 Task: Research Airbnb accommodation in Genç, Turkey from 6th December, 2023 to 18th December, 2023 for 3 adults. Place can be entire room with 2 bedrooms having 2 beds and 2 bathrooms. Property type can be hotel. Amenities needed are: washing machine.
Action: Mouse moved to (586, 170)
Screenshot: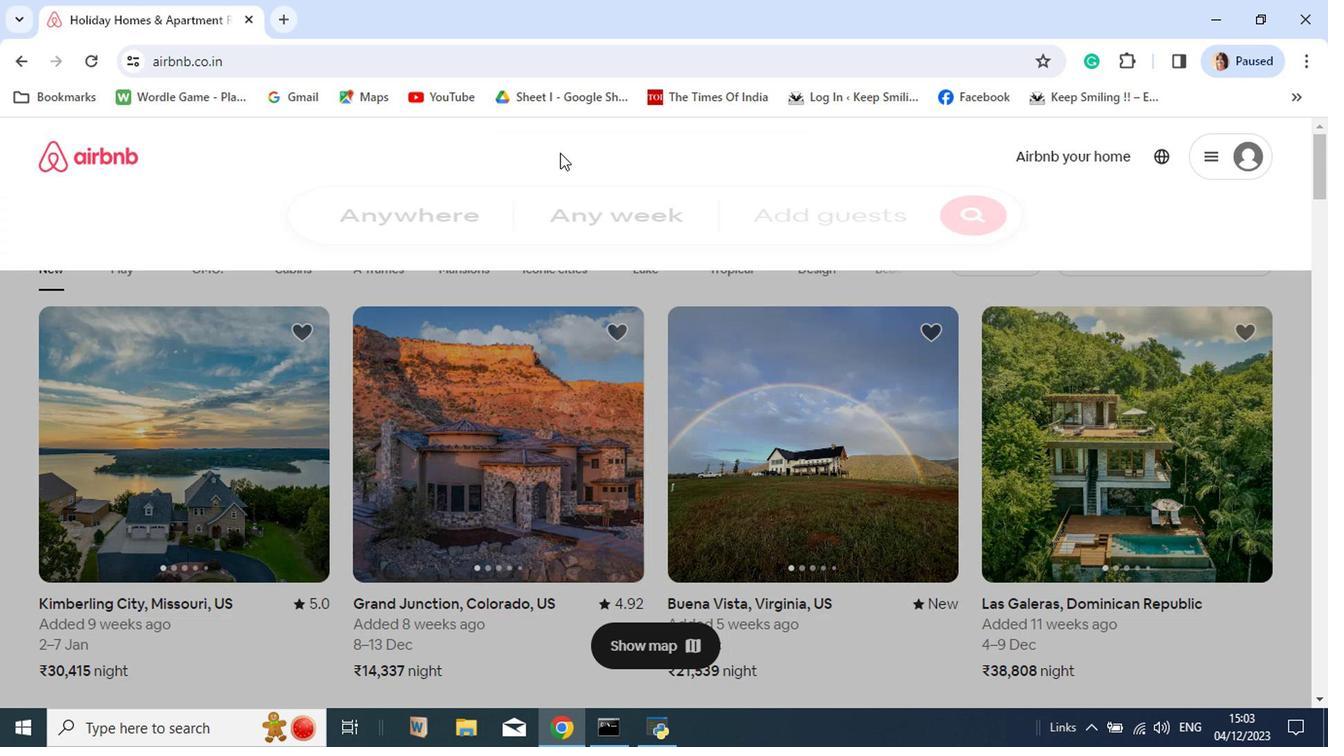 
Action: Mouse pressed left at (586, 170)
Screenshot: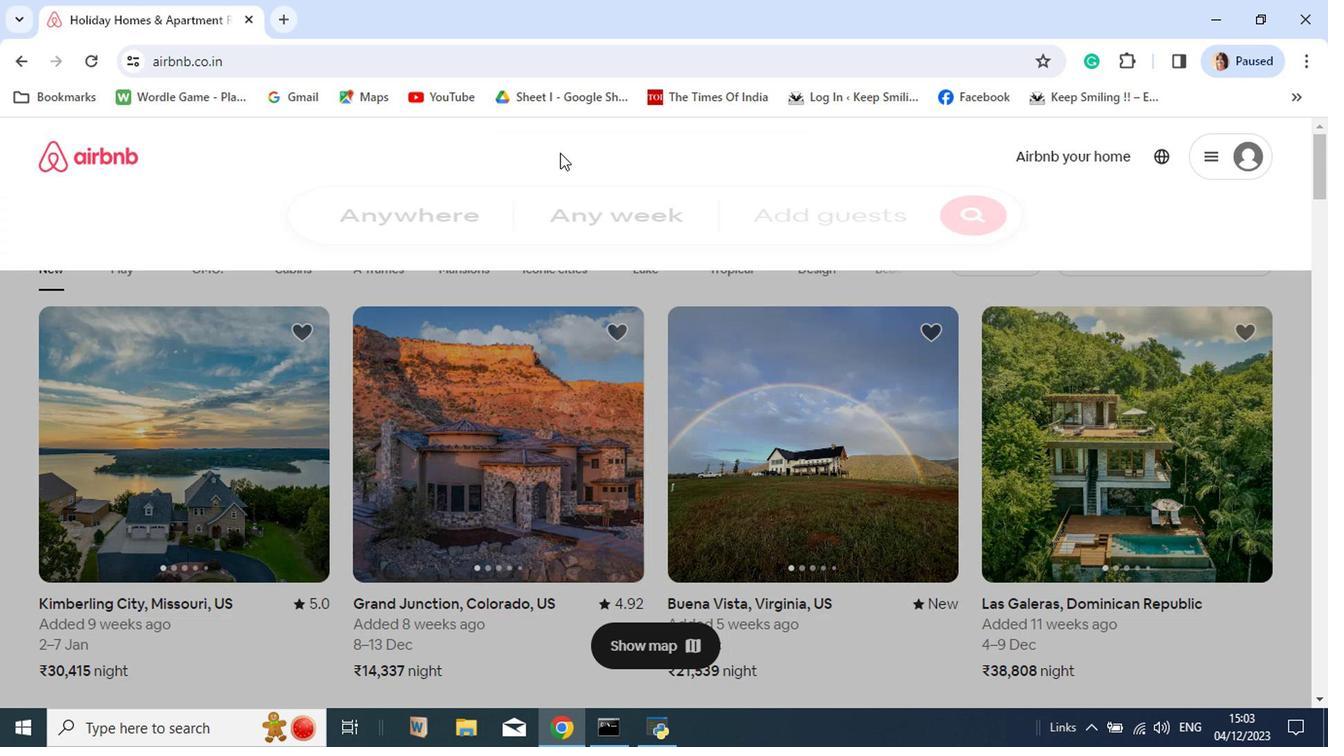 
Action: Key pressed <Key.shift>Genc,<Key.space><Key.shift>Turkey<Key.enter>
Screenshot: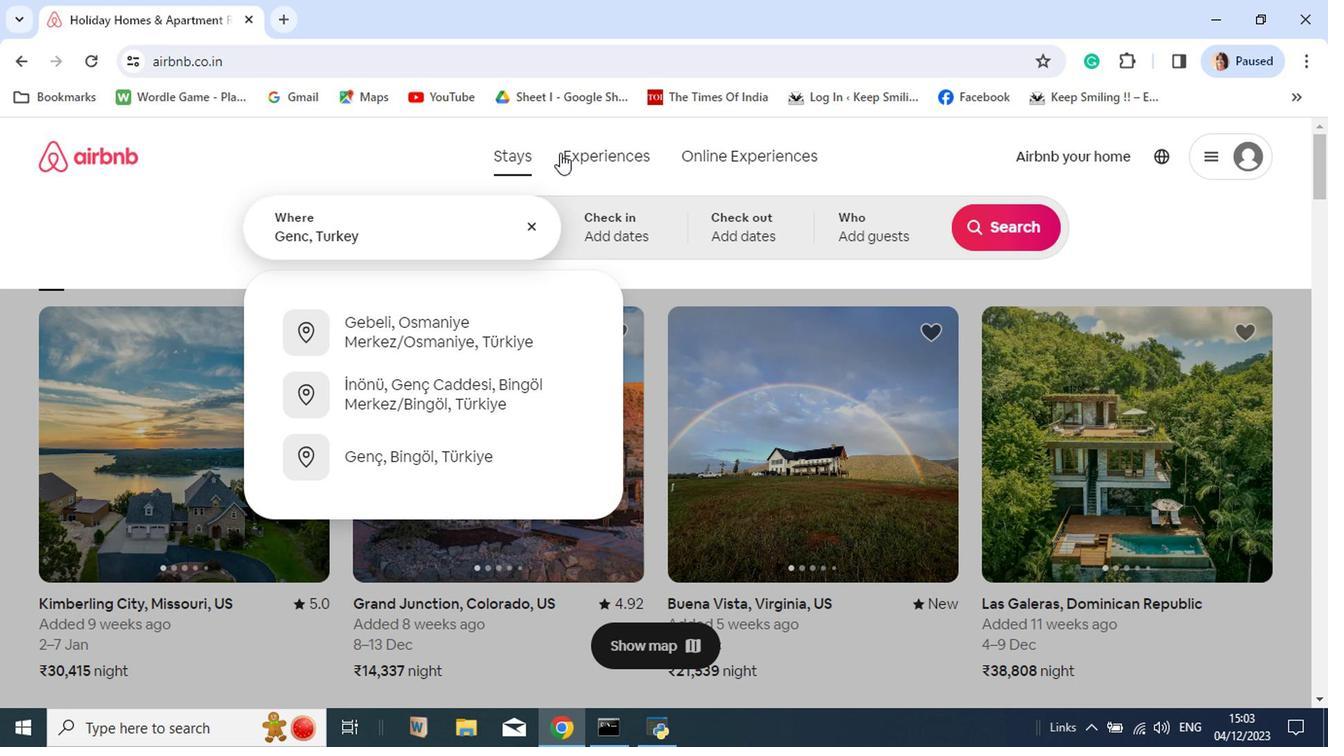 
Action: Mouse moved to (479, 545)
Screenshot: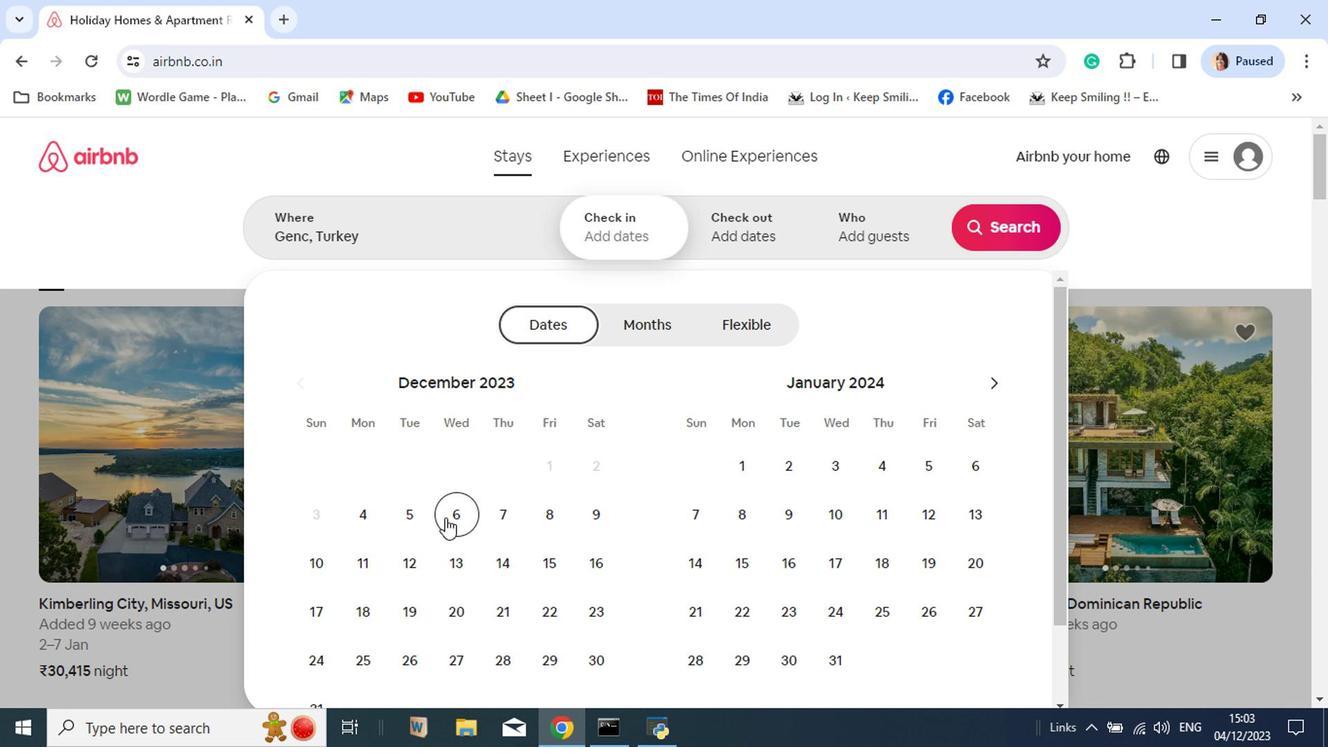 
Action: Mouse pressed left at (479, 545)
Screenshot: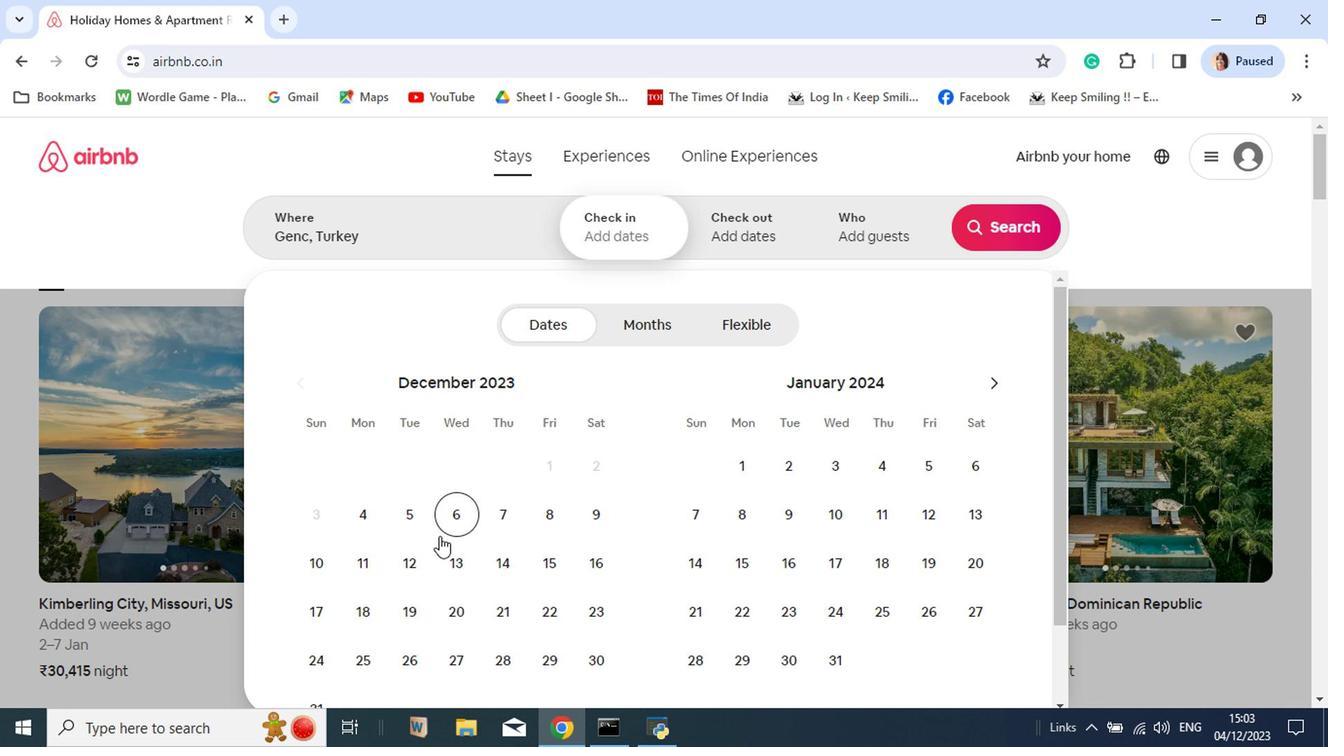 
Action: Mouse moved to (399, 638)
Screenshot: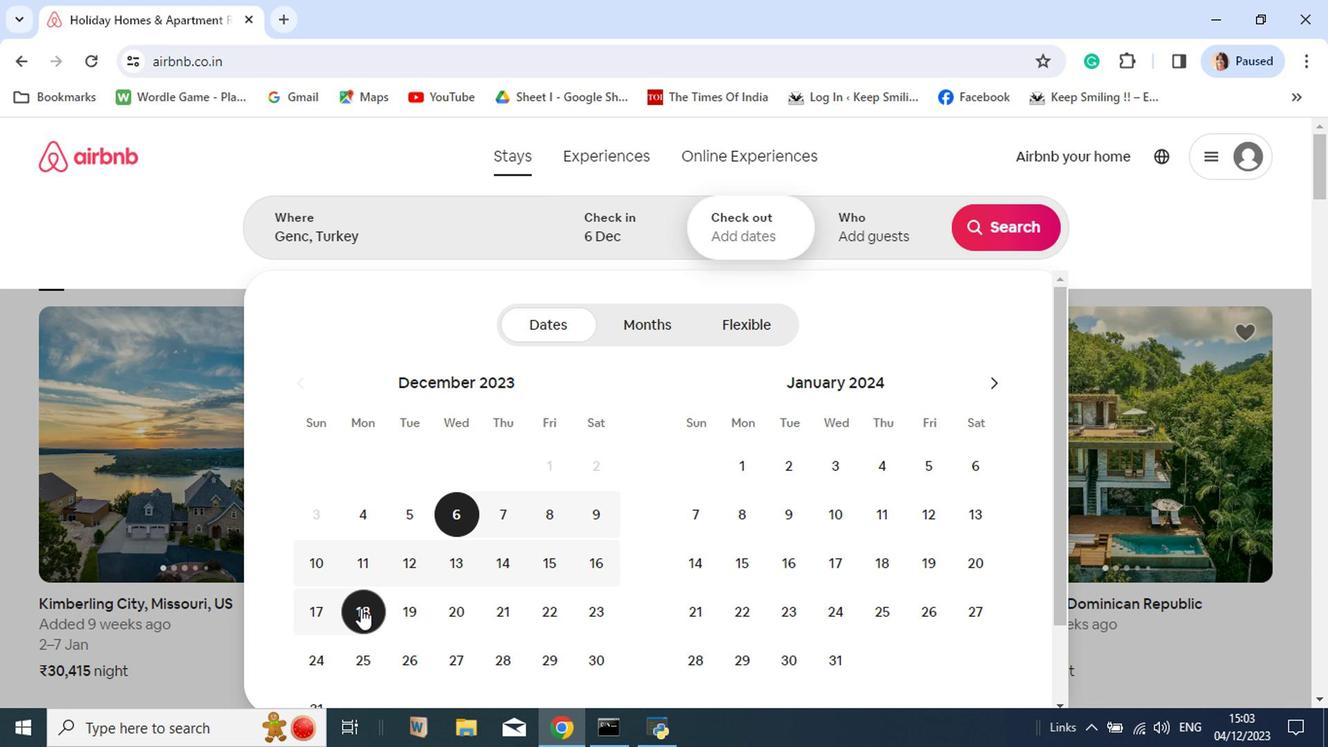 
Action: Mouse pressed left at (399, 638)
Screenshot: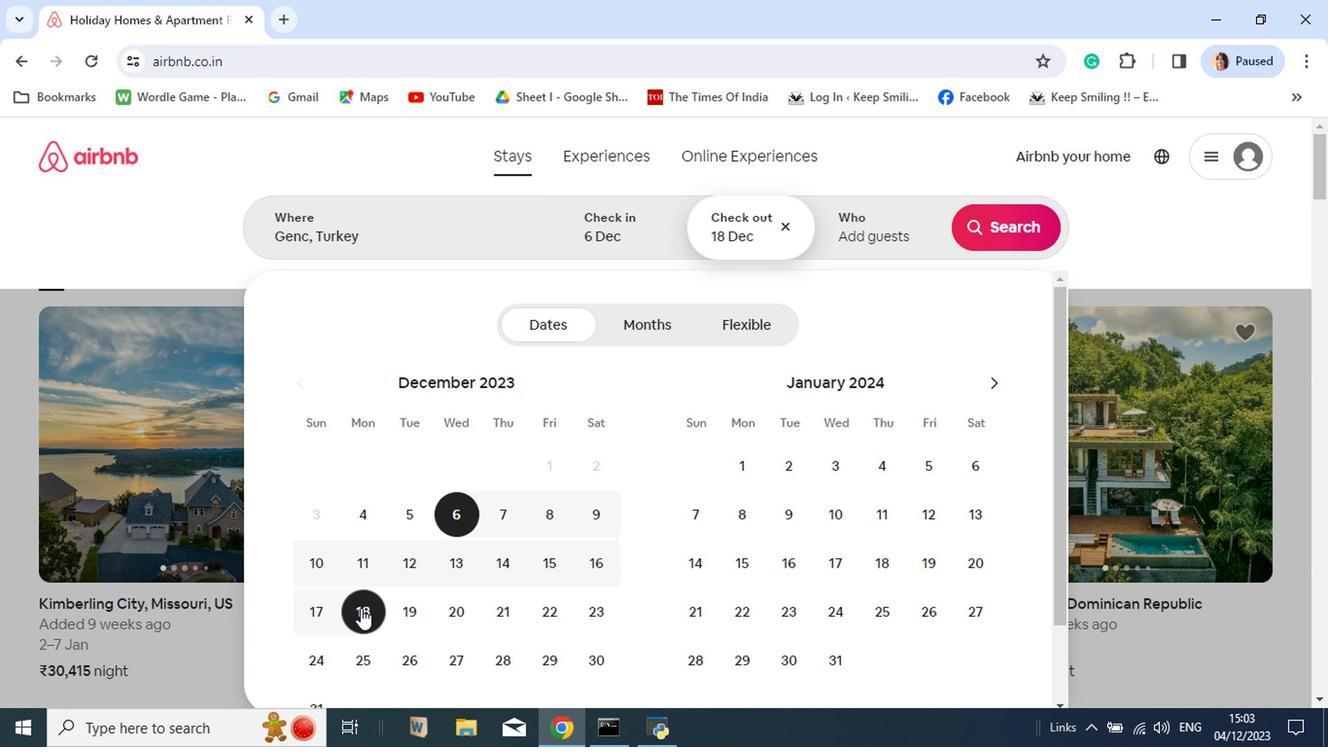 
Action: Mouse moved to (864, 249)
Screenshot: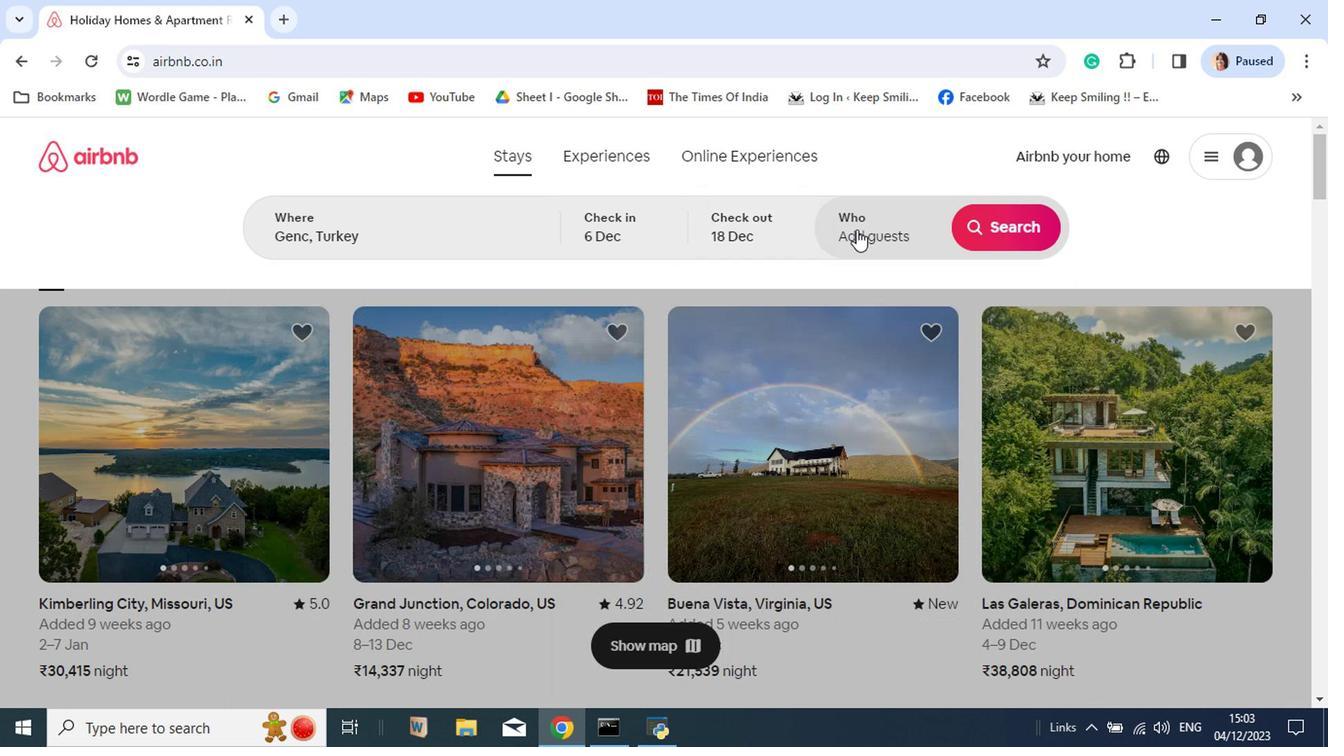 
Action: Mouse pressed left at (864, 249)
Screenshot: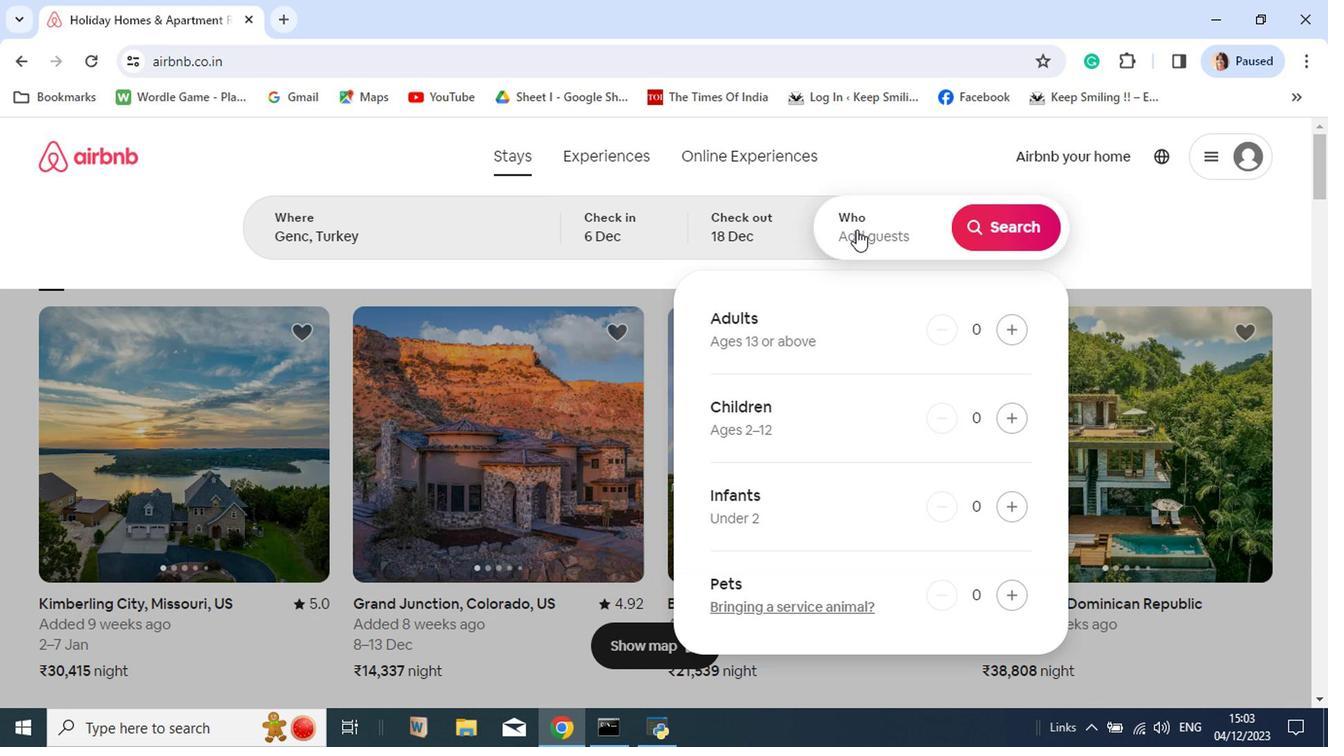 
Action: Mouse moved to (1005, 354)
Screenshot: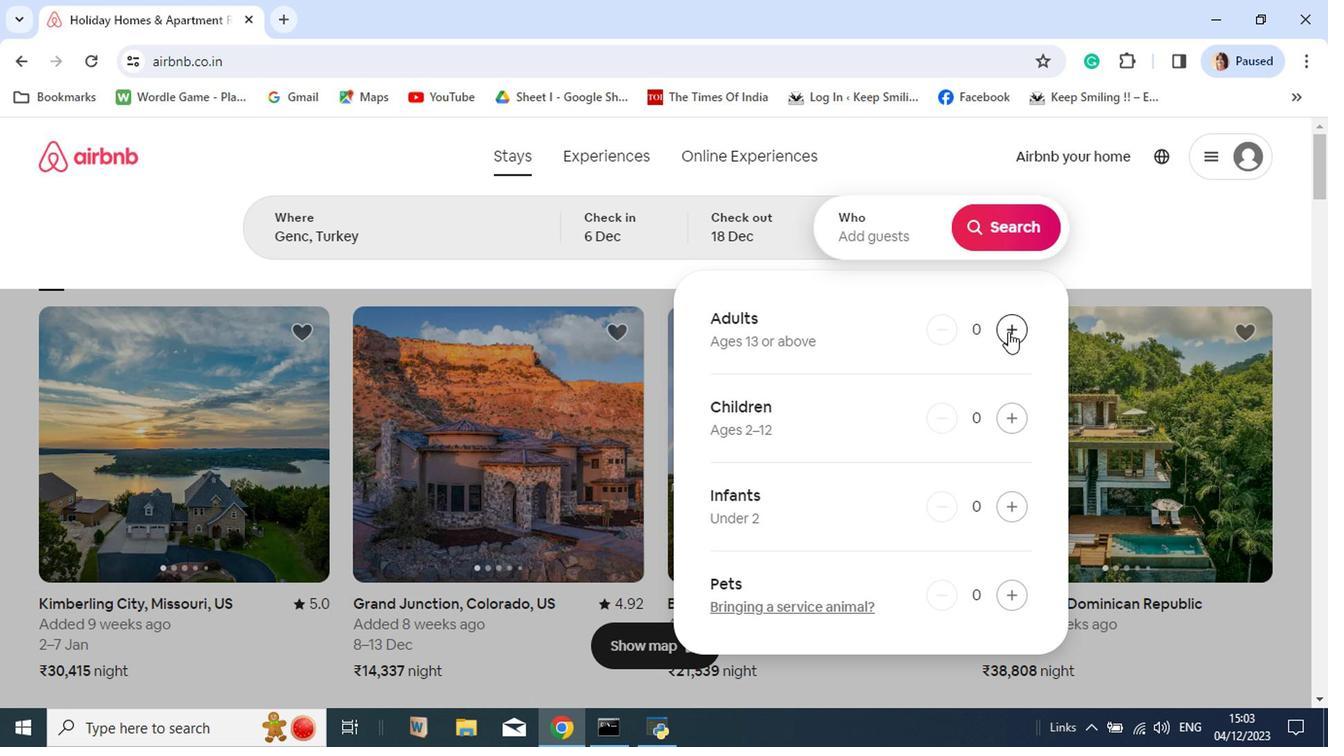 
Action: Mouse pressed left at (1005, 354)
Screenshot: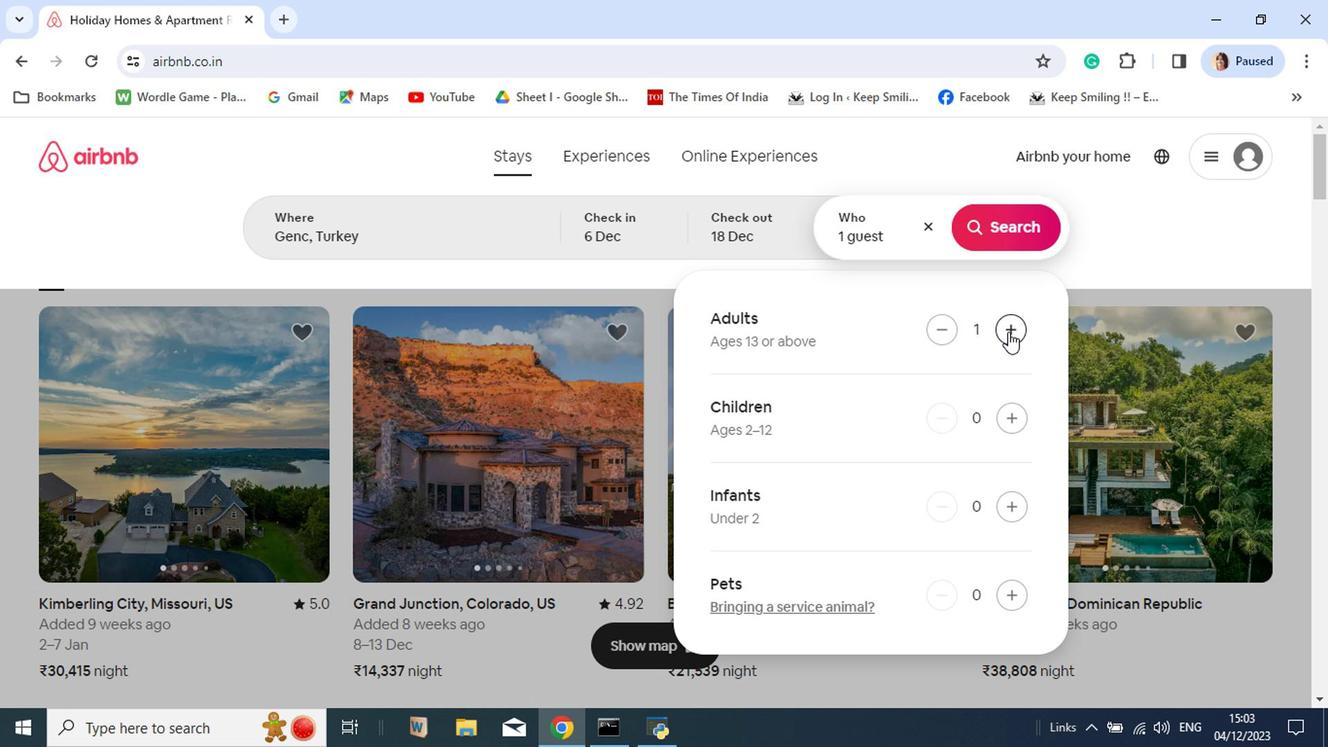 
Action: Mouse pressed left at (1005, 354)
Screenshot: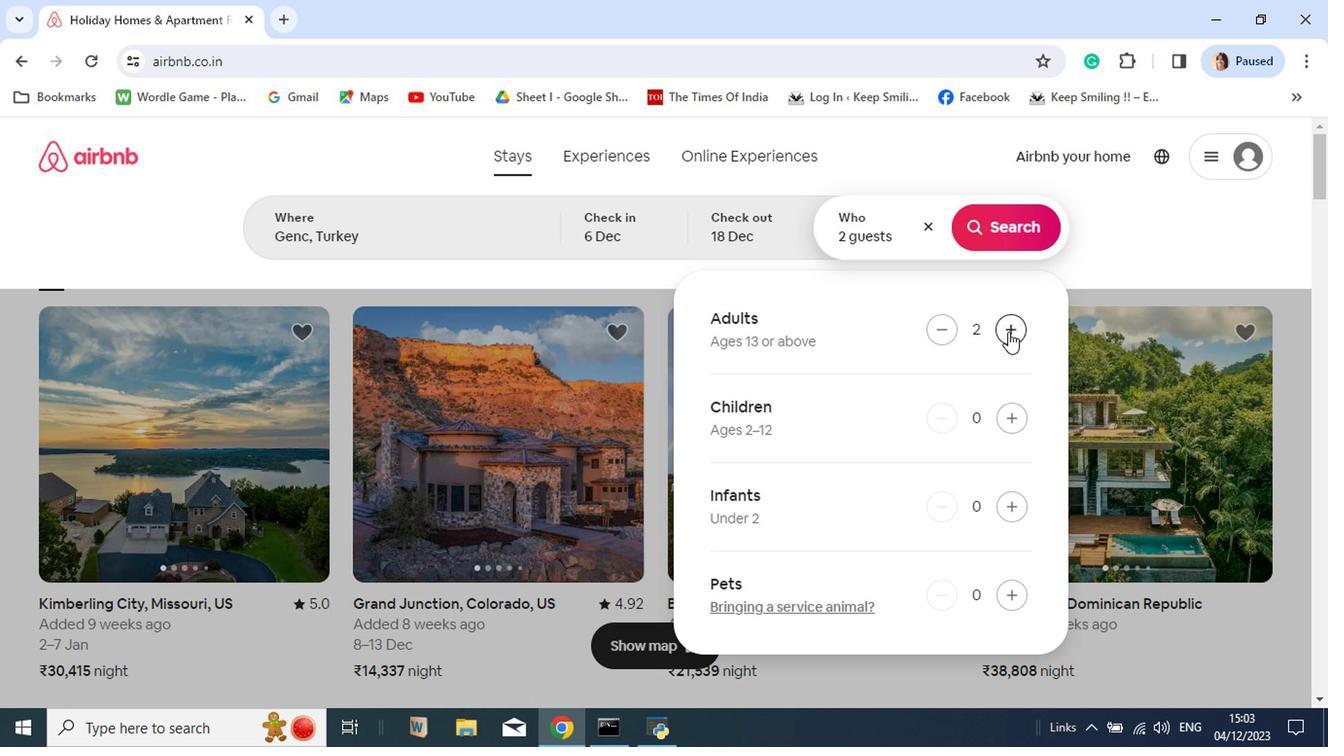 
Action: Mouse pressed left at (1005, 354)
Screenshot: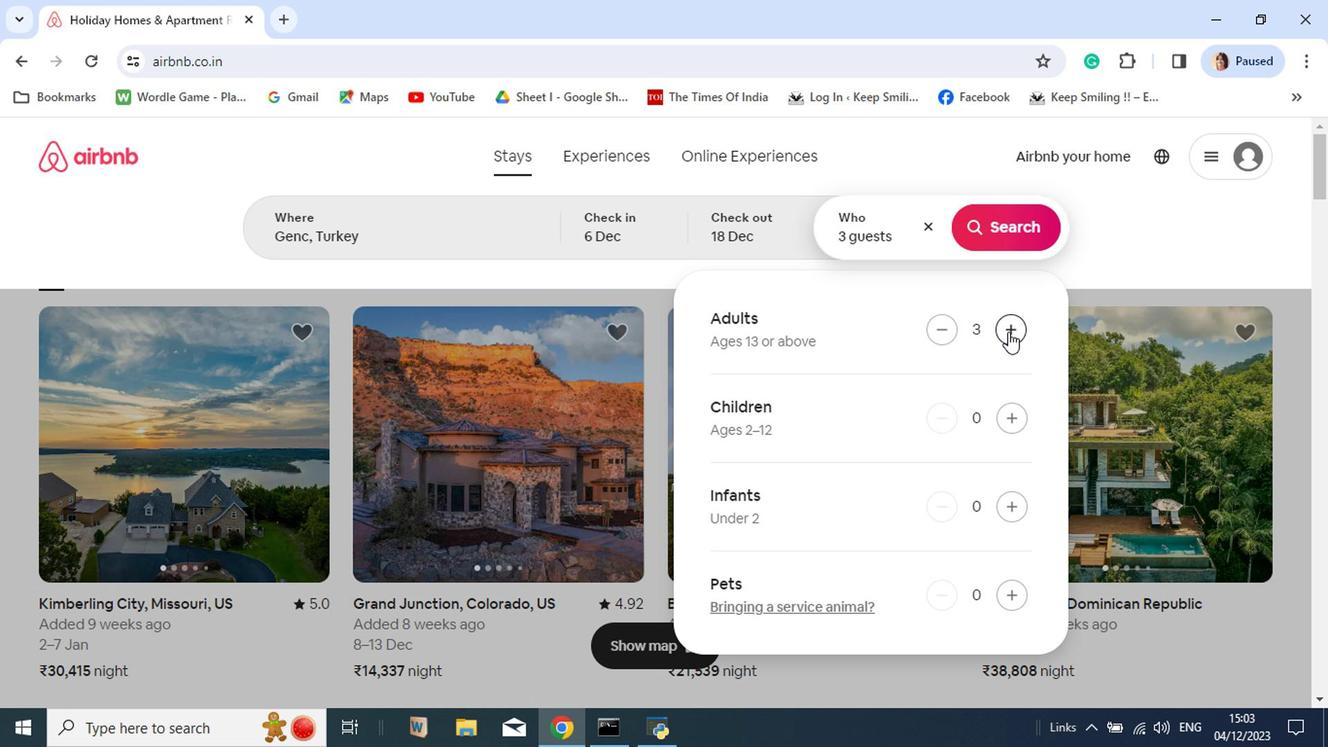
Action: Mouse moved to (998, 246)
Screenshot: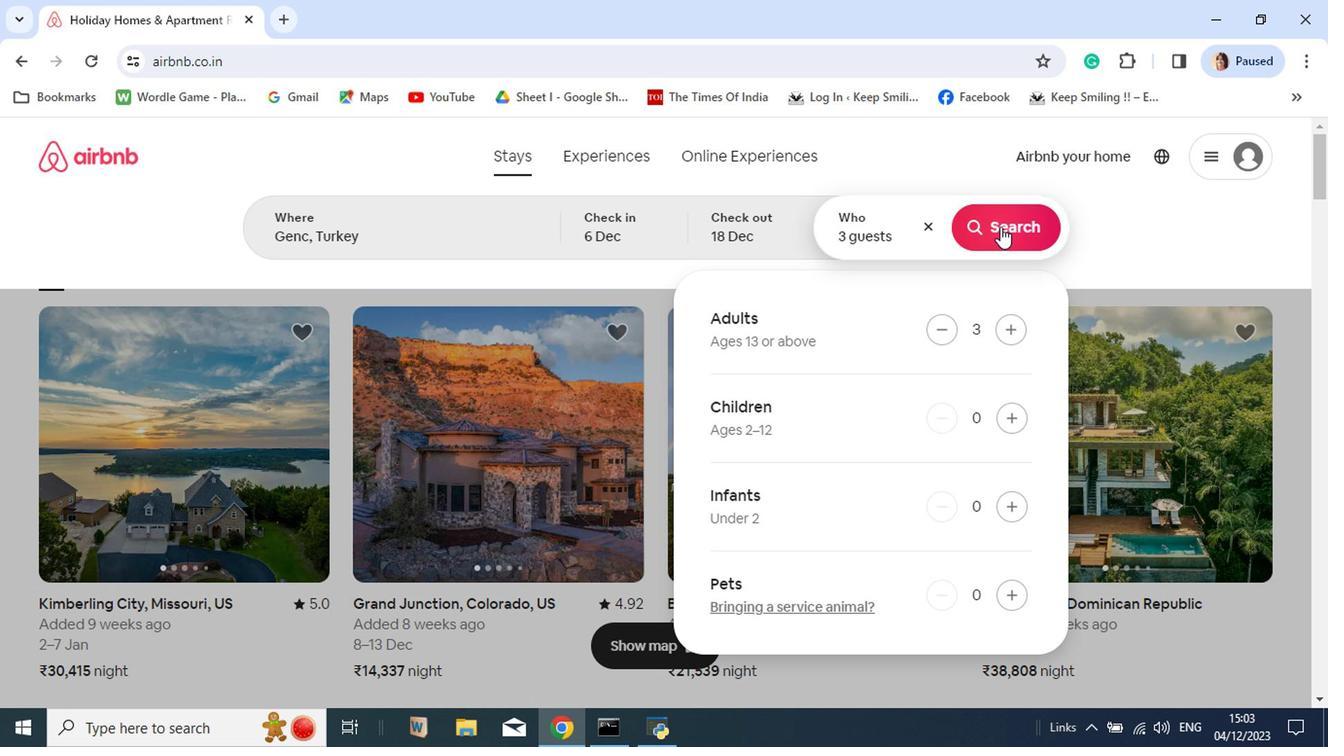 
Action: Mouse pressed left at (998, 246)
Screenshot: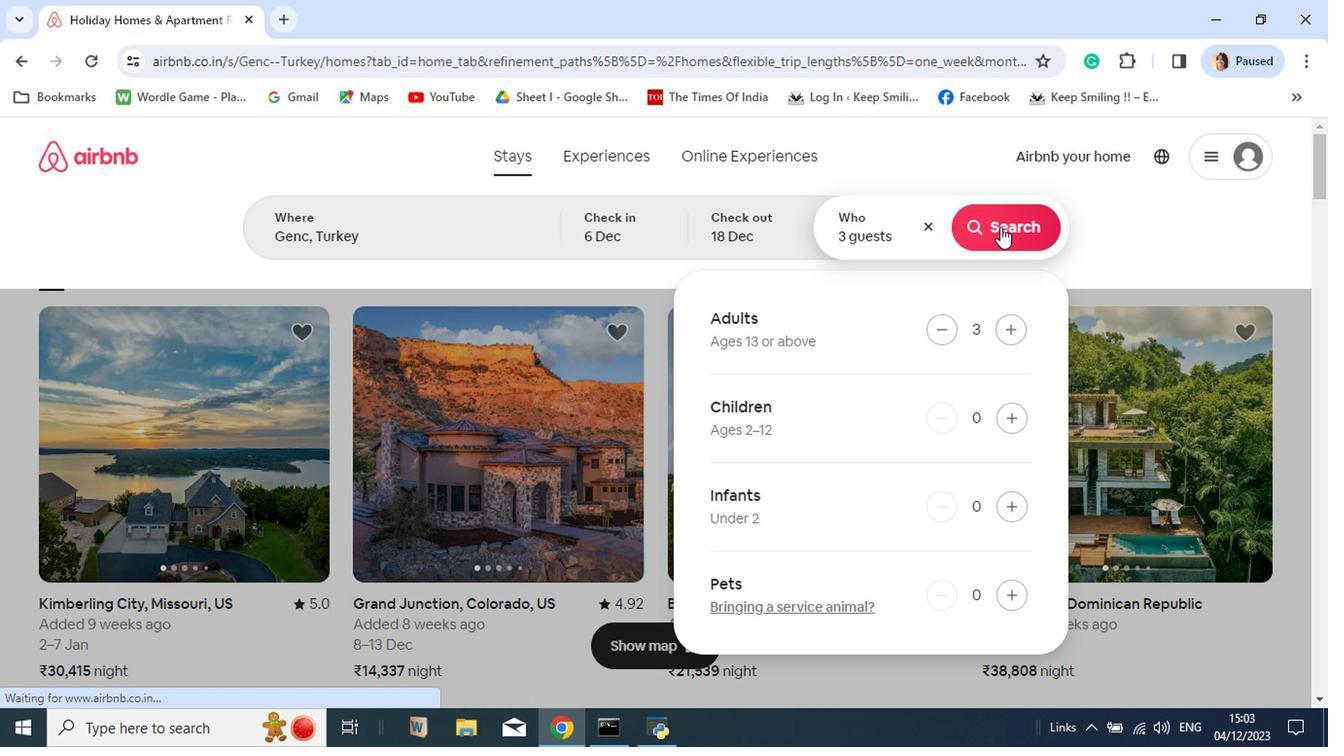 
Action: Mouse moved to (1019, 238)
Screenshot: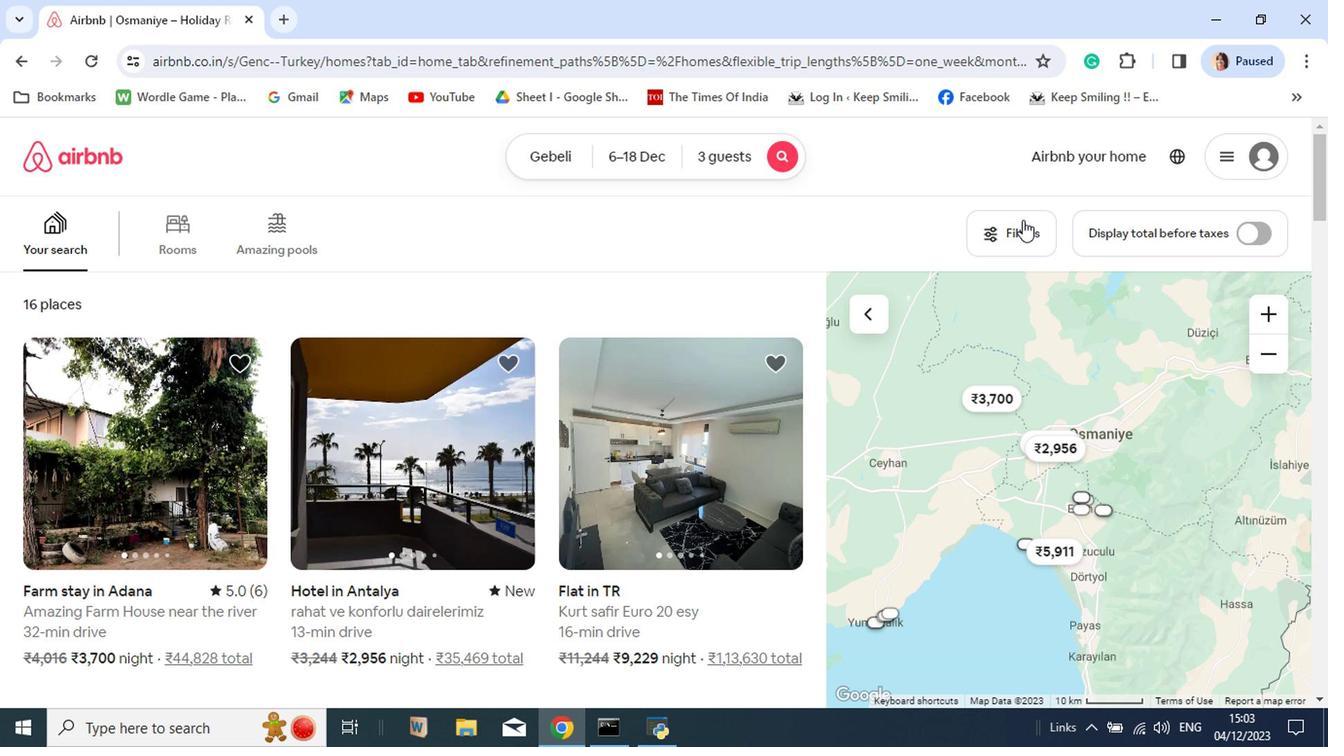 
Action: Mouse pressed left at (1019, 238)
Screenshot: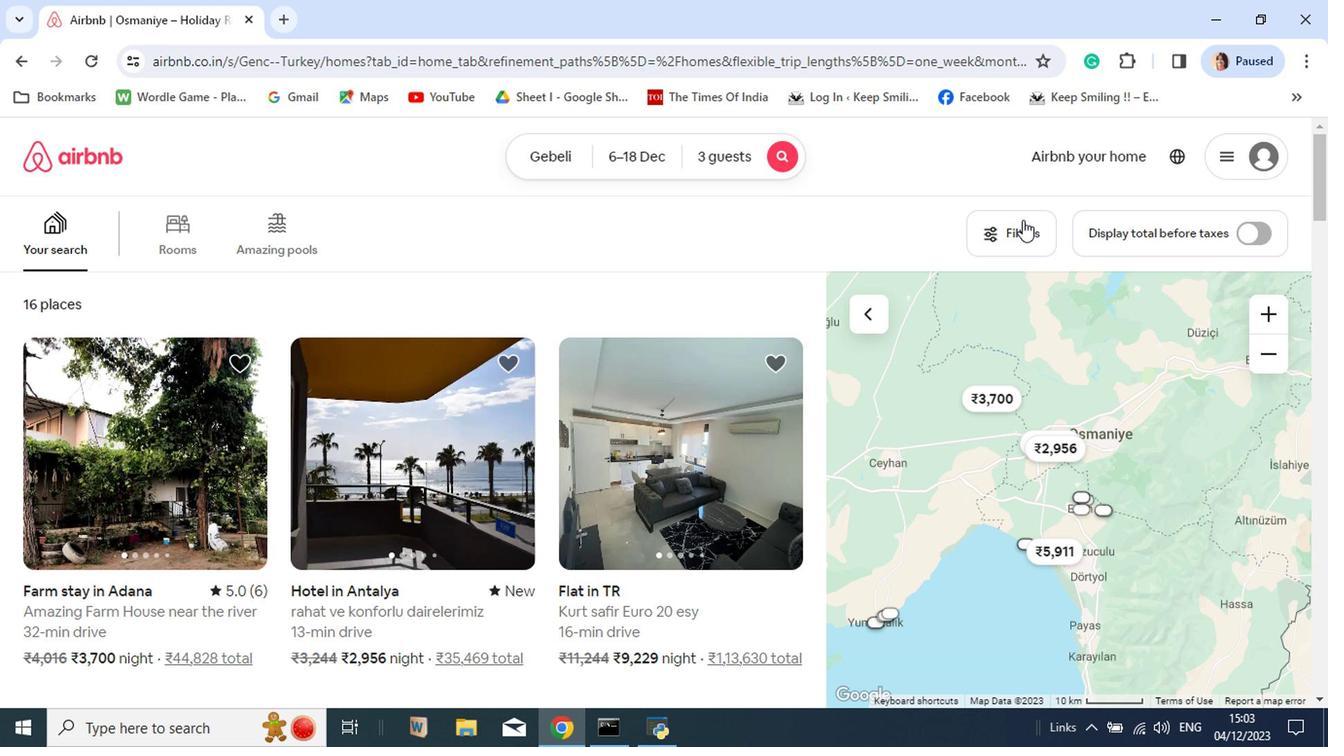 
Action: Mouse moved to (1026, 273)
Screenshot: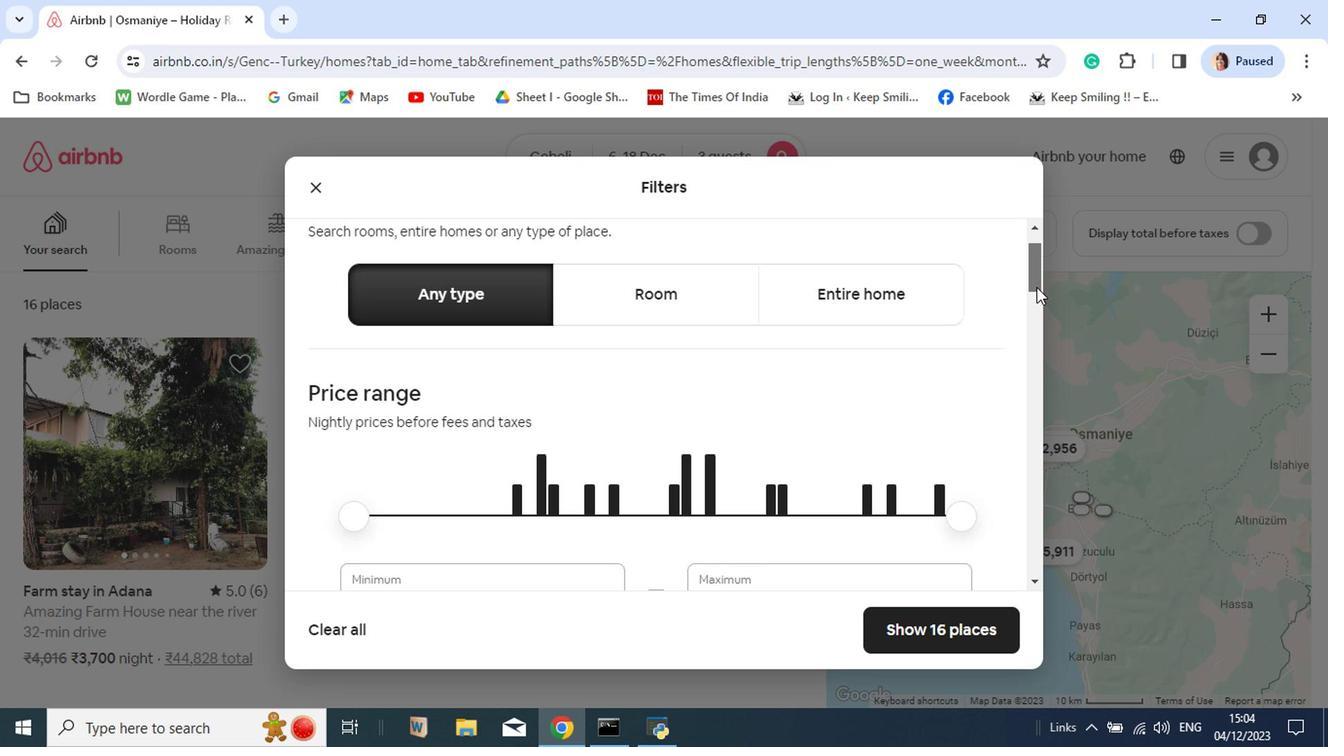 
Action: Mouse pressed left at (1026, 273)
Screenshot: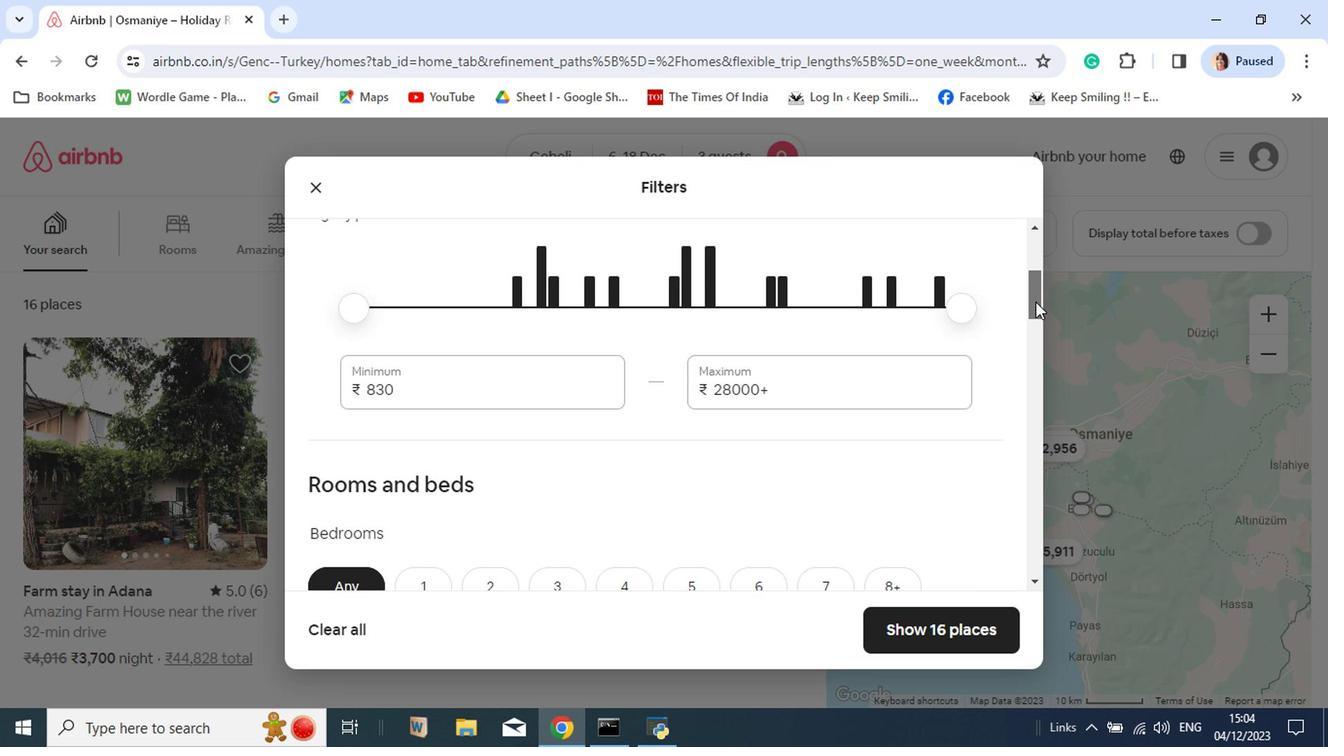 
Action: Mouse moved to (530, 397)
Screenshot: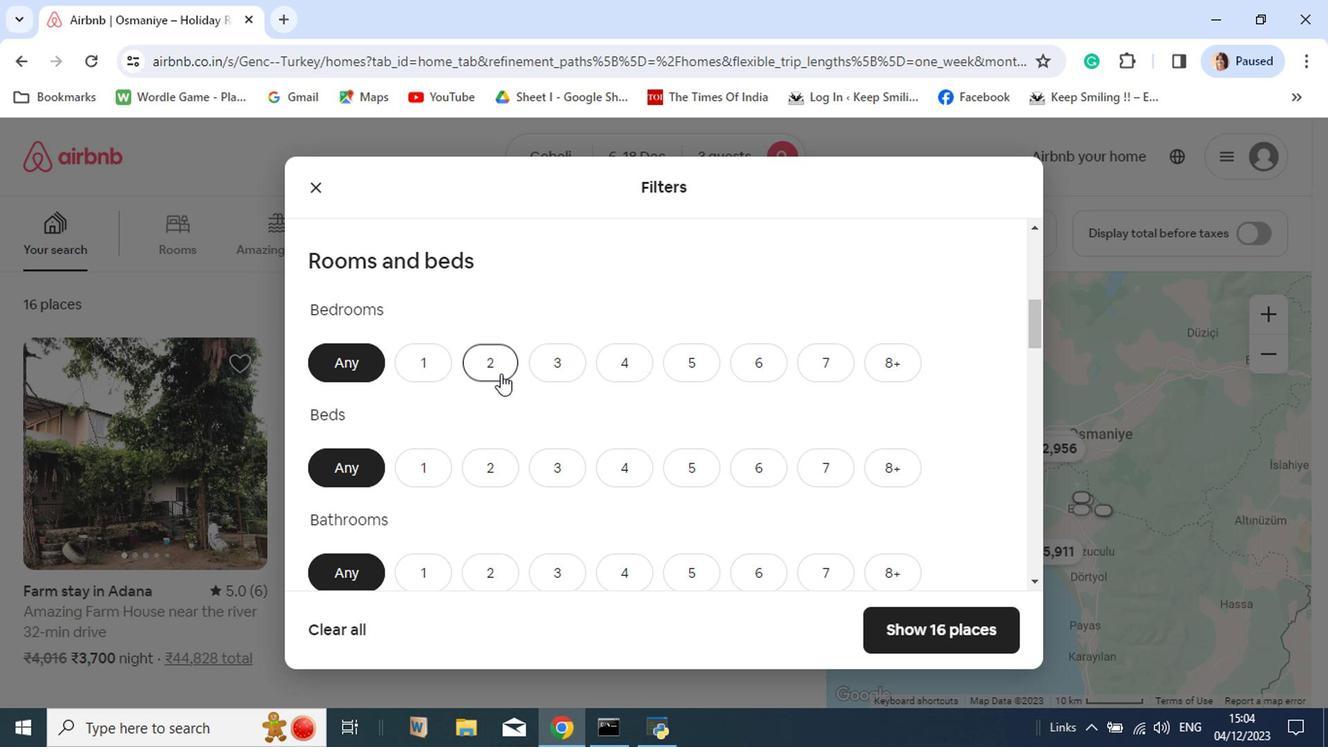 
Action: Mouse pressed left at (530, 397)
Screenshot: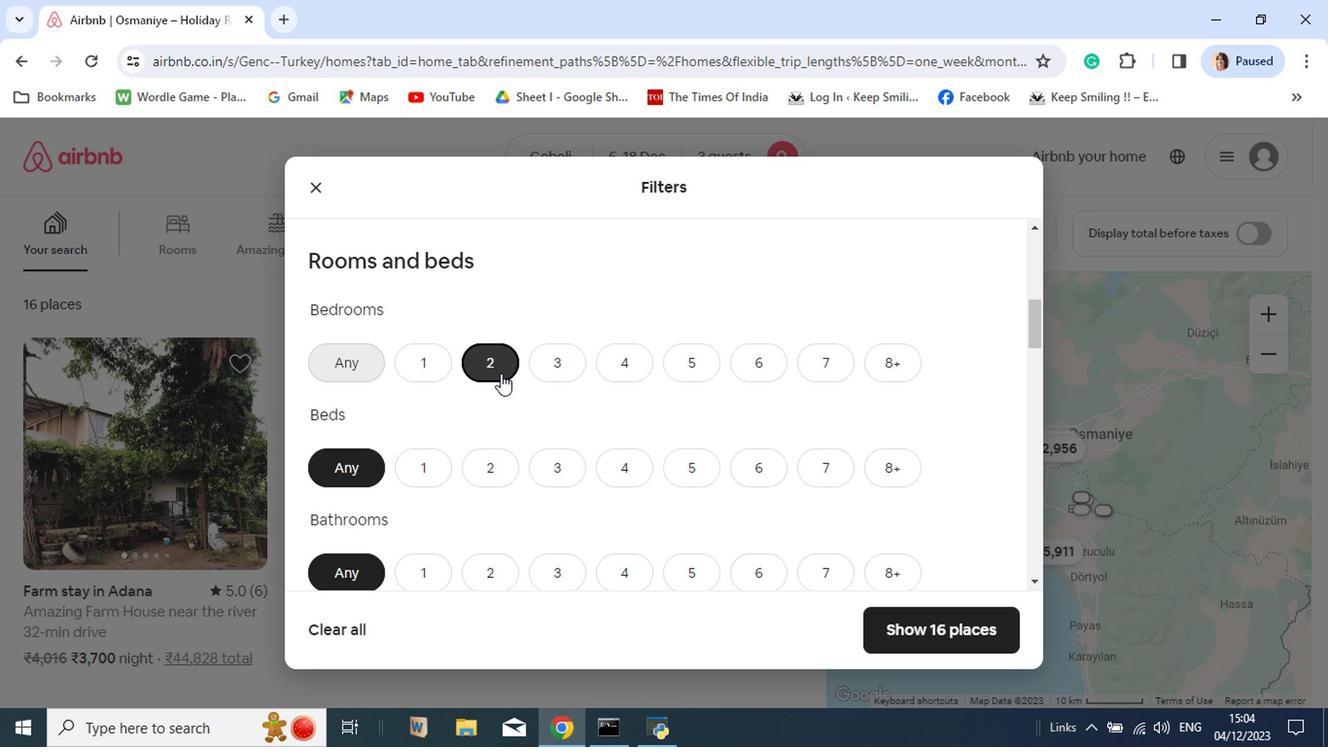 
Action: Mouse moved to (528, 497)
Screenshot: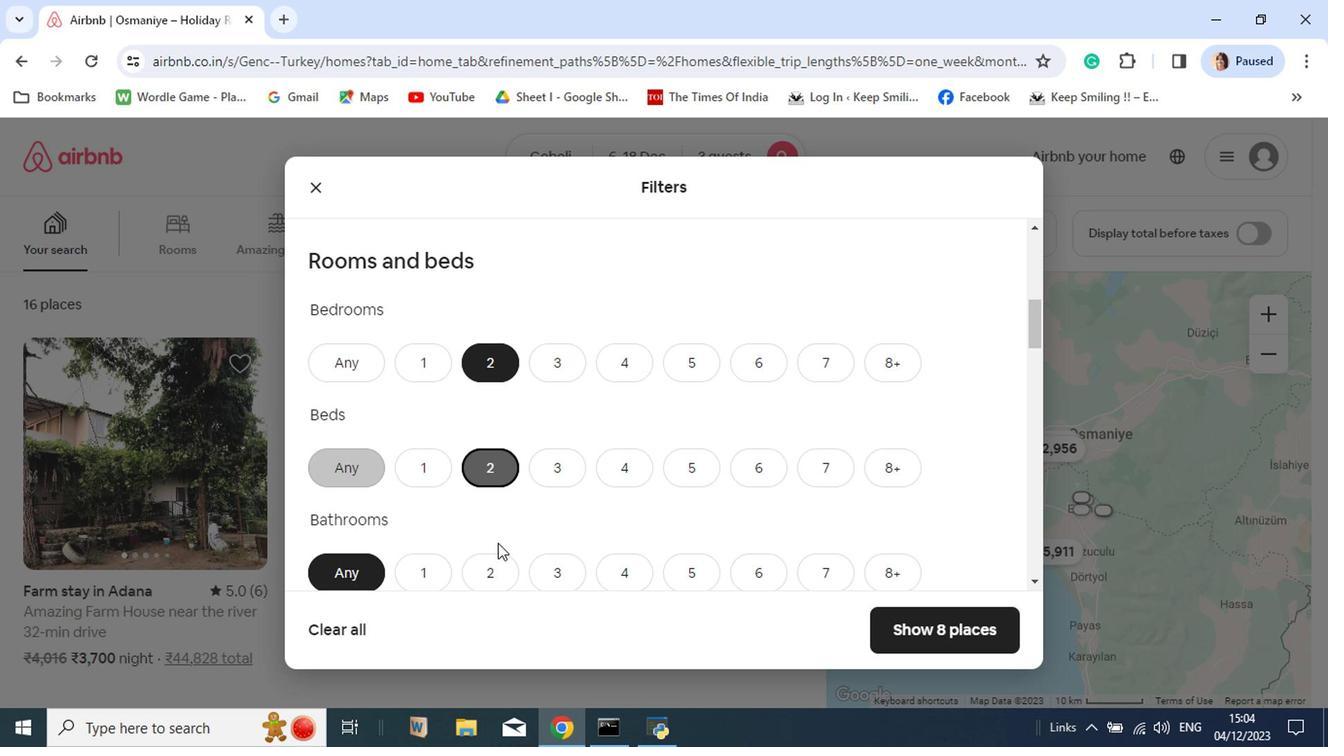 
Action: Mouse pressed left at (528, 497)
Screenshot: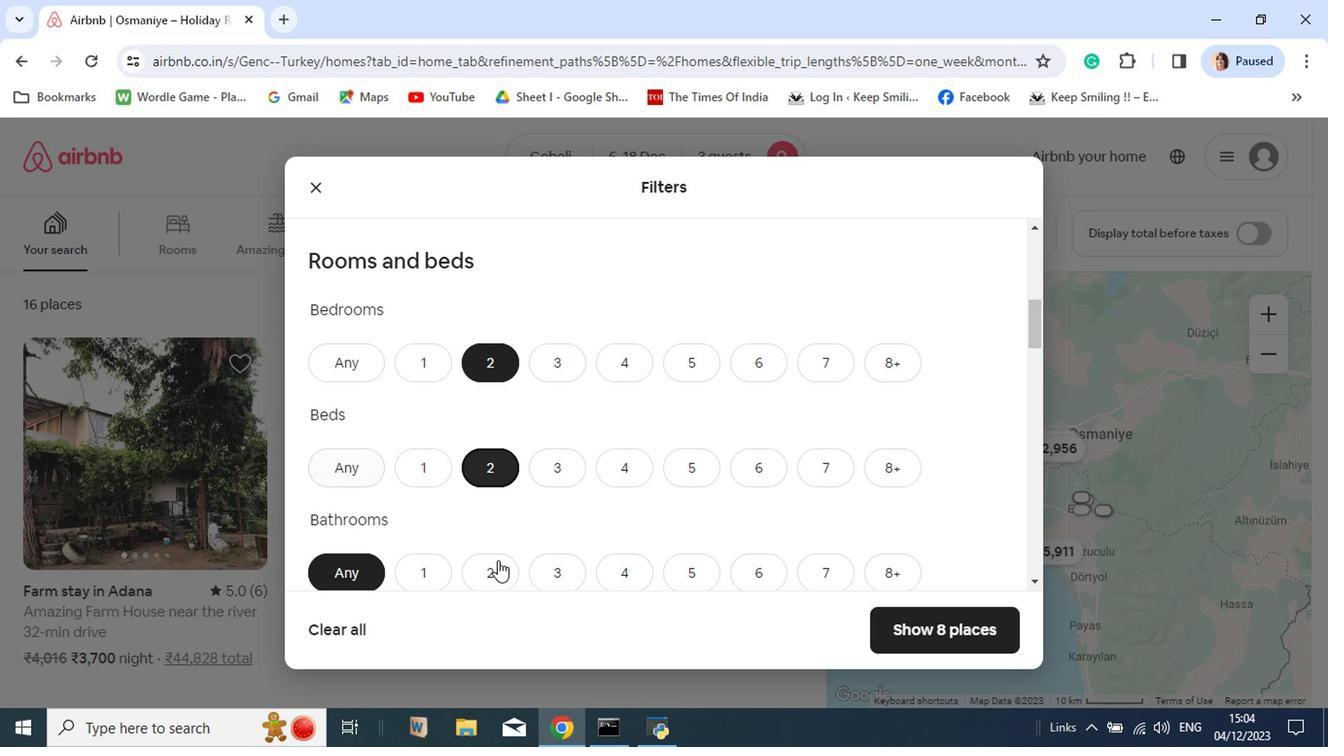
Action: Mouse moved to (523, 605)
Screenshot: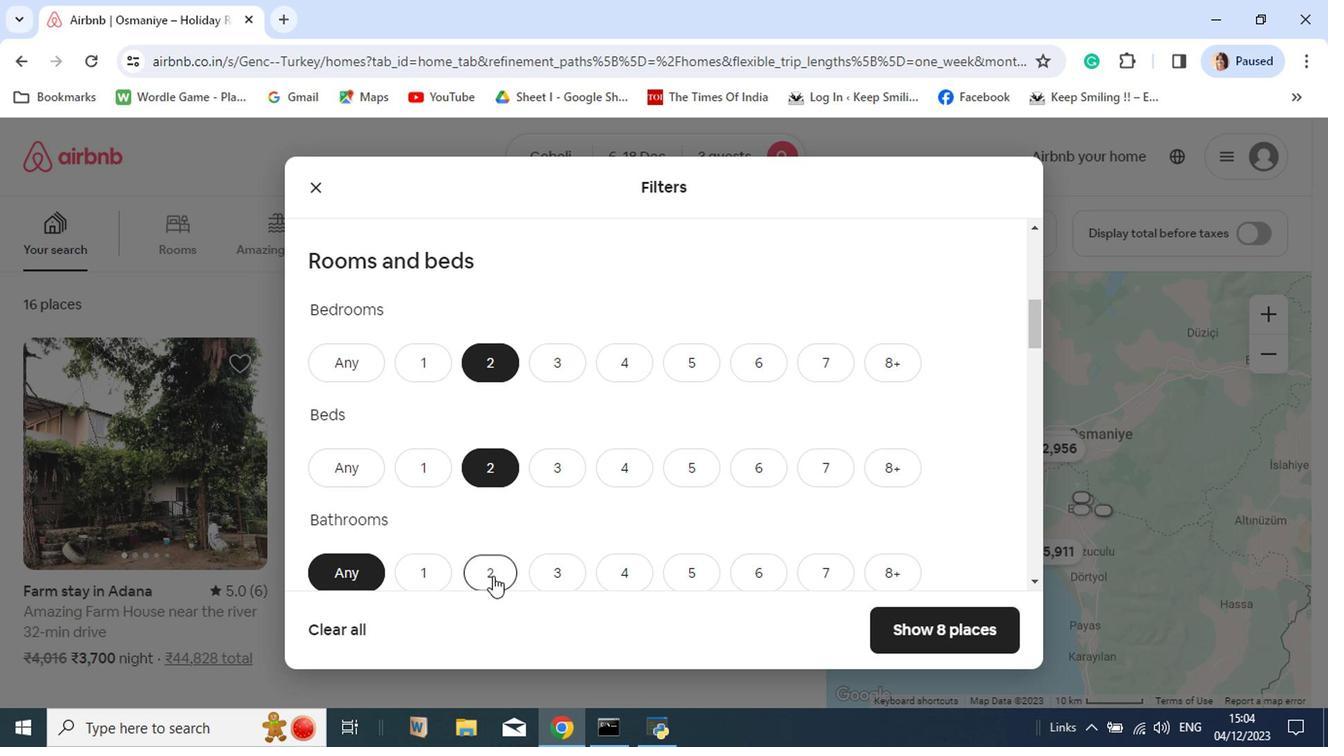 
Action: Mouse pressed left at (523, 605)
Screenshot: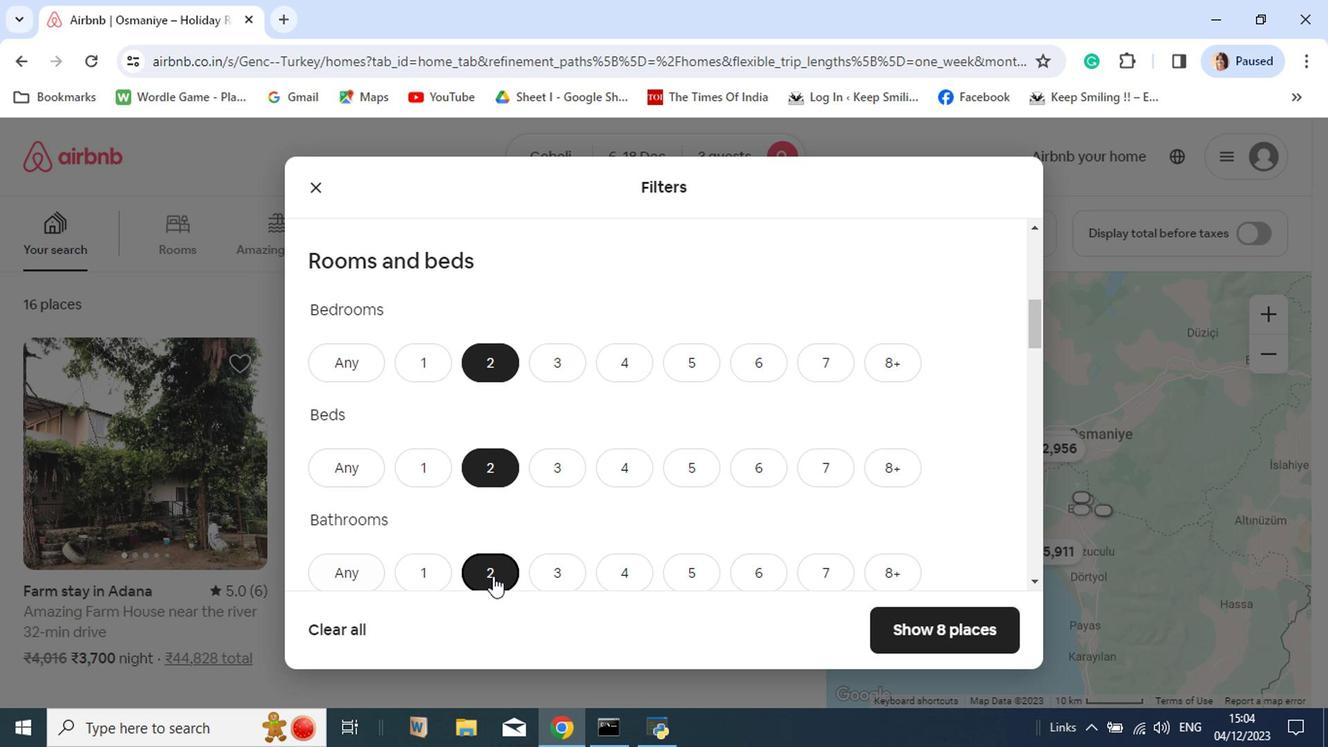 
Action: Mouse moved to (538, 544)
Screenshot: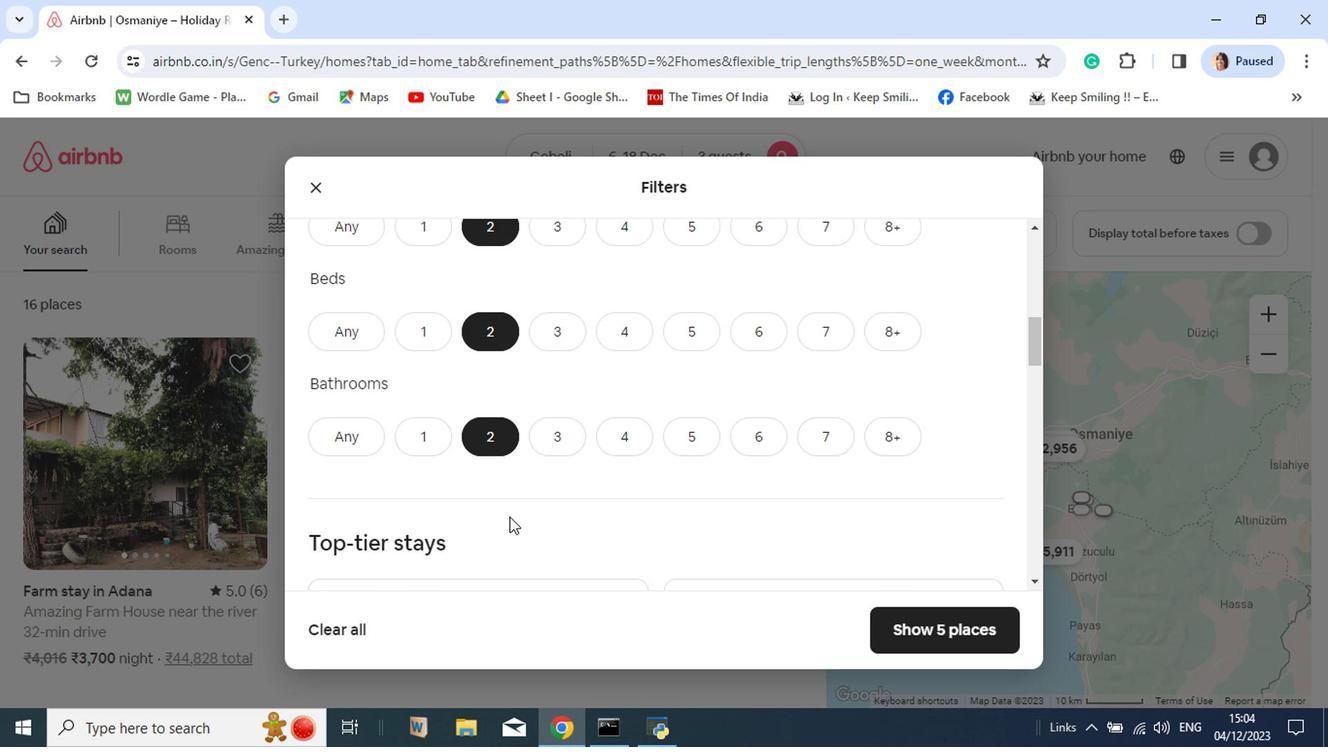 
Action: Mouse scrolled (538, 543) with delta (0, -1)
Screenshot: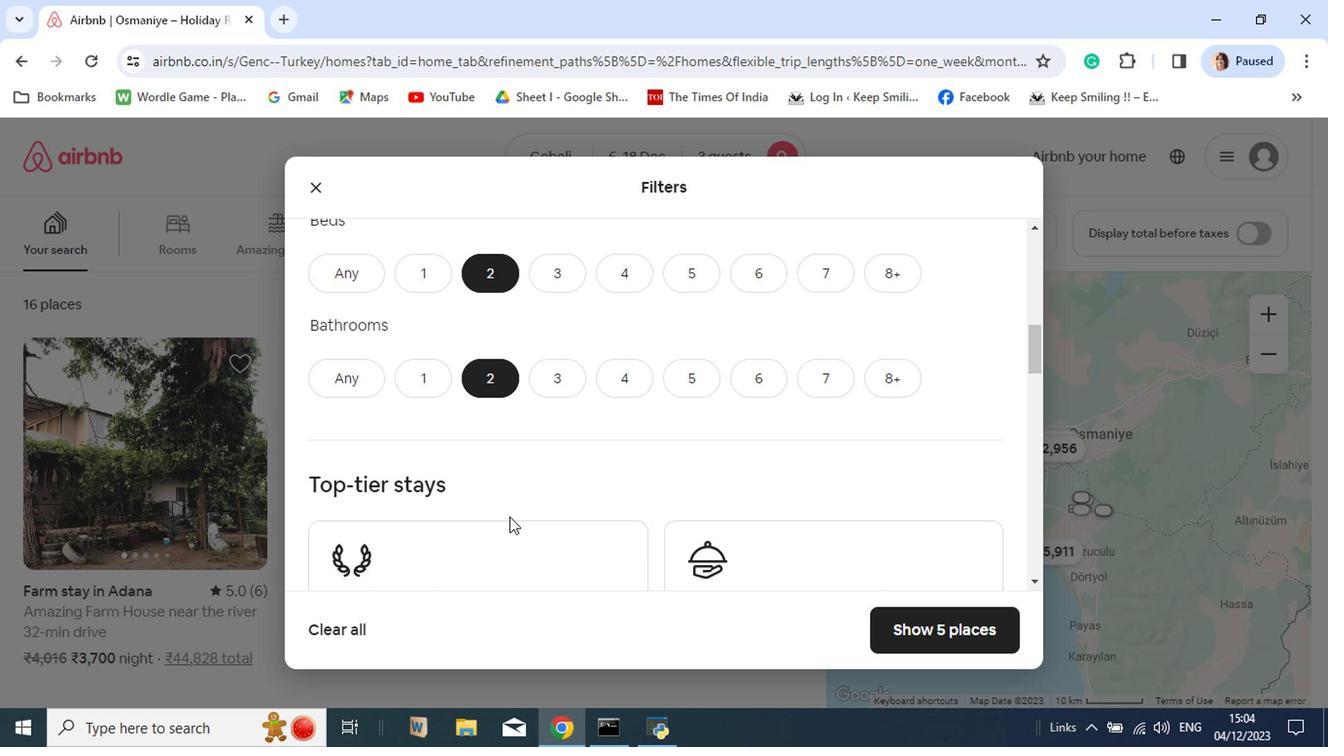 
Action: Mouse scrolled (538, 543) with delta (0, -1)
Screenshot: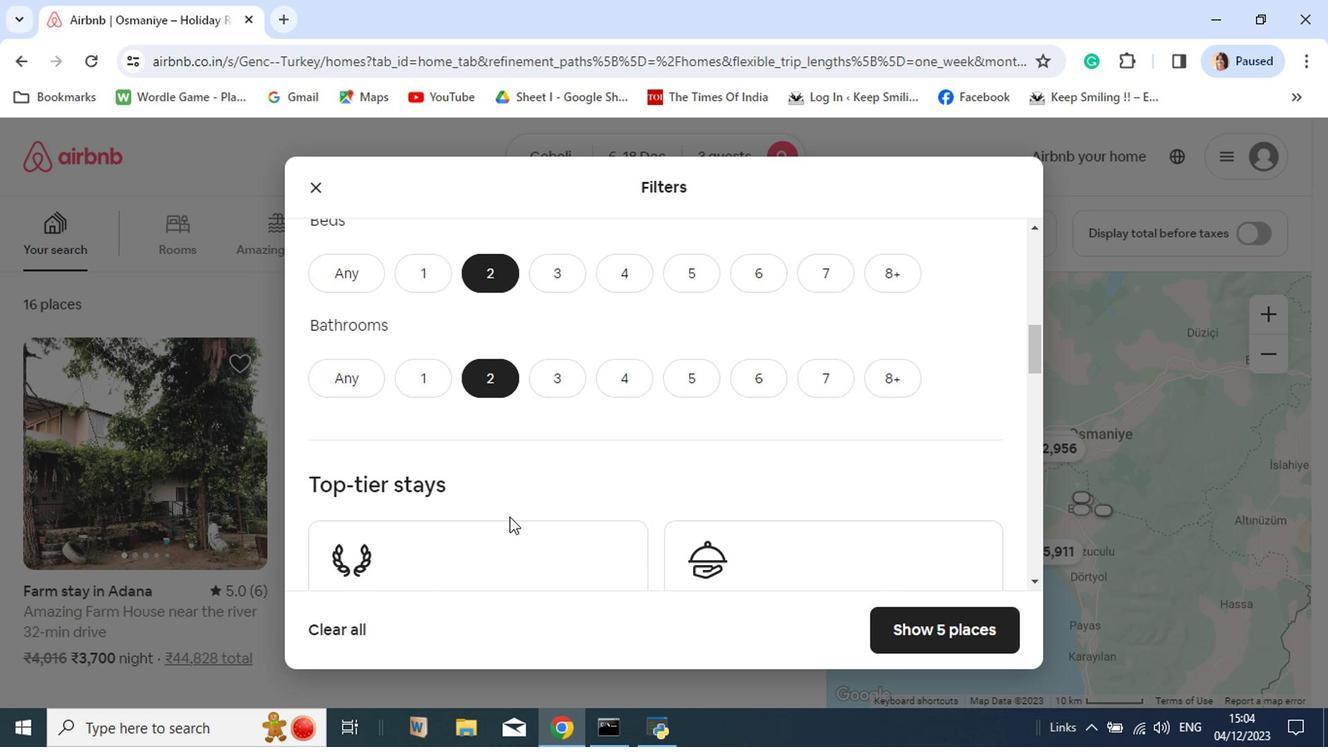 
Action: Mouse scrolled (538, 543) with delta (0, -1)
Screenshot: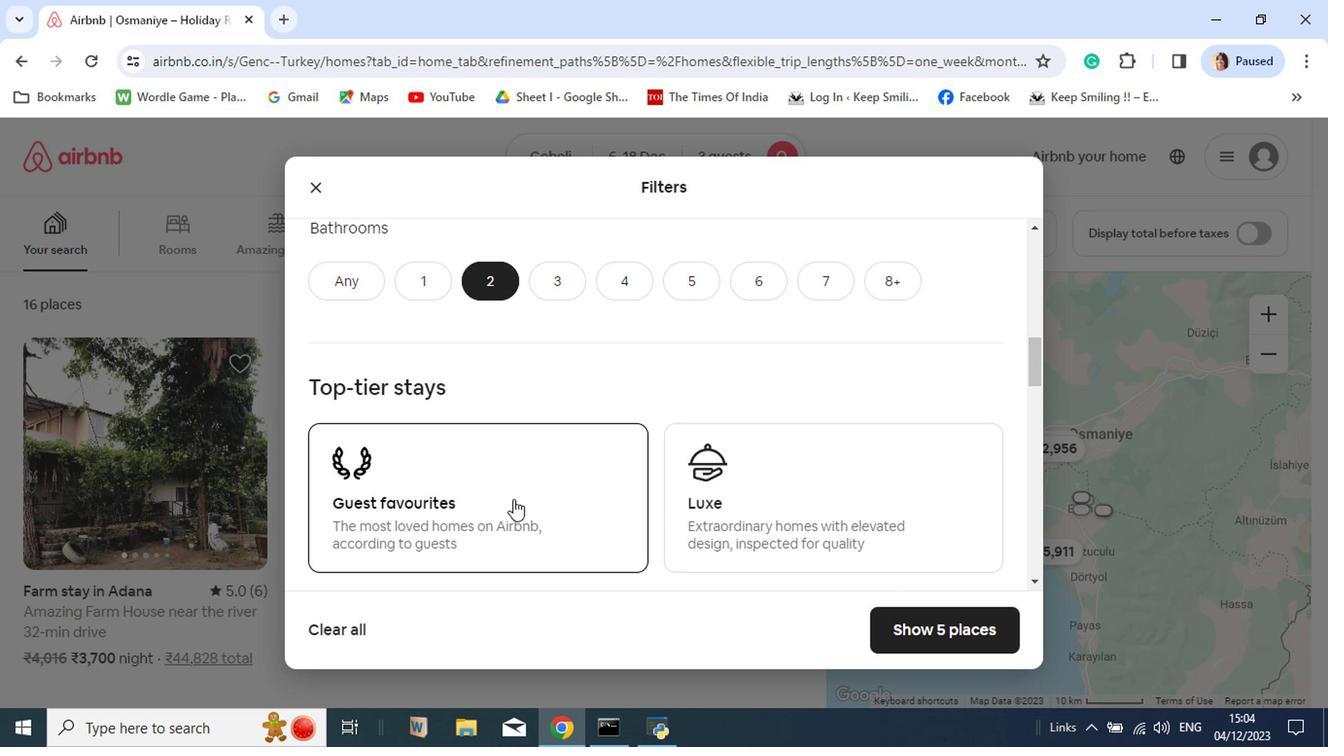 
Action: Mouse moved to (543, 526)
Screenshot: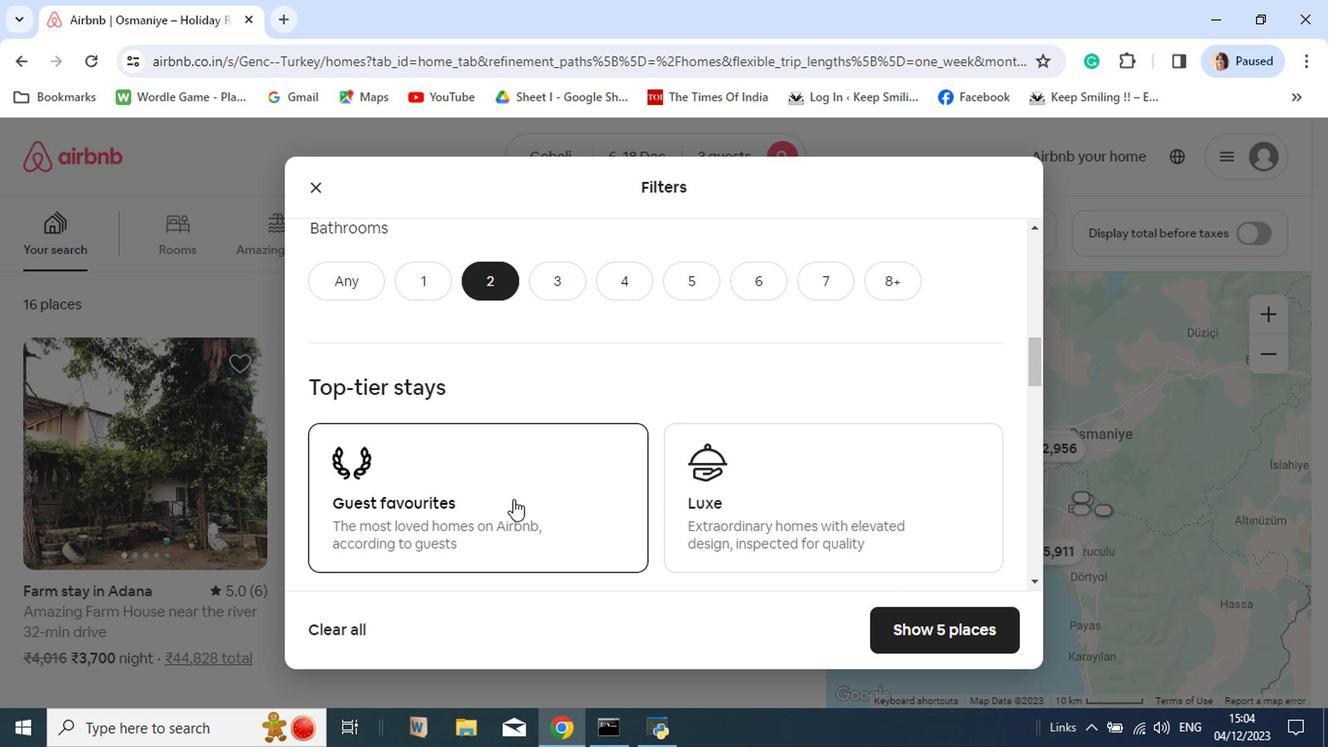 
Action: Mouse scrolled (543, 525) with delta (0, -1)
Screenshot: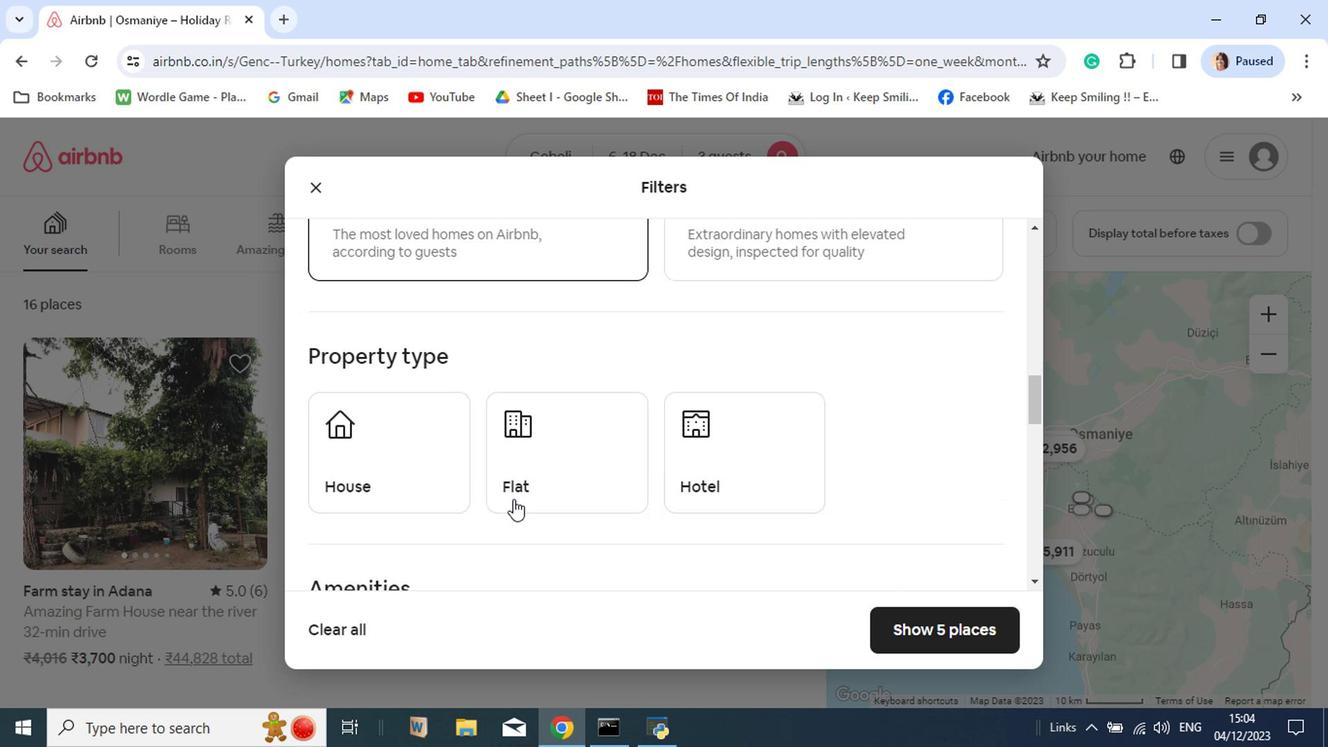 
Action: Mouse scrolled (543, 525) with delta (0, -1)
Screenshot: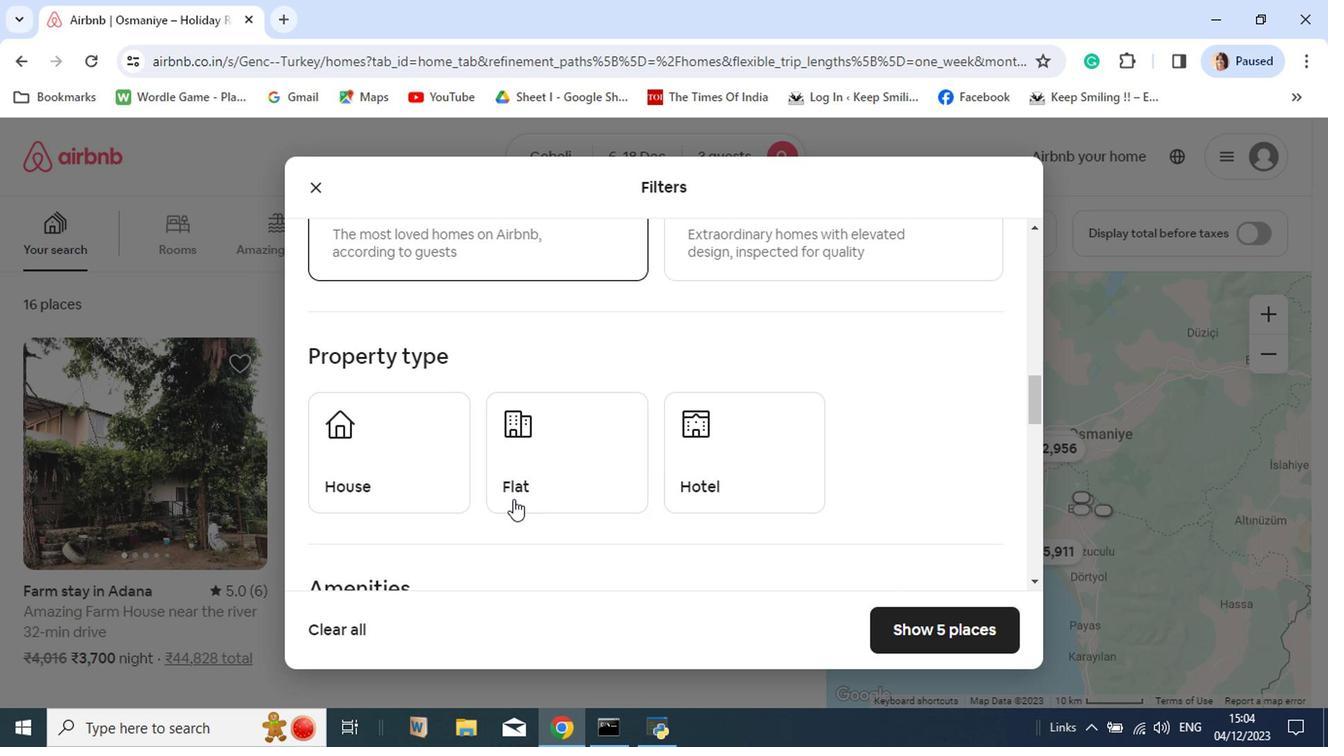 
Action: Mouse scrolled (543, 525) with delta (0, -1)
Screenshot: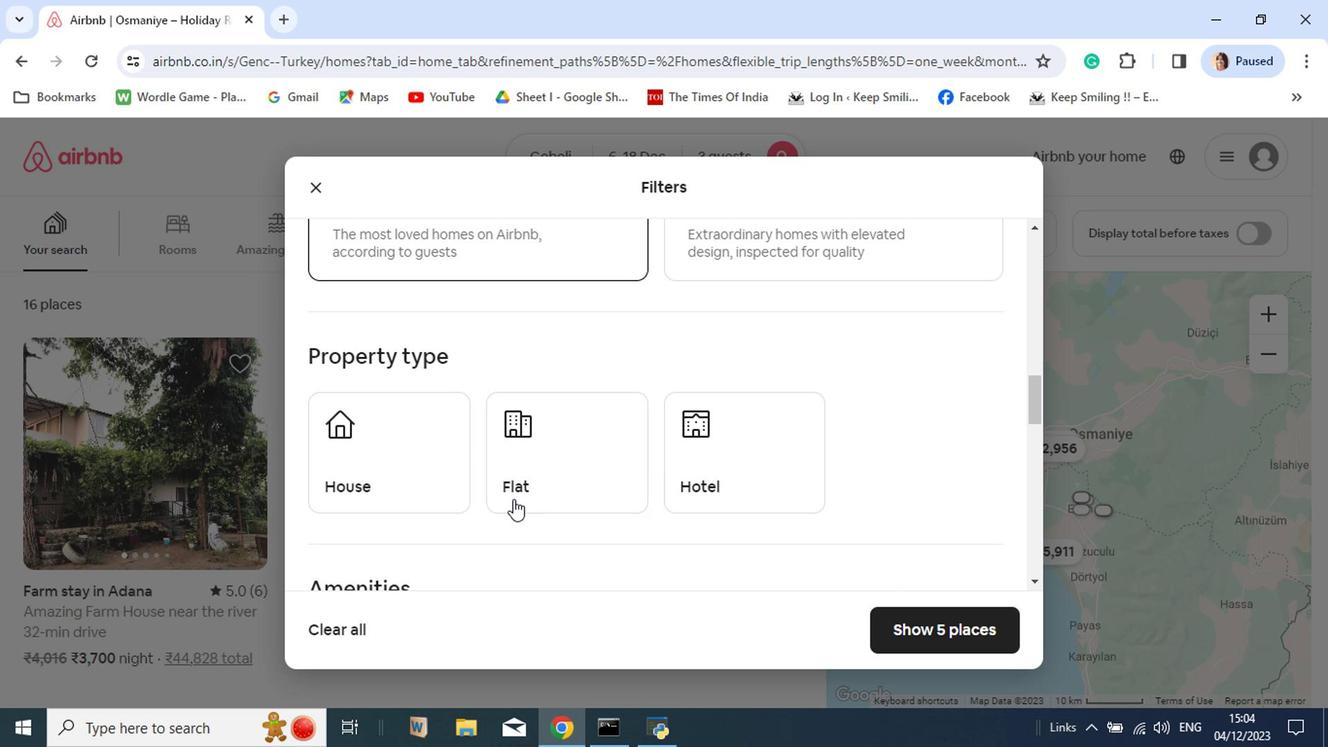 
Action: Mouse scrolled (543, 525) with delta (0, -1)
Screenshot: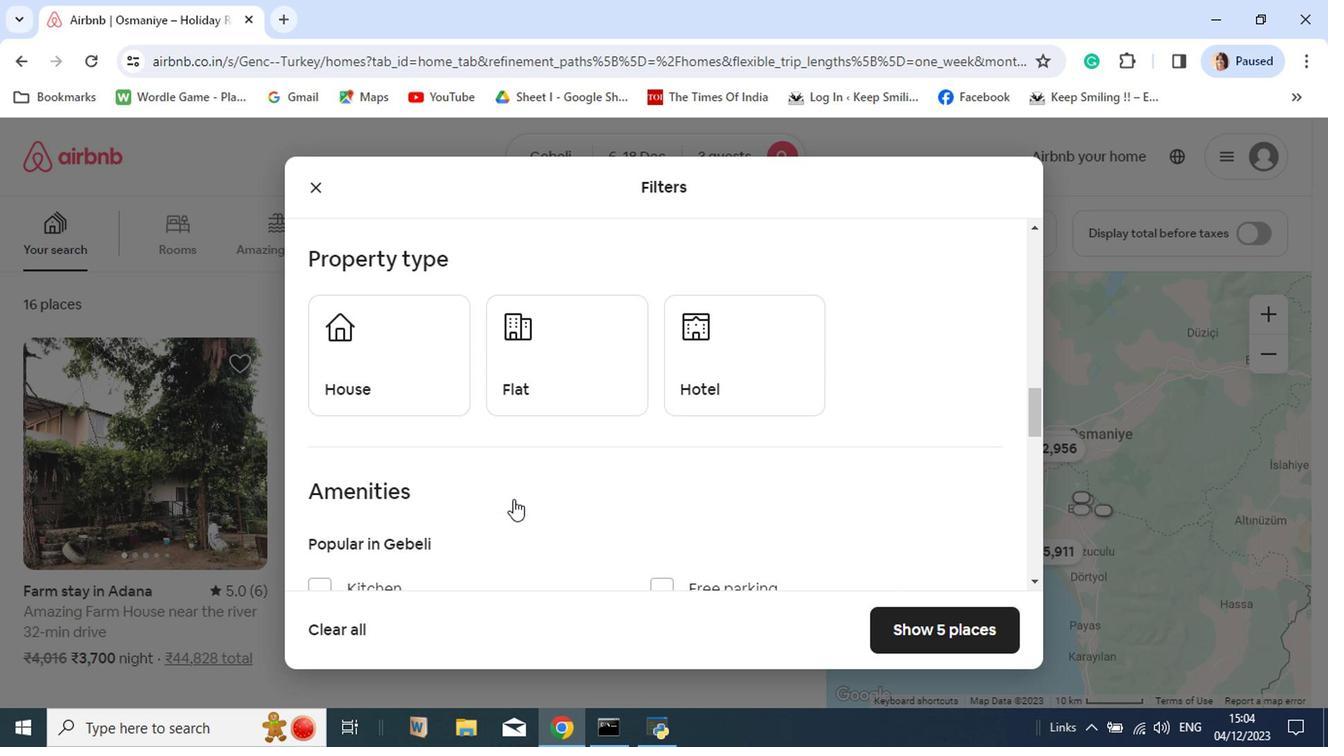 
Action: Mouse moved to (719, 379)
Screenshot: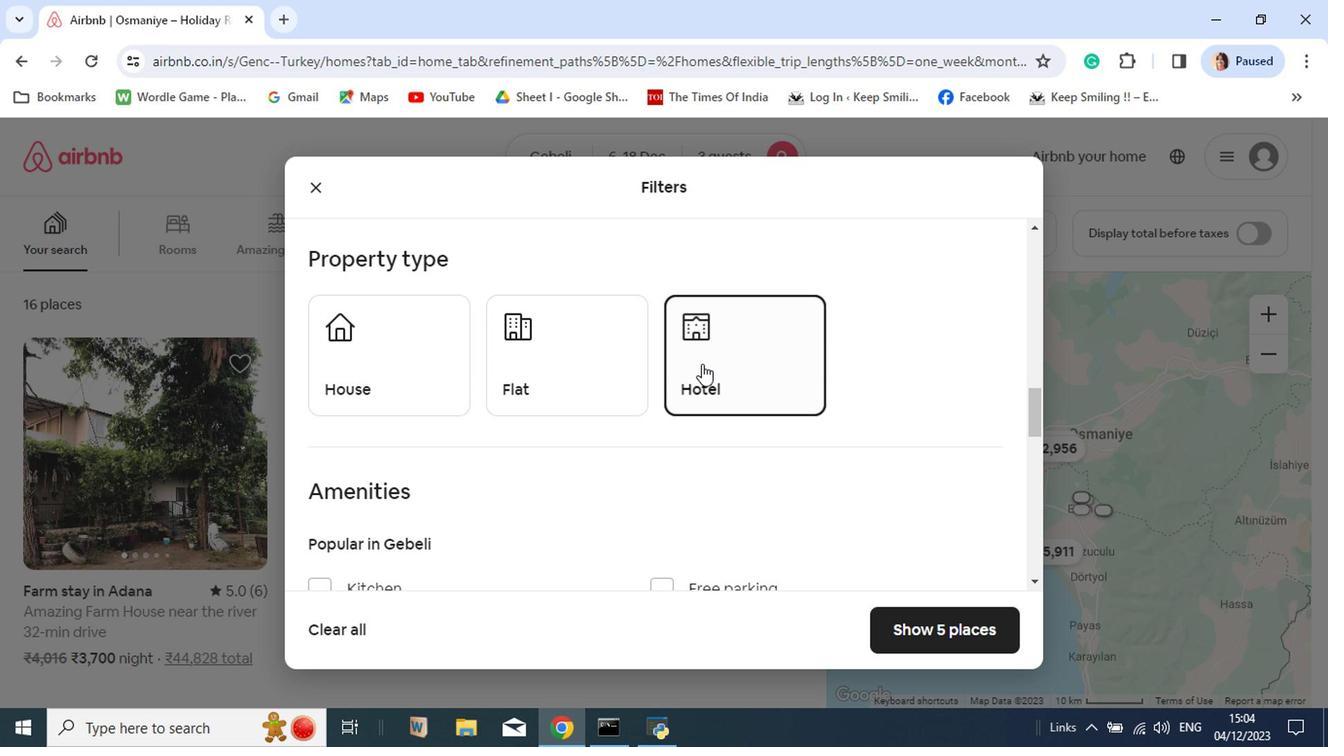 
Action: Mouse pressed left at (719, 379)
Screenshot: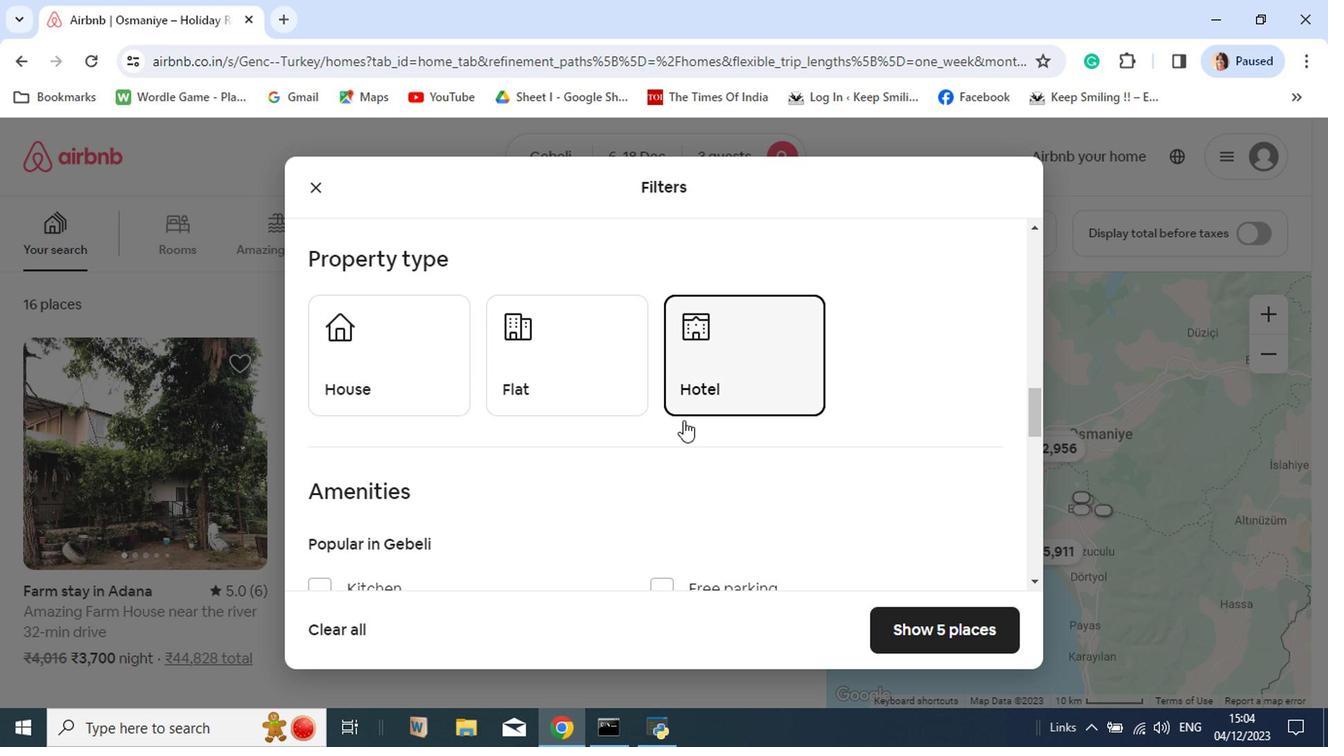 
Action: Mouse moved to (578, 570)
Screenshot: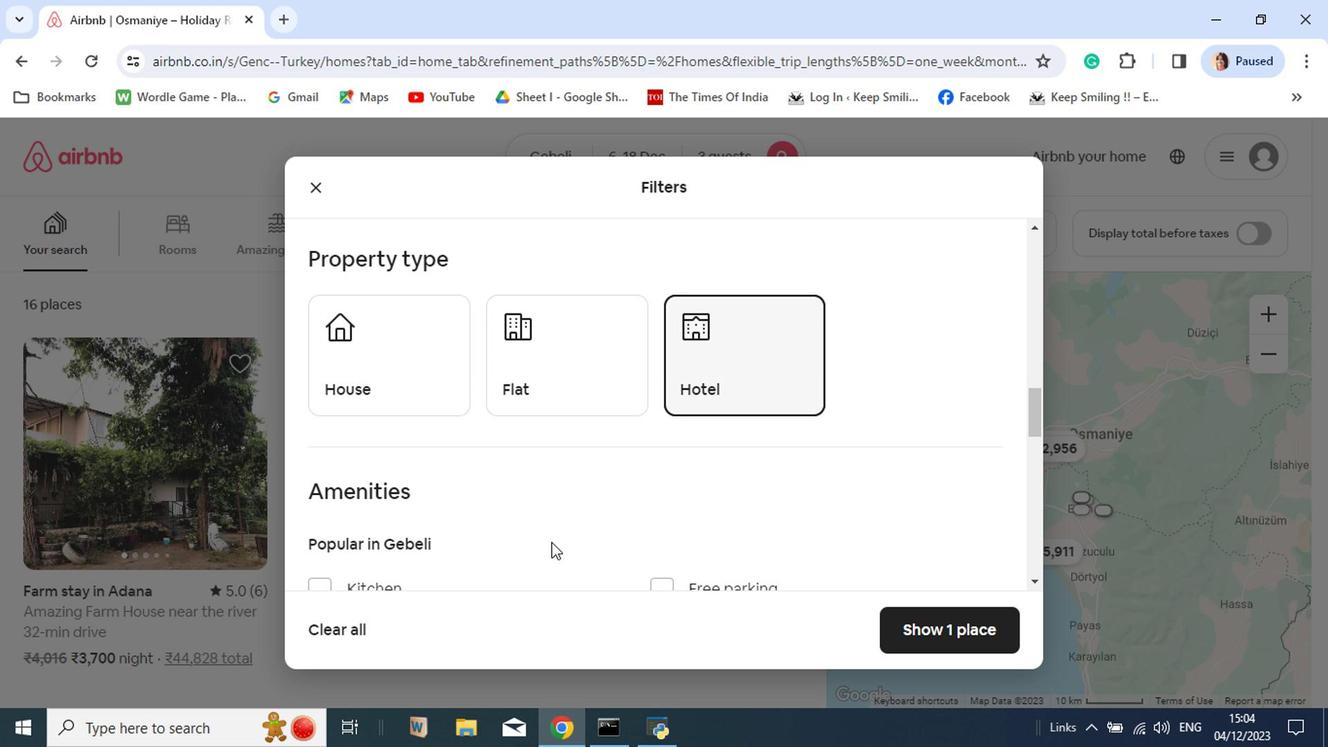 
Action: Mouse scrolled (578, 569) with delta (0, 0)
Screenshot: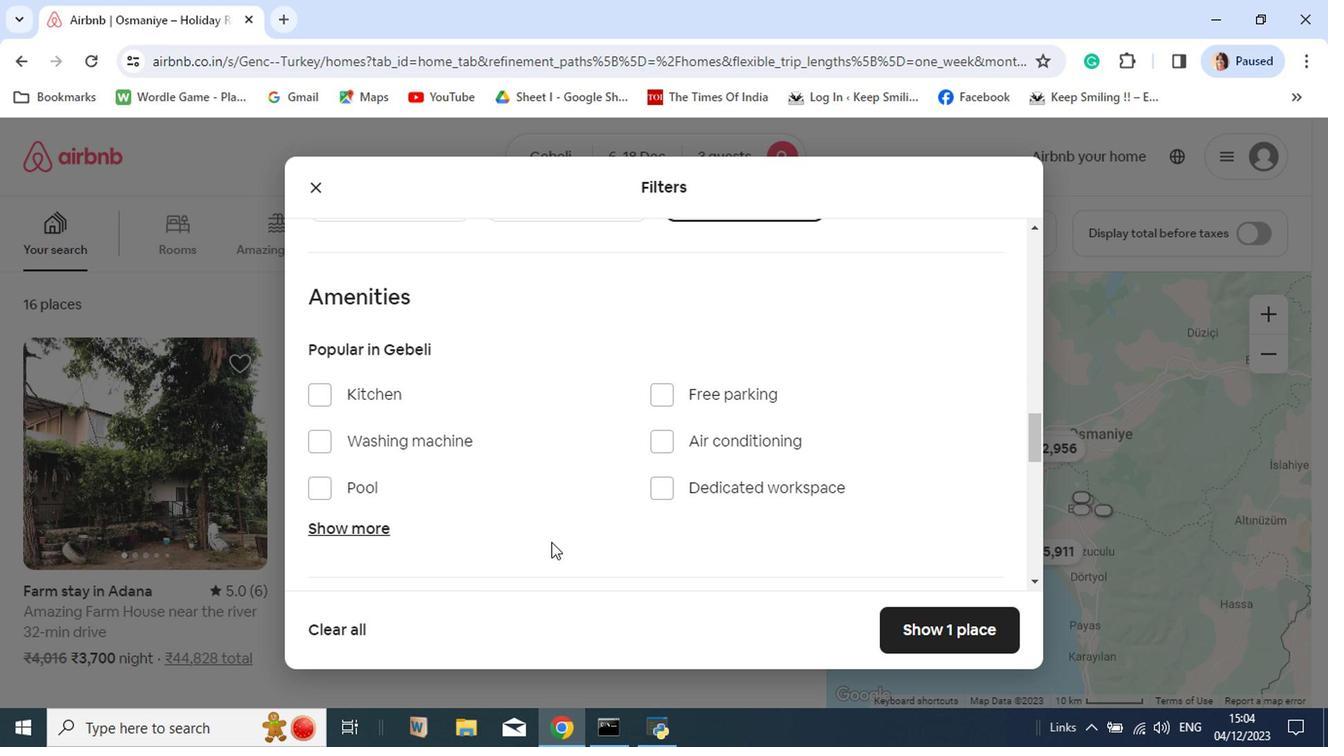 
Action: Mouse scrolled (578, 569) with delta (0, 0)
Screenshot: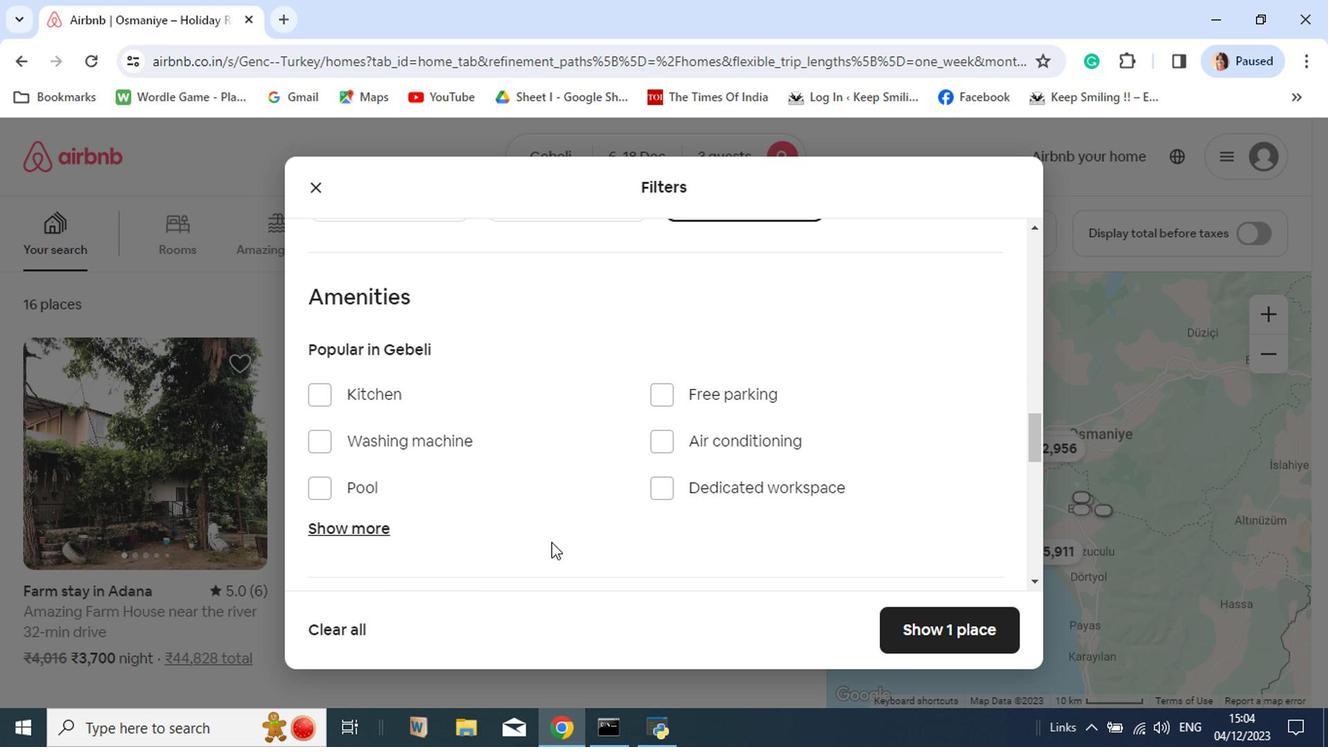 
Action: Mouse moved to (371, 453)
Screenshot: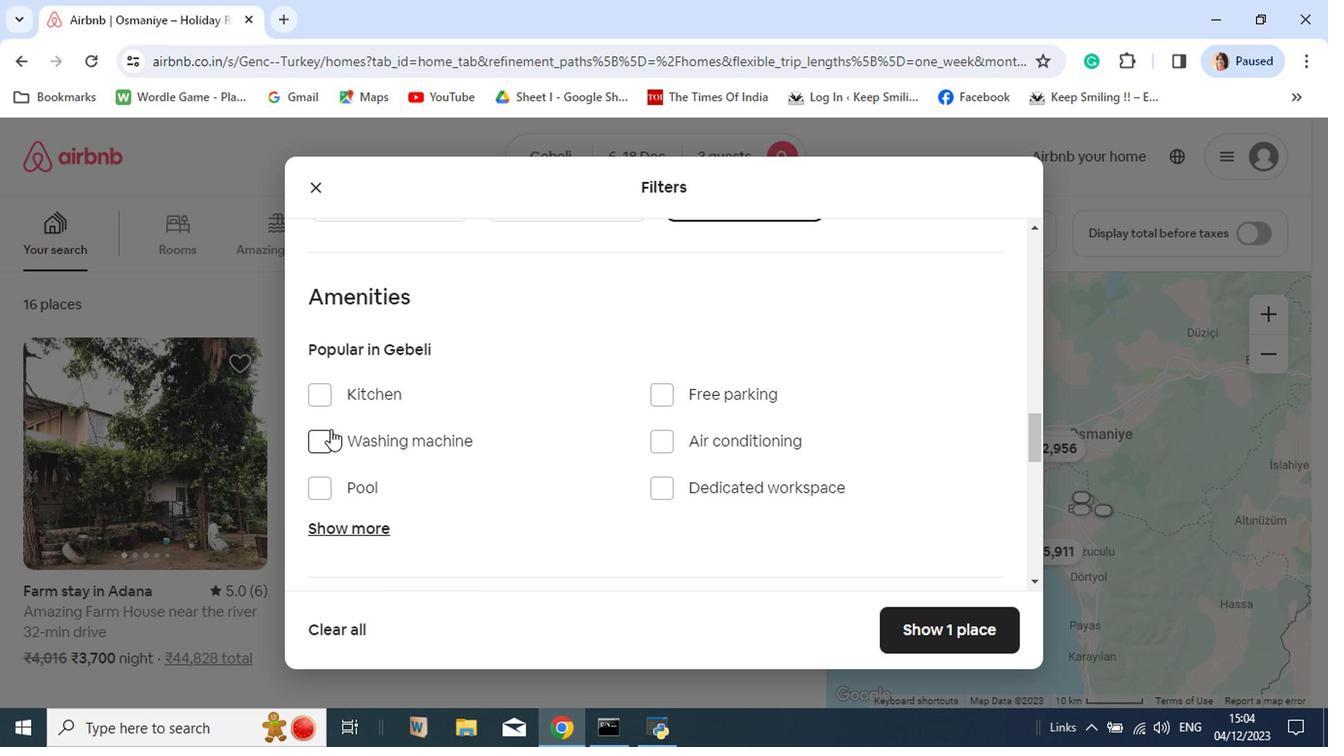
Action: Mouse pressed left at (371, 453)
Screenshot: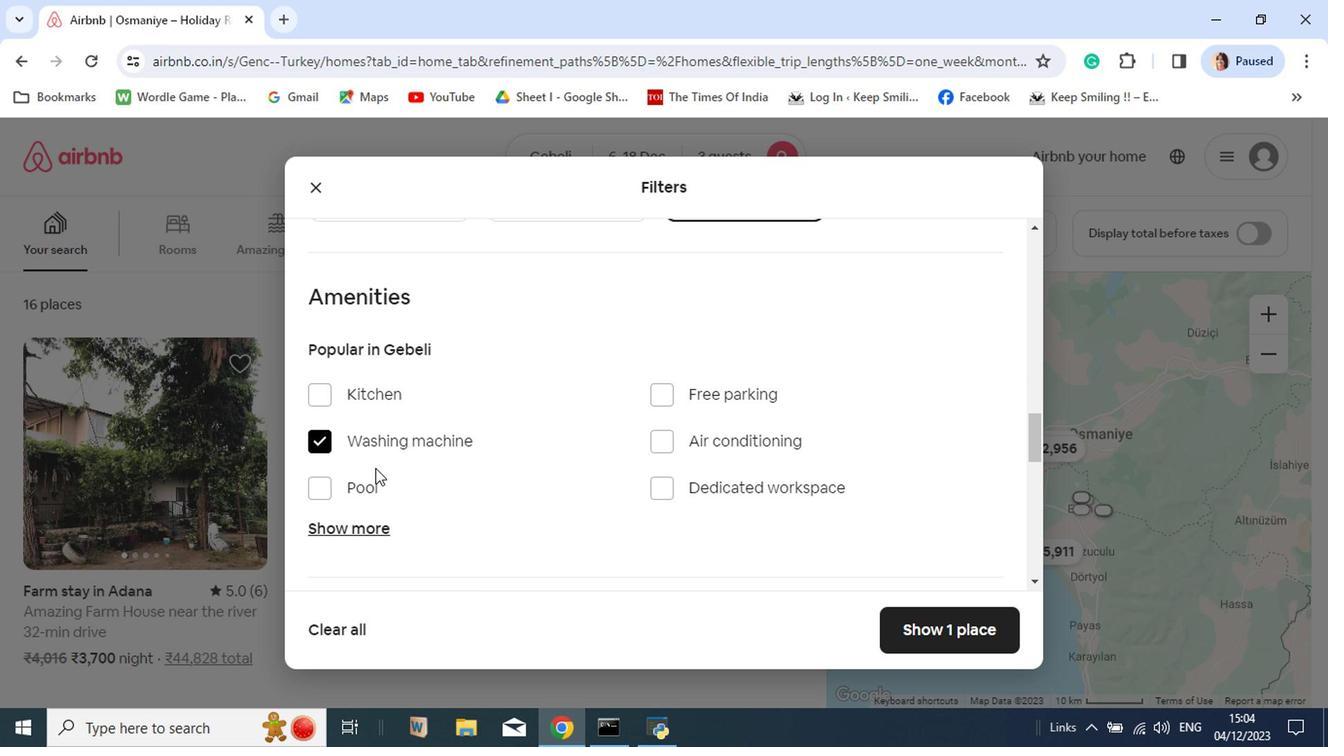 
Action: Mouse moved to (956, 663)
Screenshot: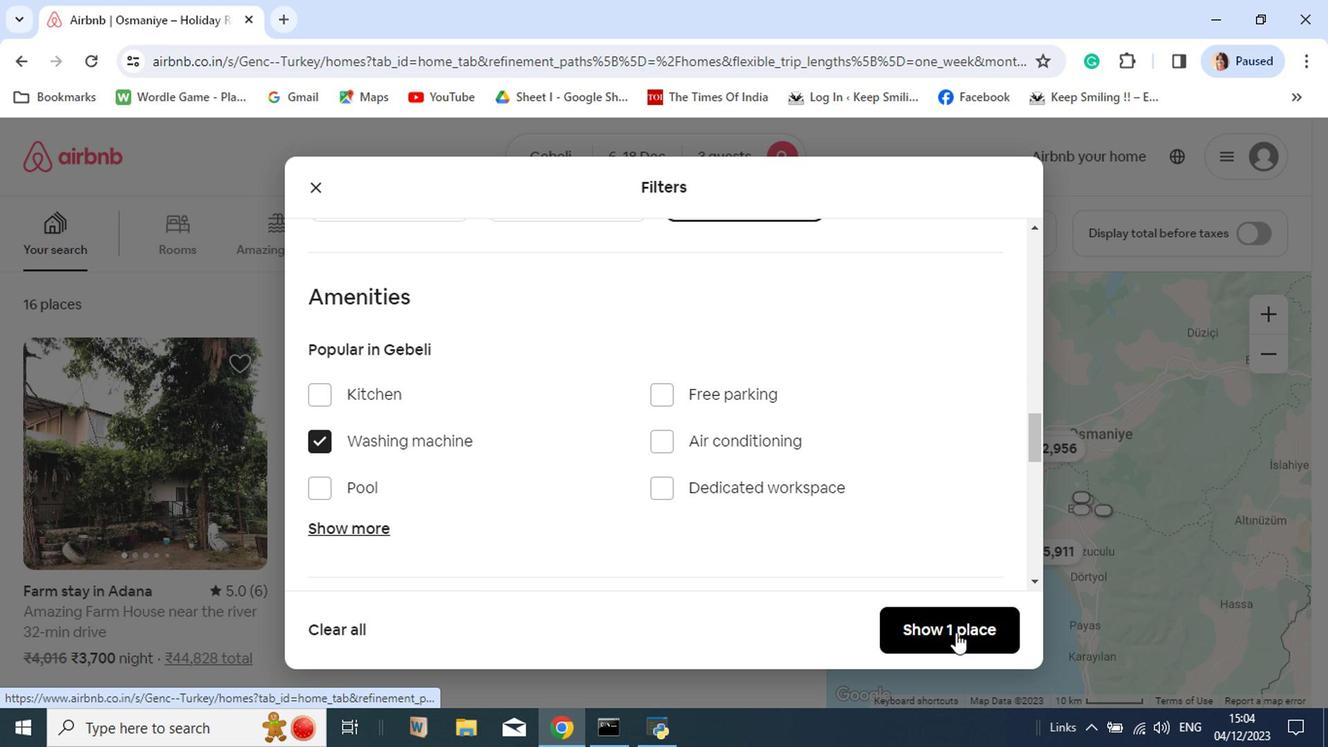 
Action: Mouse pressed left at (956, 663)
Screenshot: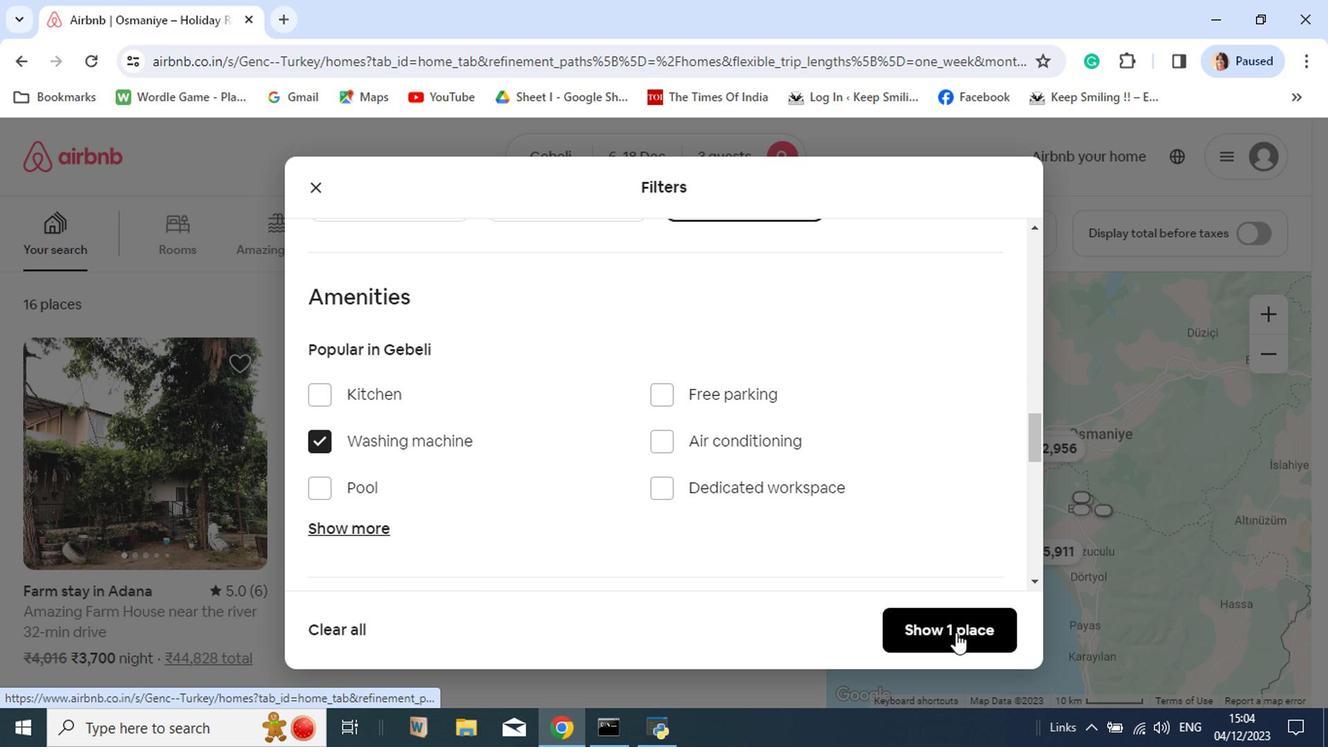 
Action: Mouse moved to (116, 619)
Screenshot: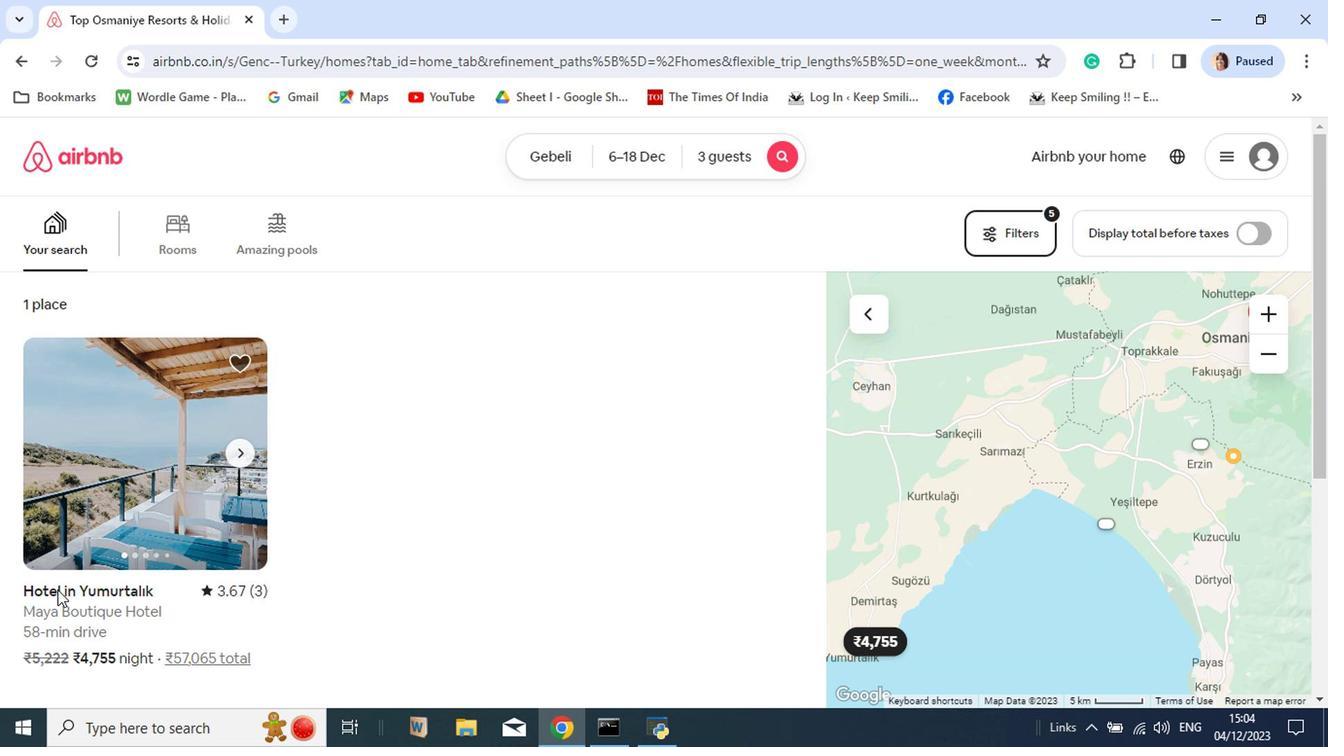 
Action: Mouse pressed left at (116, 619)
Screenshot: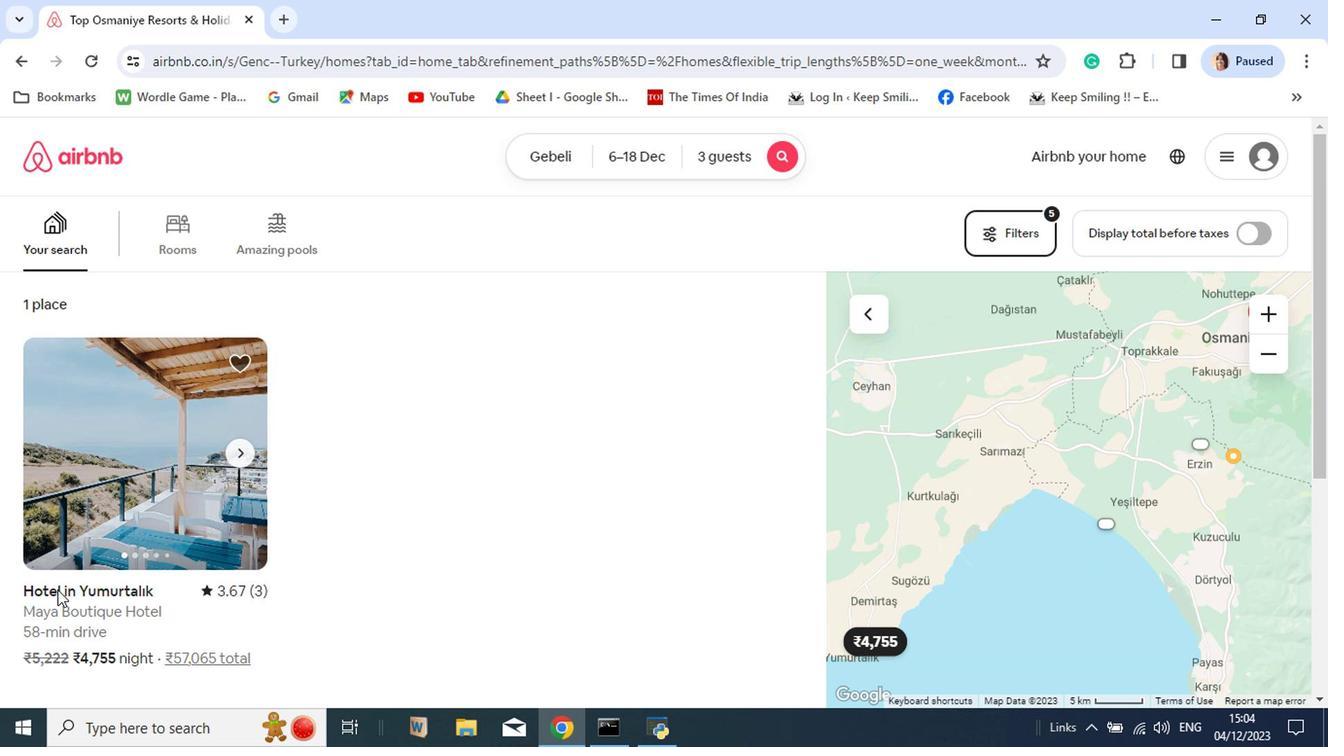 
Action: Mouse moved to (1087, 541)
Screenshot: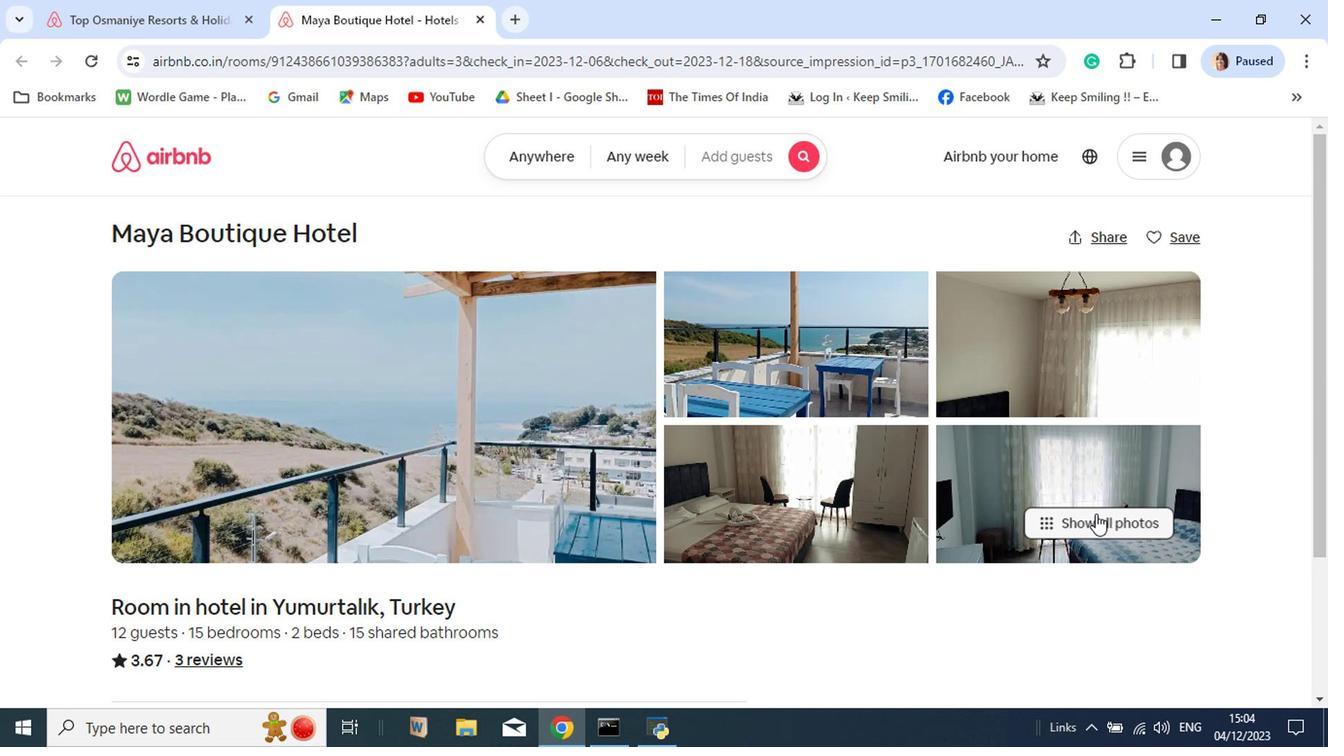 
Action: Mouse pressed left at (1087, 541)
Screenshot: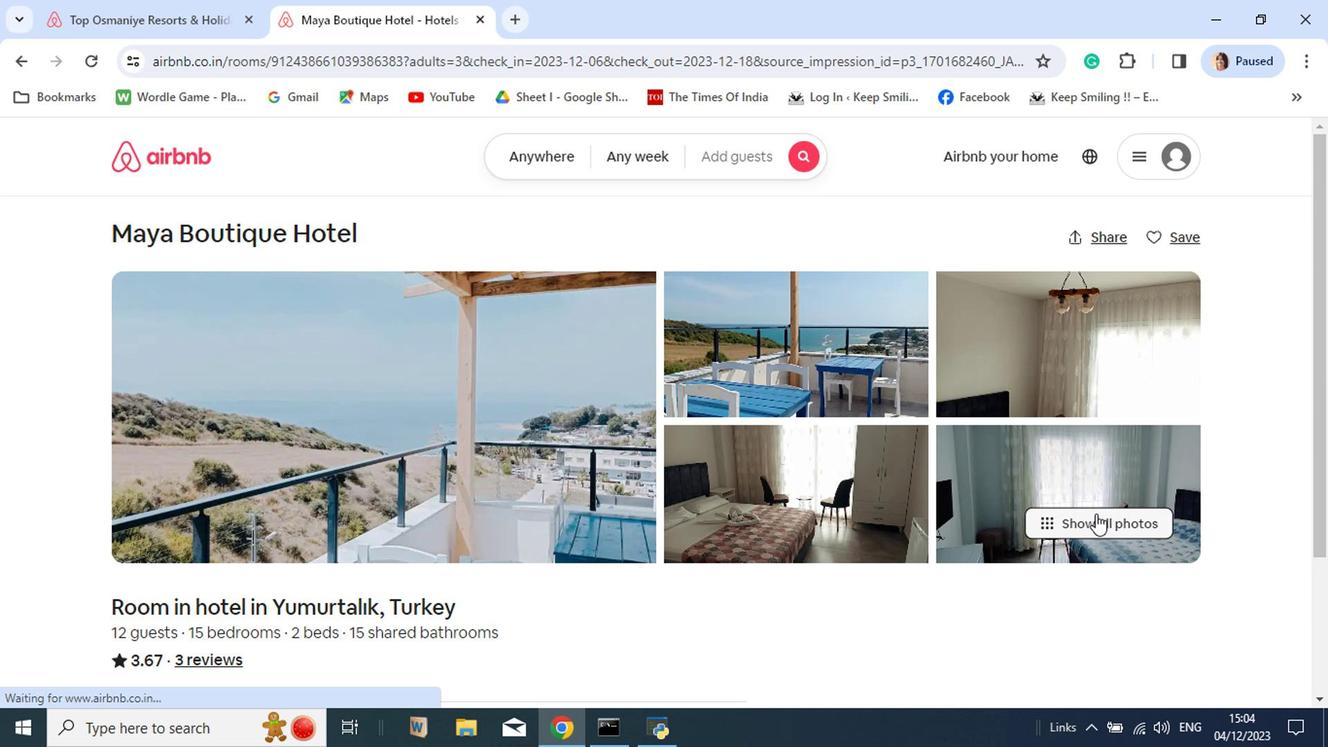 
Action: Mouse moved to (451, 264)
Screenshot: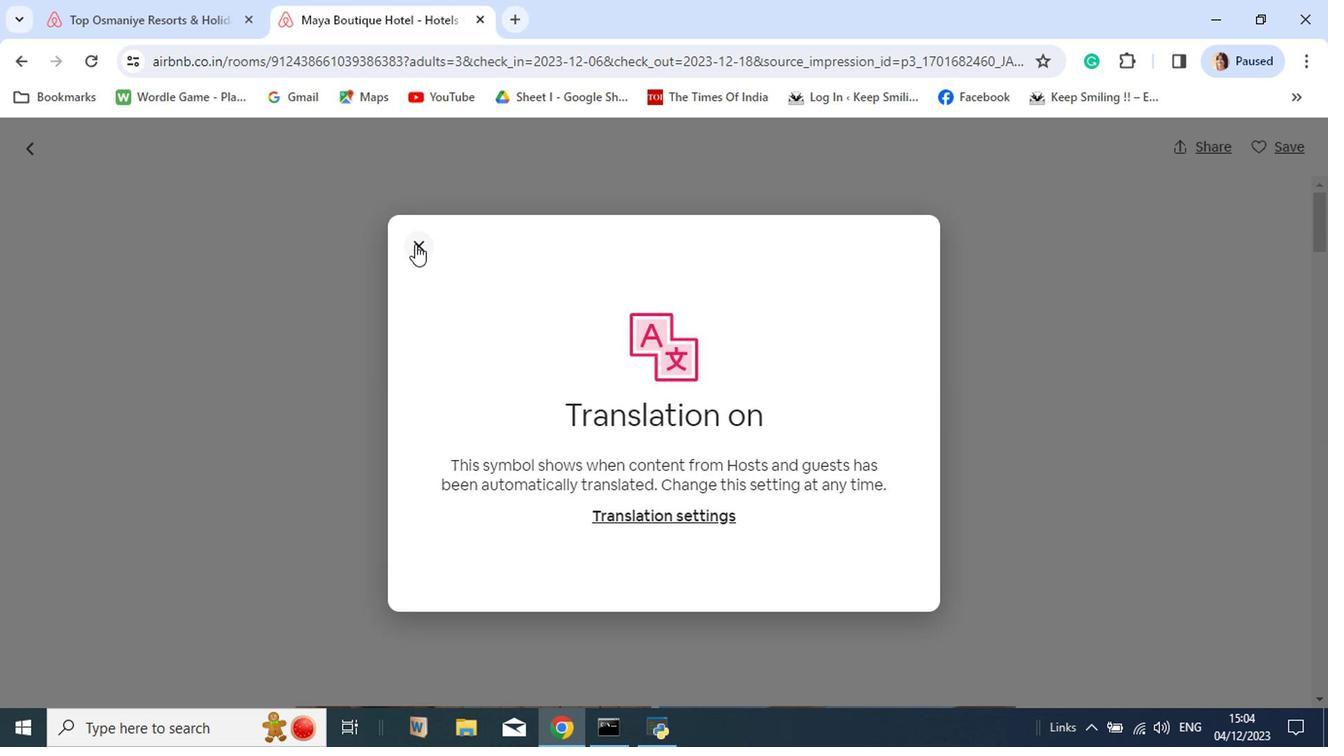 
Action: Mouse pressed left at (451, 264)
Screenshot: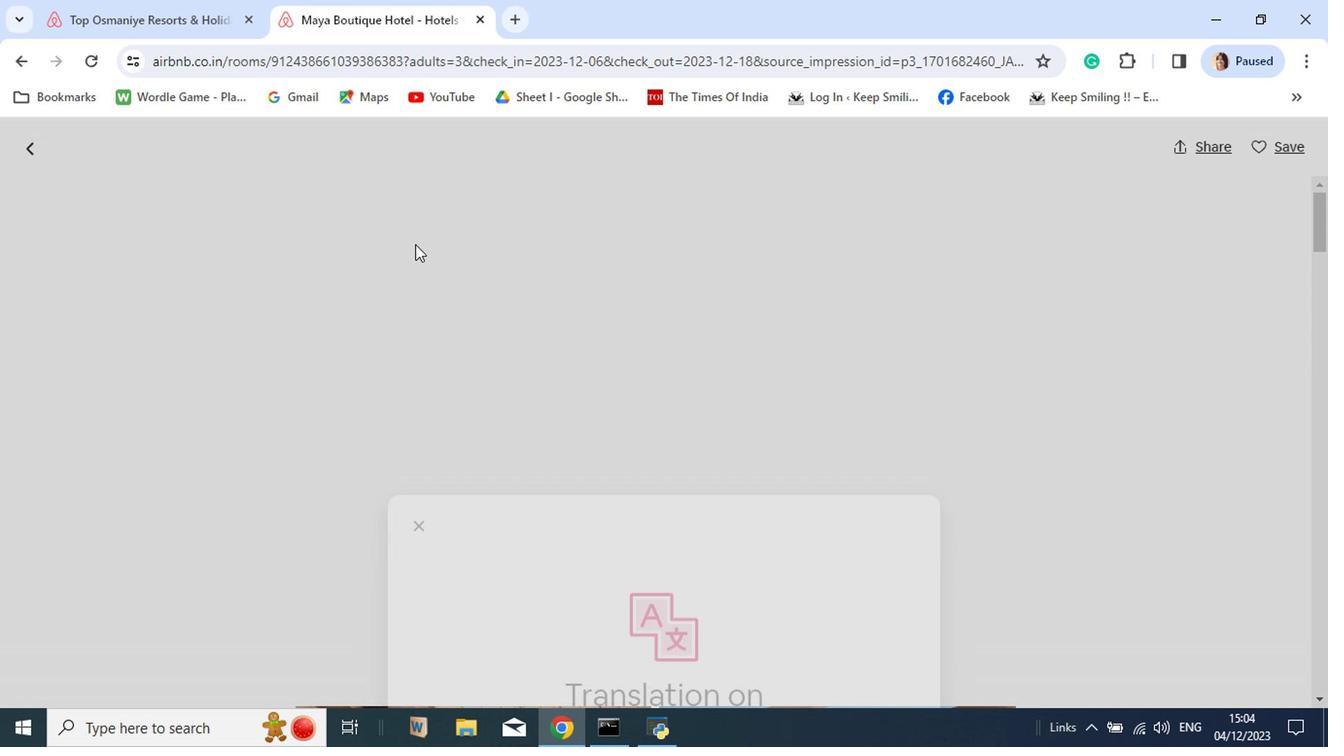 
Action: Mouse moved to (1159, 666)
Screenshot: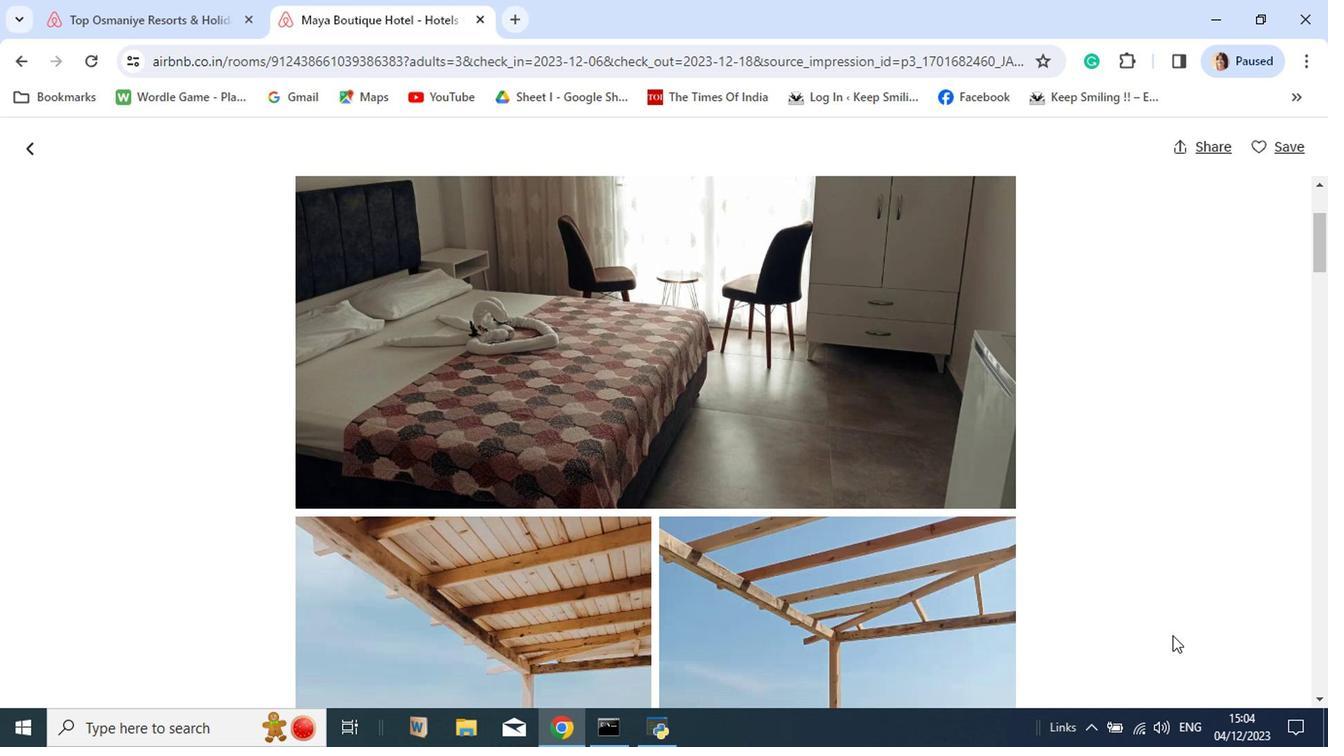 
Action: Mouse scrolled (1159, 665) with delta (0, 0)
Screenshot: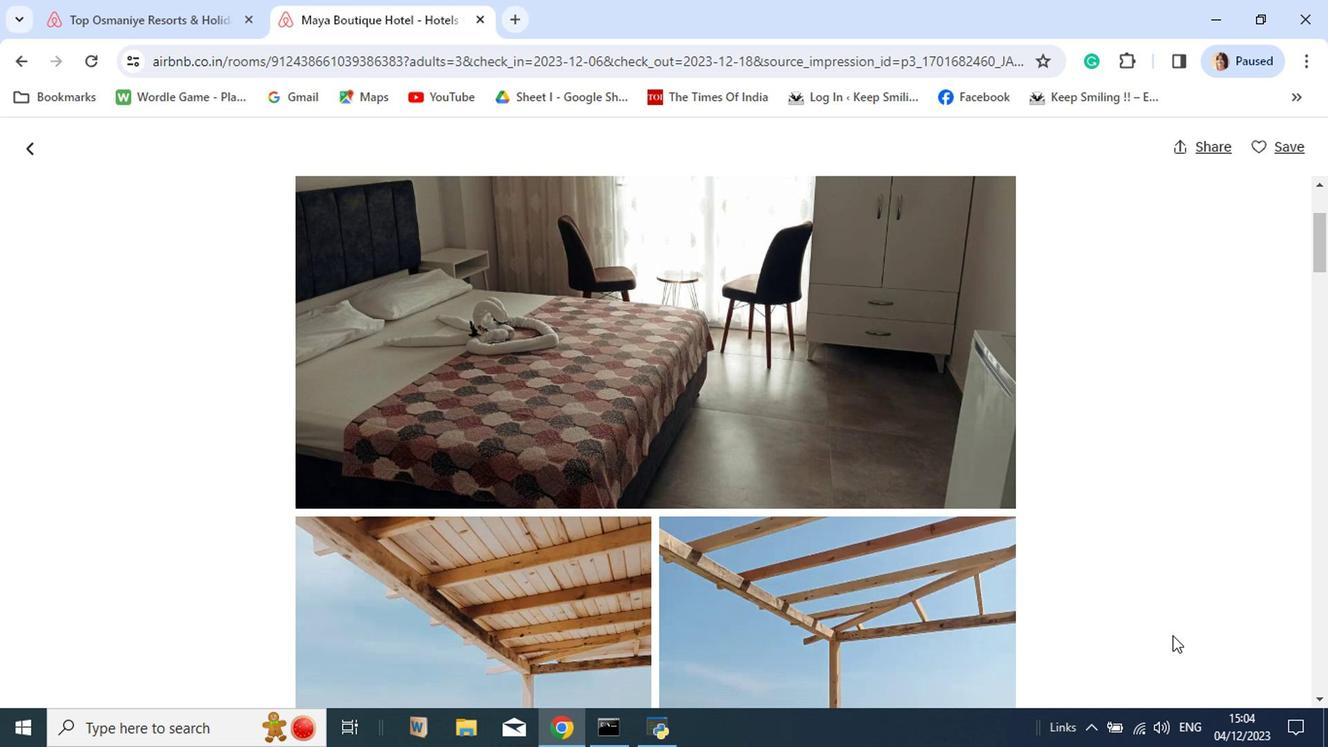 
Action: Mouse scrolled (1159, 665) with delta (0, 0)
Screenshot: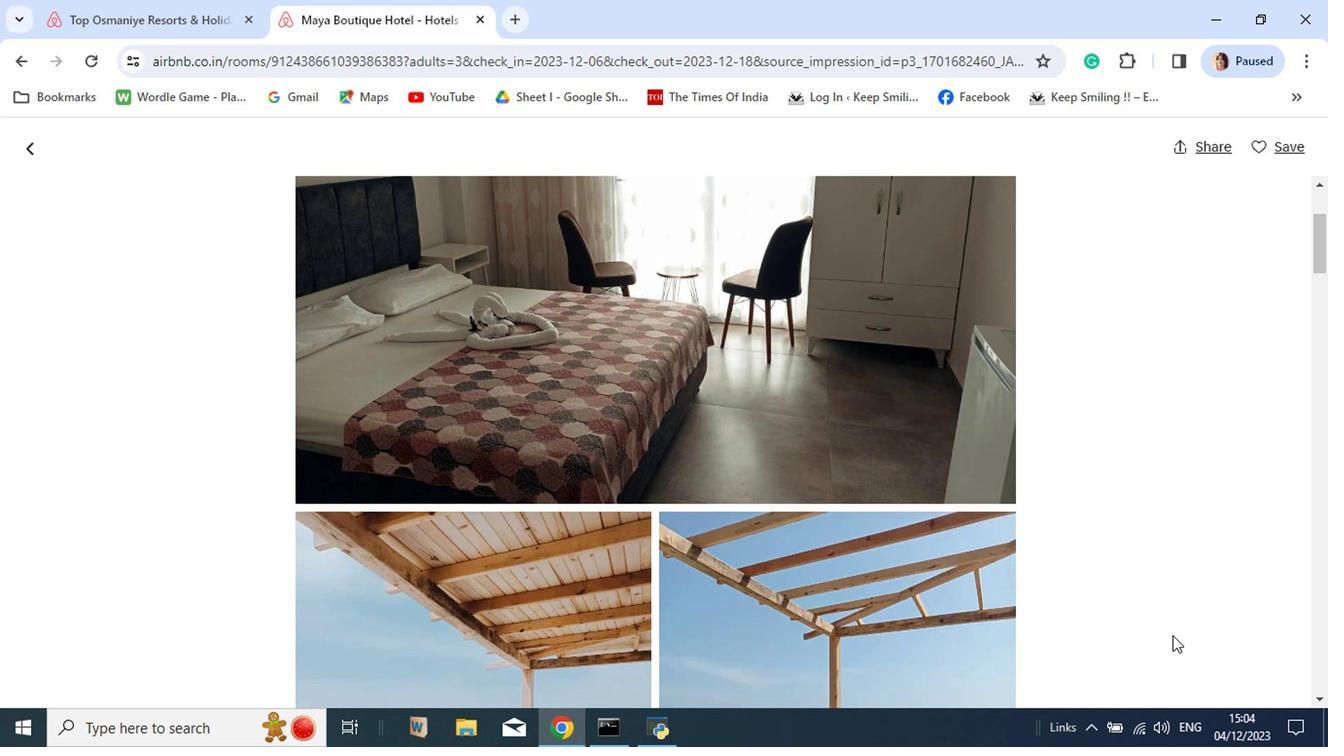 
Action: Mouse scrolled (1159, 665) with delta (0, 0)
Screenshot: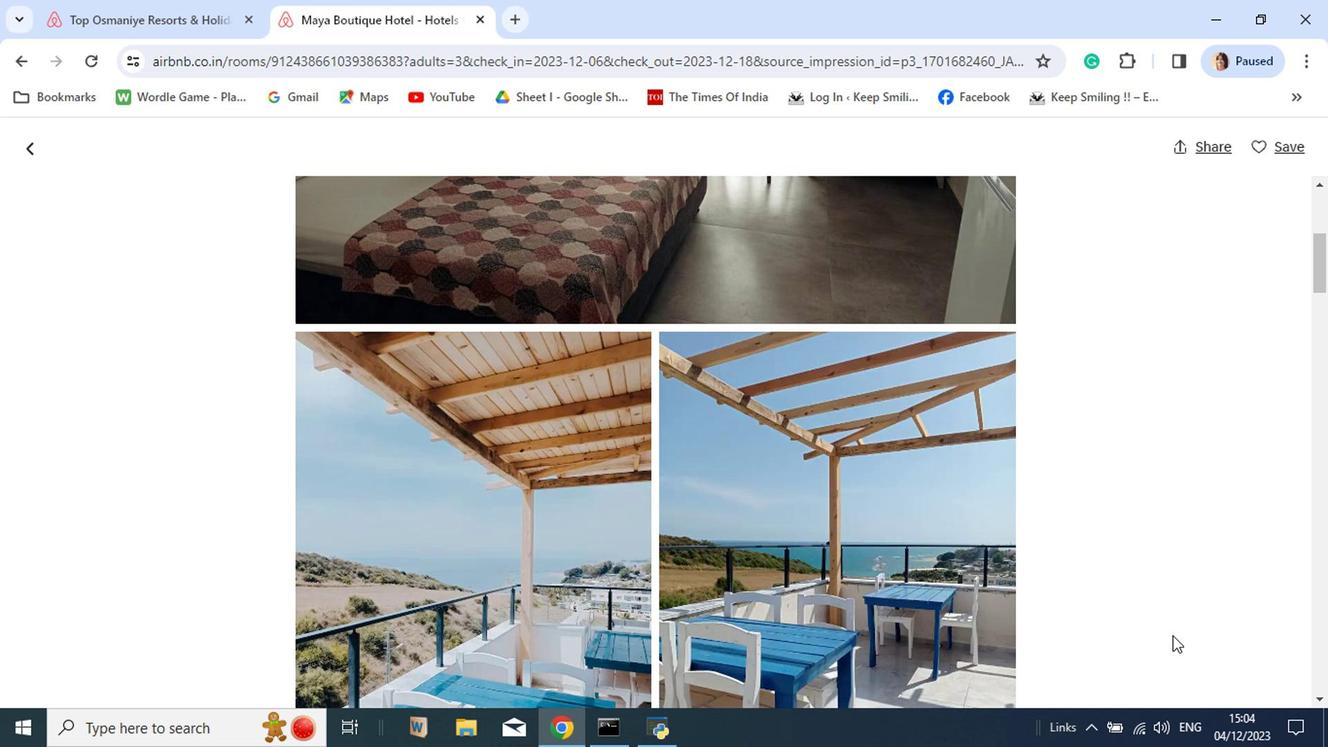 
Action: Mouse scrolled (1159, 665) with delta (0, 0)
Screenshot: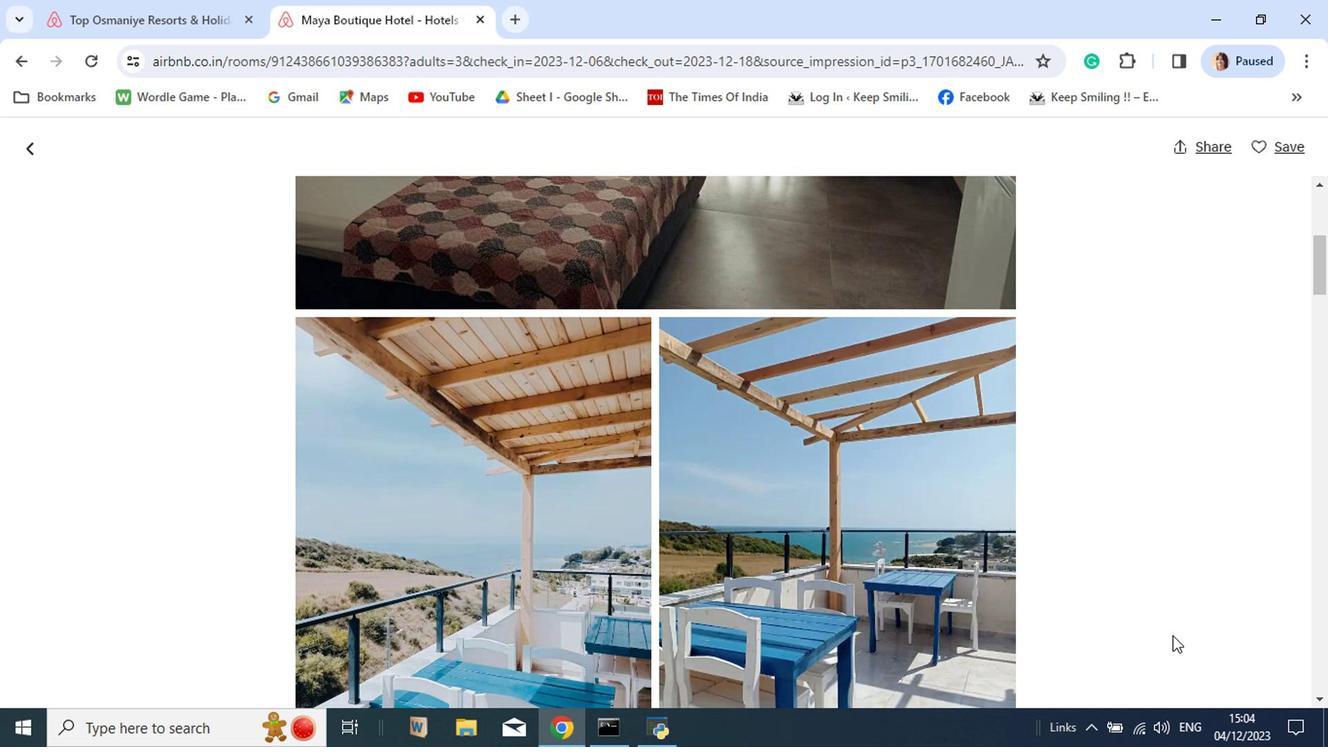 
Action: Mouse scrolled (1159, 665) with delta (0, 0)
Screenshot: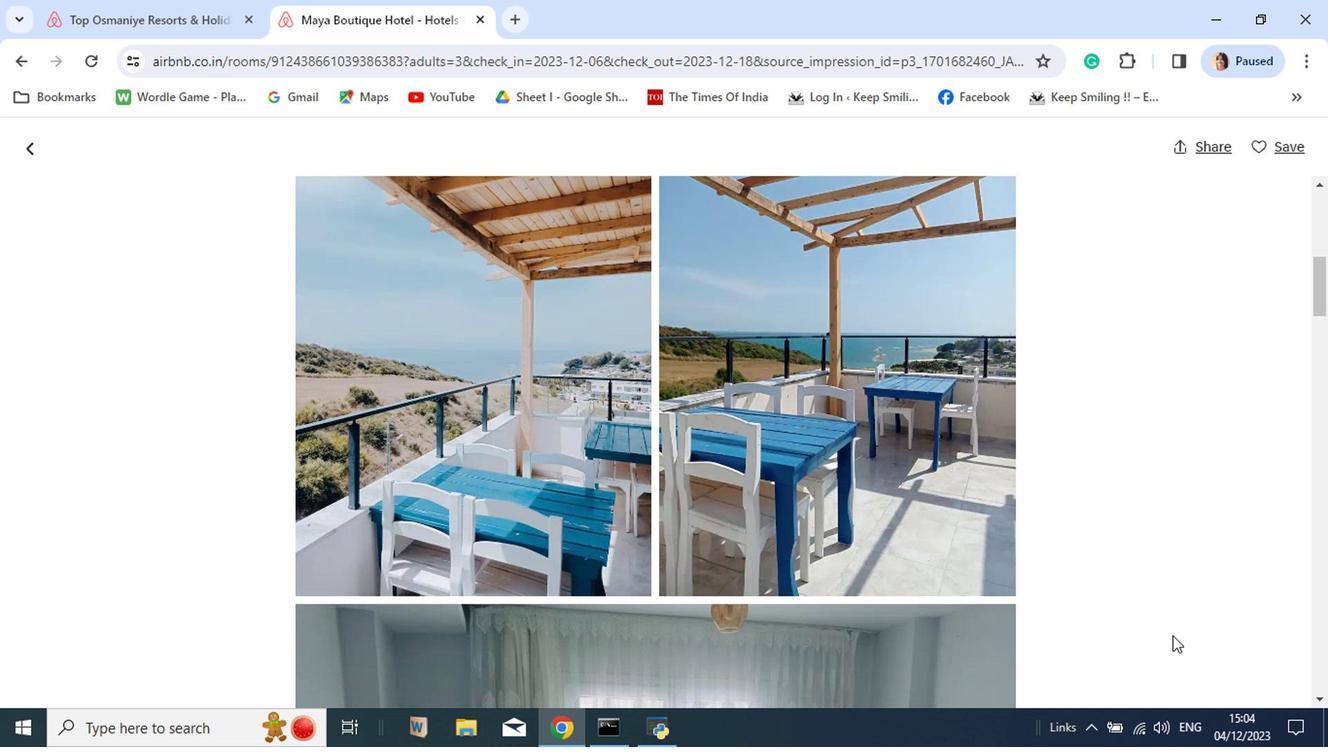 
Action: Mouse scrolled (1159, 665) with delta (0, 0)
Screenshot: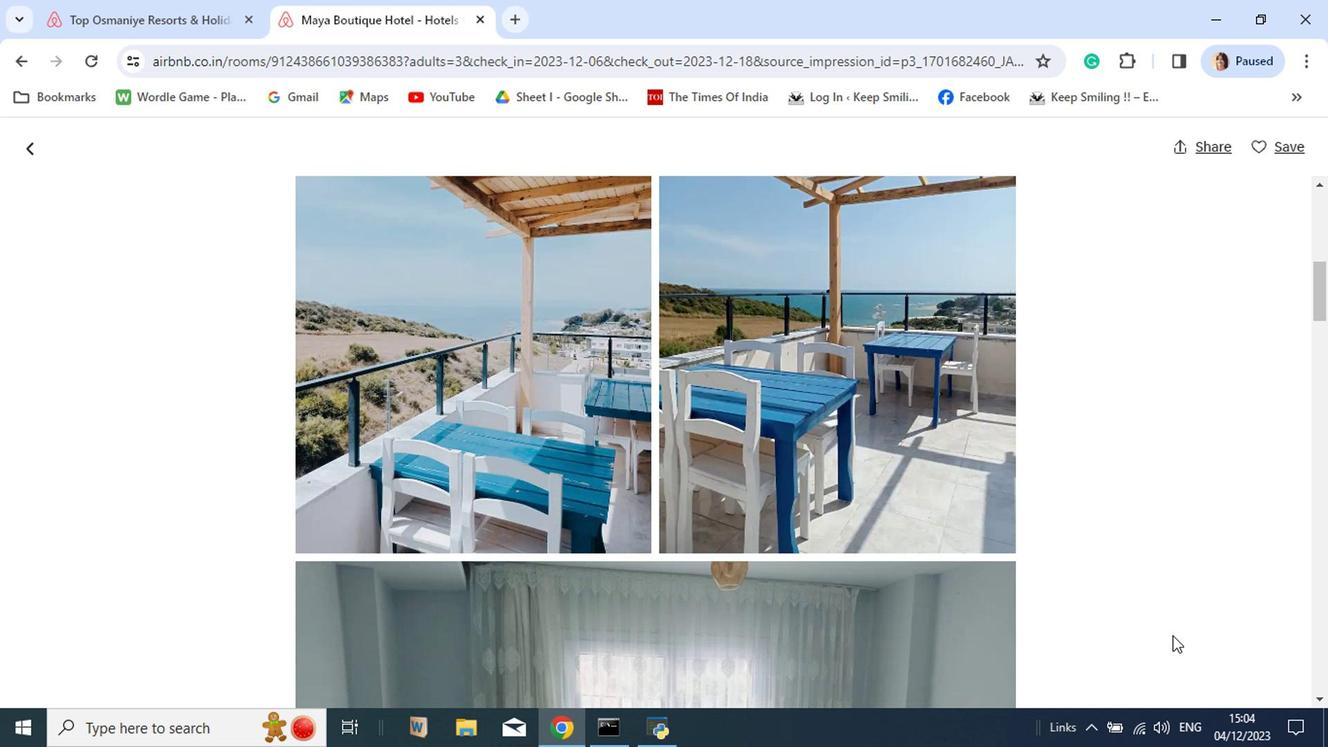
Action: Mouse scrolled (1159, 665) with delta (0, 0)
Screenshot: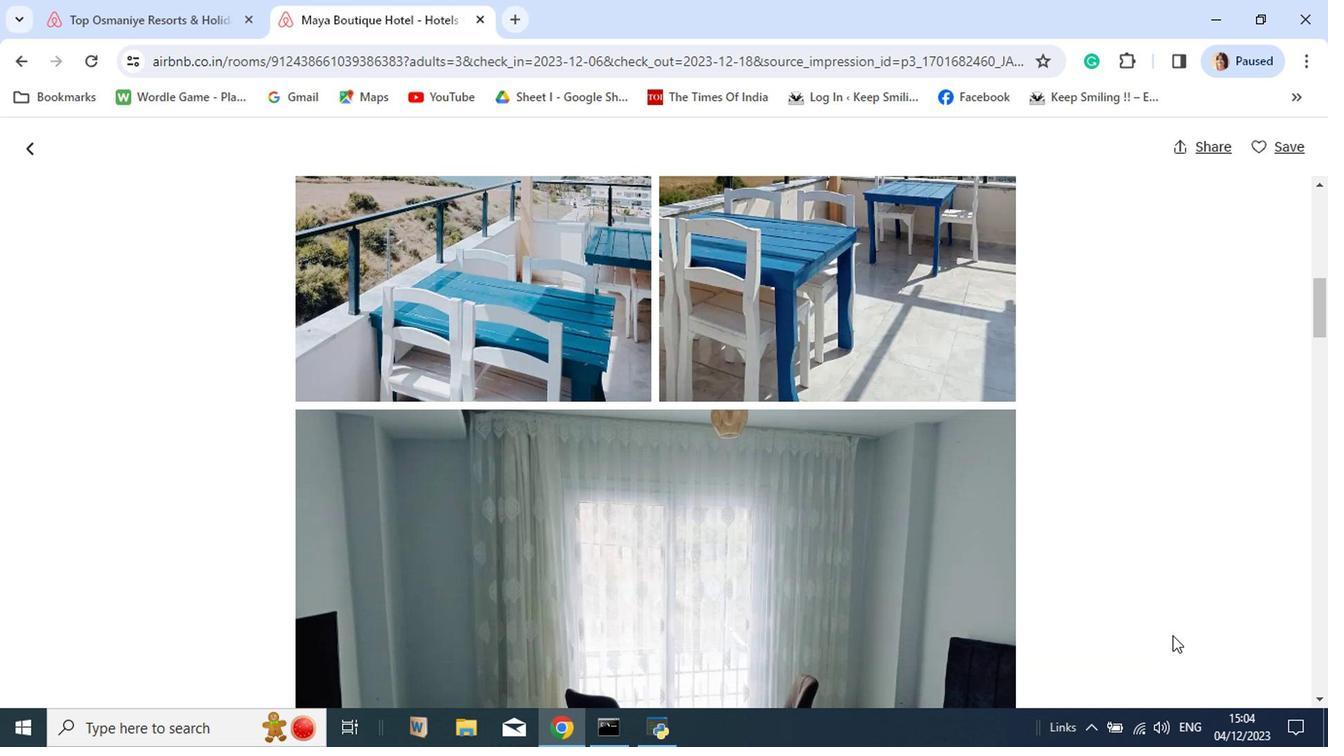 
Action: Mouse scrolled (1159, 665) with delta (0, 0)
Screenshot: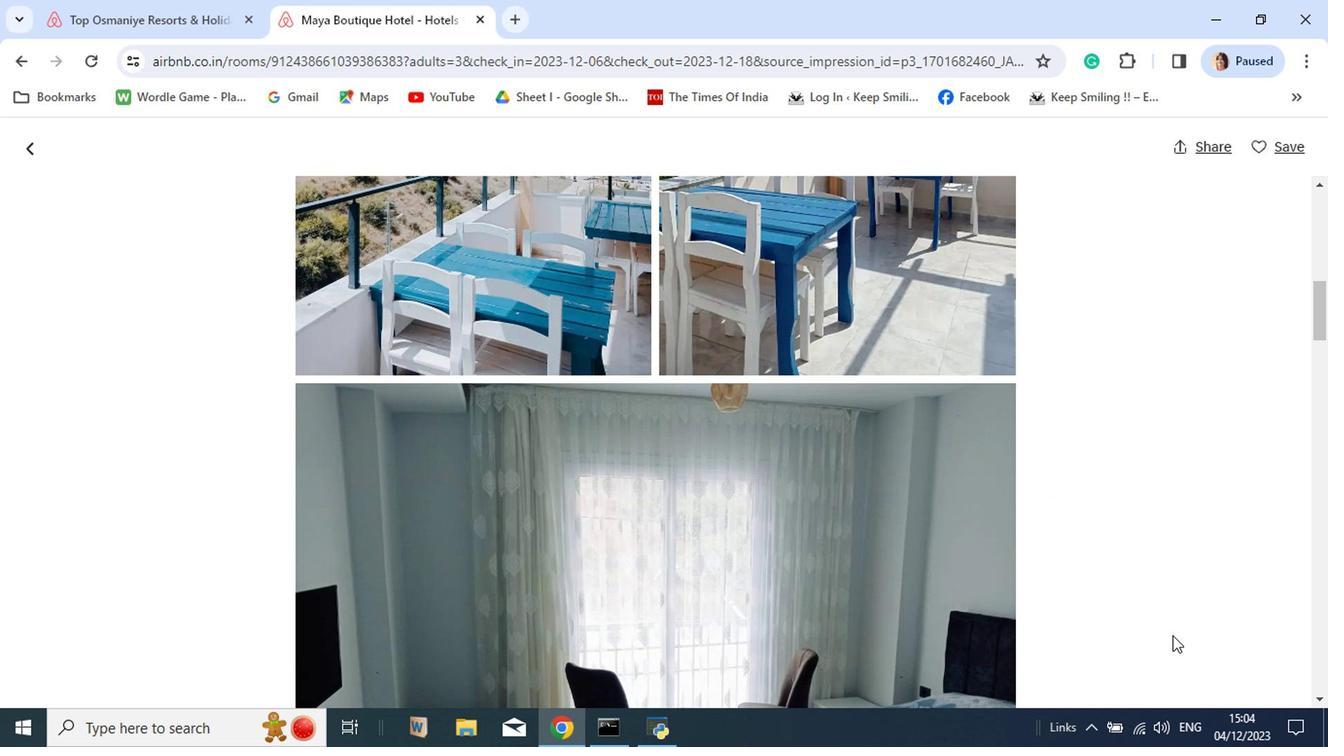 
Action: Mouse scrolled (1159, 665) with delta (0, 0)
Screenshot: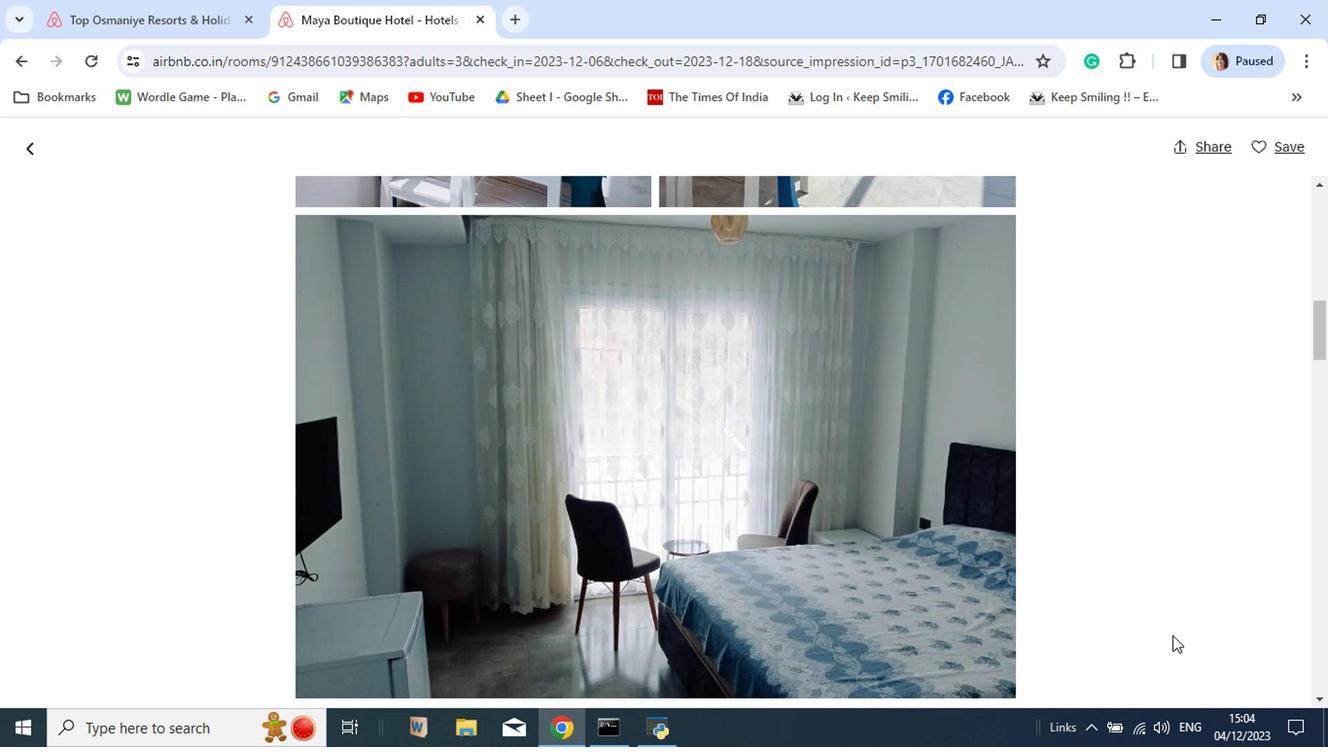 
Action: Mouse scrolled (1159, 665) with delta (0, 0)
Screenshot: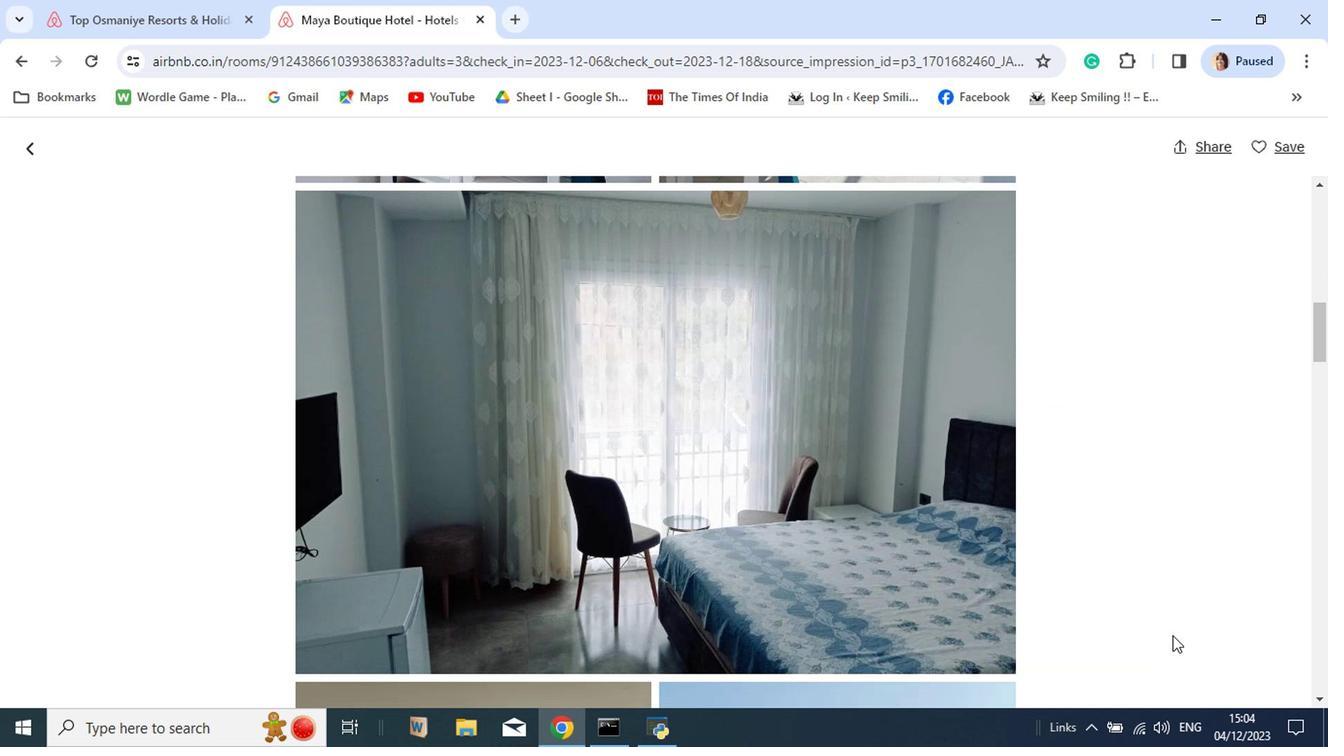 
Action: Mouse scrolled (1159, 665) with delta (0, 0)
Screenshot: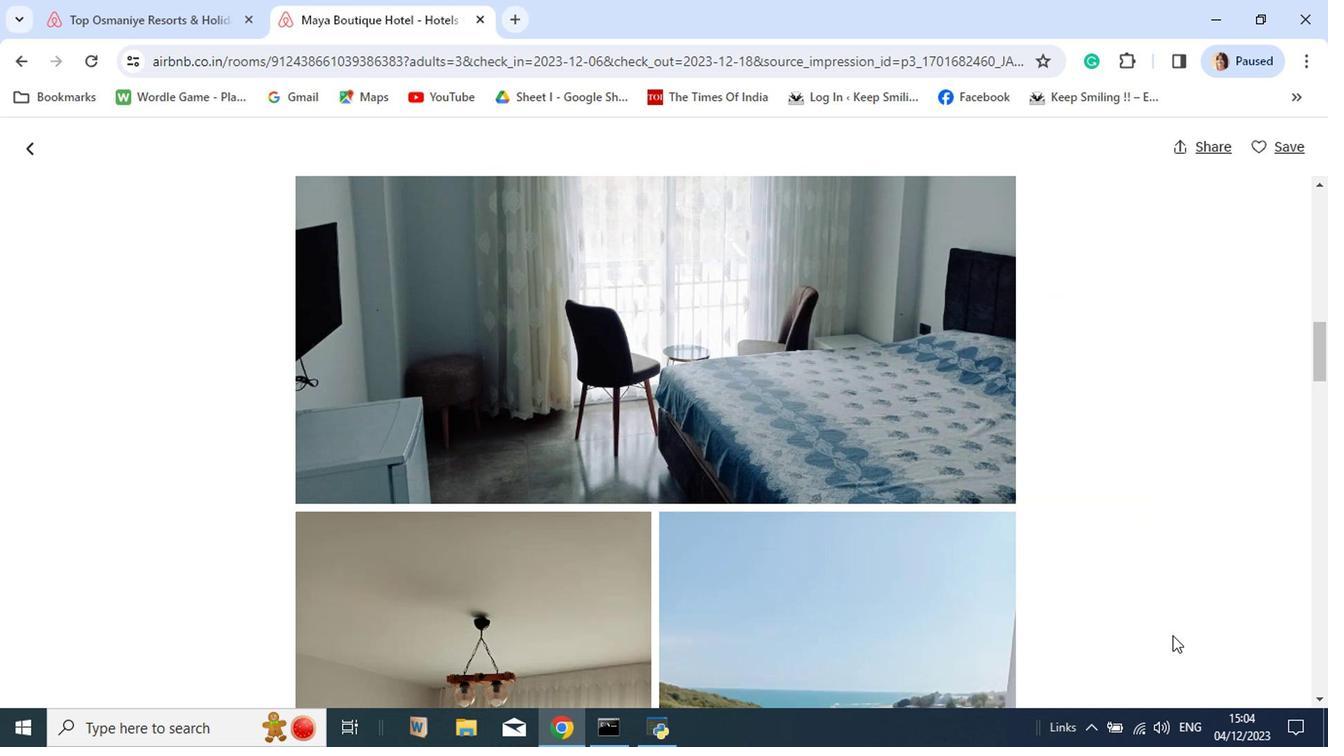 
Action: Mouse scrolled (1159, 665) with delta (0, 0)
Screenshot: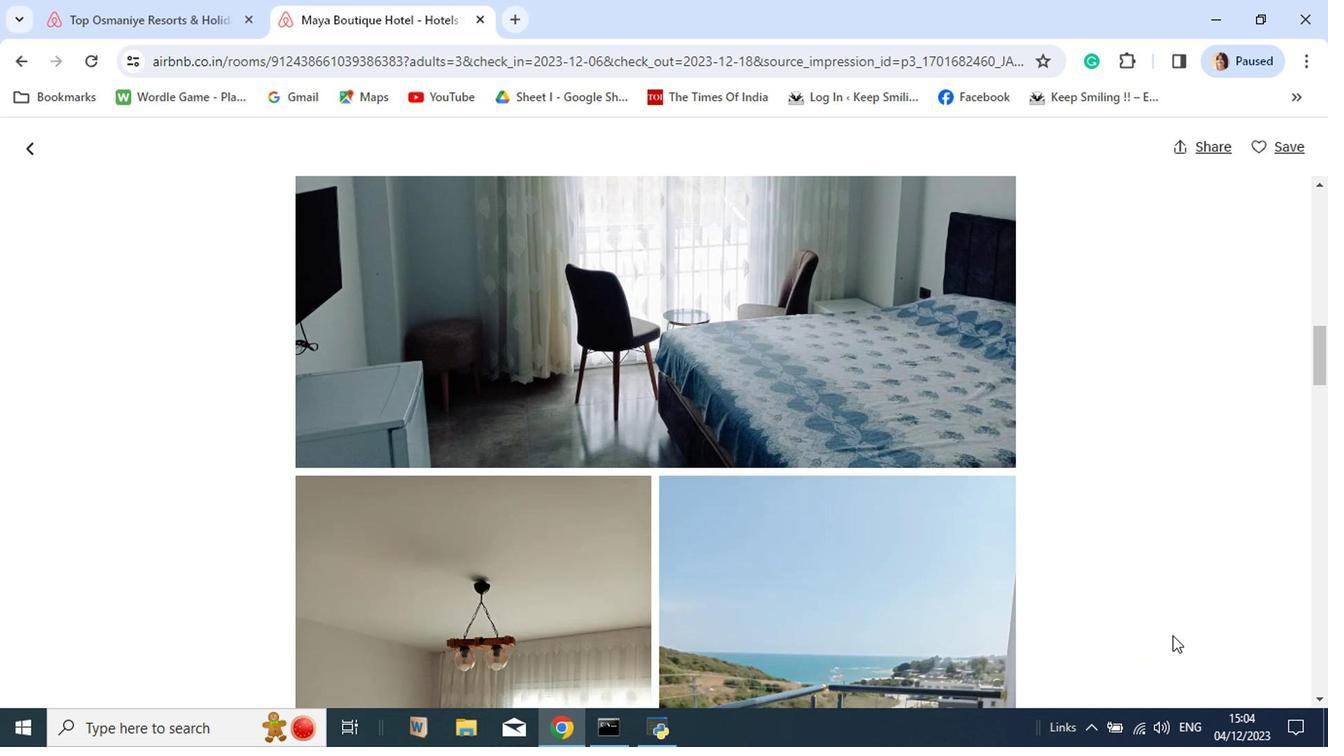 
Action: Mouse scrolled (1159, 665) with delta (0, 0)
Screenshot: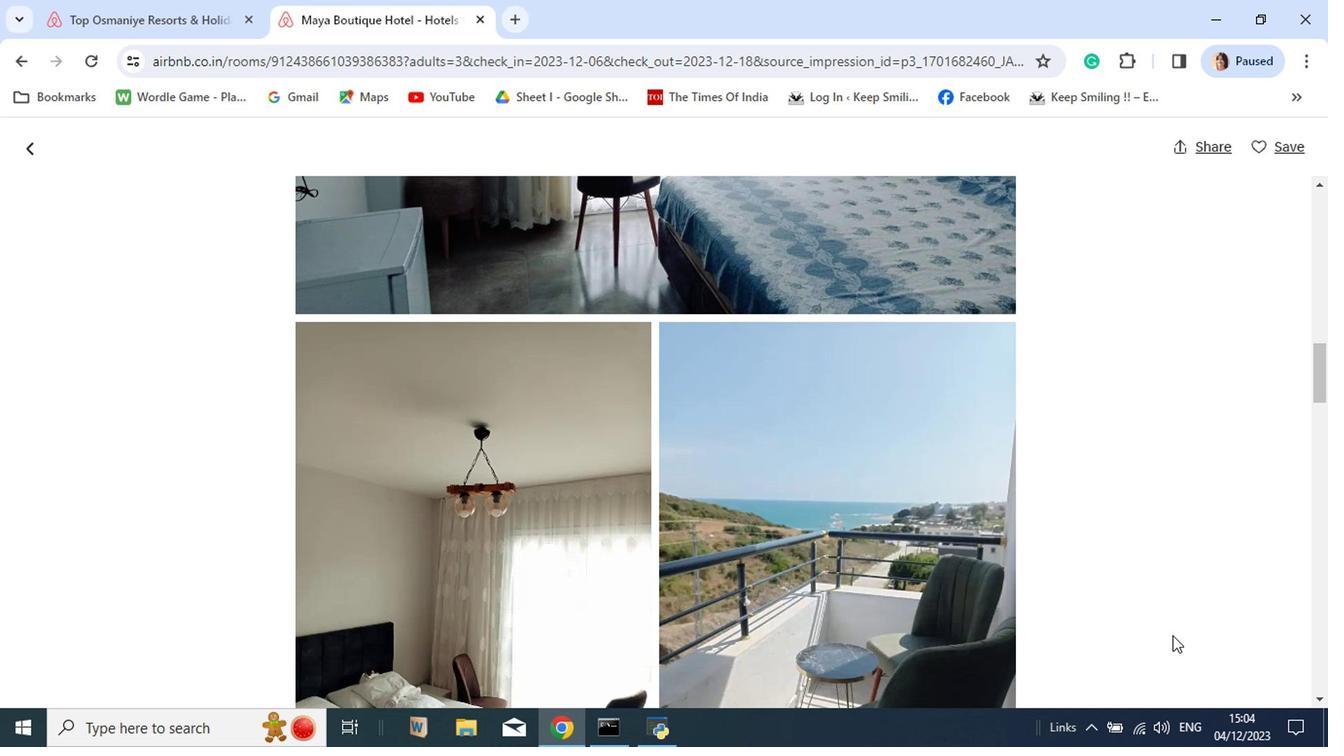 
Action: Mouse scrolled (1159, 665) with delta (0, 0)
Screenshot: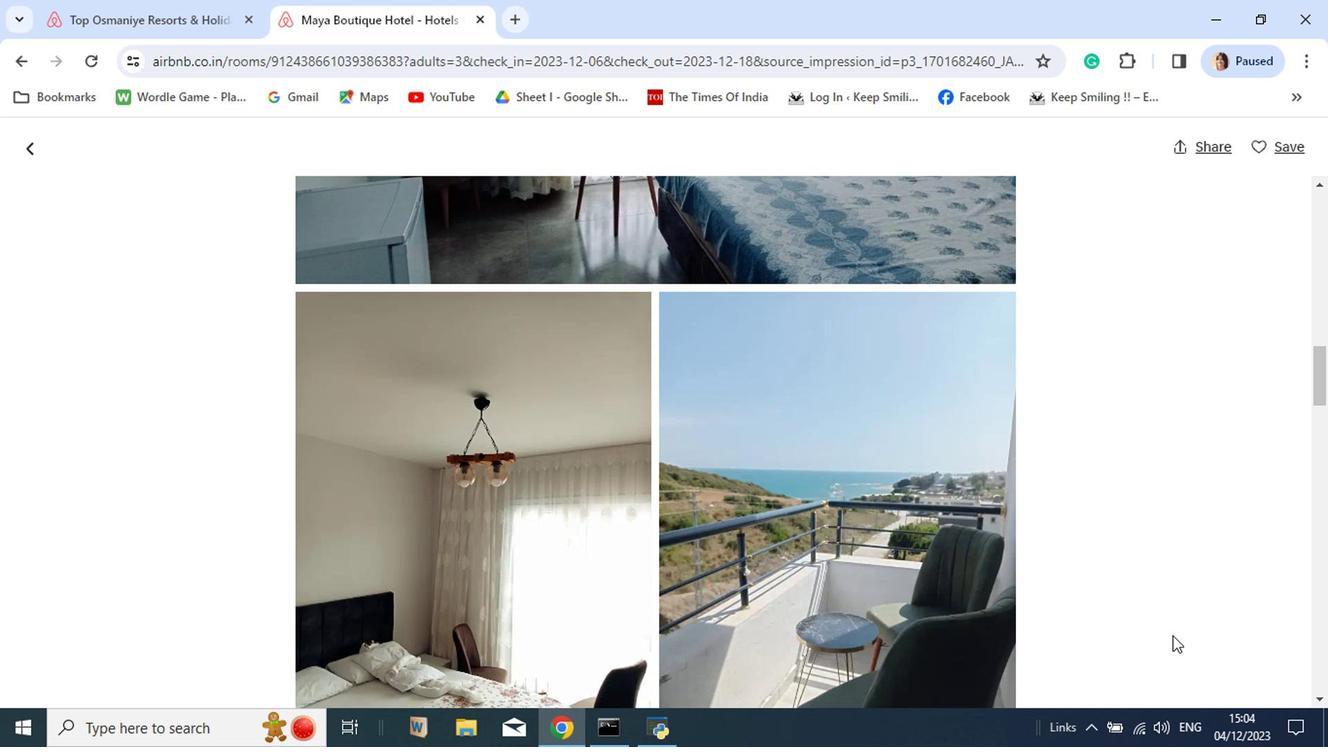 
Action: Mouse scrolled (1159, 665) with delta (0, 0)
Screenshot: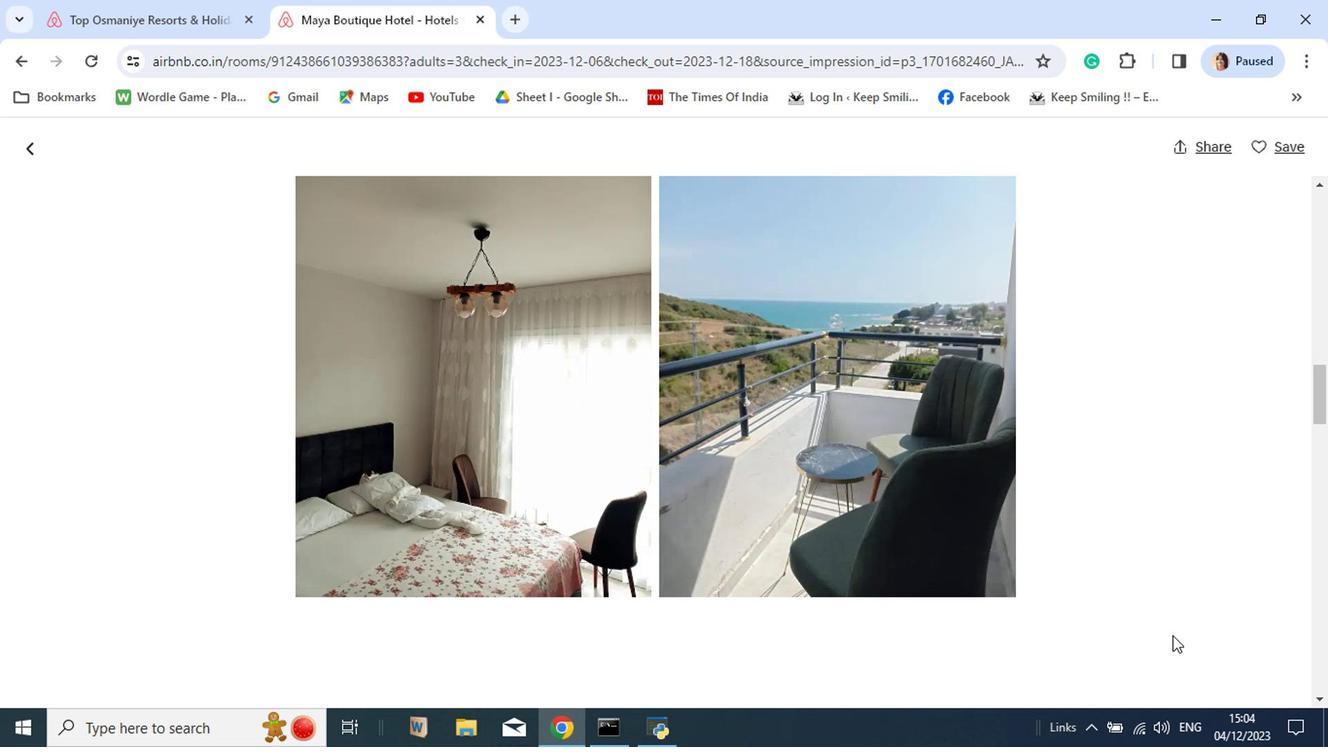 
Action: Mouse scrolled (1159, 665) with delta (0, 0)
Screenshot: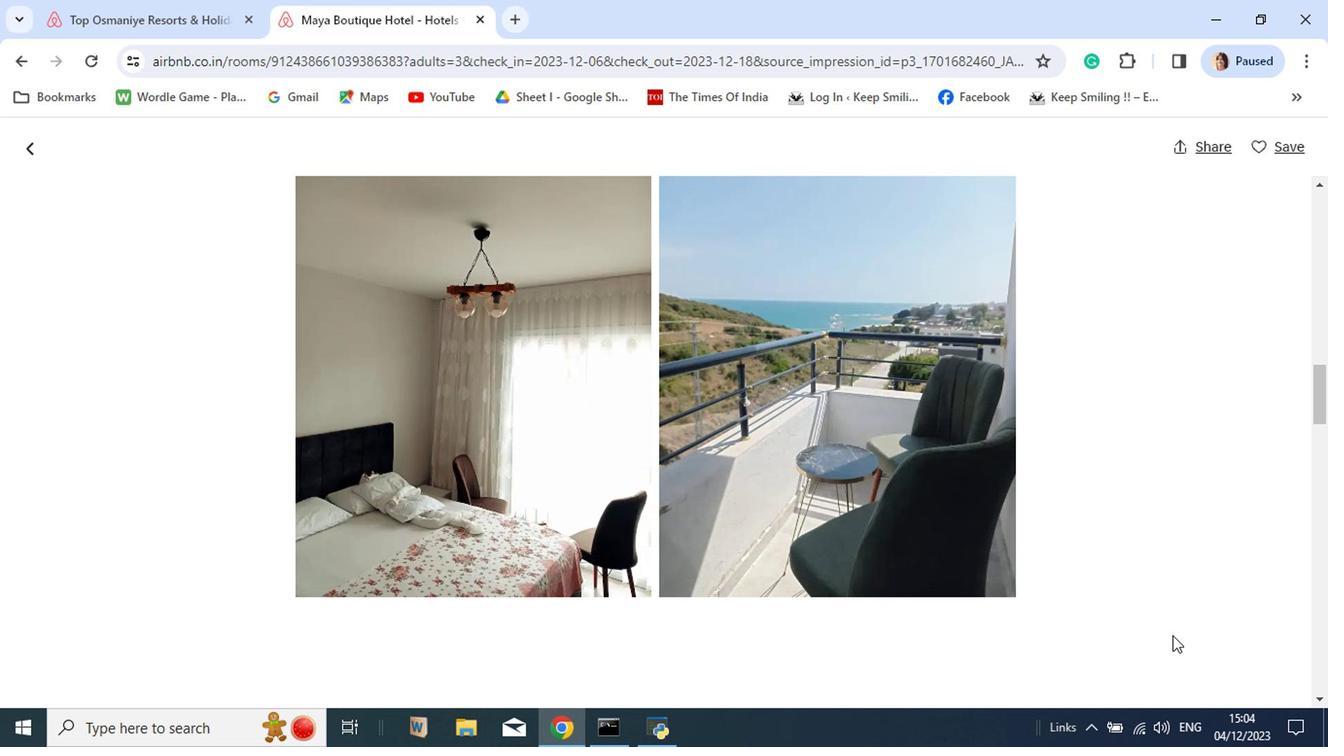 
Action: Mouse scrolled (1159, 665) with delta (0, 0)
Screenshot: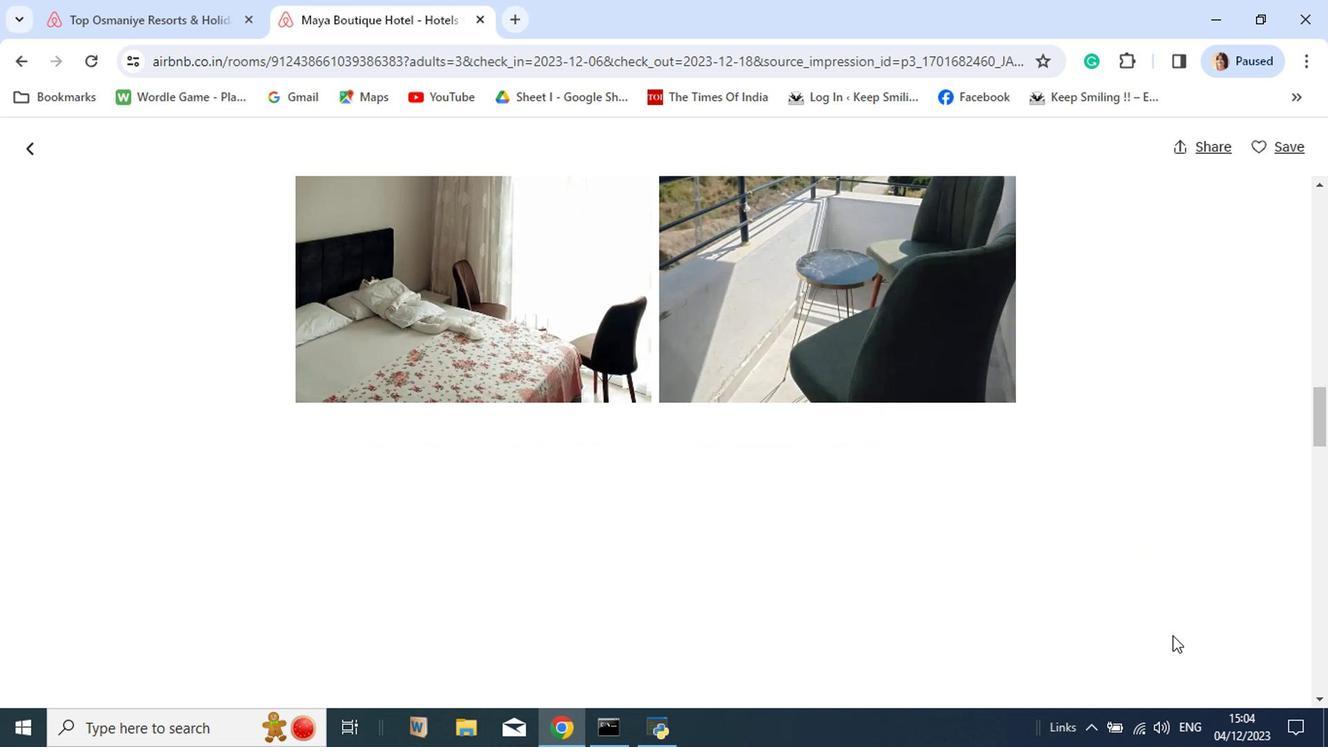 
Action: Mouse scrolled (1159, 665) with delta (0, 0)
Screenshot: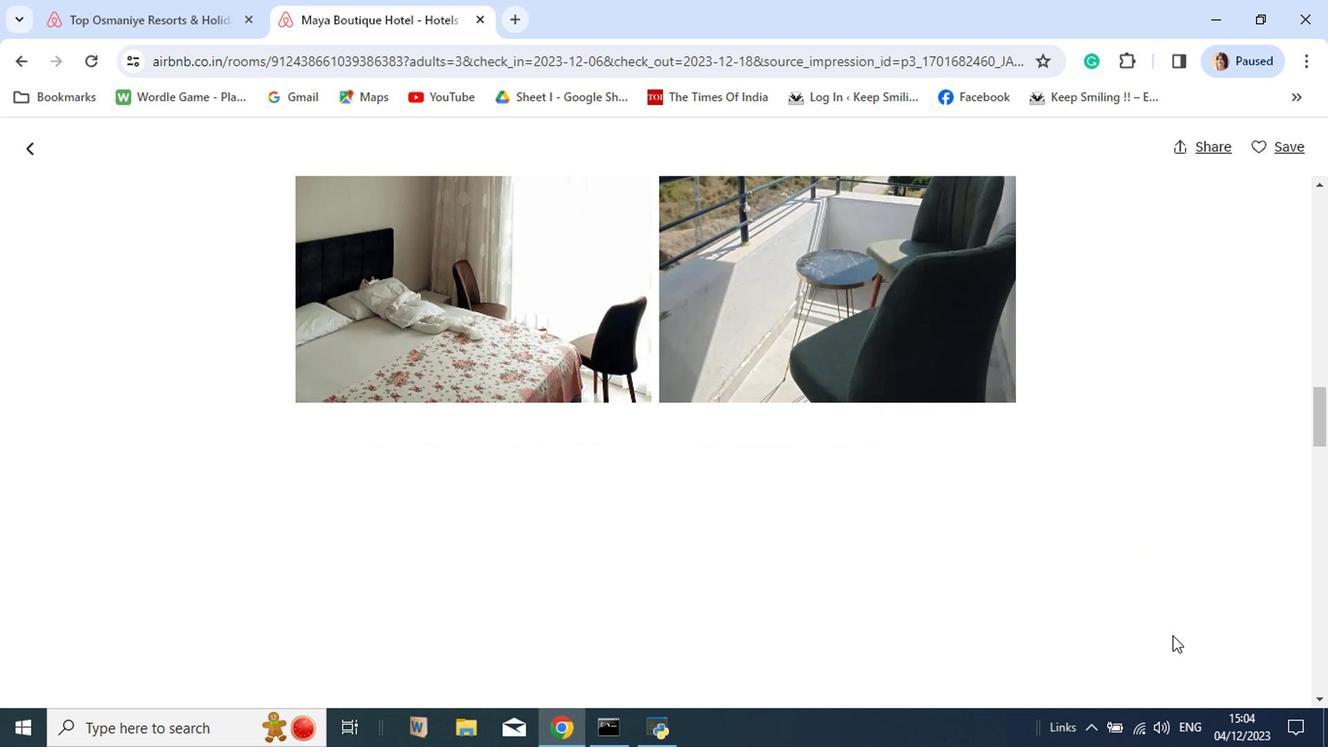 
Action: Mouse scrolled (1159, 665) with delta (0, 0)
Screenshot: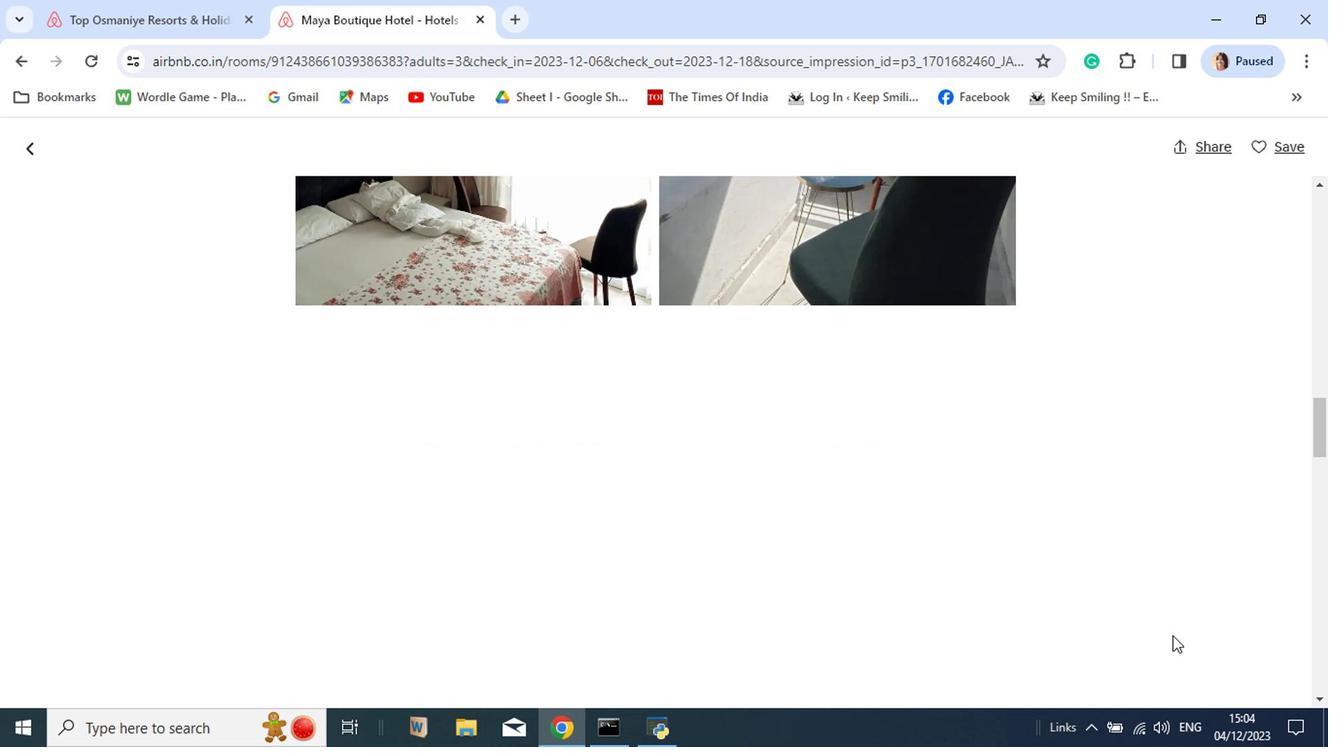 
Action: Mouse scrolled (1159, 665) with delta (0, 0)
Screenshot: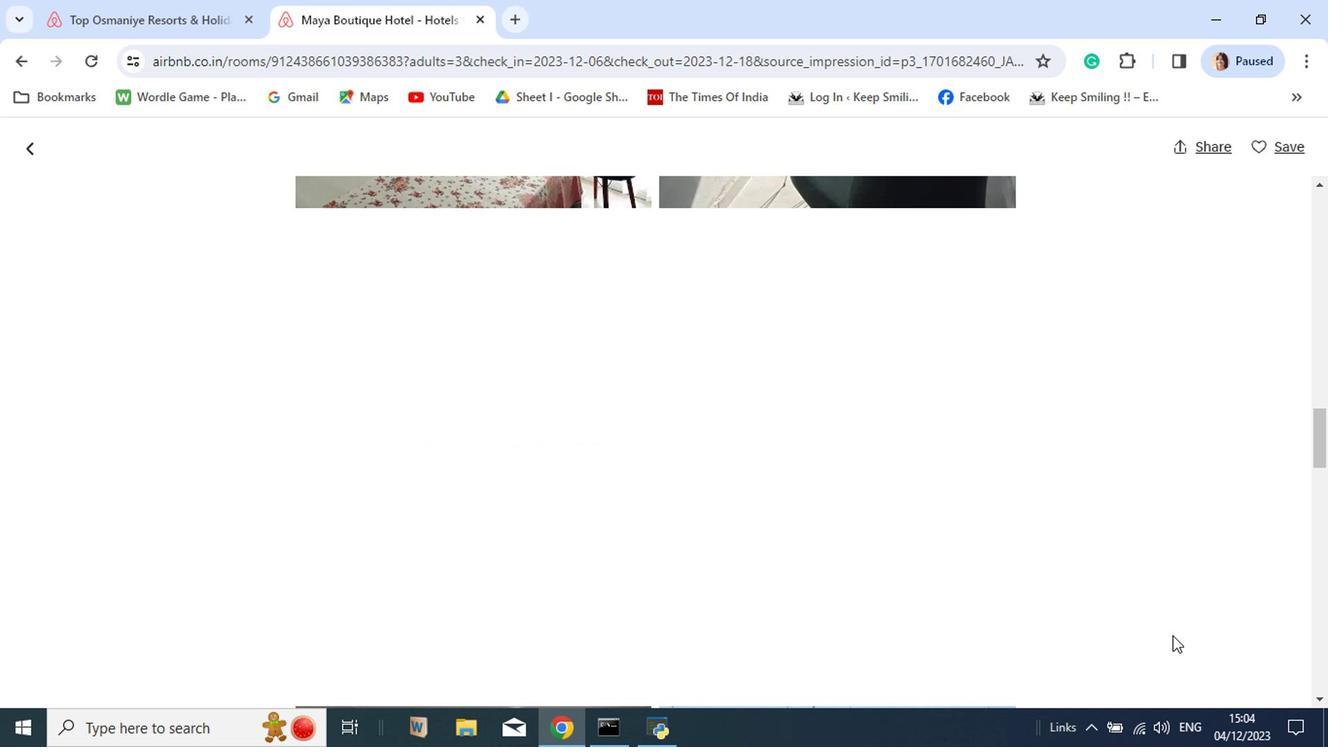 
Action: Mouse scrolled (1159, 665) with delta (0, 0)
Screenshot: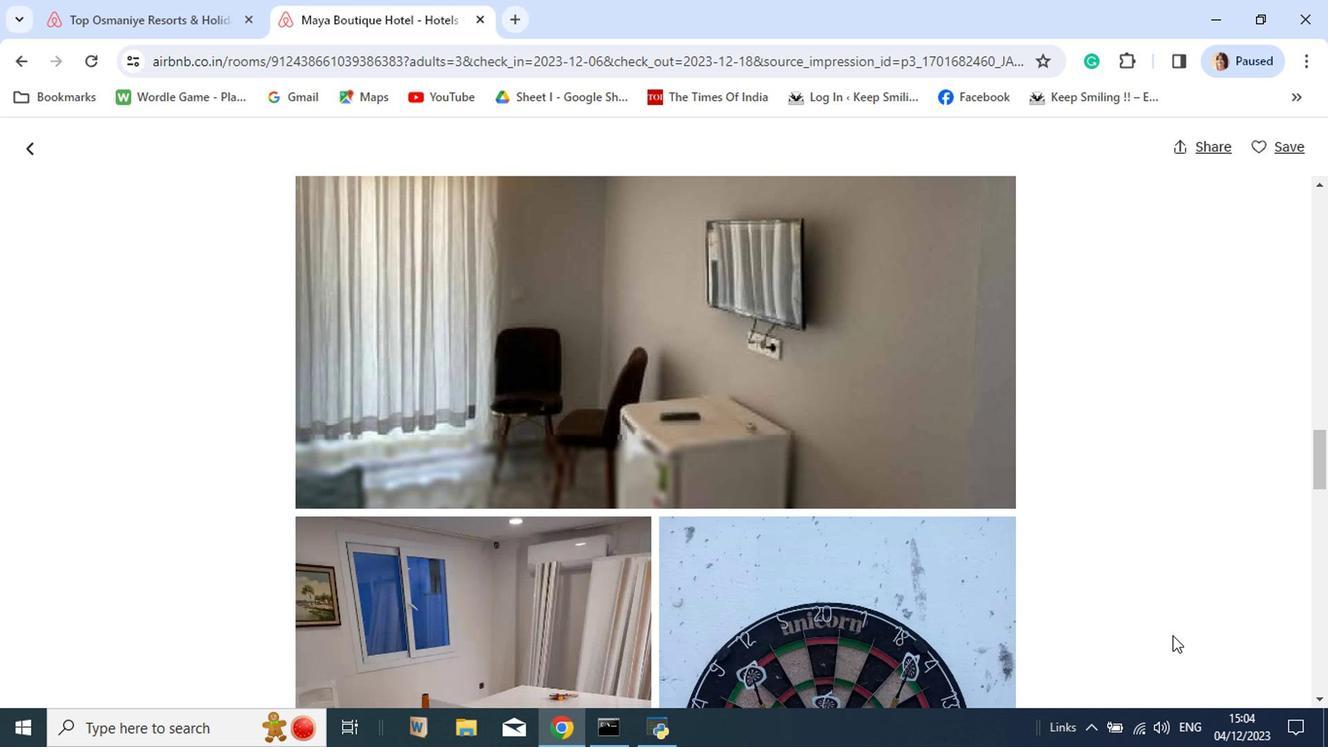 
Action: Mouse scrolled (1159, 665) with delta (0, 0)
Screenshot: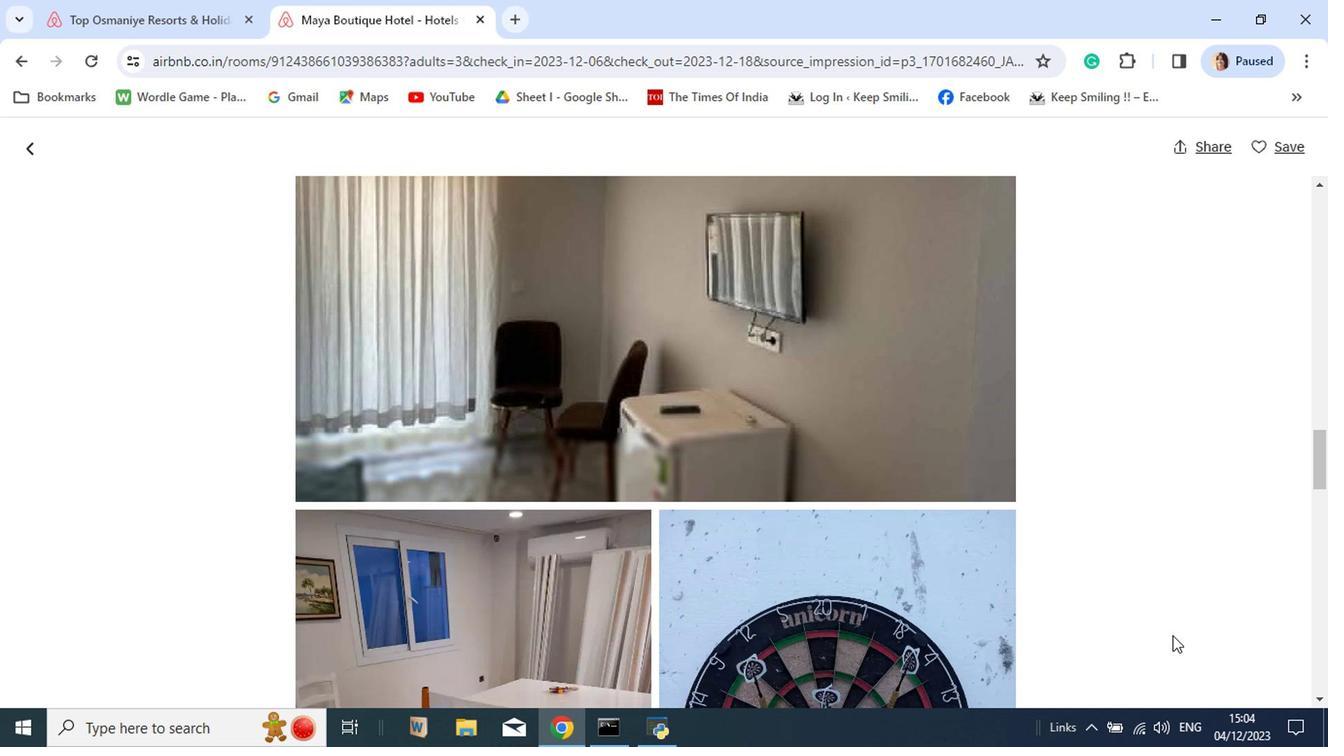
Action: Mouse scrolled (1159, 665) with delta (0, 0)
Screenshot: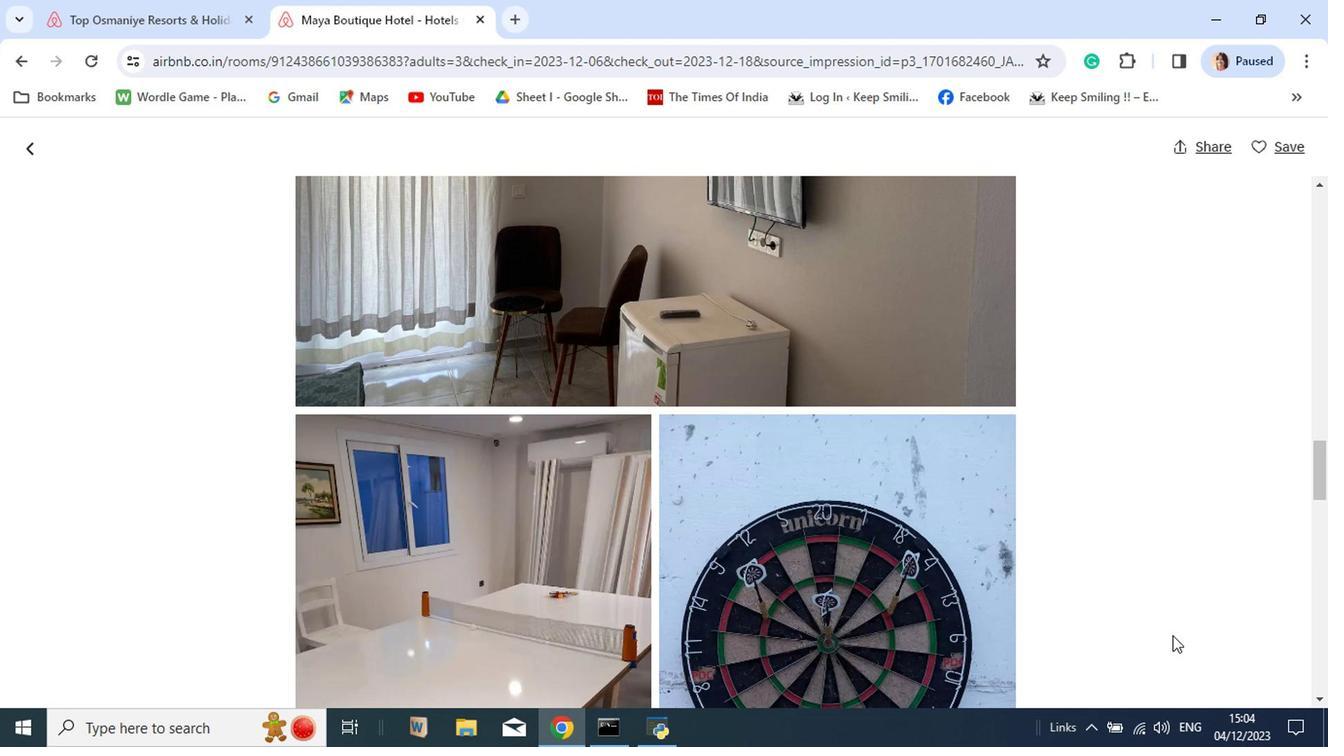 
Action: Mouse scrolled (1159, 665) with delta (0, 0)
Screenshot: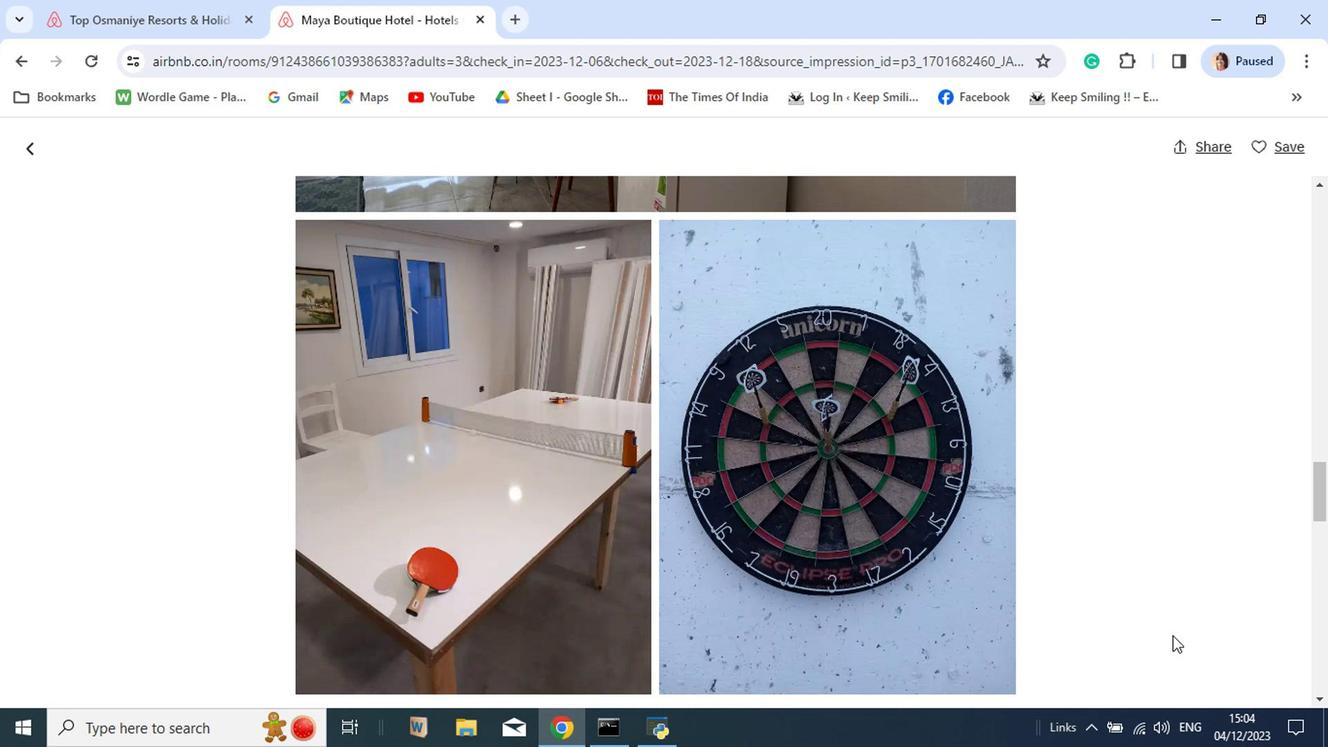 
Action: Mouse scrolled (1159, 665) with delta (0, 0)
Screenshot: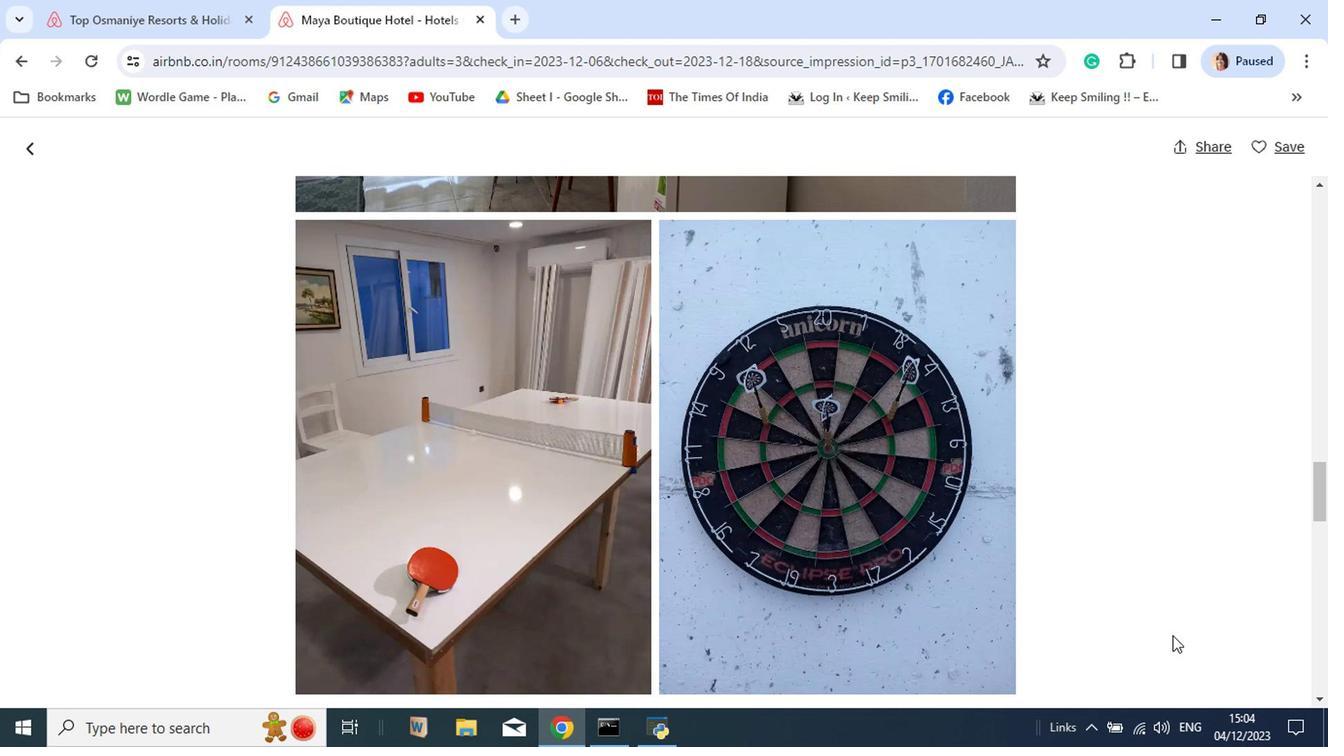 
Action: Mouse scrolled (1159, 665) with delta (0, 0)
Screenshot: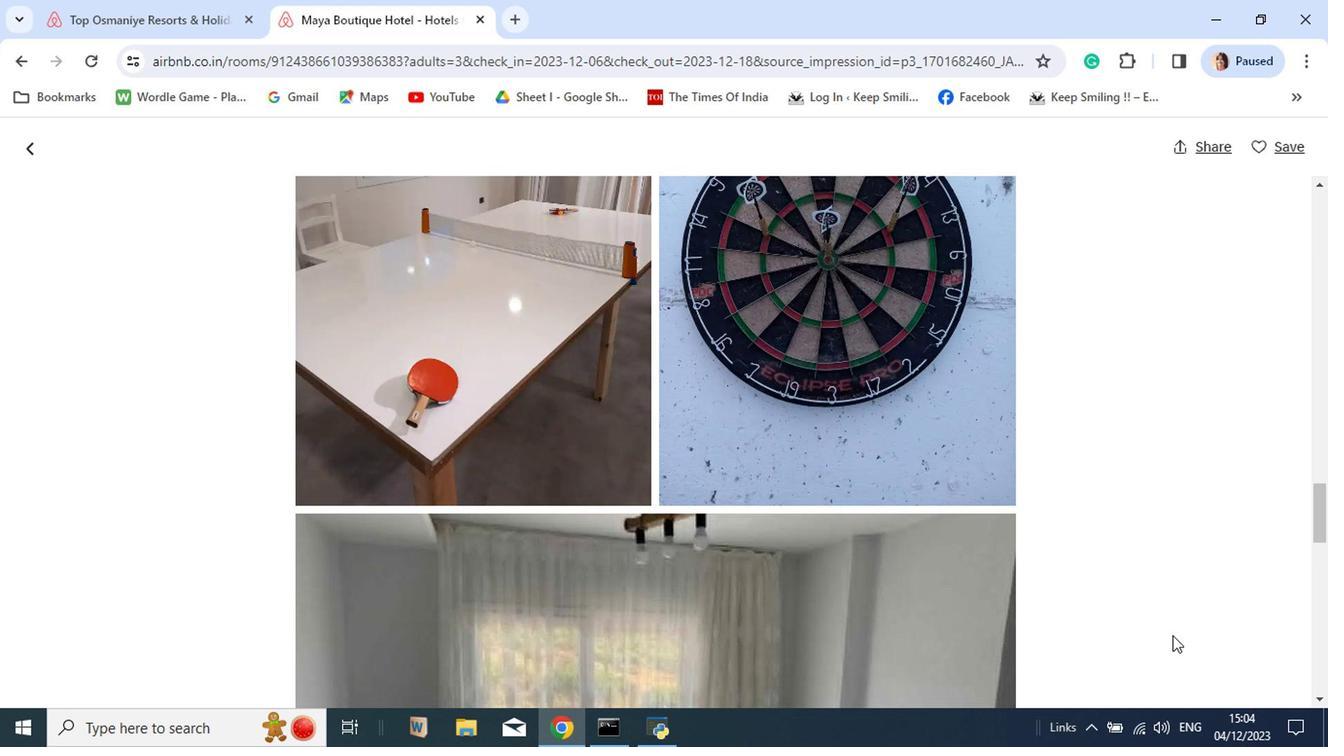 
Action: Mouse scrolled (1159, 665) with delta (0, 0)
Screenshot: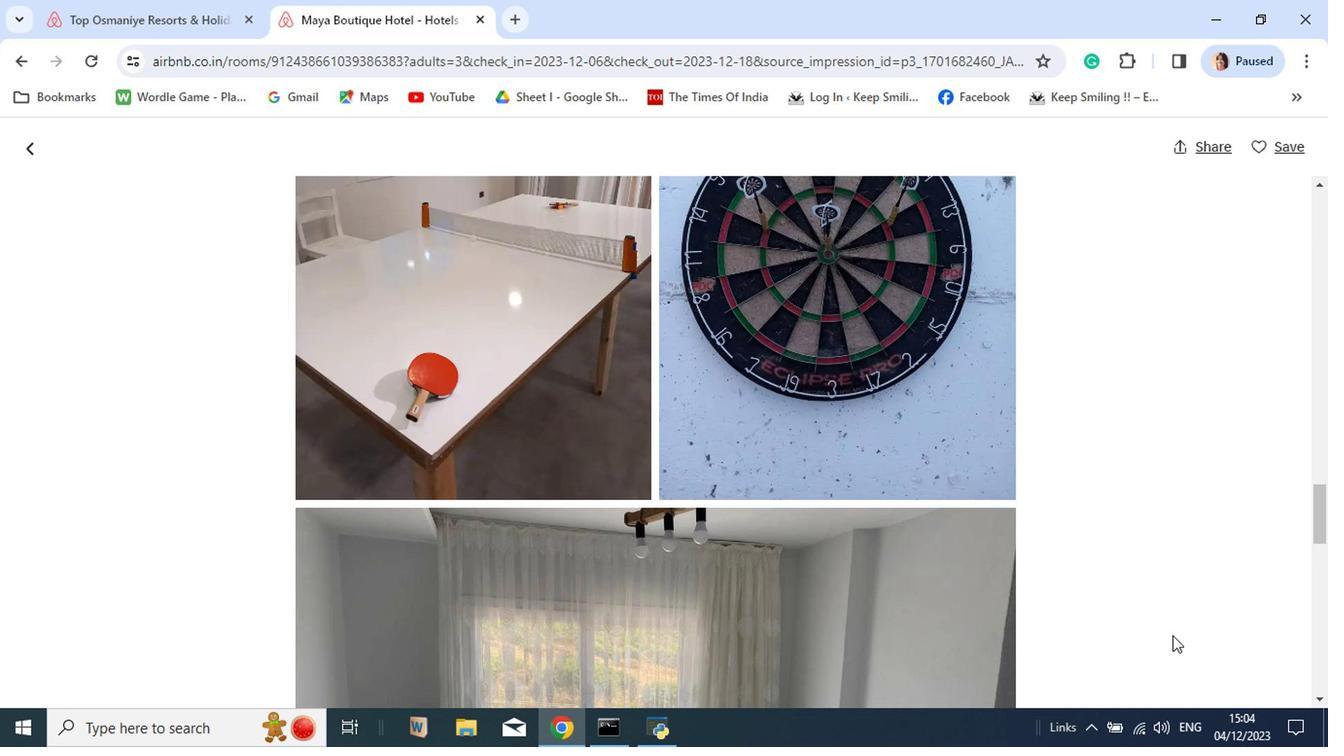 
Action: Mouse scrolled (1159, 665) with delta (0, 0)
Screenshot: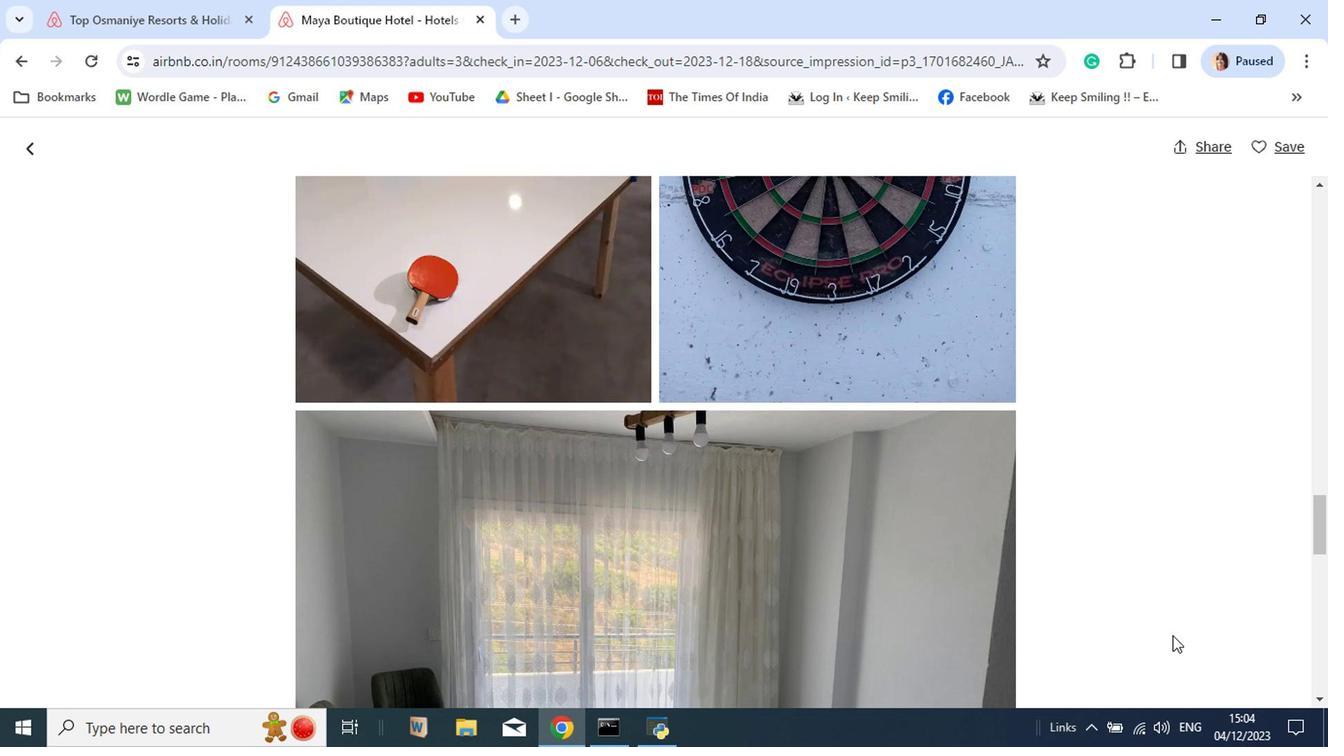 
Action: Mouse scrolled (1159, 665) with delta (0, 0)
Screenshot: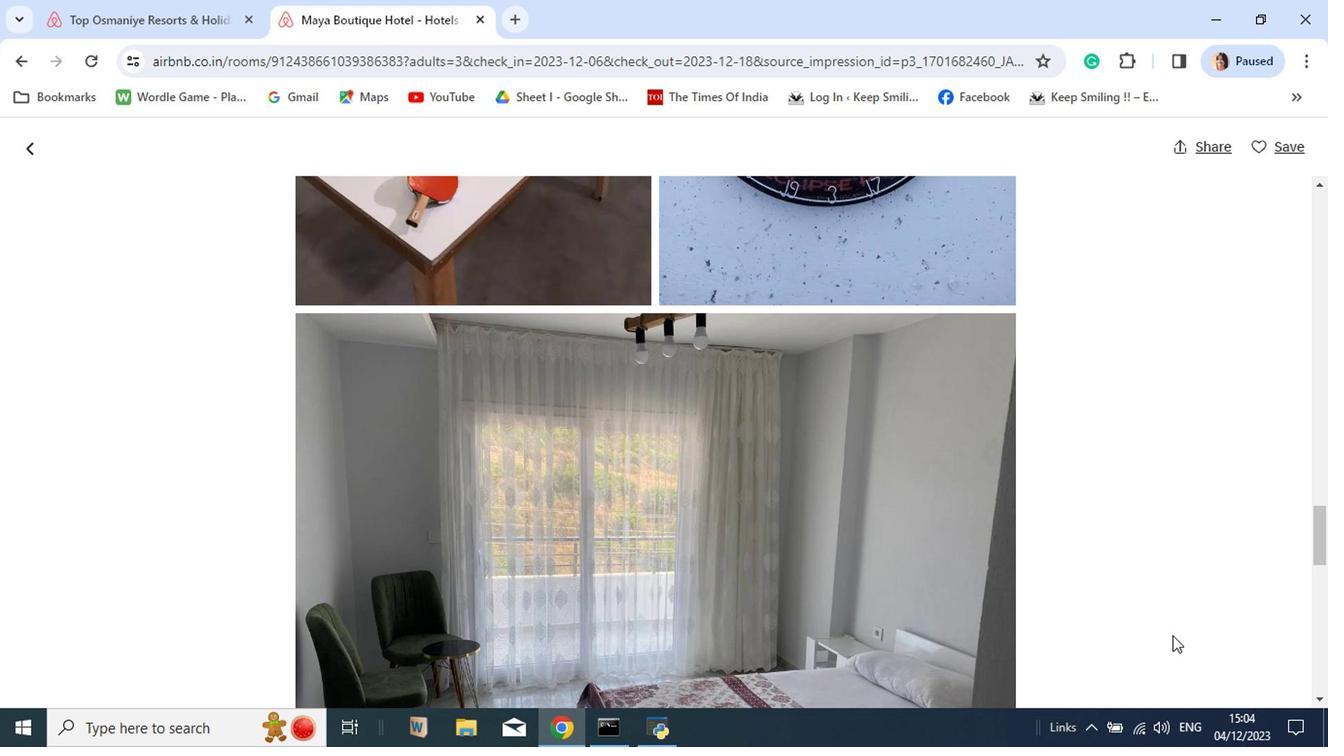 
Action: Mouse scrolled (1159, 665) with delta (0, 0)
Screenshot: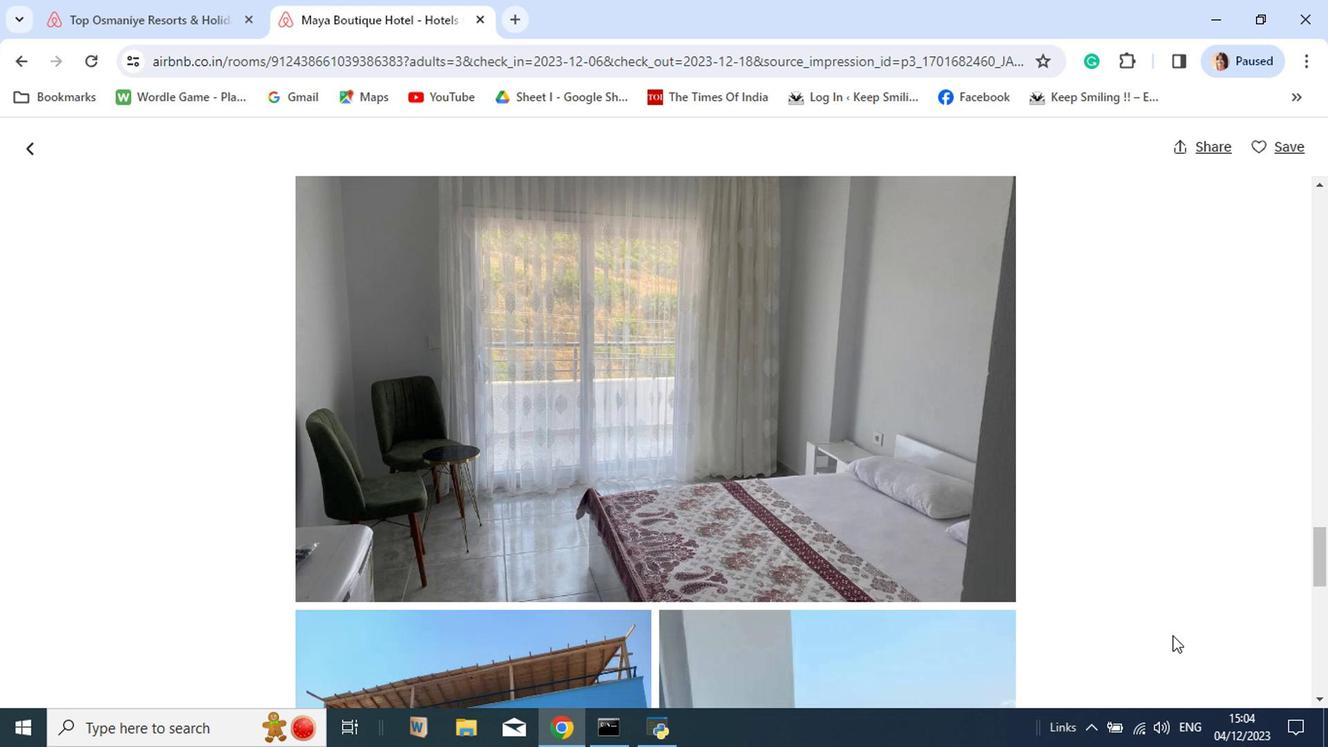 
Action: Mouse scrolled (1159, 665) with delta (0, 0)
Screenshot: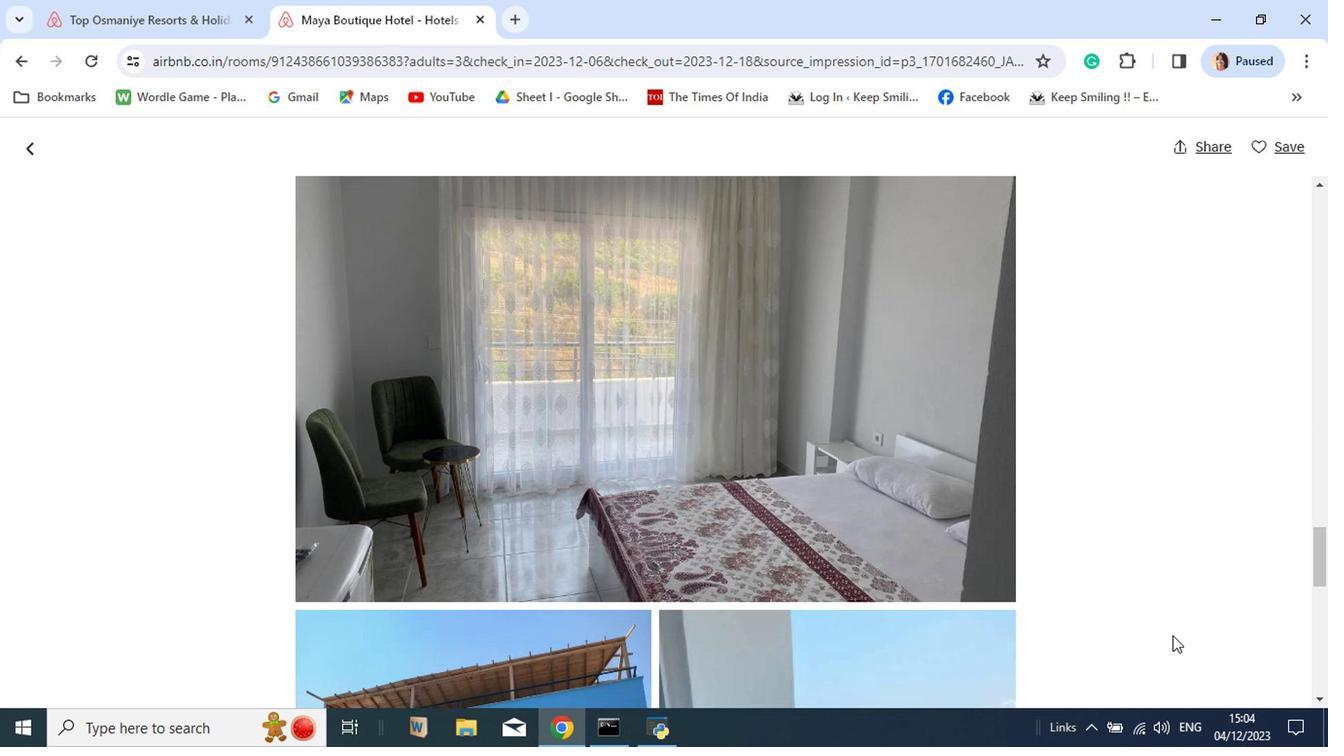 
Action: Mouse scrolled (1159, 665) with delta (0, 0)
Screenshot: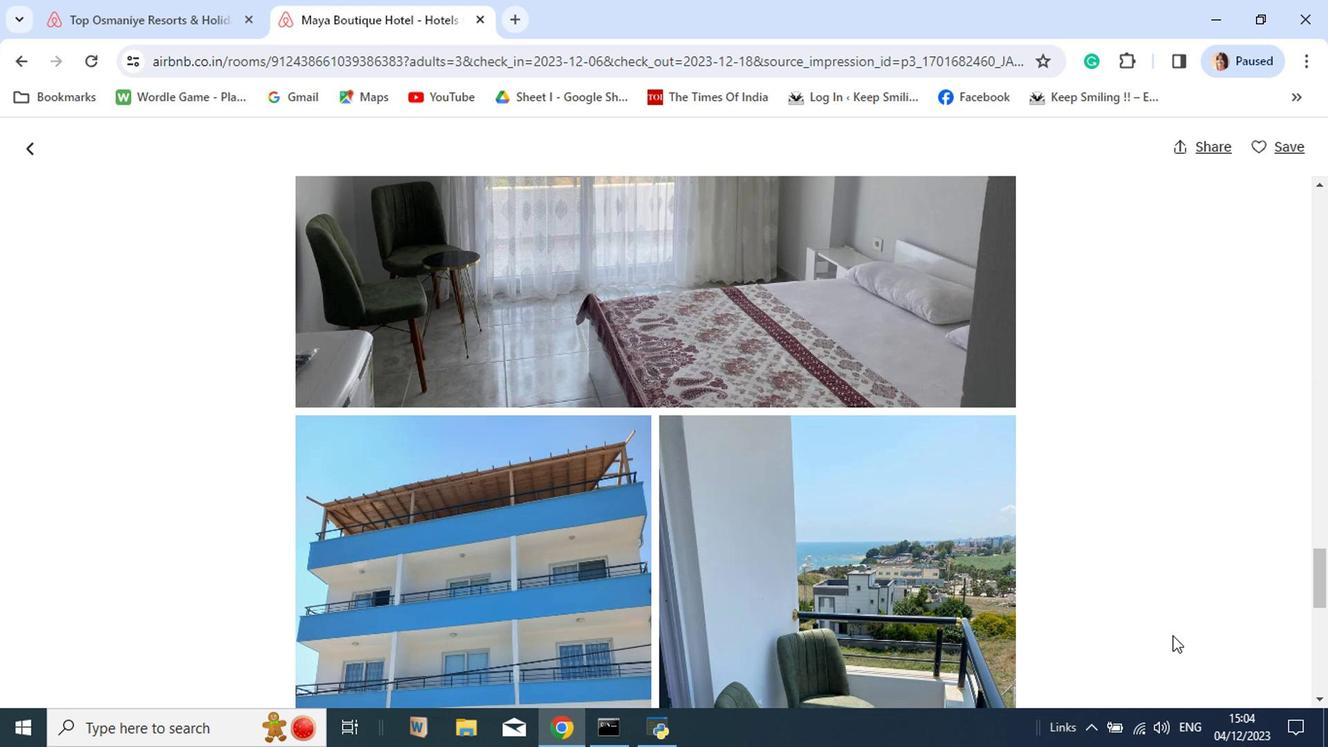 
Action: Mouse scrolled (1159, 665) with delta (0, 0)
Screenshot: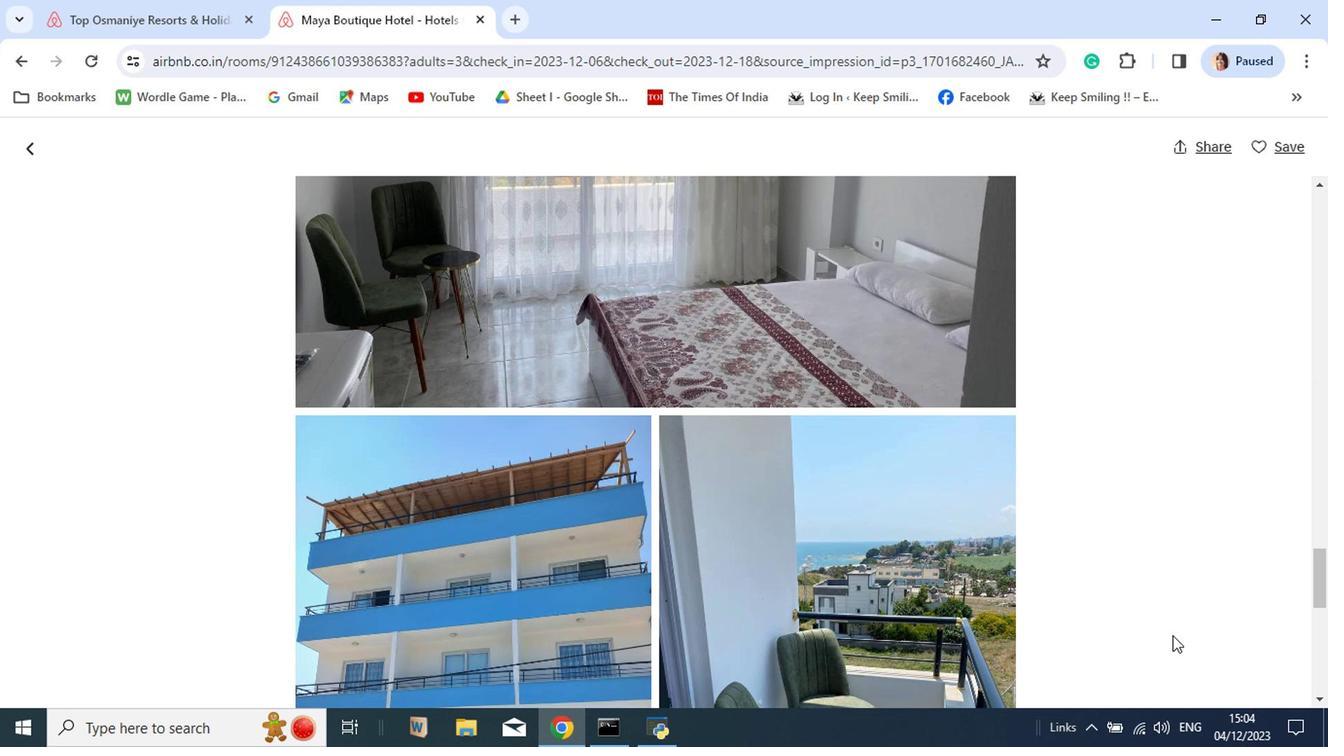
Action: Mouse scrolled (1159, 665) with delta (0, 0)
Screenshot: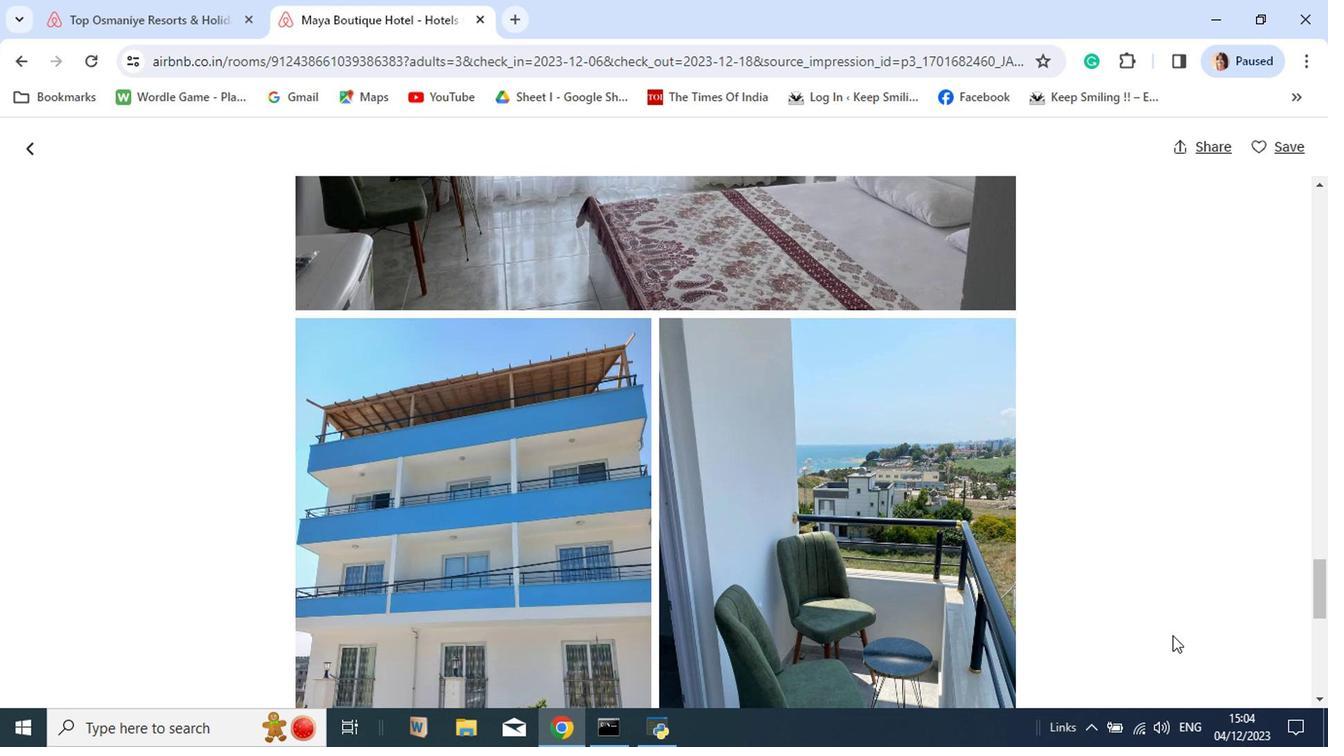 
Action: Mouse scrolled (1159, 665) with delta (0, 0)
Screenshot: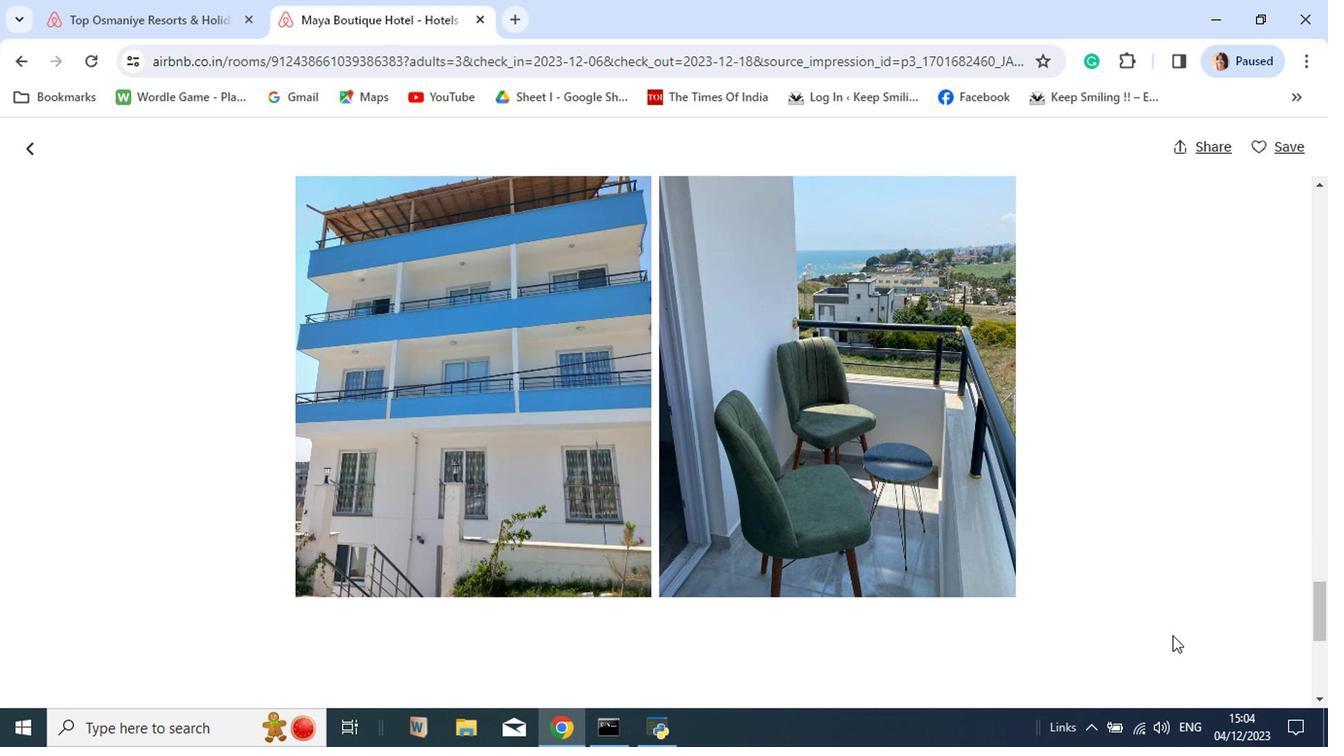 
Action: Mouse scrolled (1159, 665) with delta (0, 0)
Screenshot: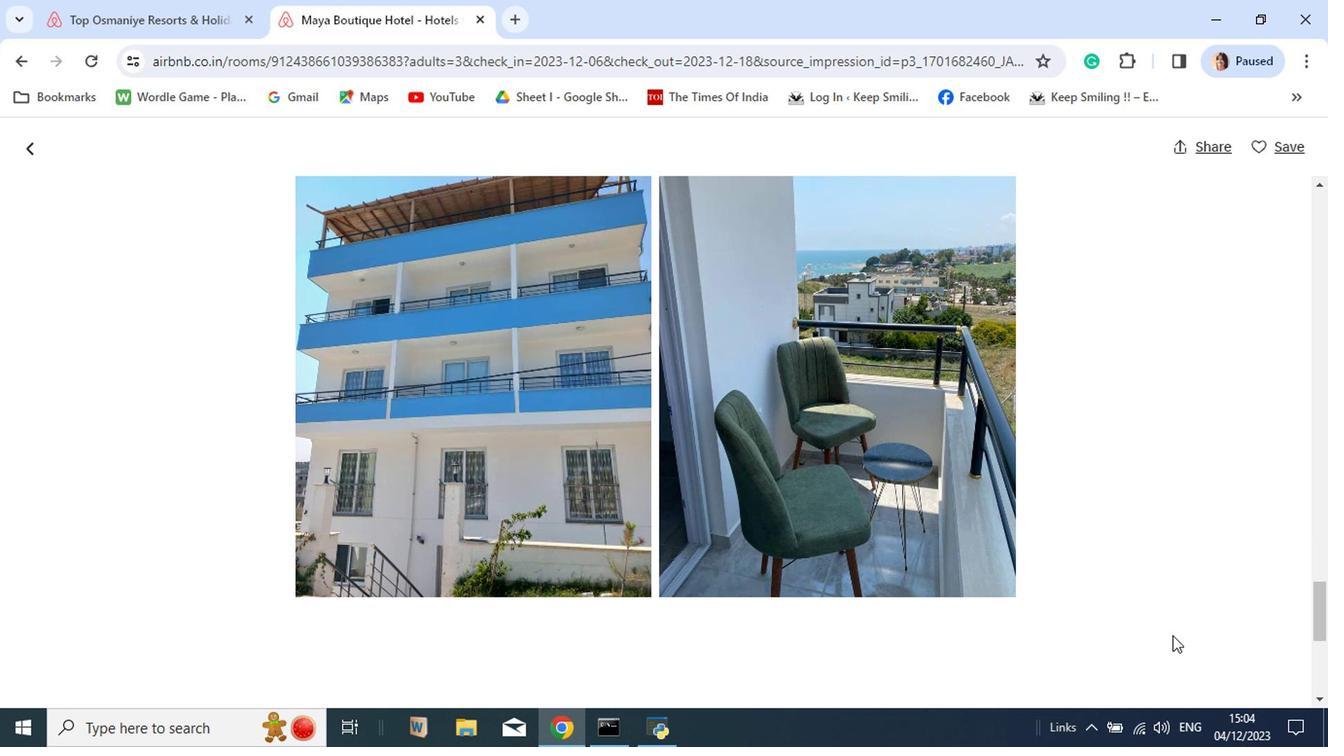 
Action: Mouse scrolled (1159, 665) with delta (0, 0)
Screenshot: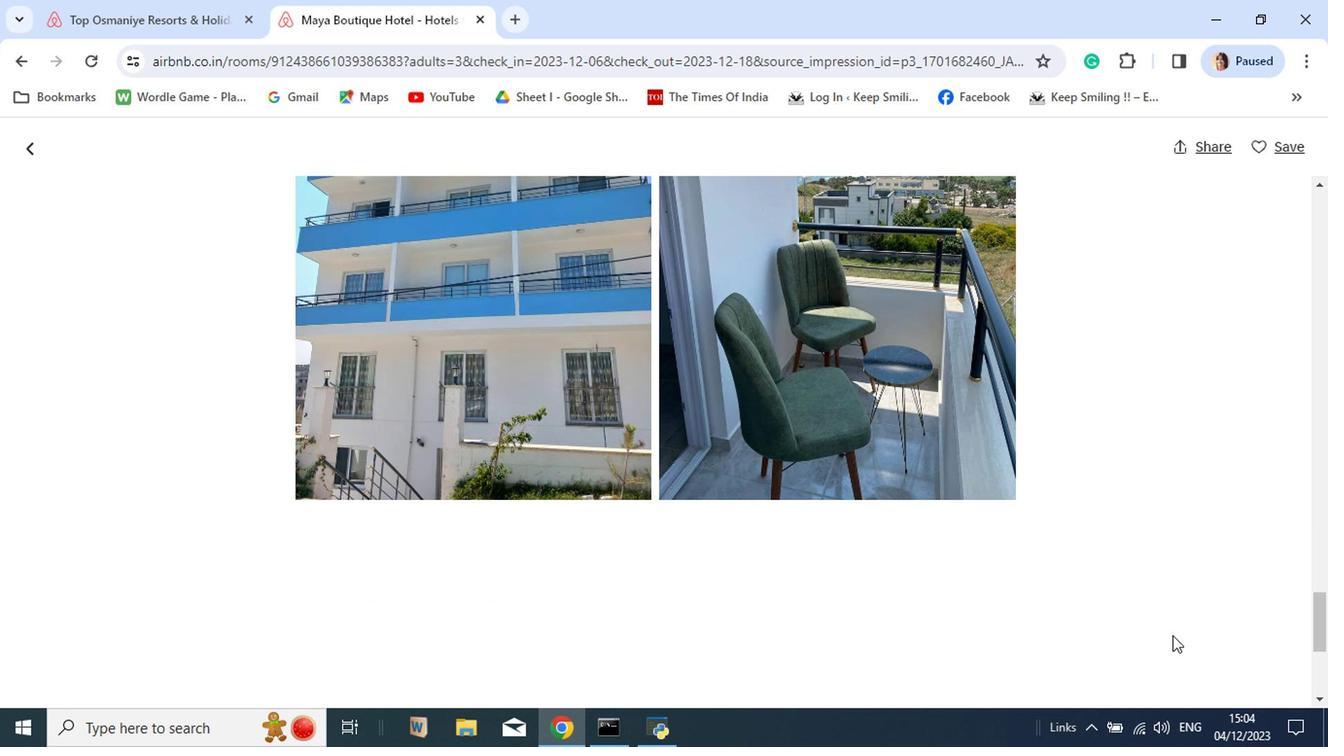 
Action: Mouse scrolled (1159, 665) with delta (0, 0)
Screenshot: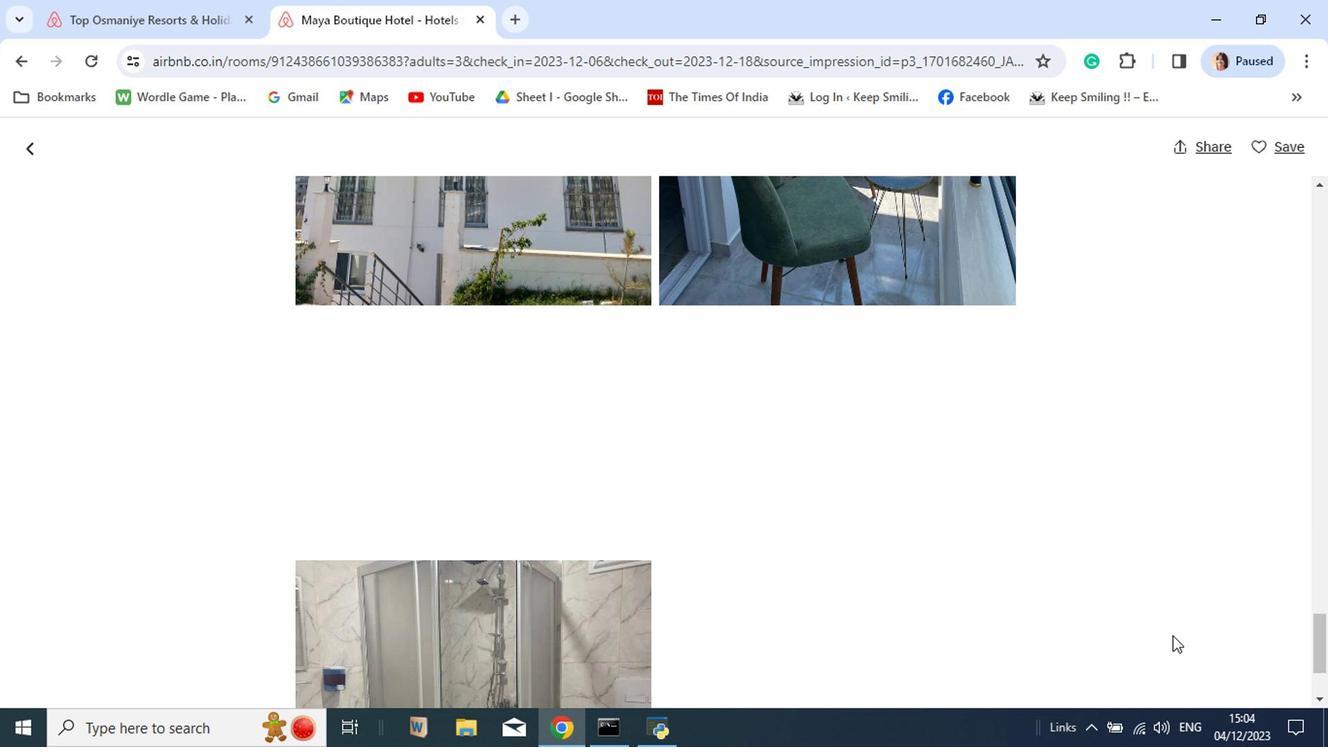 
Action: Mouse scrolled (1159, 665) with delta (0, 0)
Screenshot: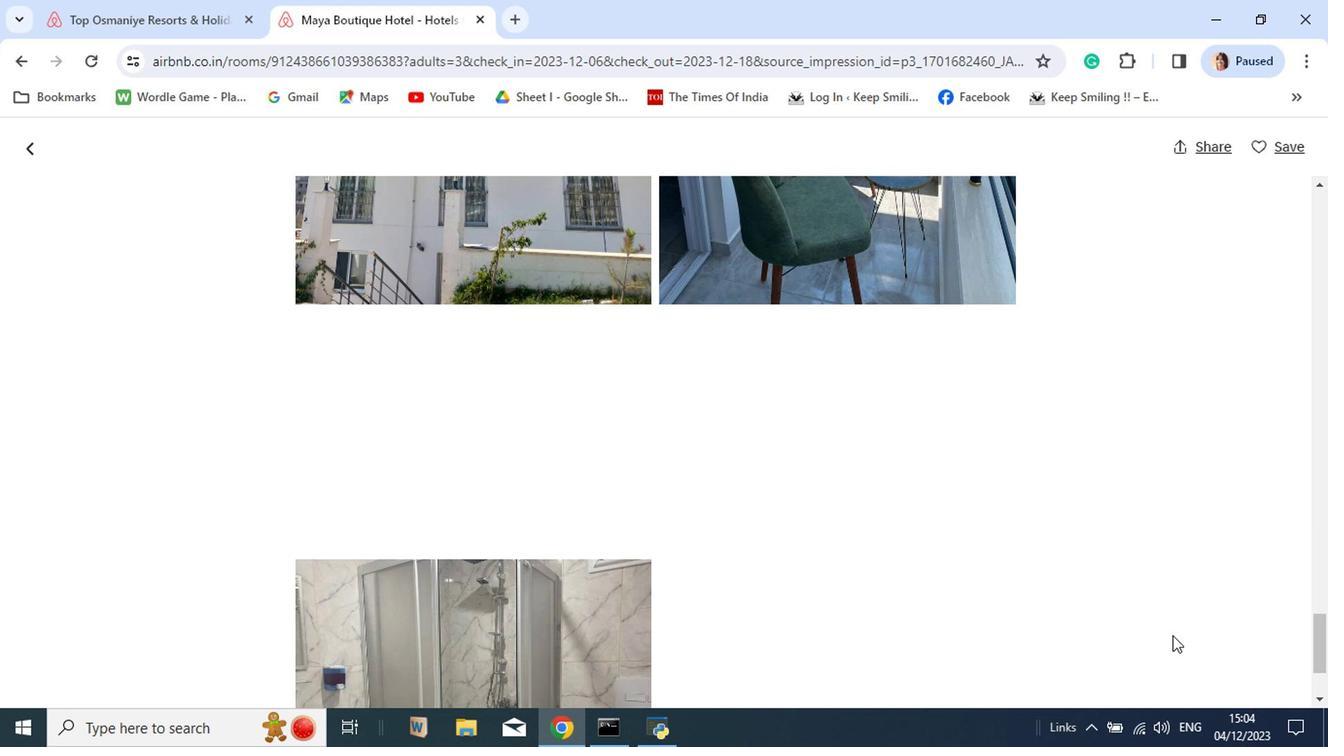 
Action: Mouse scrolled (1159, 665) with delta (0, 0)
Screenshot: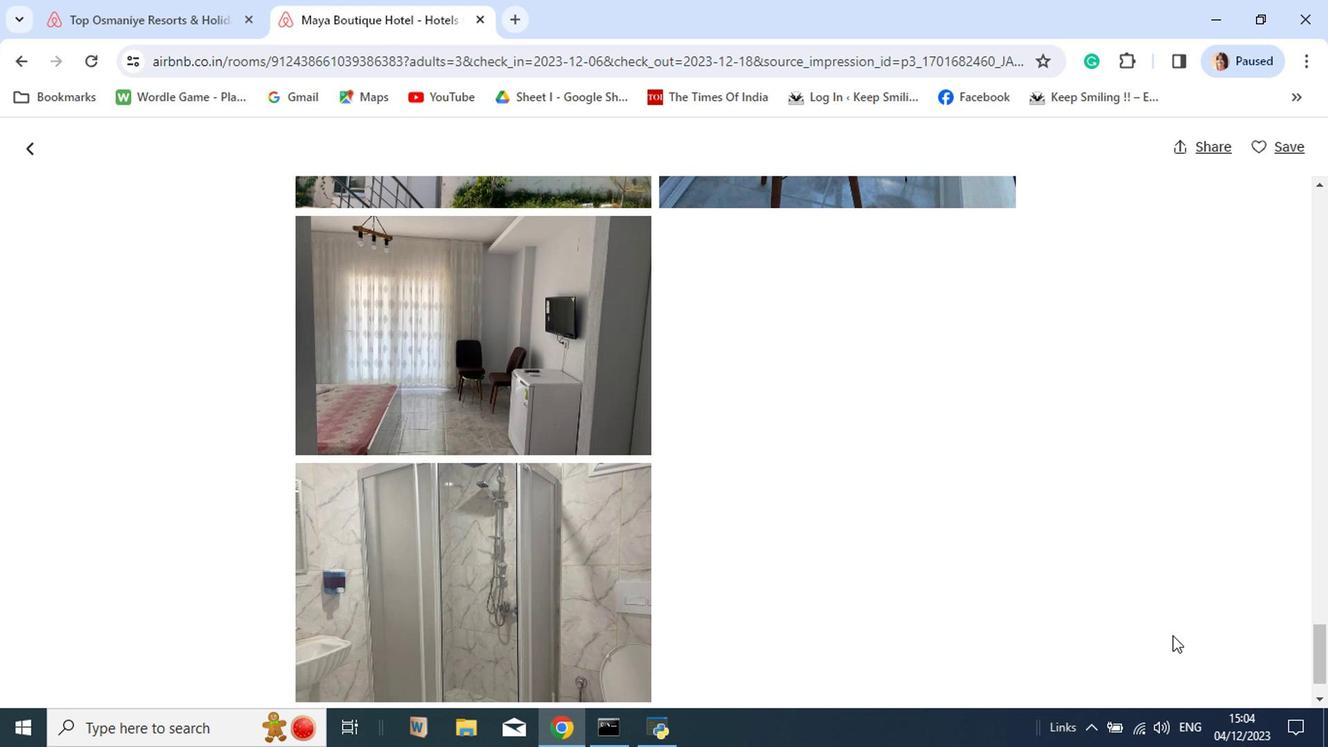 
Action: Mouse scrolled (1159, 665) with delta (0, 0)
Screenshot: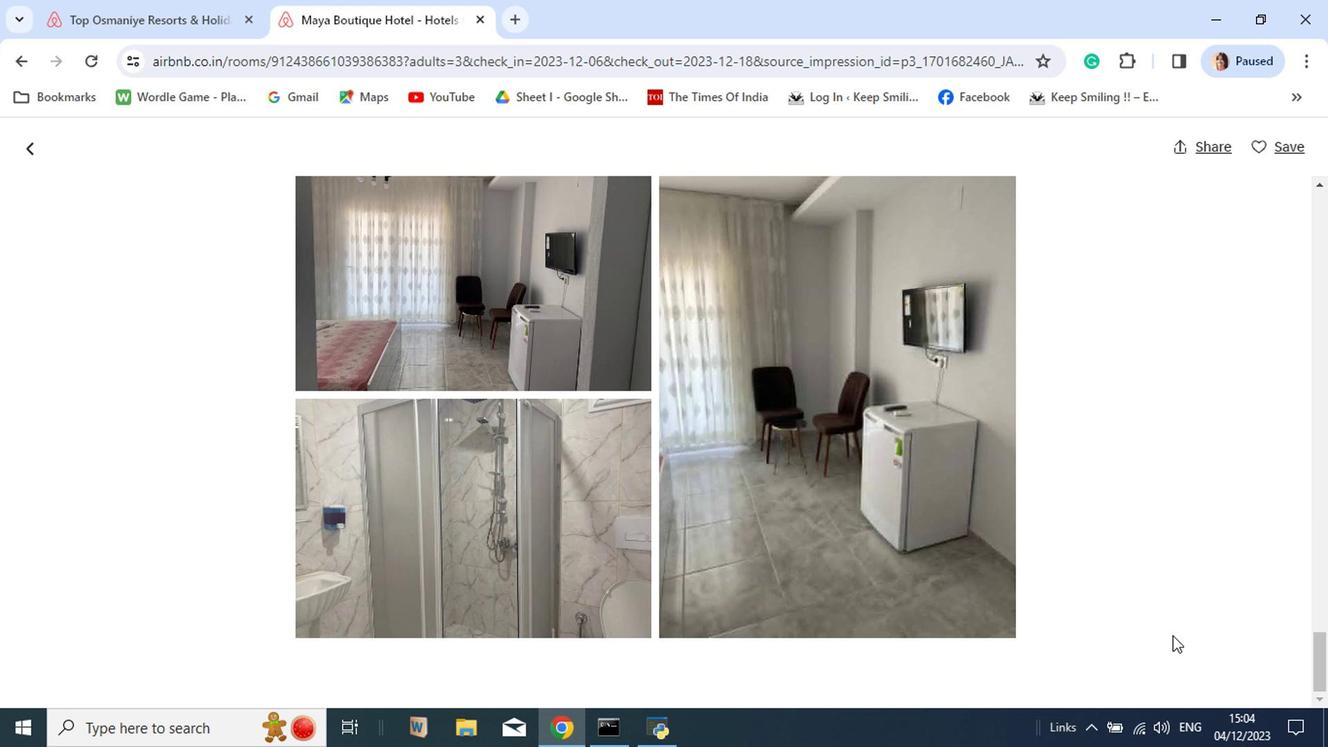 
Action: Mouse scrolled (1159, 665) with delta (0, 0)
Screenshot: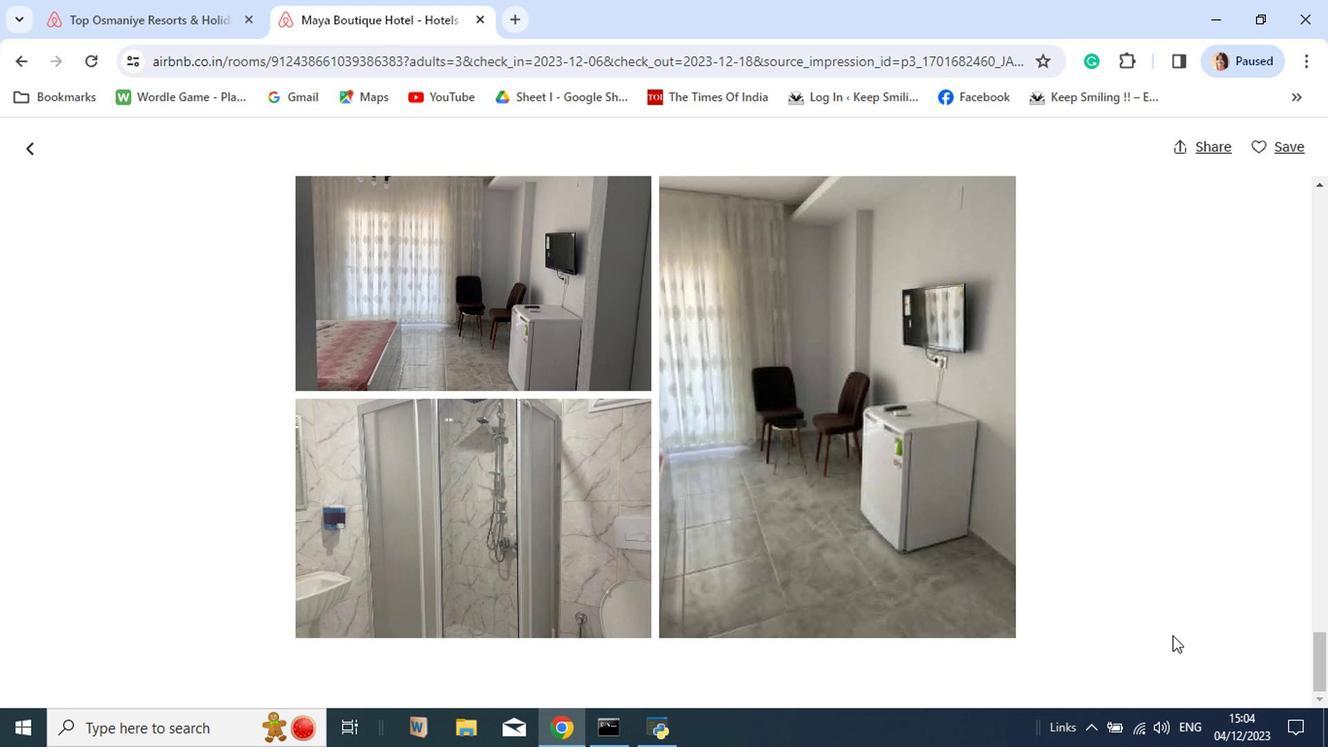 
Action: Mouse moved to (96, 166)
Screenshot: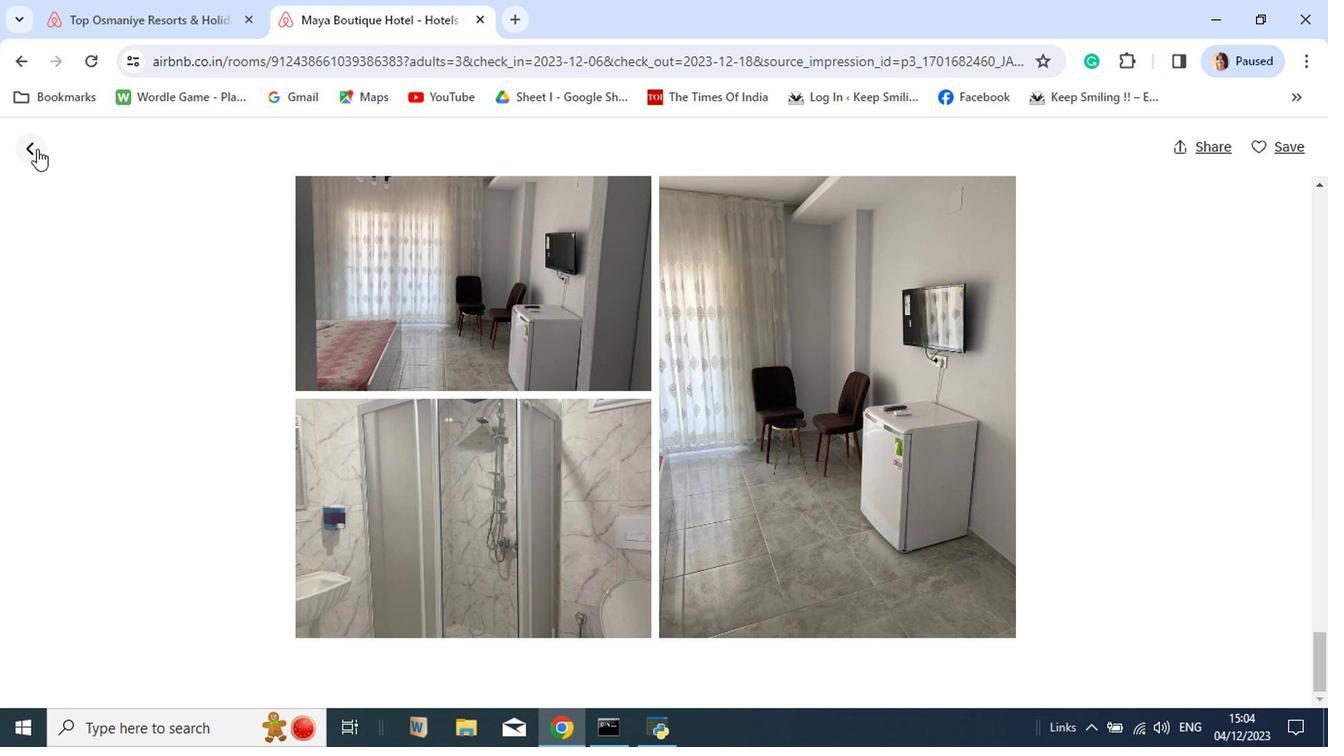 
Action: Mouse pressed left at (96, 166)
Screenshot: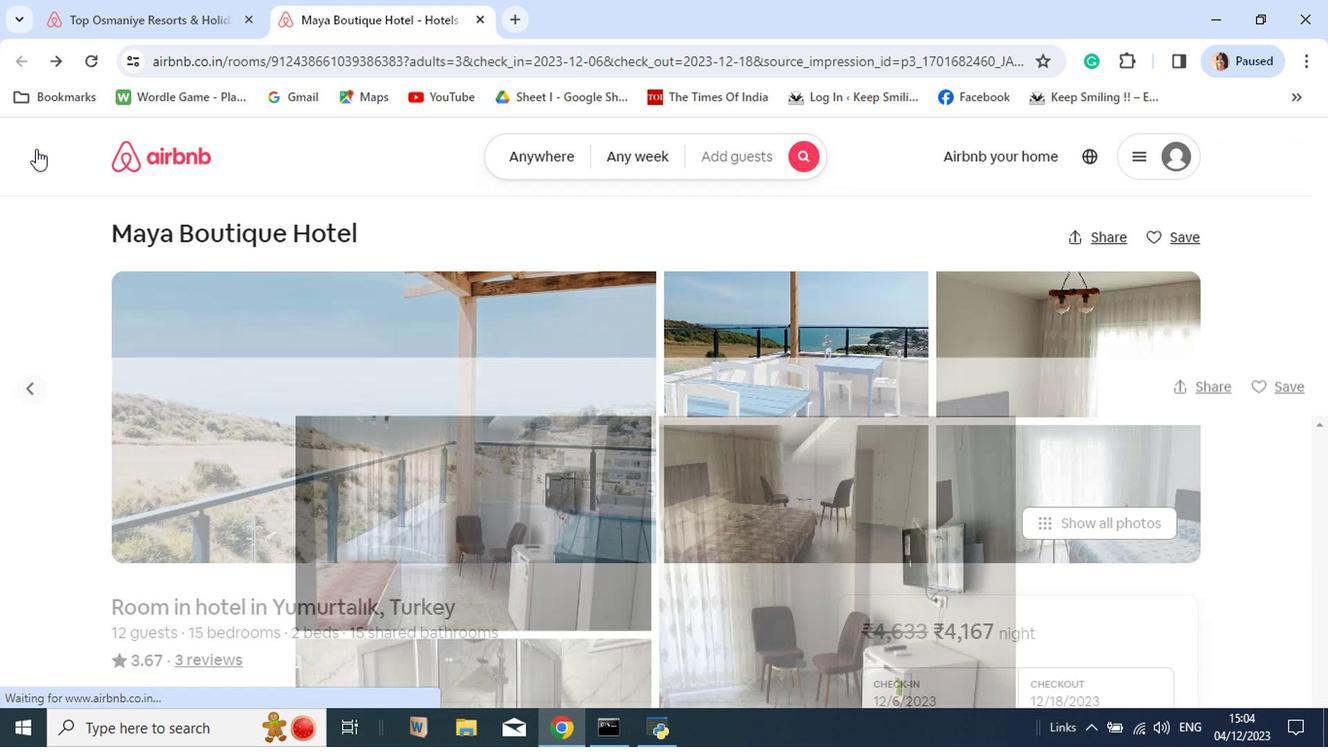 
Action: Mouse moved to (669, 534)
Screenshot: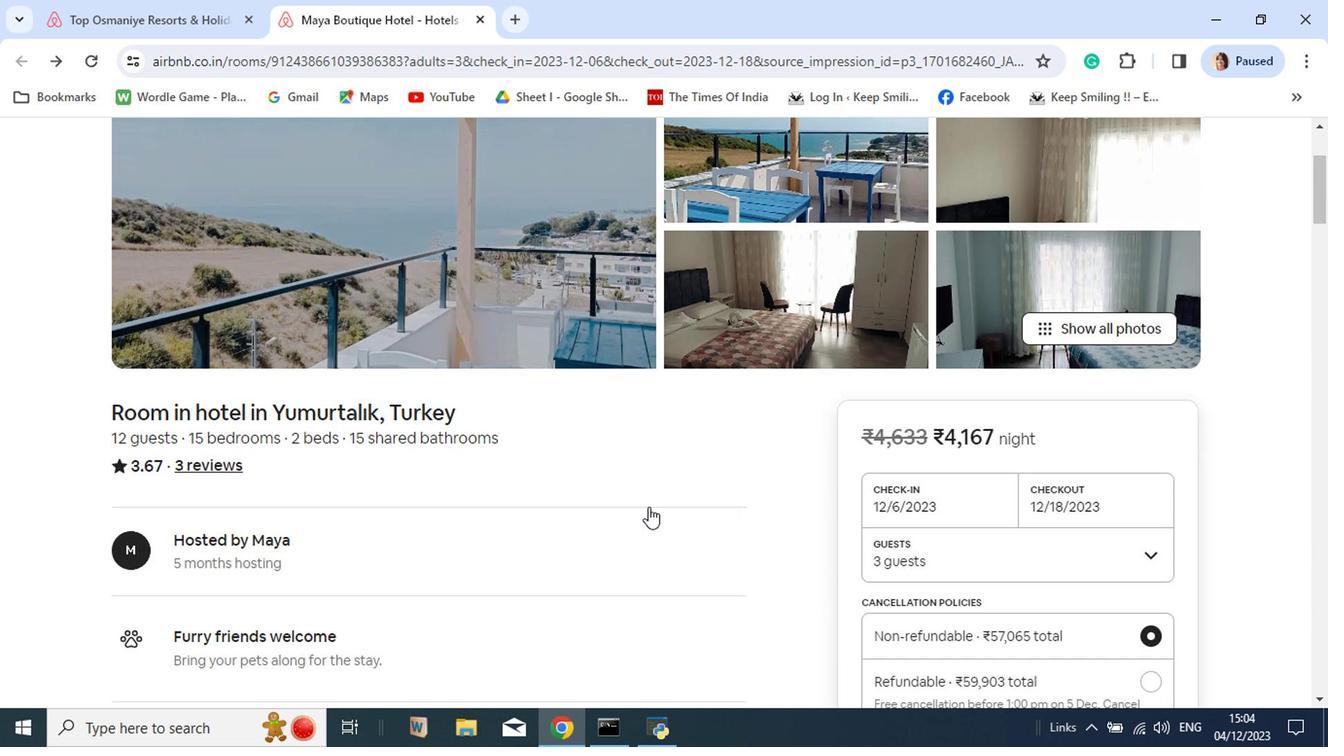 
Action: Mouse scrolled (669, 533) with delta (0, 0)
Screenshot: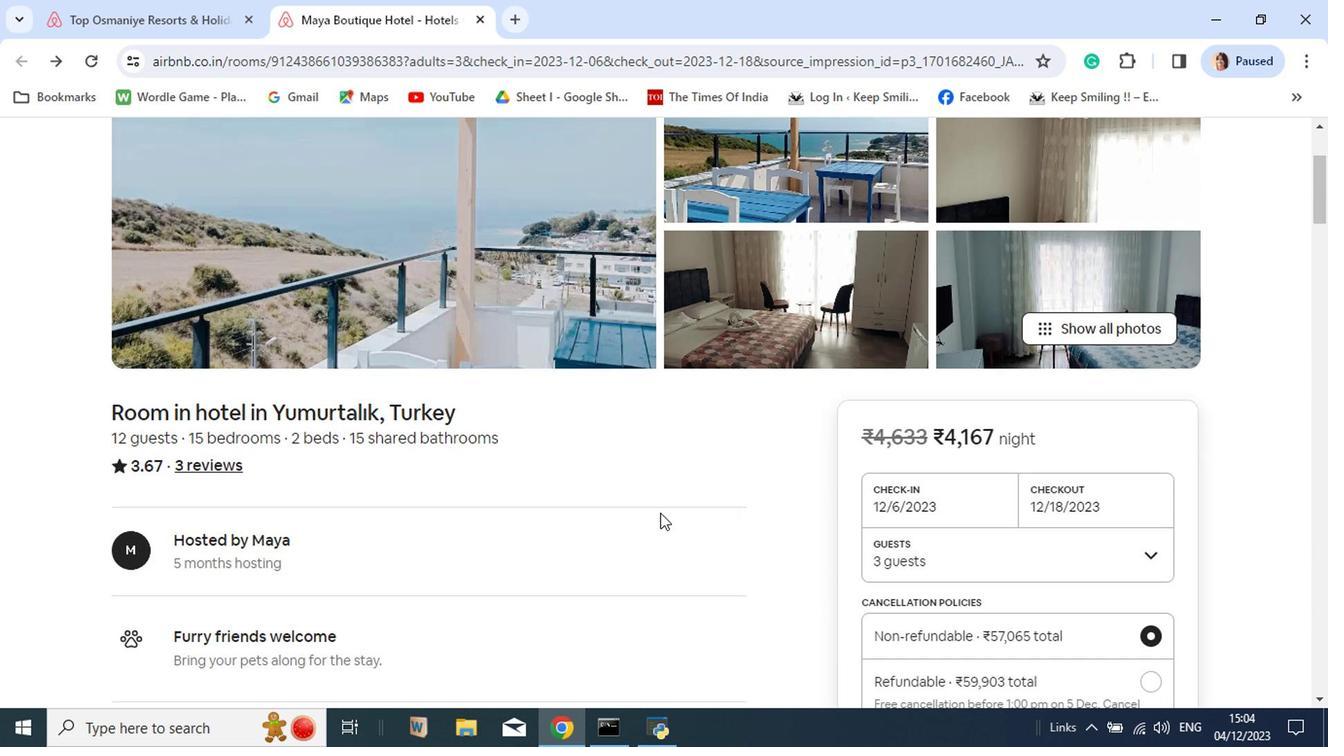 
Action: Mouse scrolled (669, 533) with delta (0, 0)
Screenshot: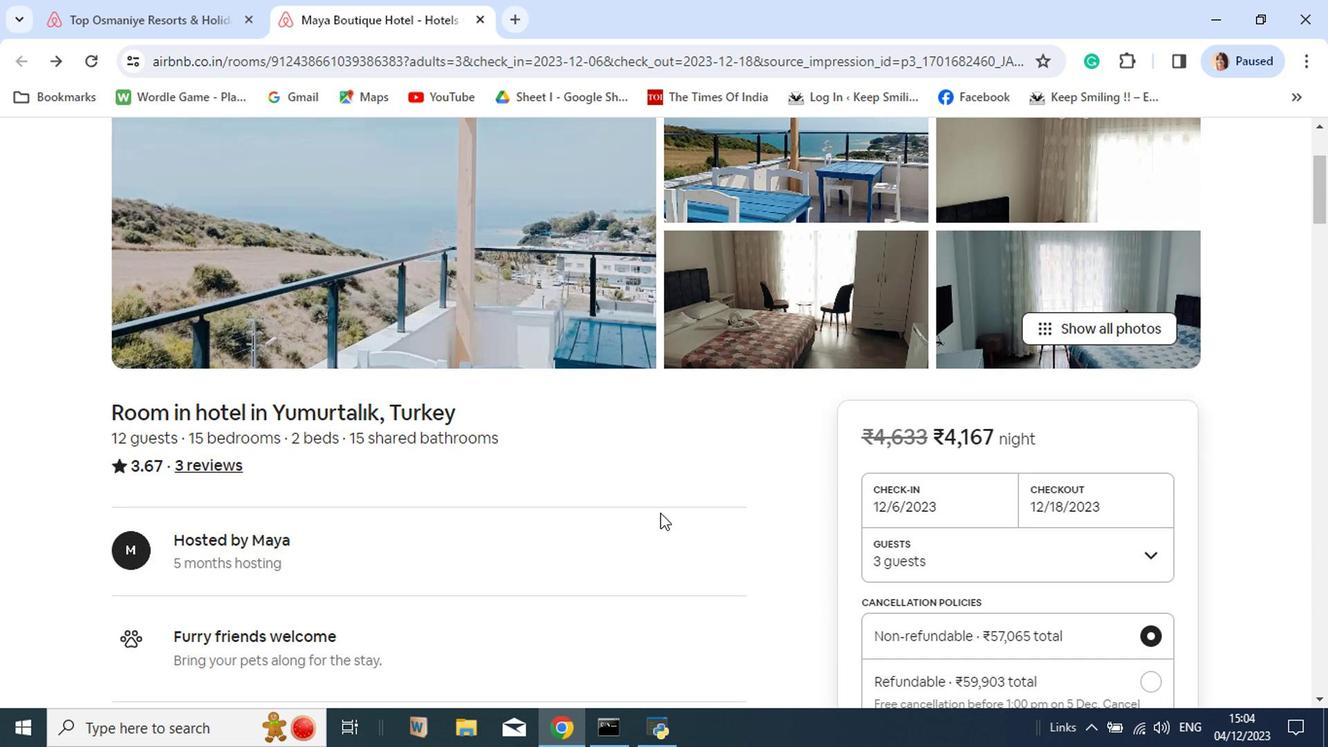 
Action: Mouse moved to (680, 541)
Screenshot: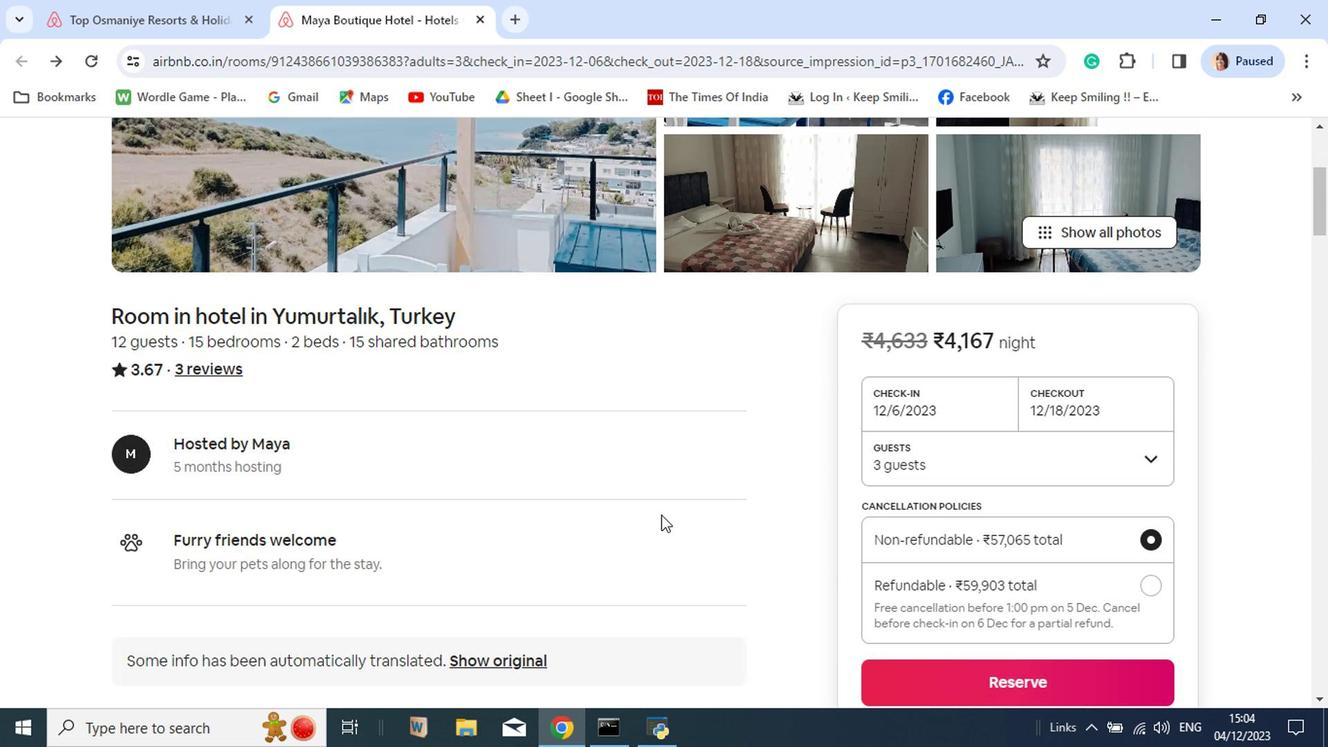 
Action: Mouse scrolled (680, 540) with delta (0, 0)
Screenshot: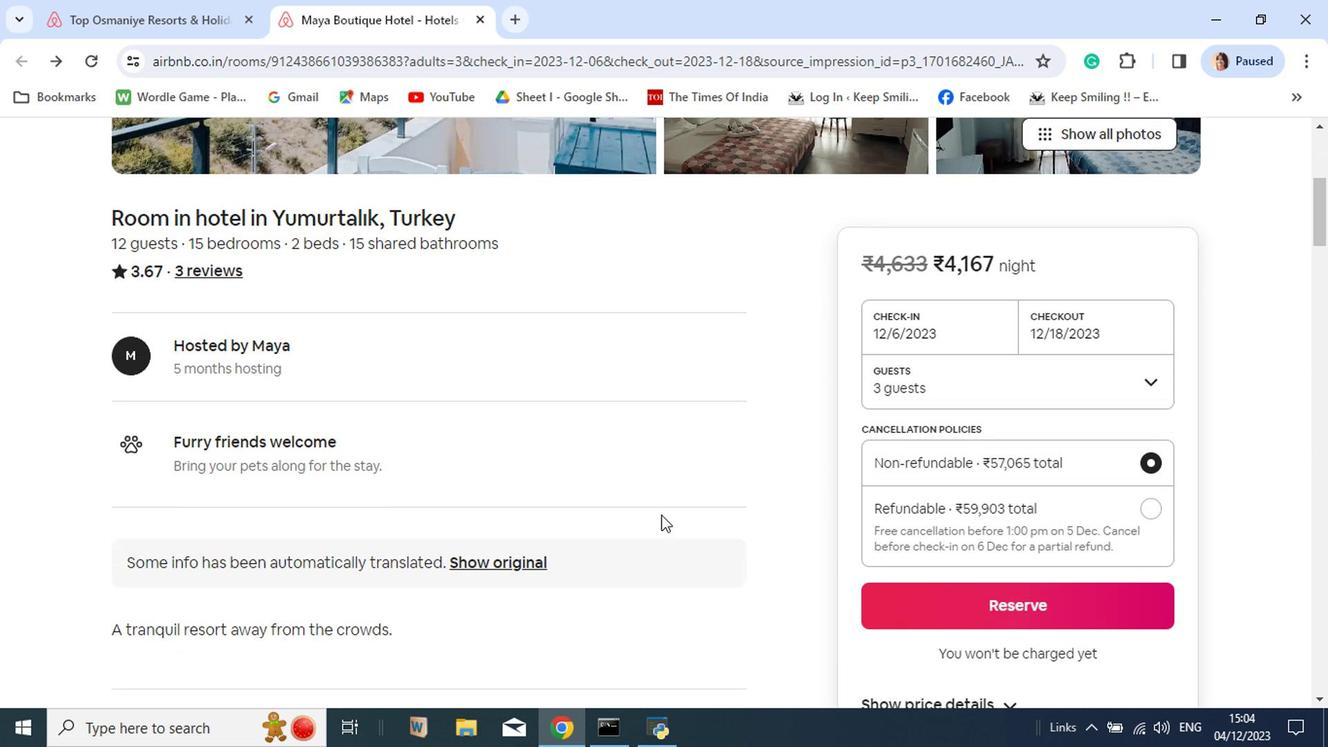 
Action: Mouse scrolled (680, 540) with delta (0, 0)
Screenshot: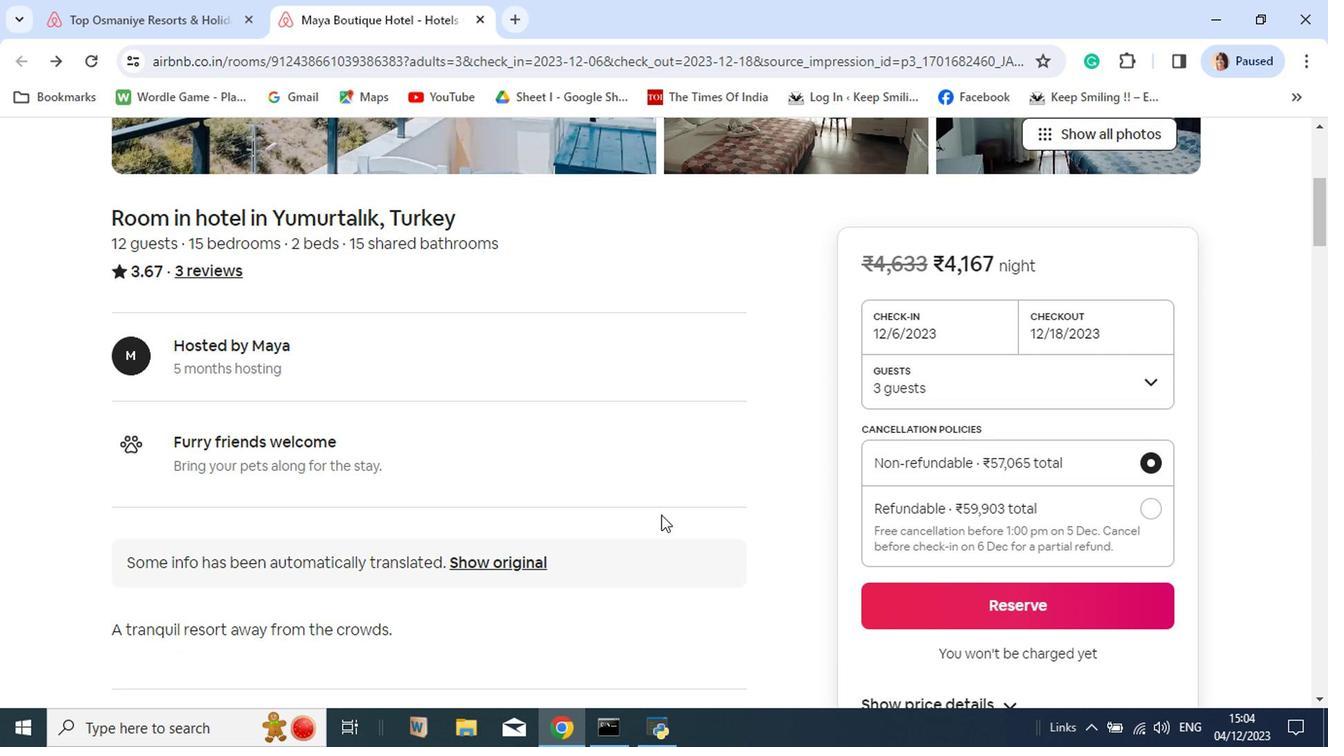 
Action: Mouse moved to (680, 541)
Screenshot: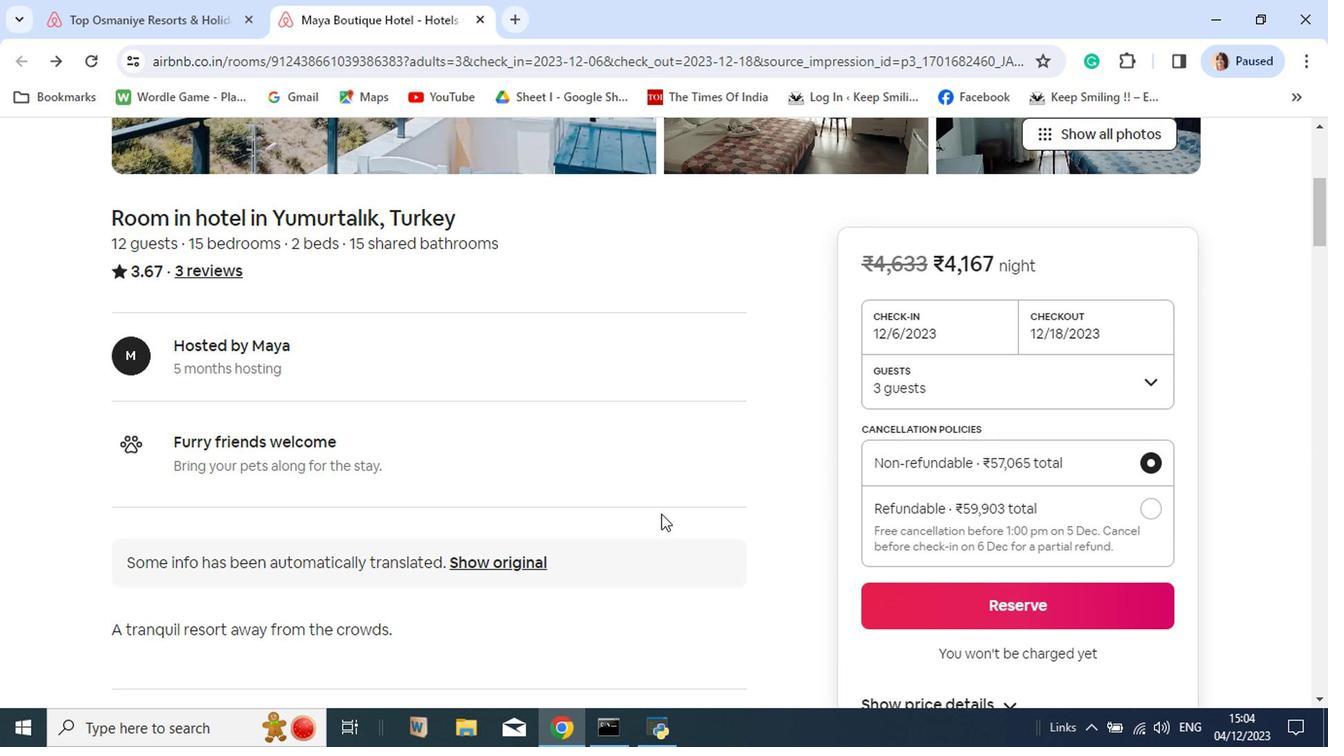 
Action: Mouse scrolled (680, 540) with delta (0, 0)
Screenshot: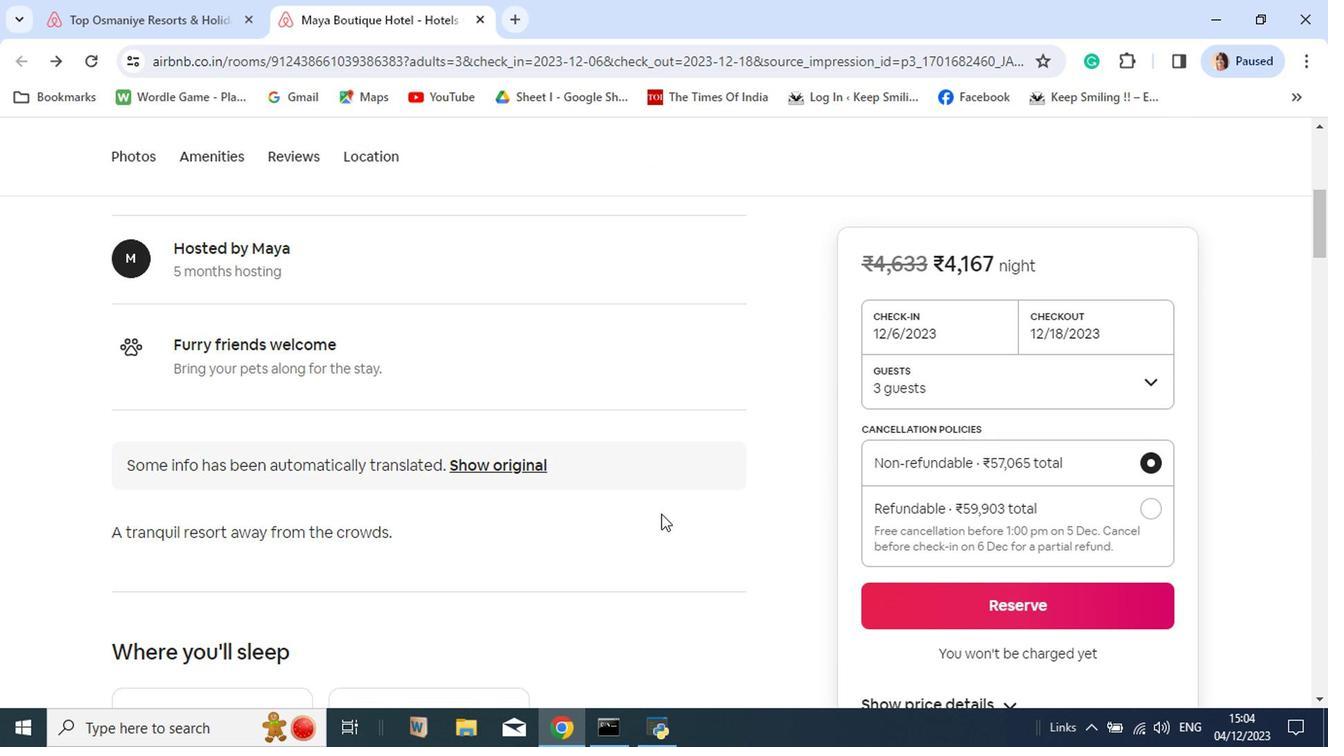 
Action: Mouse scrolled (680, 540) with delta (0, 0)
Screenshot: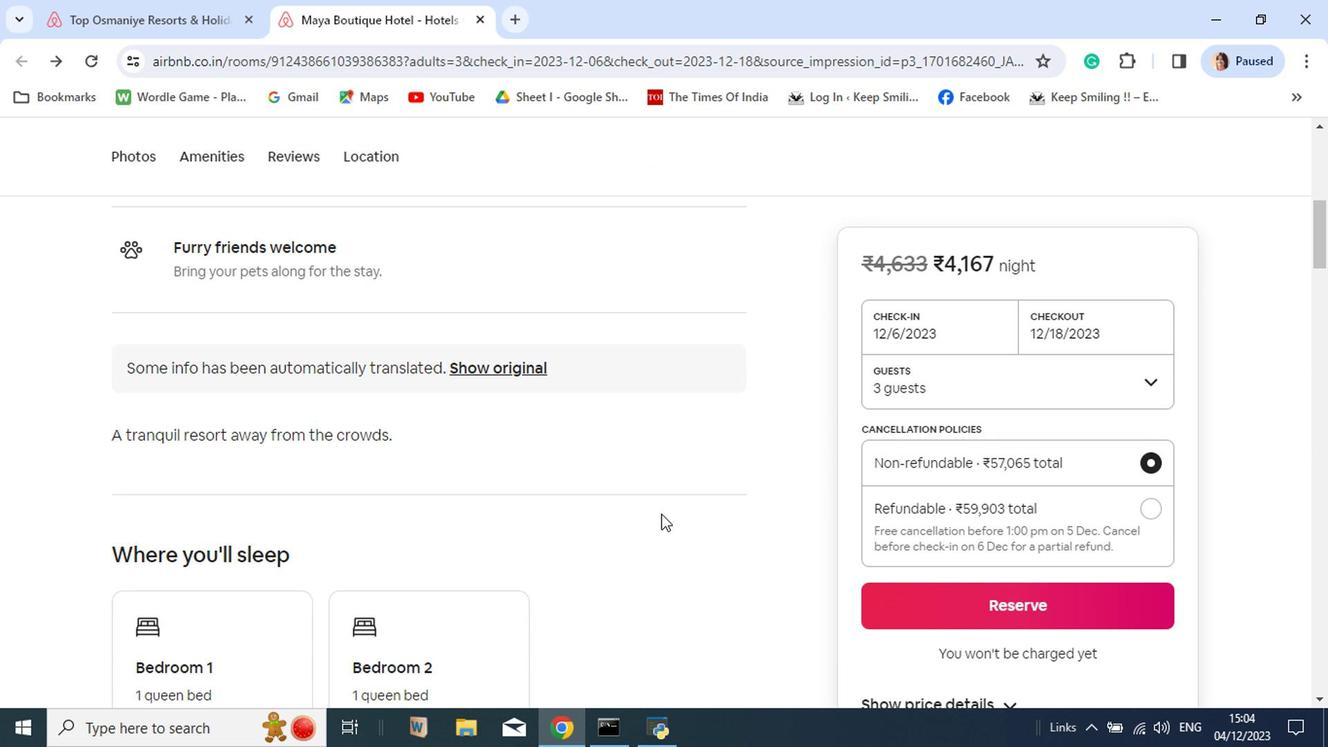 
Action: Mouse scrolled (680, 540) with delta (0, 0)
Screenshot: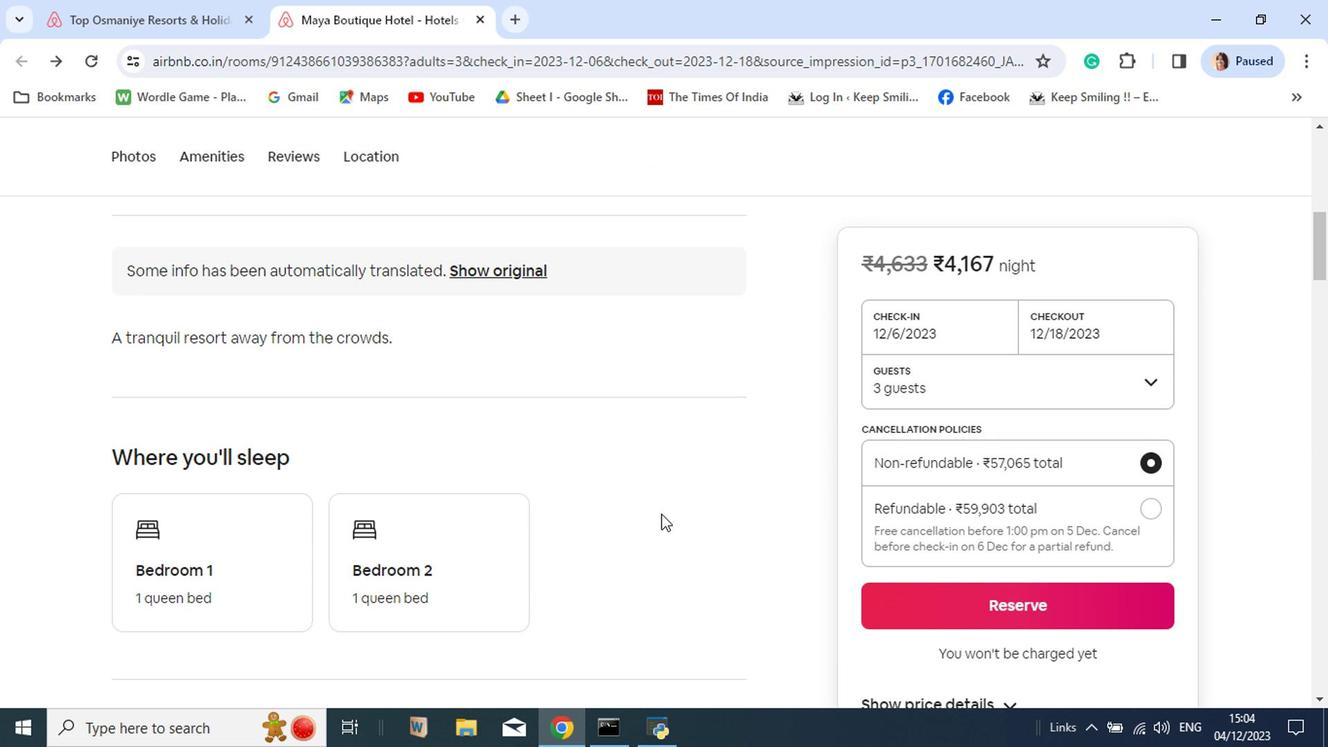 
Action: Mouse scrolled (680, 540) with delta (0, 0)
Screenshot: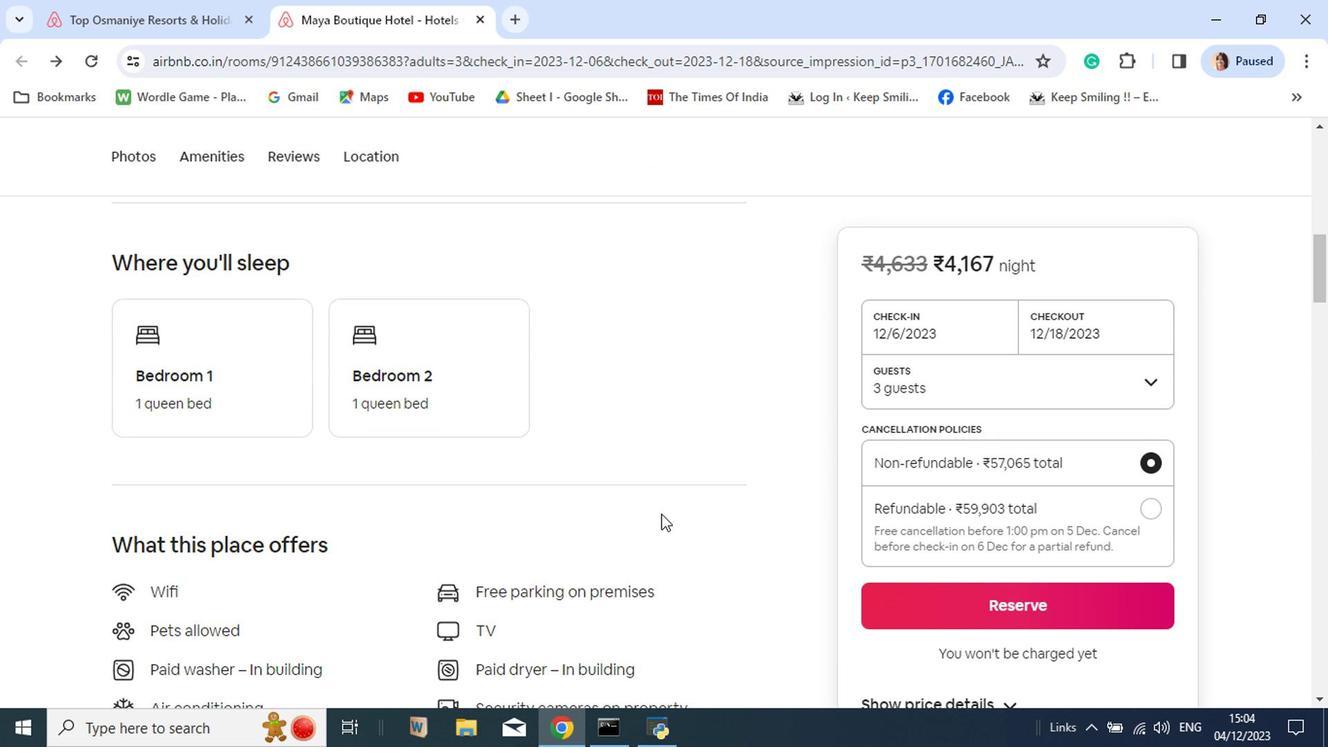 
Action: Mouse scrolled (680, 540) with delta (0, 0)
Screenshot: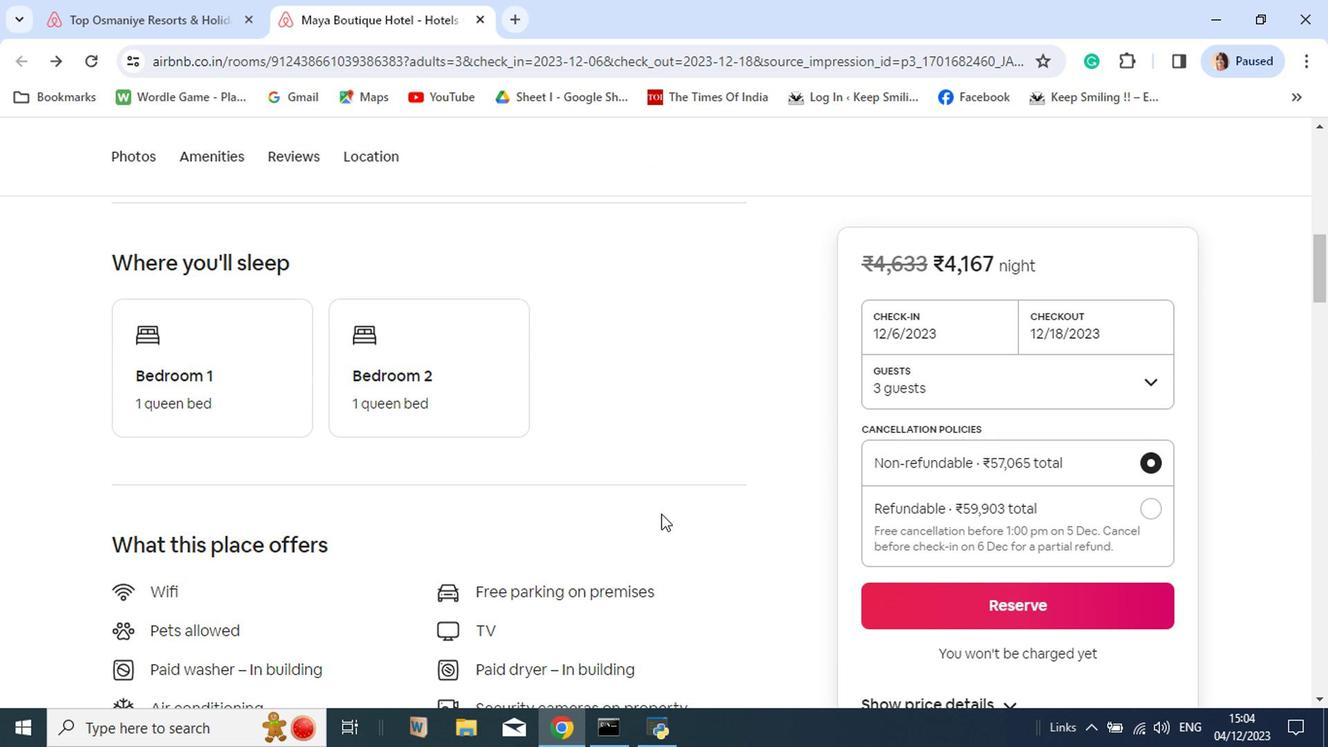 
Action: Mouse scrolled (680, 540) with delta (0, 0)
Screenshot: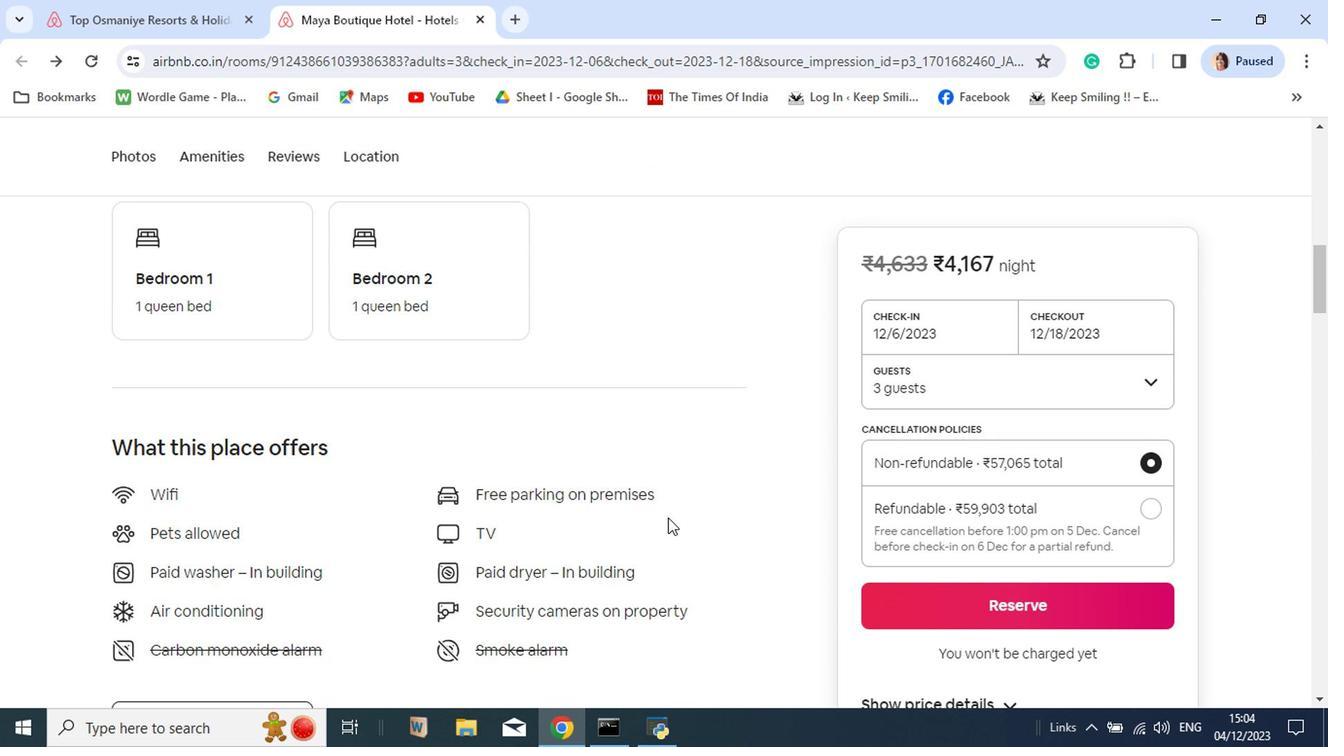 
Action: Mouse moved to (728, 619)
Screenshot: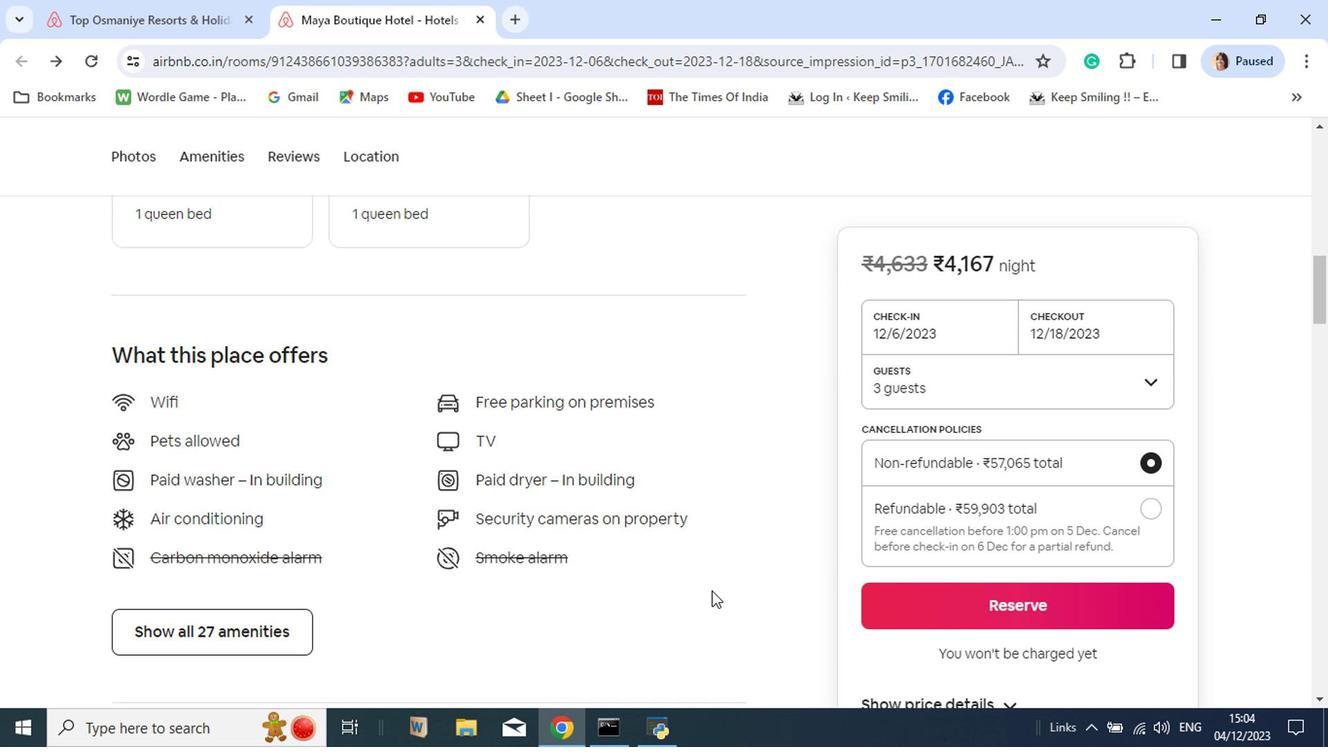 
Action: Mouse scrolled (728, 618) with delta (0, 0)
Screenshot: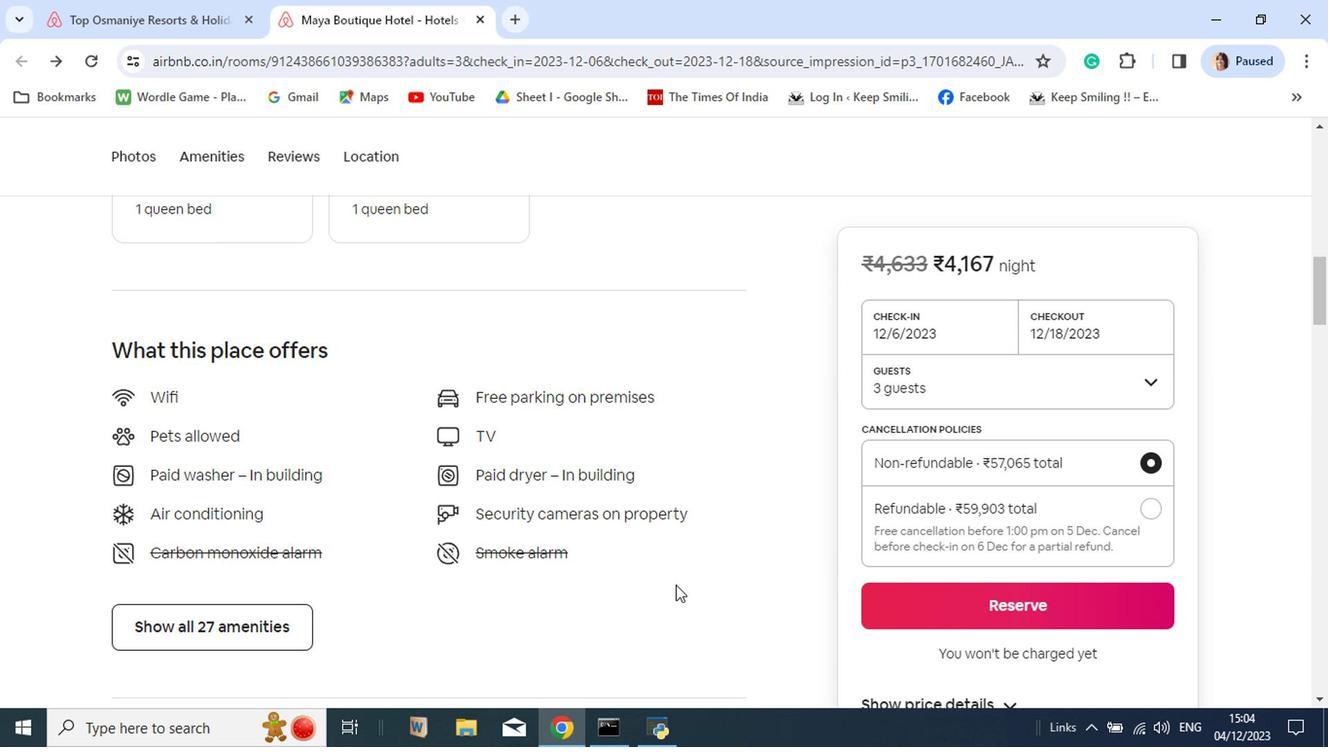 
Action: Mouse moved to (215, 641)
Screenshot: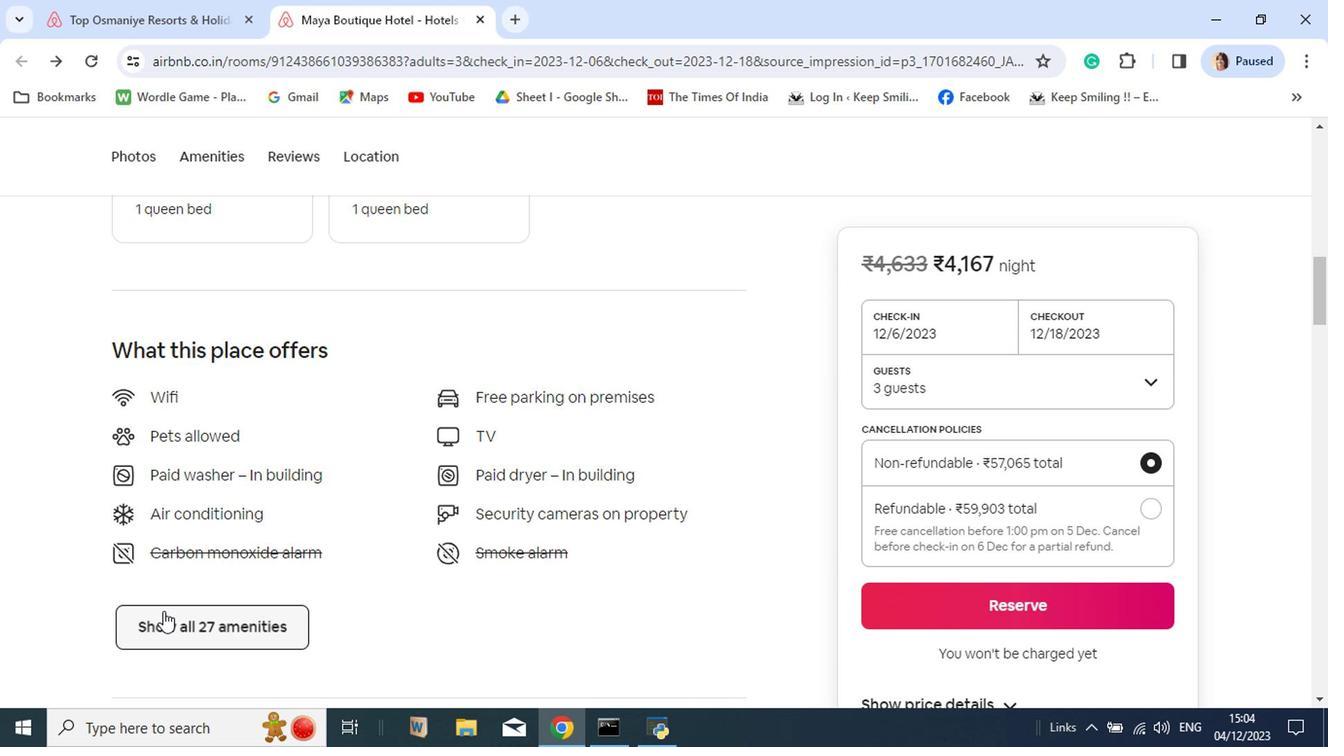 
Action: Mouse pressed left at (215, 641)
Screenshot: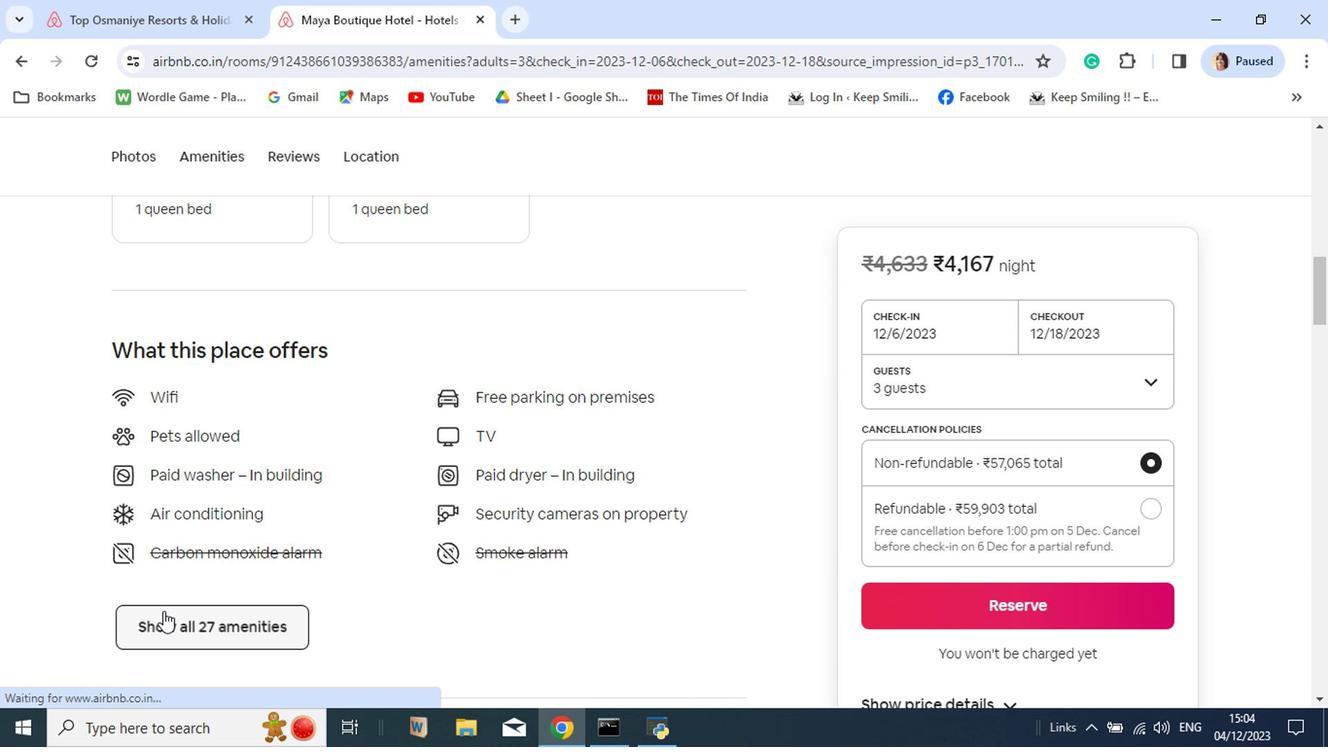 
Action: Mouse moved to (911, 551)
Screenshot: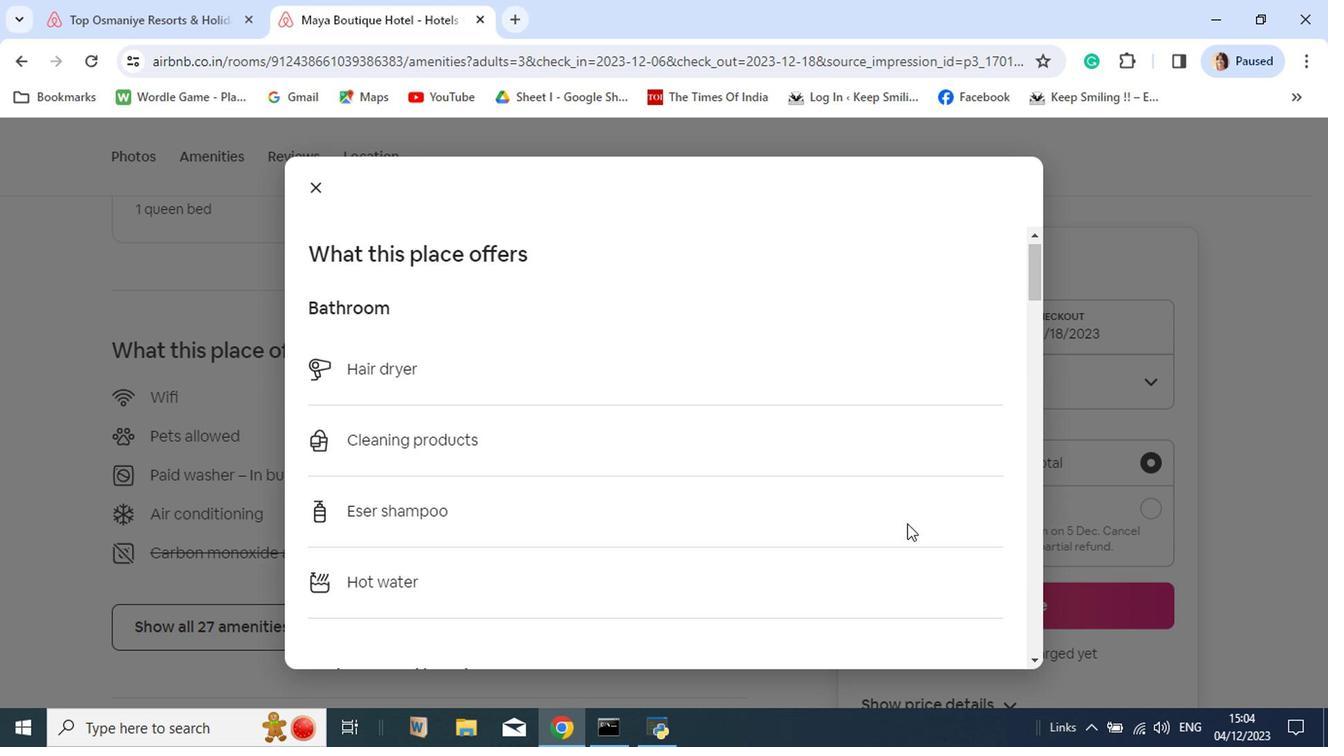 
Action: Mouse scrolled (911, 550) with delta (0, -1)
Screenshot: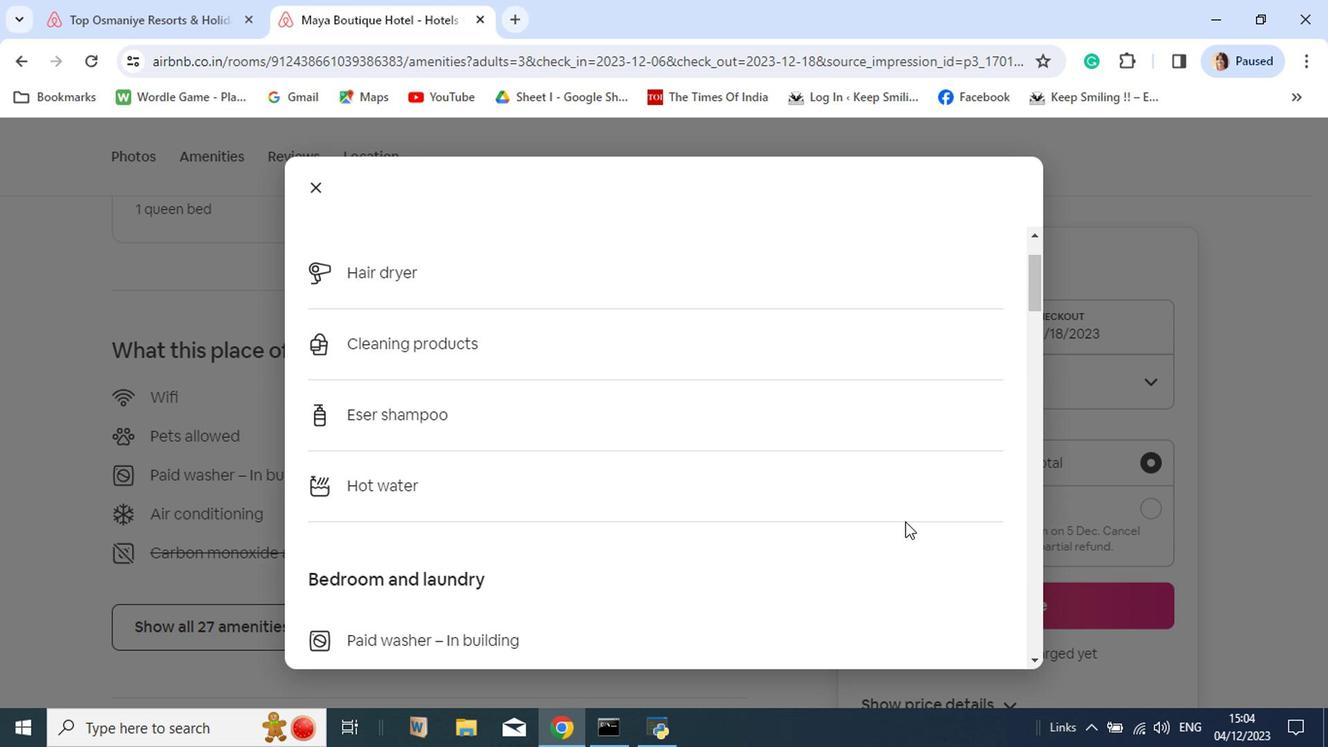 
Action: Mouse moved to (909, 549)
Screenshot: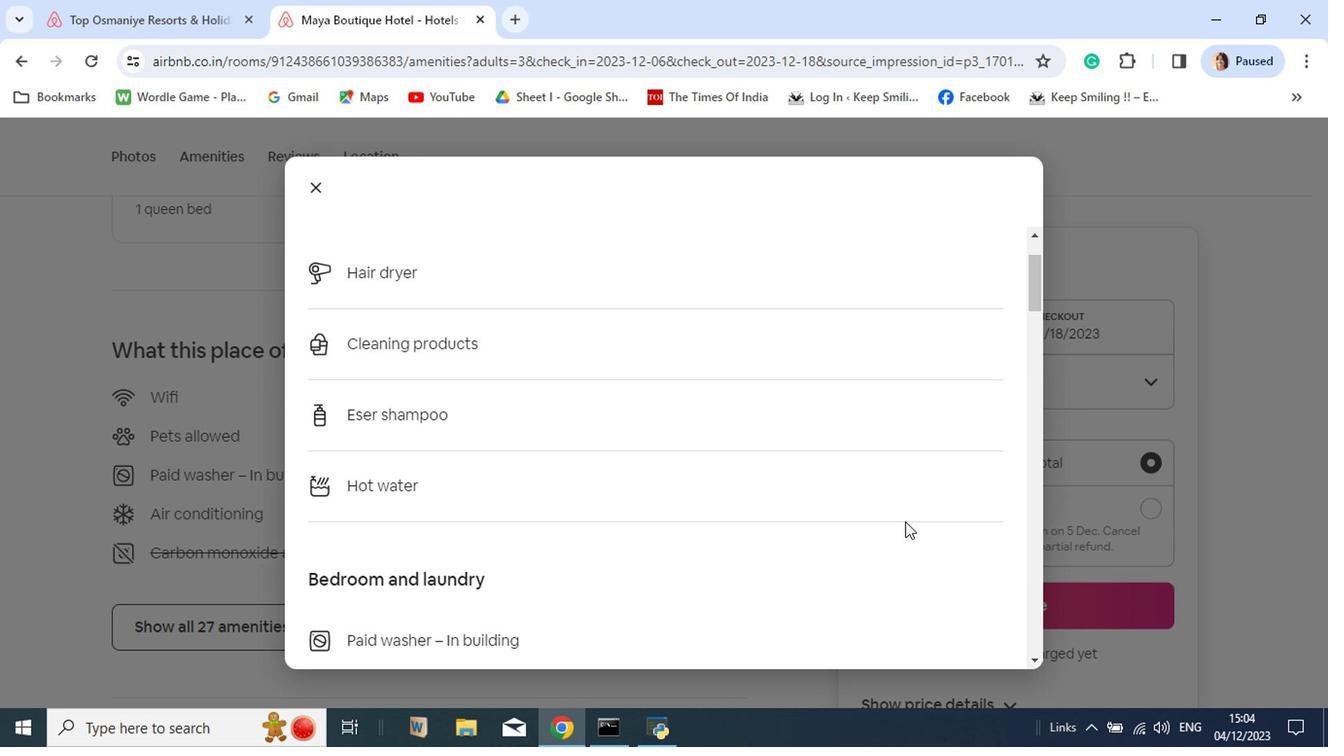 
Action: Mouse scrolled (909, 547) with delta (0, -1)
Screenshot: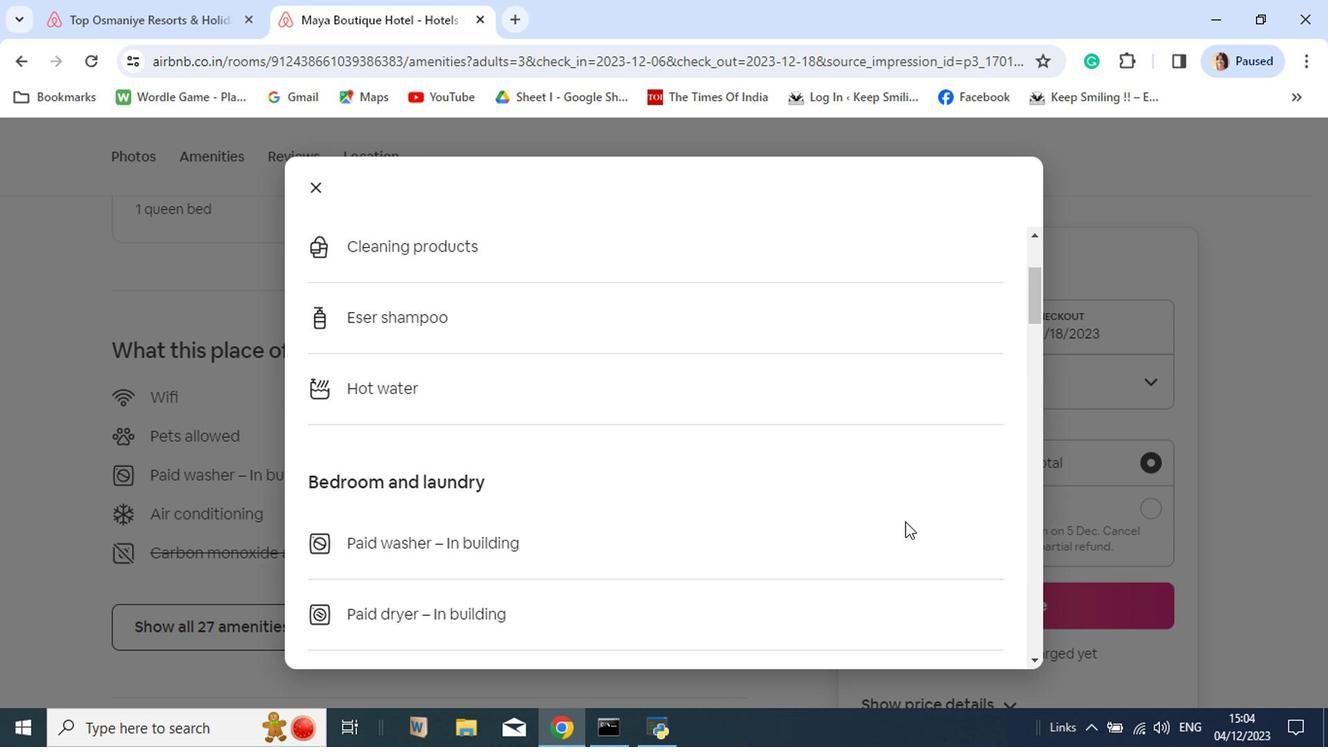 
Action: Mouse scrolled (909, 547) with delta (0, -1)
Screenshot: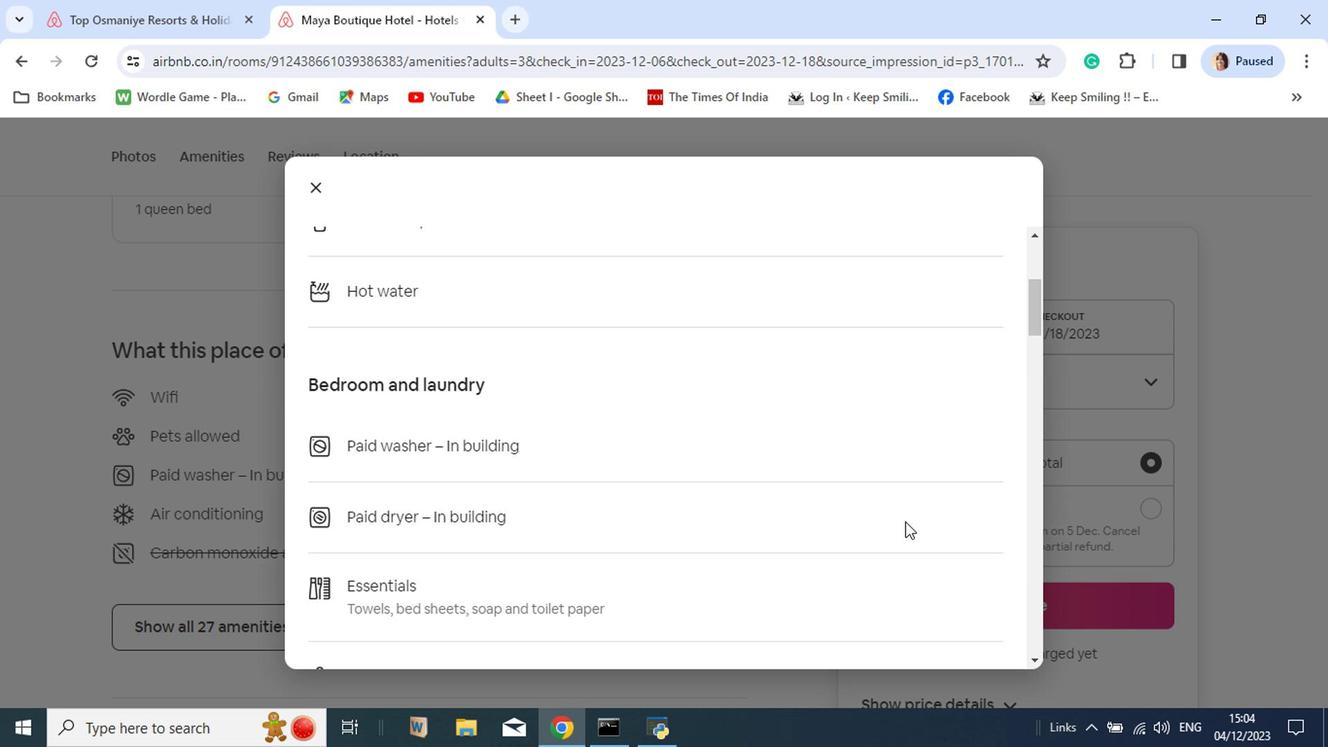 
Action: Mouse scrolled (909, 547) with delta (0, -1)
Screenshot: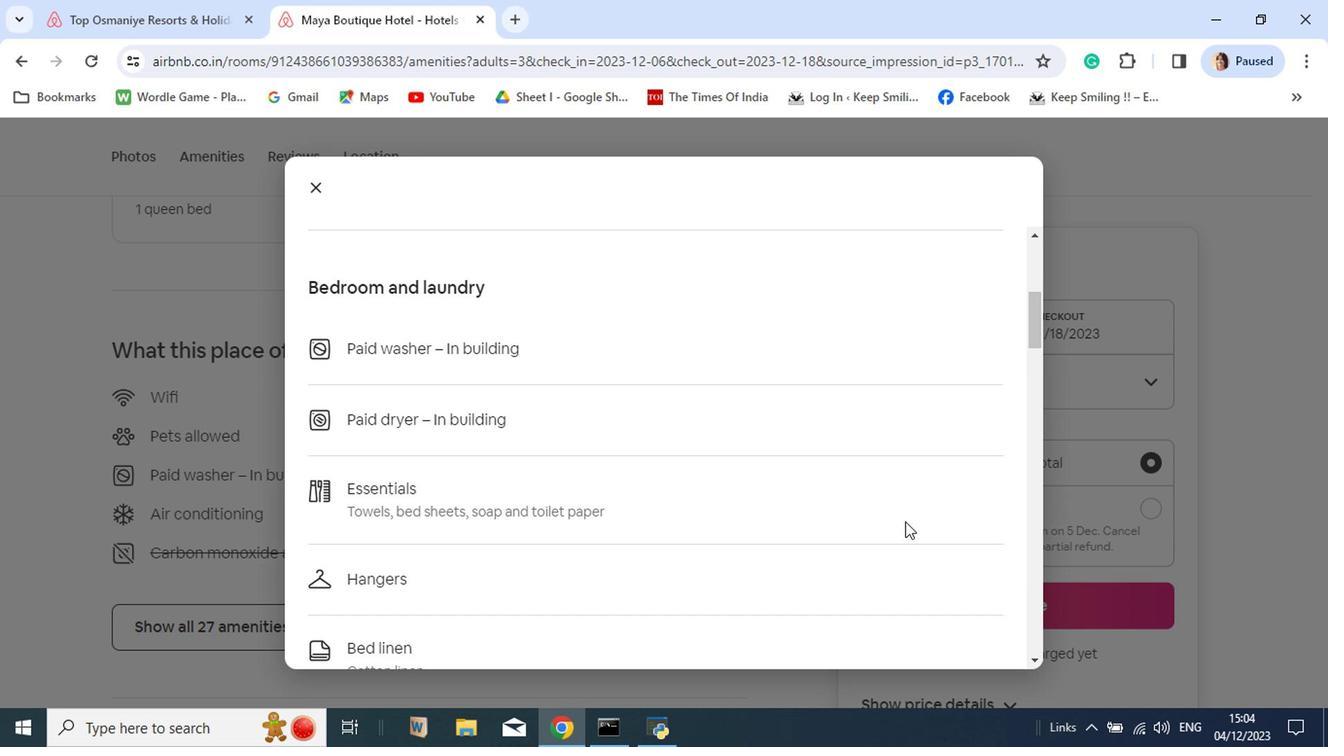
Action: Mouse scrolled (909, 547) with delta (0, -1)
Screenshot: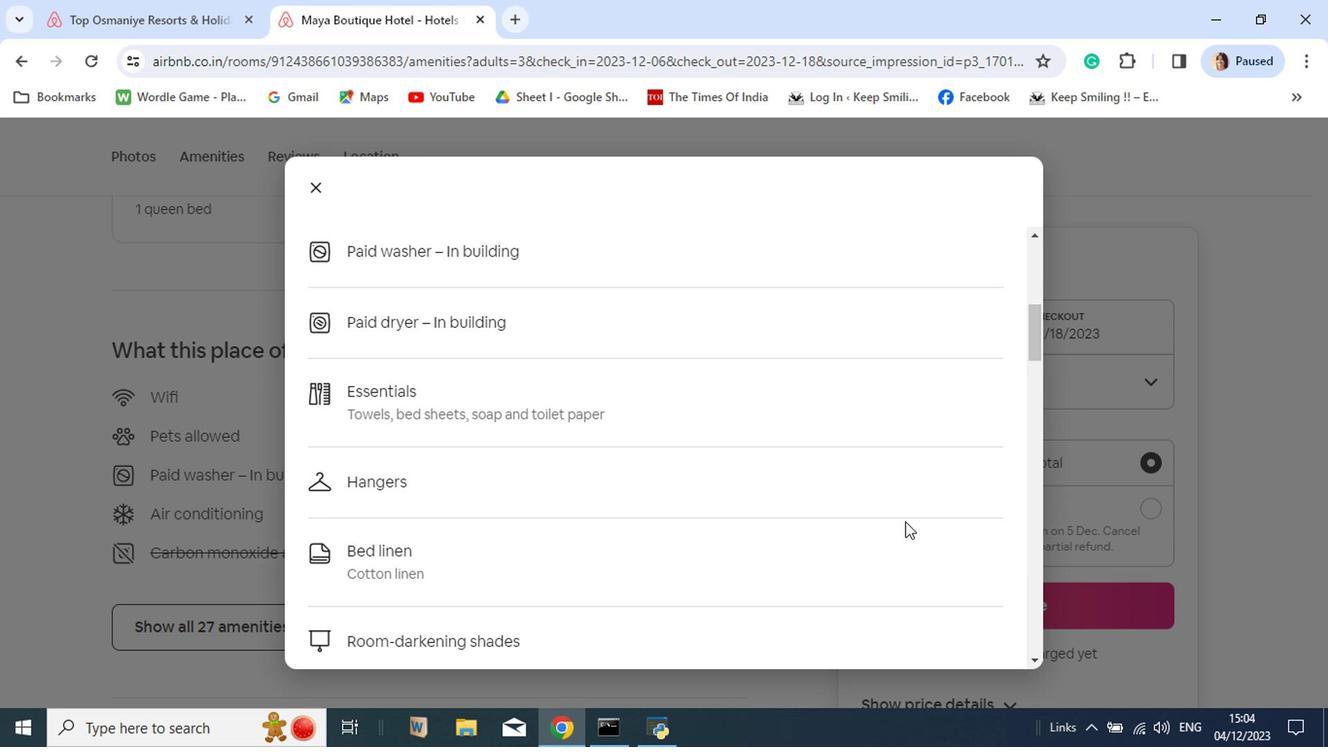 
Action: Mouse scrolled (909, 547) with delta (0, -1)
Screenshot: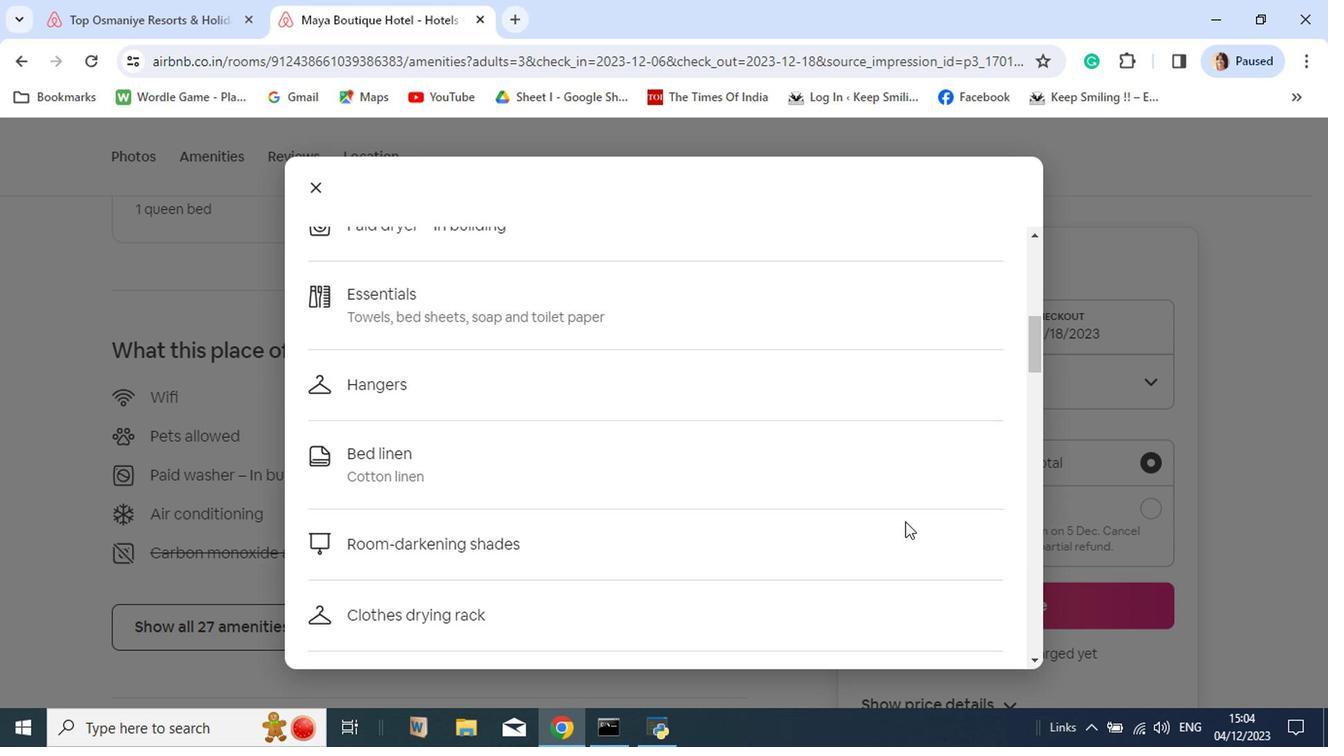 
Action: Mouse scrolled (909, 547) with delta (0, -1)
Screenshot: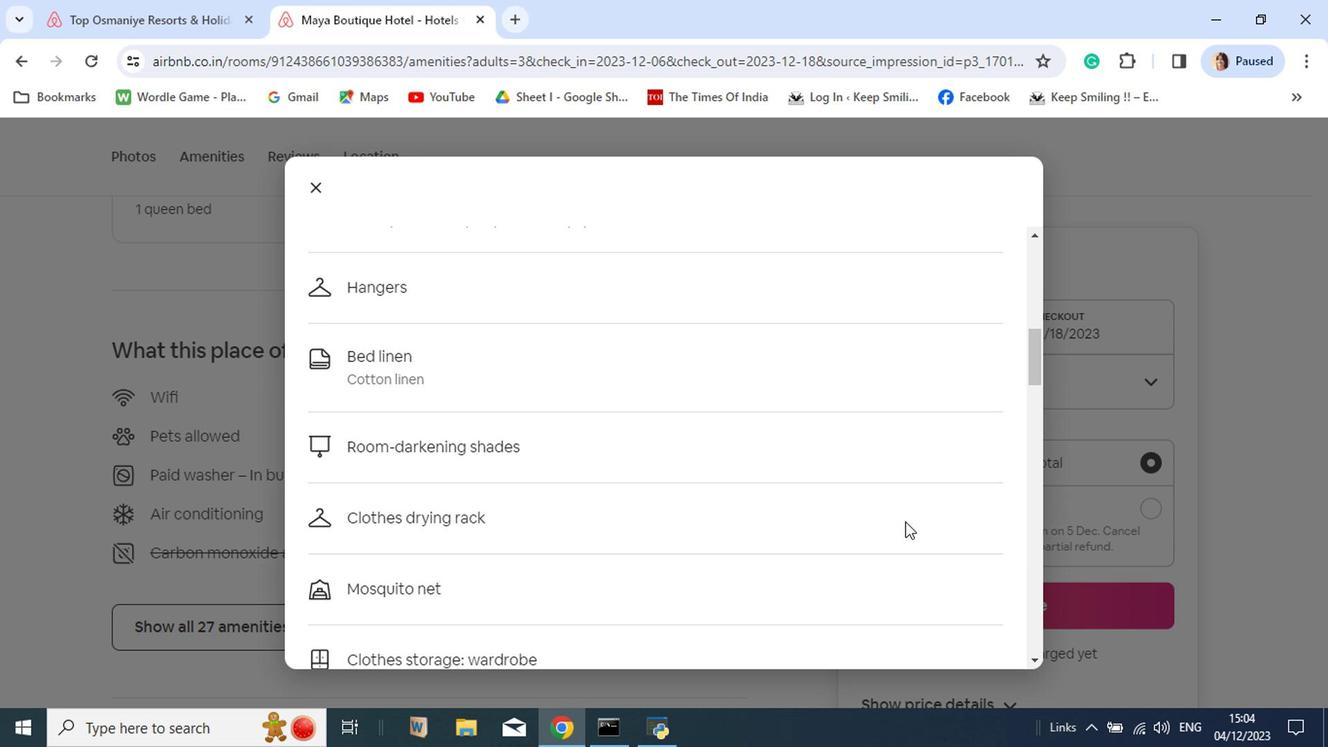 
Action: Mouse scrolled (909, 547) with delta (0, -1)
Screenshot: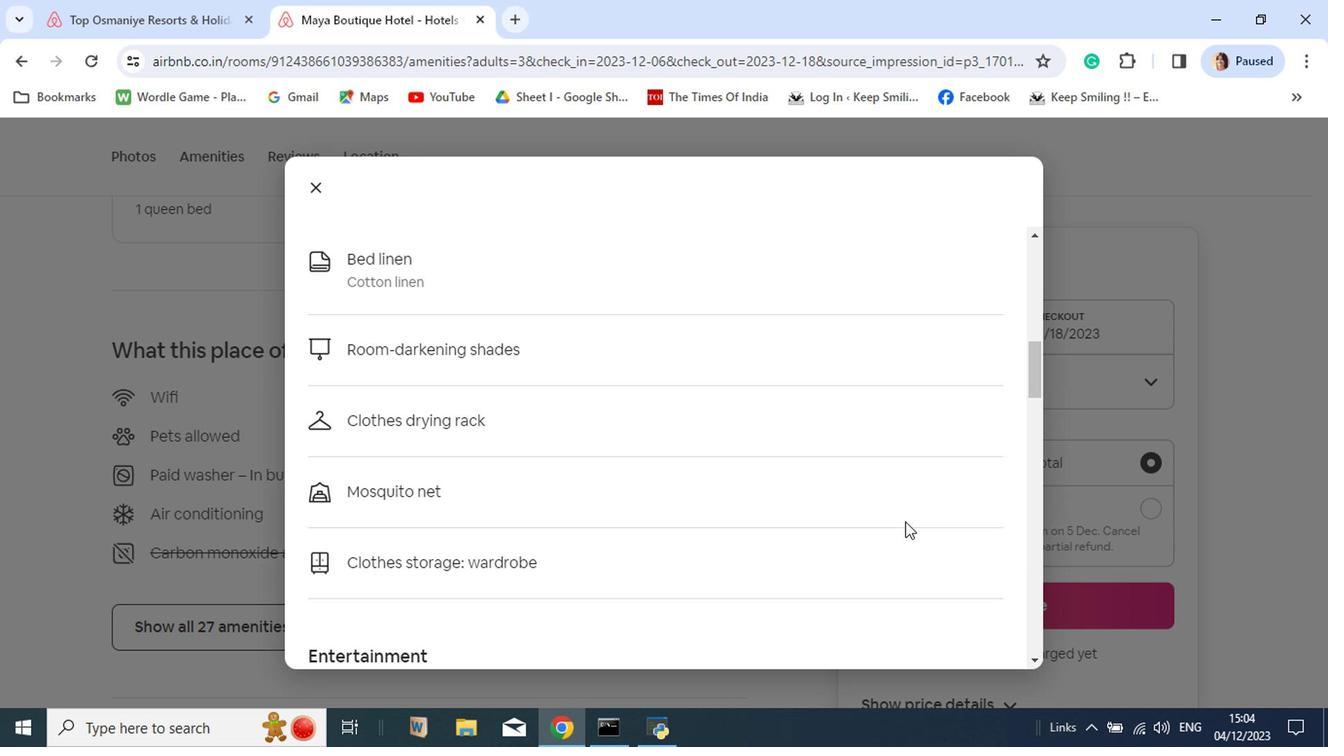 
Action: Mouse scrolled (909, 547) with delta (0, -1)
Screenshot: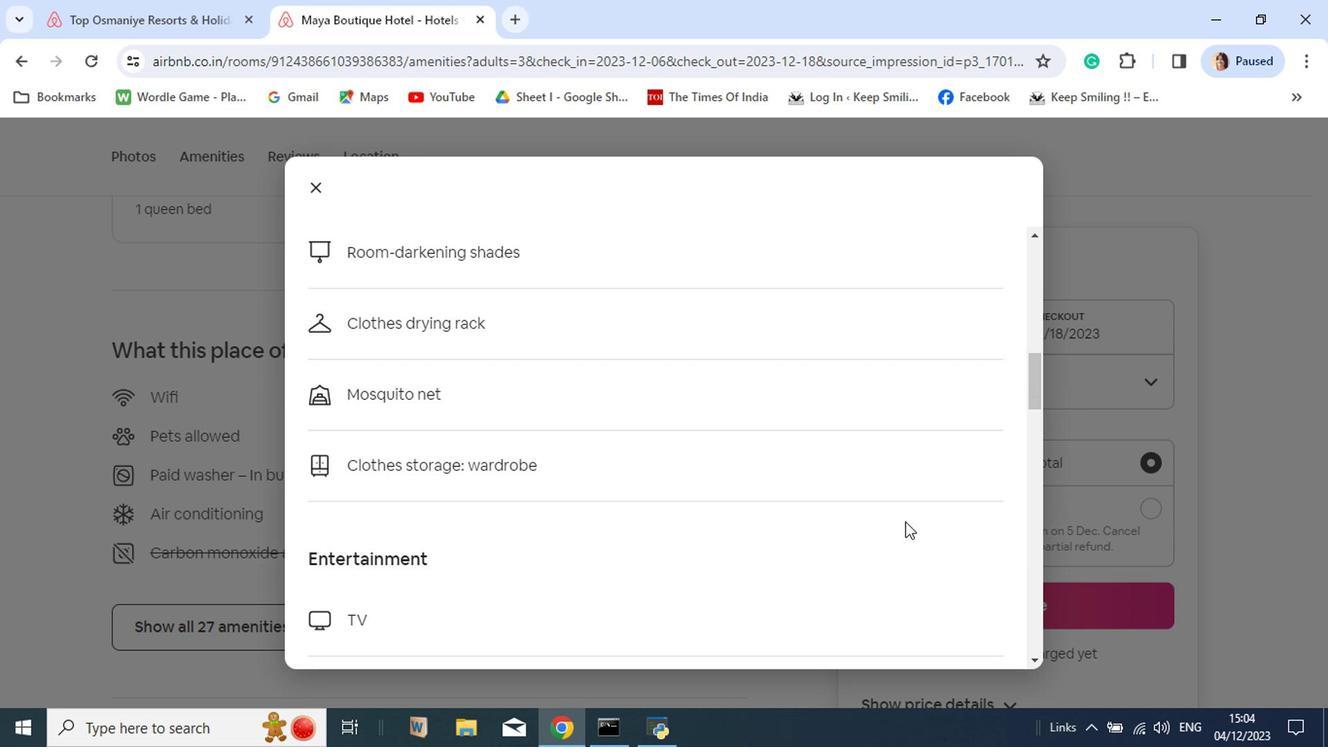 
Action: Mouse scrolled (909, 547) with delta (0, -1)
Screenshot: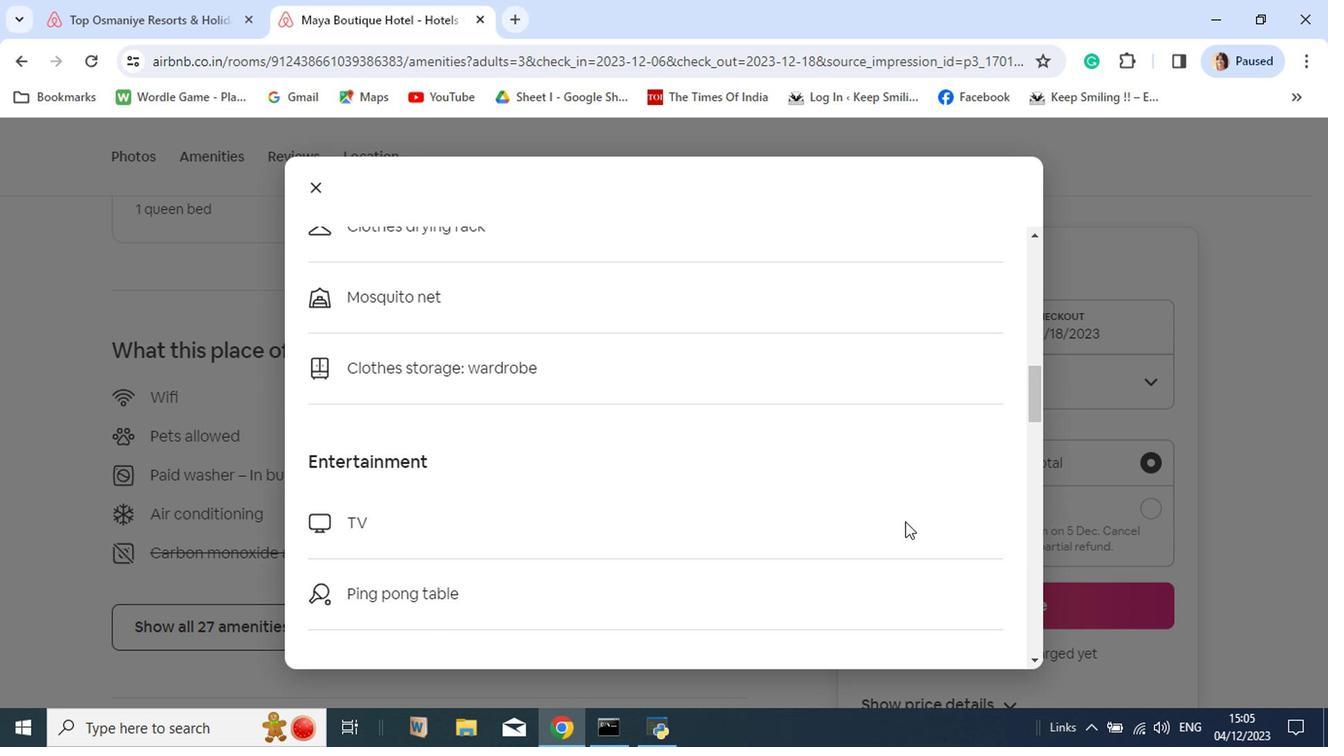 
Action: Mouse scrolled (909, 547) with delta (0, -1)
Screenshot: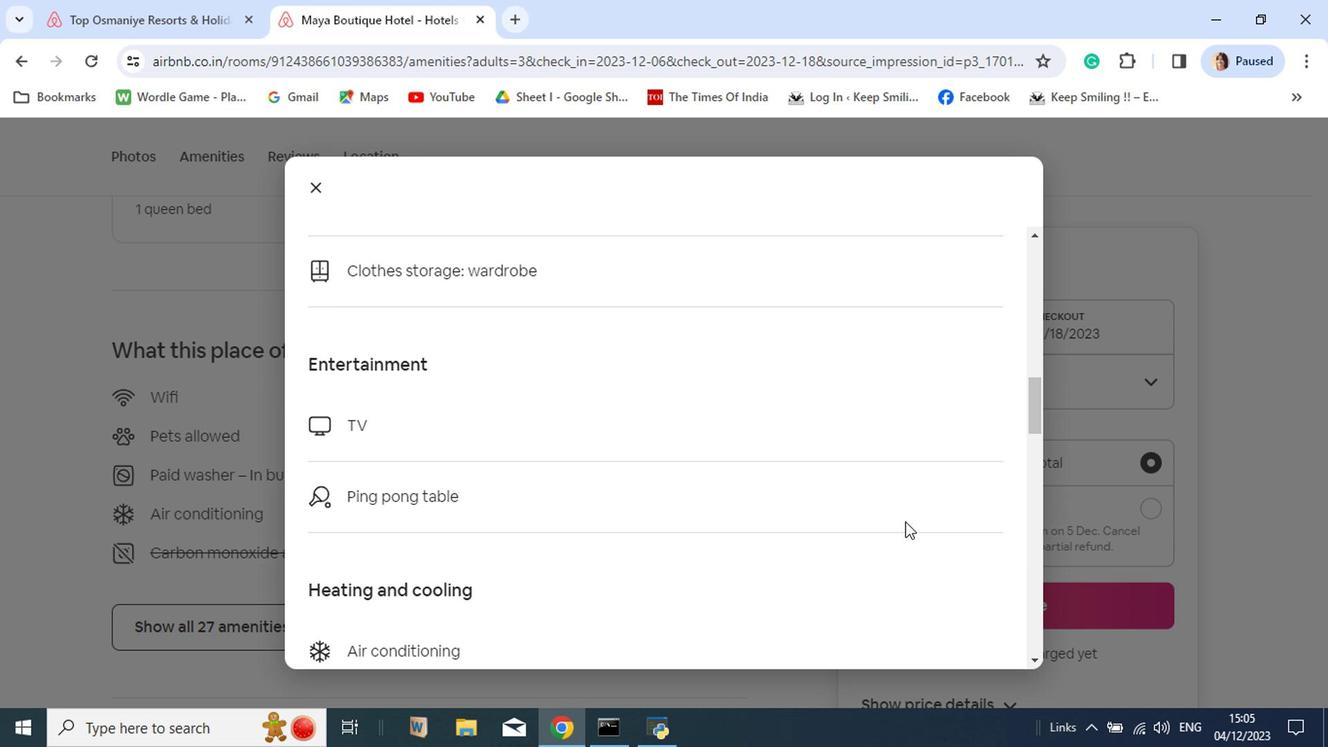 
Action: Mouse scrolled (909, 547) with delta (0, -1)
Screenshot: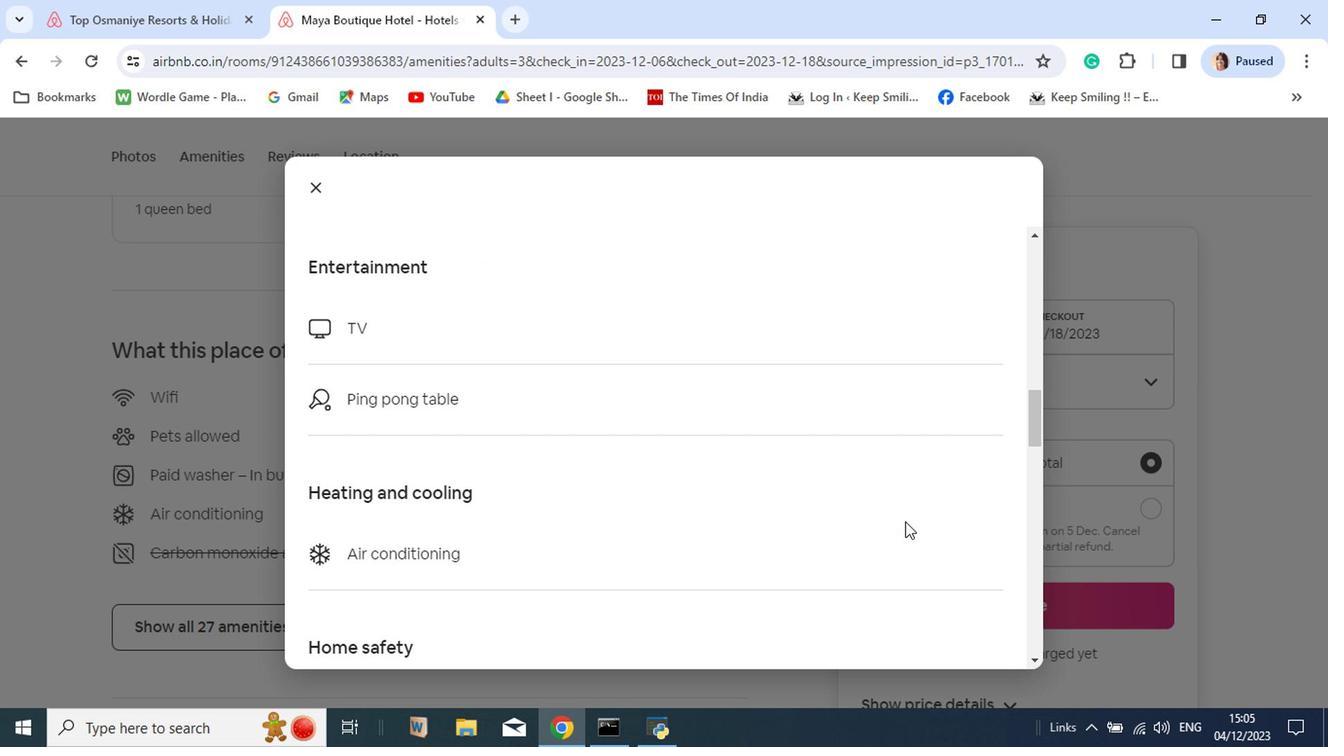 
Action: Mouse scrolled (909, 547) with delta (0, -1)
Screenshot: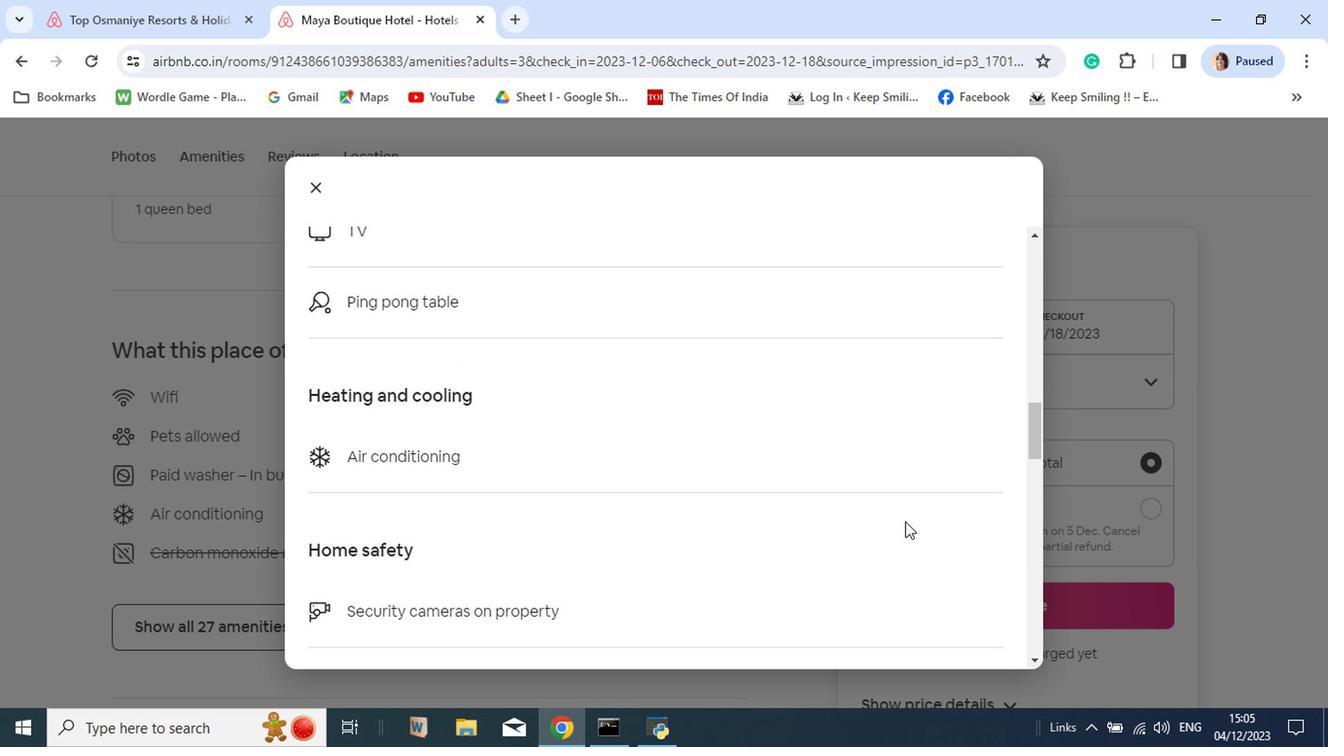 
Action: Mouse scrolled (909, 547) with delta (0, -1)
Screenshot: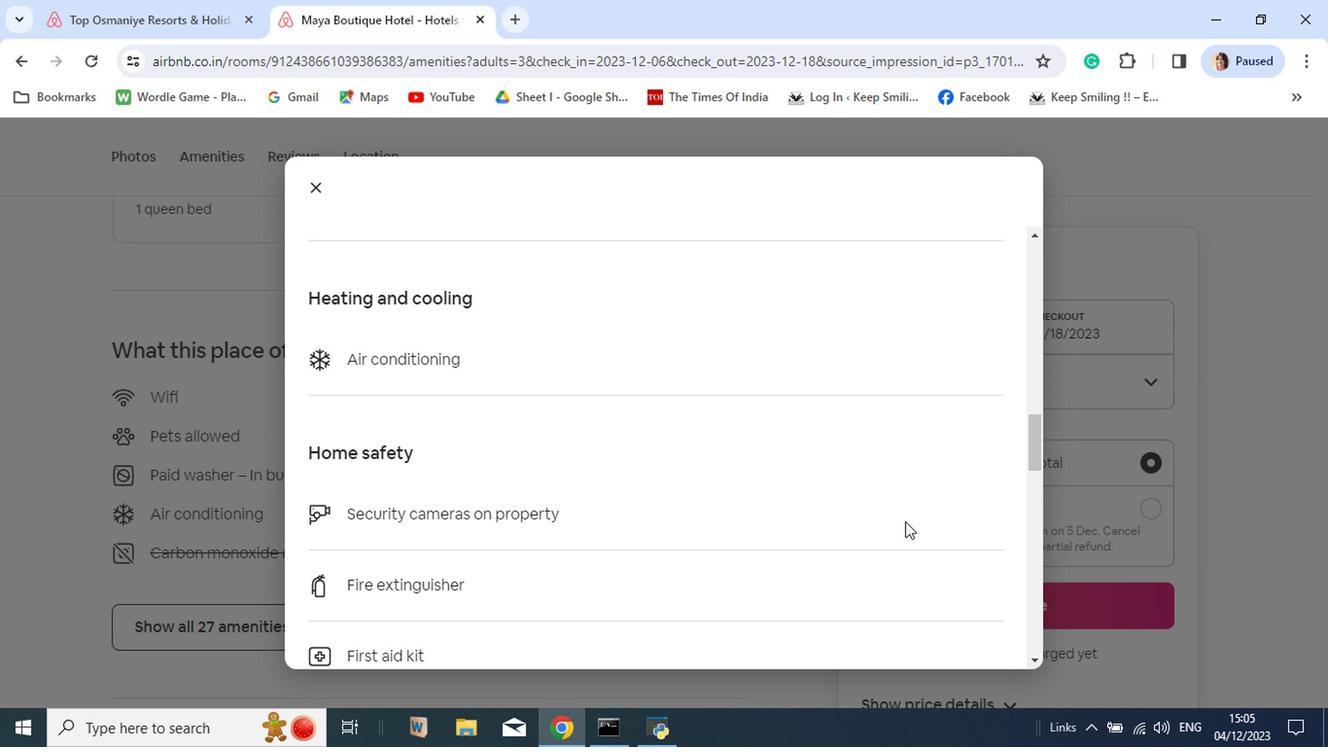 
Action: Mouse scrolled (909, 547) with delta (0, -1)
Screenshot: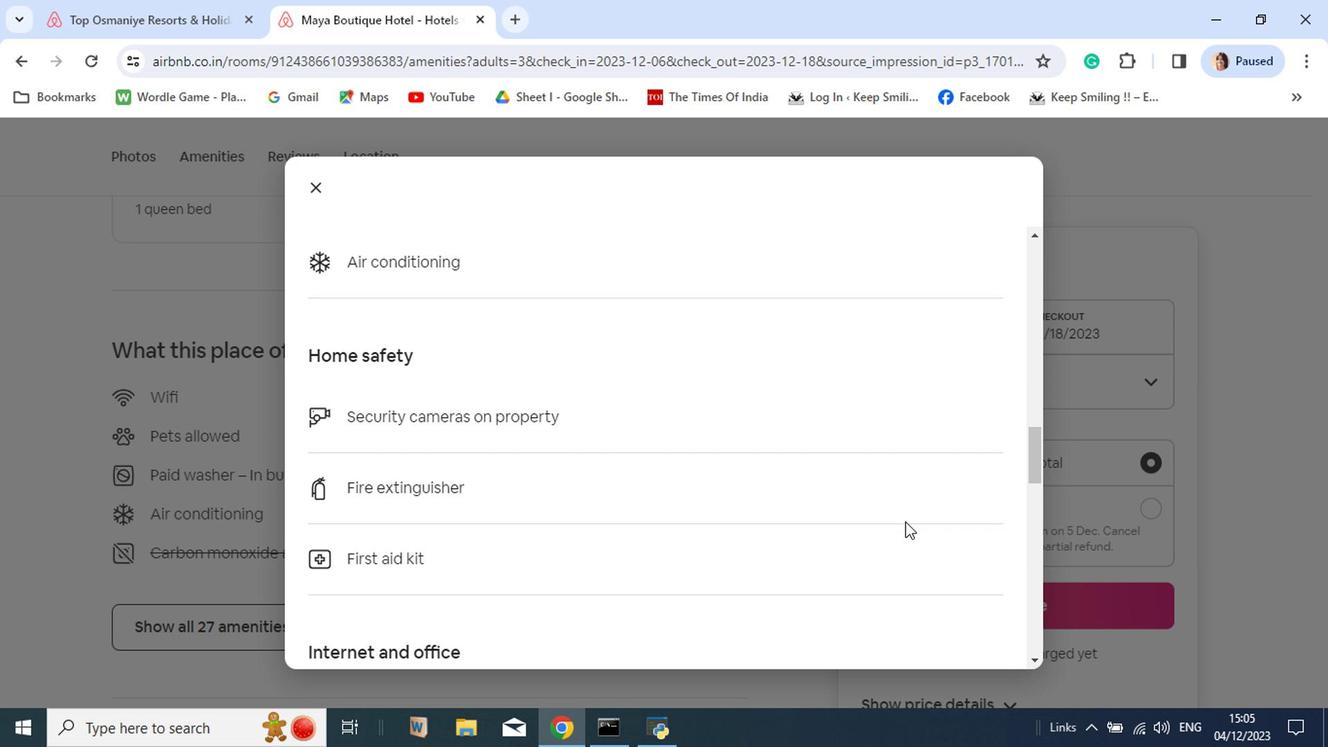 
Action: Mouse scrolled (909, 547) with delta (0, -1)
Screenshot: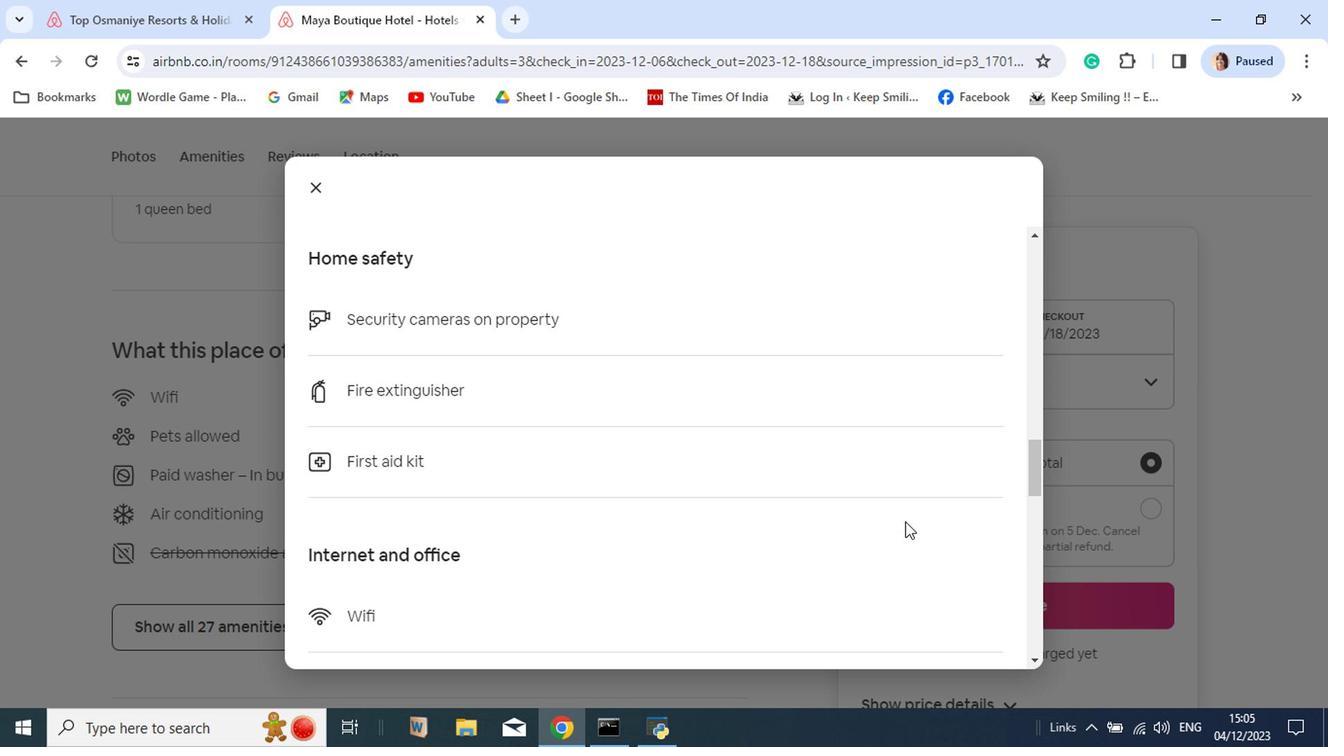 
Action: Mouse scrolled (909, 547) with delta (0, -1)
Screenshot: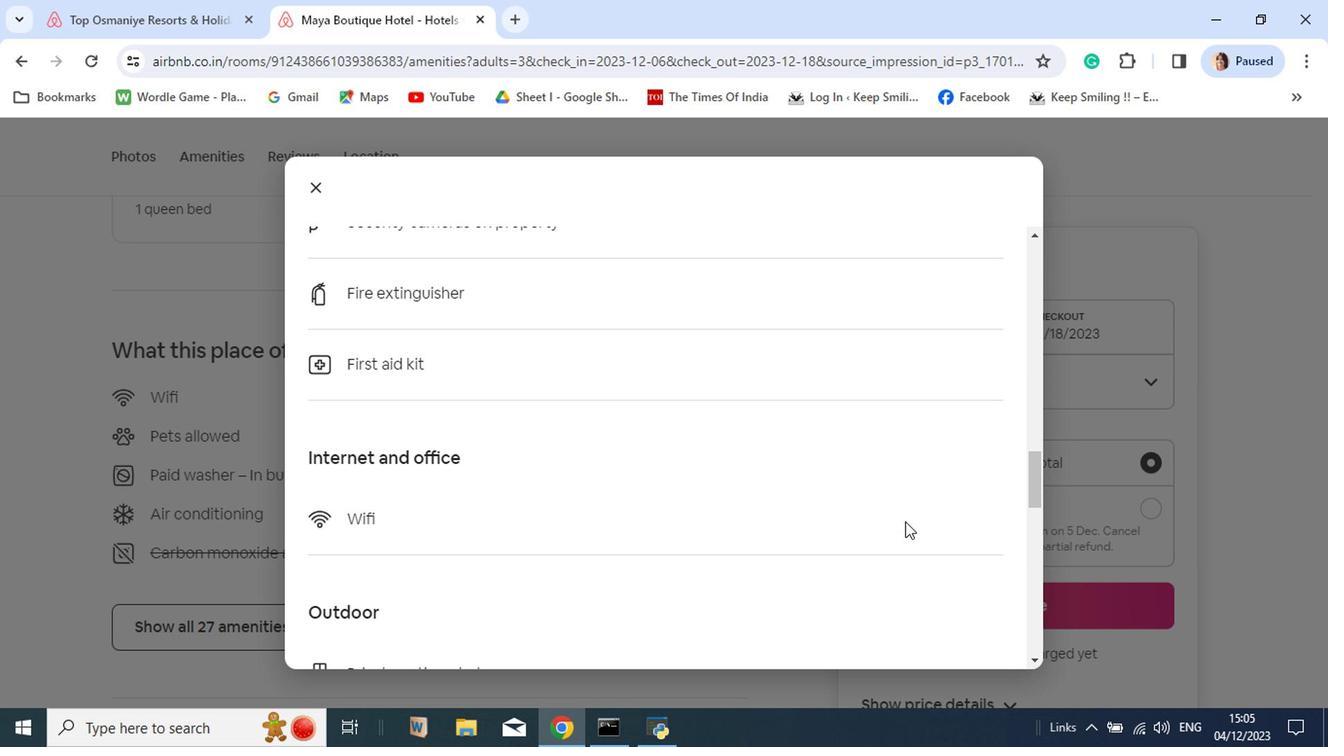 
Action: Mouse scrolled (909, 547) with delta (0, -1)
Screenshot: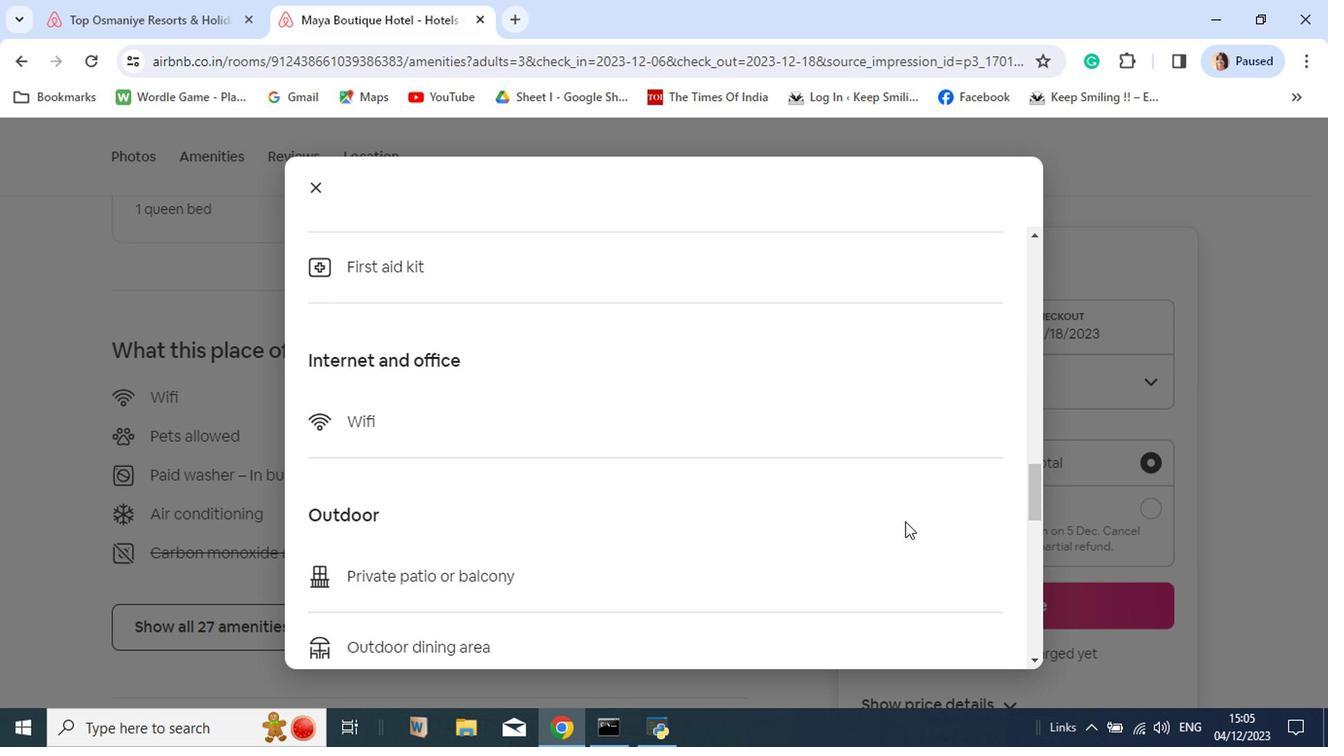
Action: Mouse scrolled (909, 547) with delta (0, -1)
Screenshot: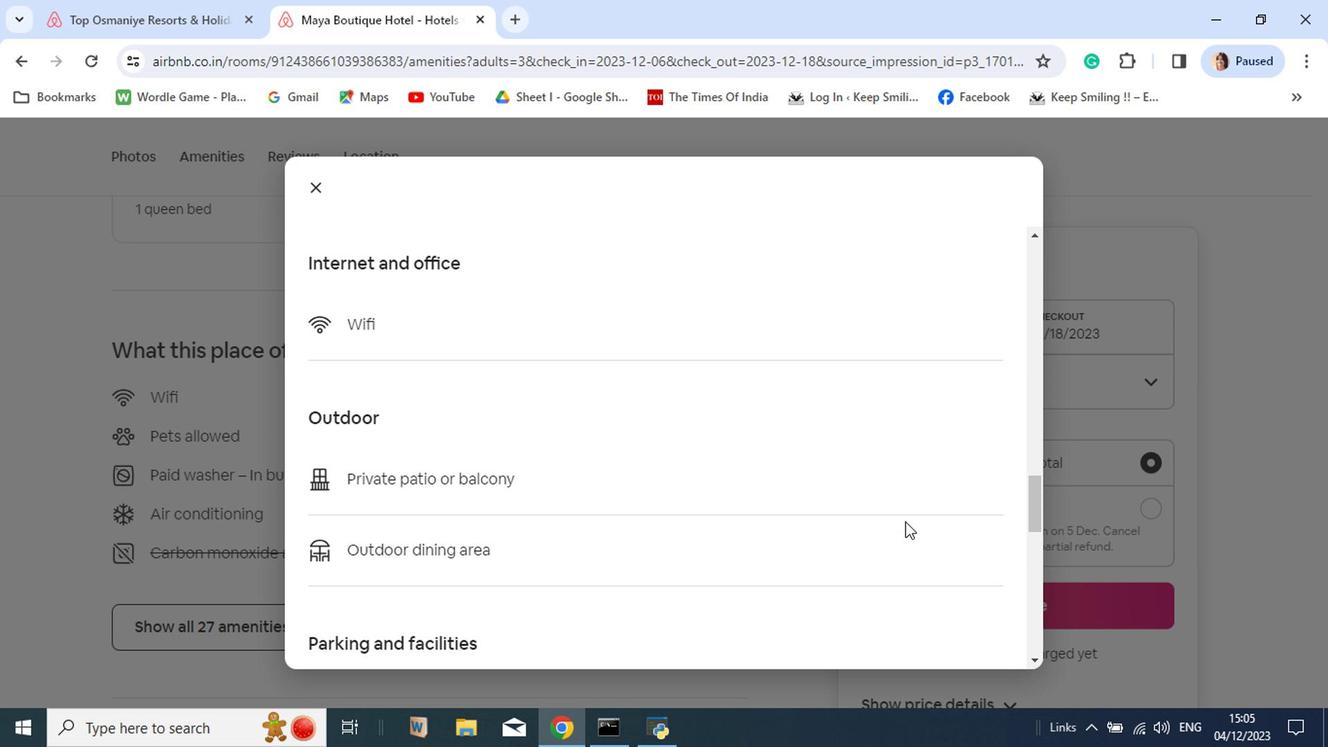 
Action: Mouse scrolled (909, 547) with delta (0, -1)
Screenshot: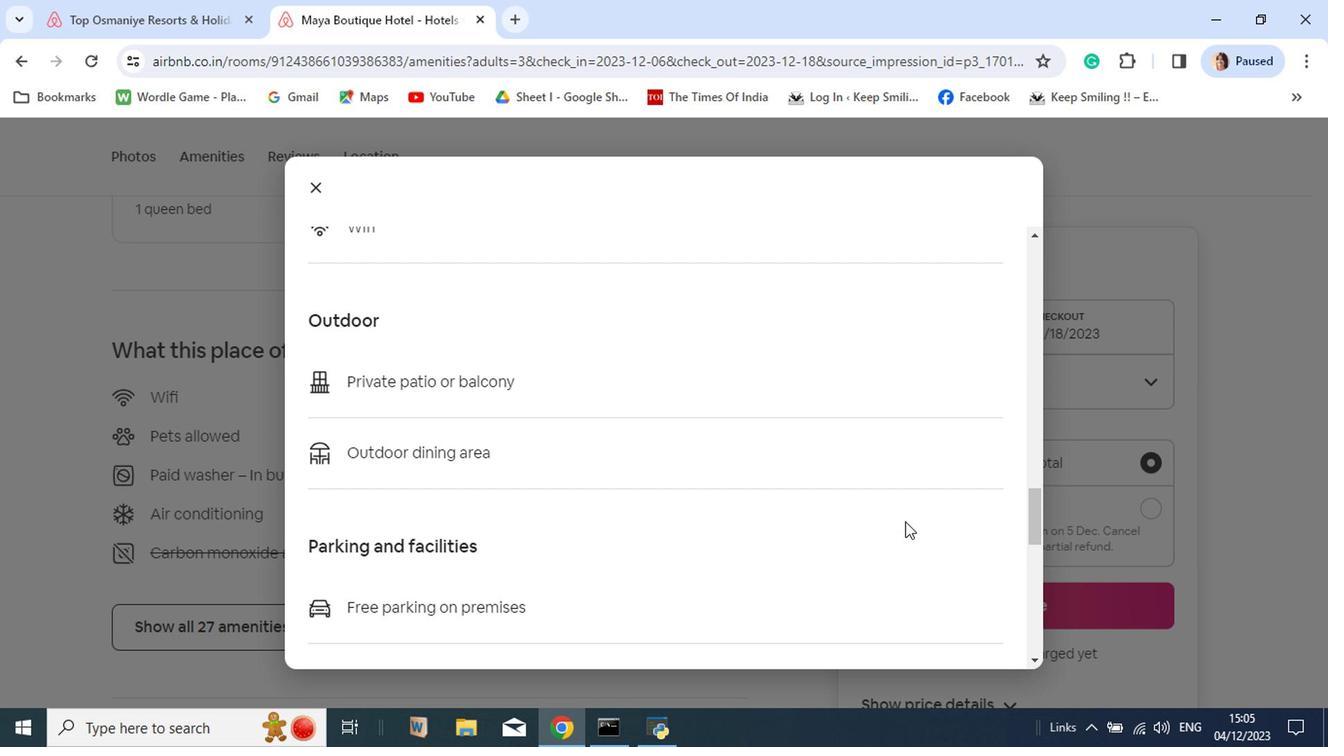 
Action: Mouse scrolled (909, 547) with delta (0, -1)
Screenshot: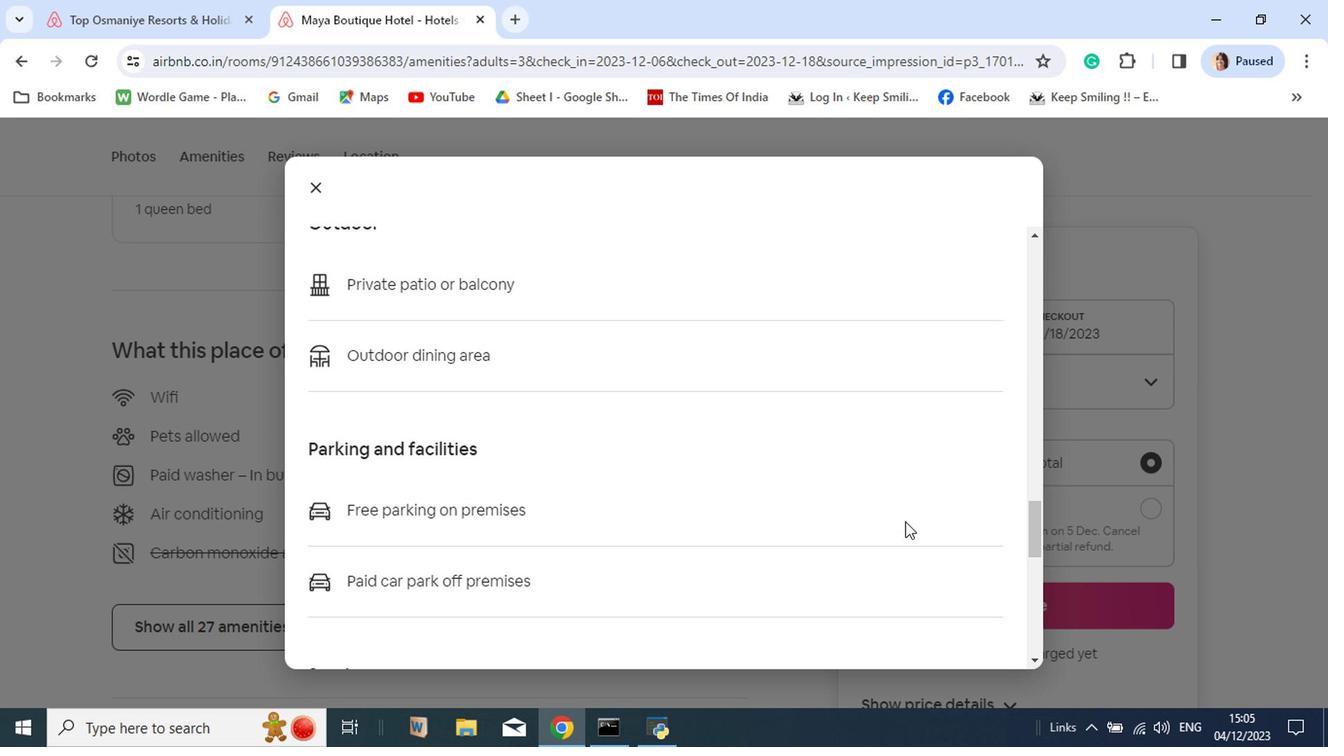 
Action: Mouse scrolled (909, 547) with delta (0, -1)
Screenshot: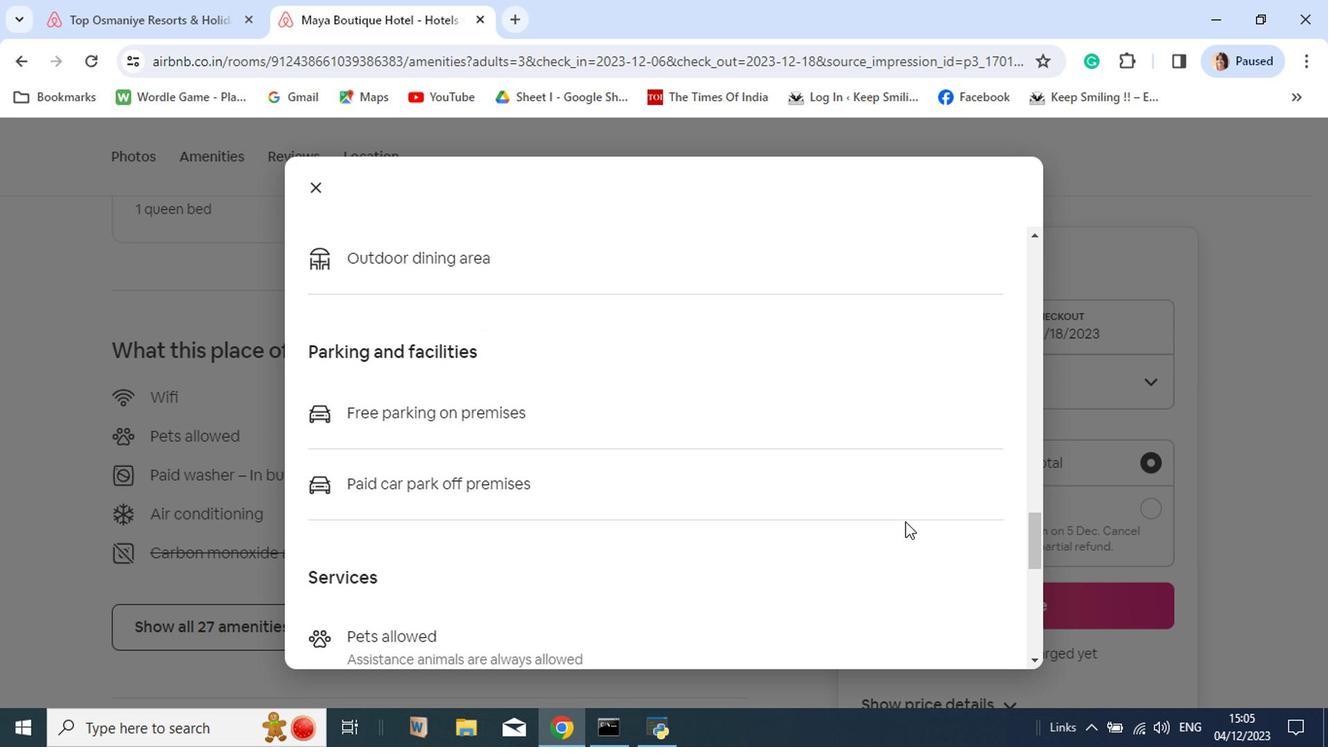 
Action: Mouse scrolled (909, 547) with delta (0, -1)
Screenshot: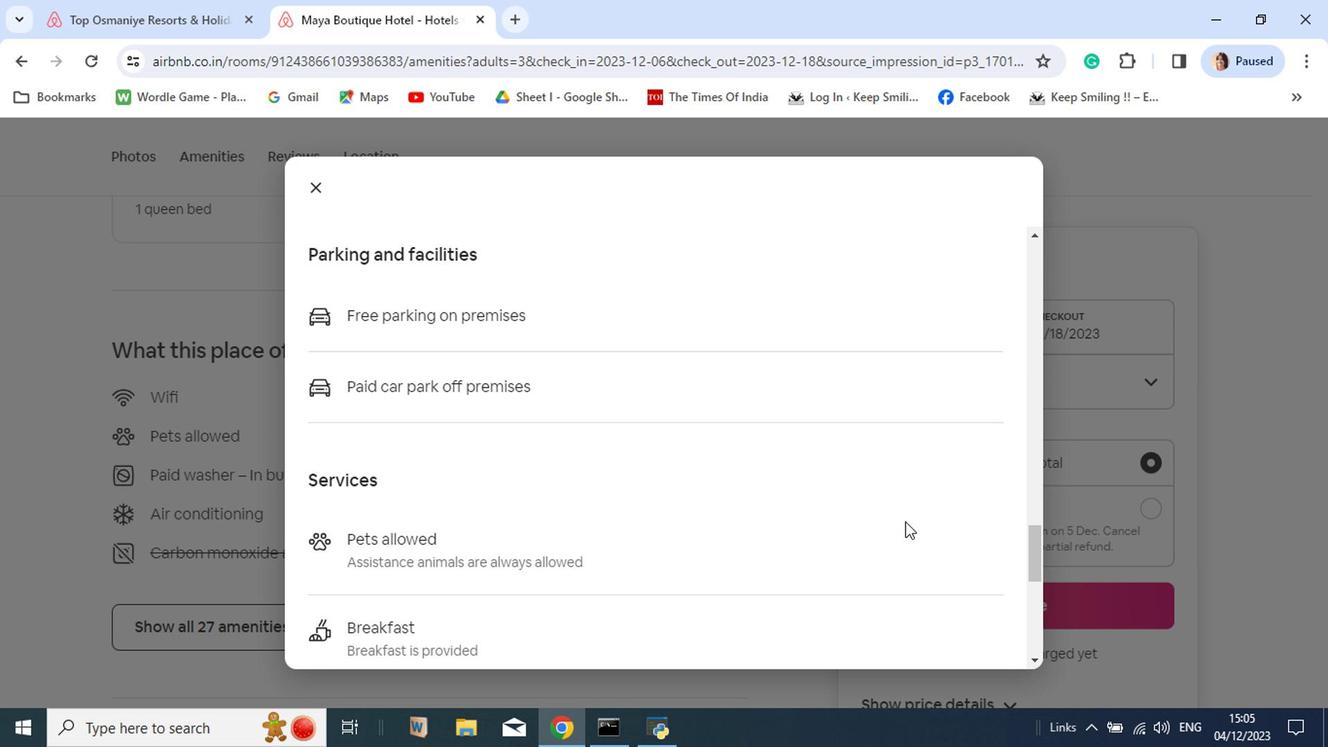 
Action: Mouse scrolled (909, 547) with delta (0, -1)
Screenshot: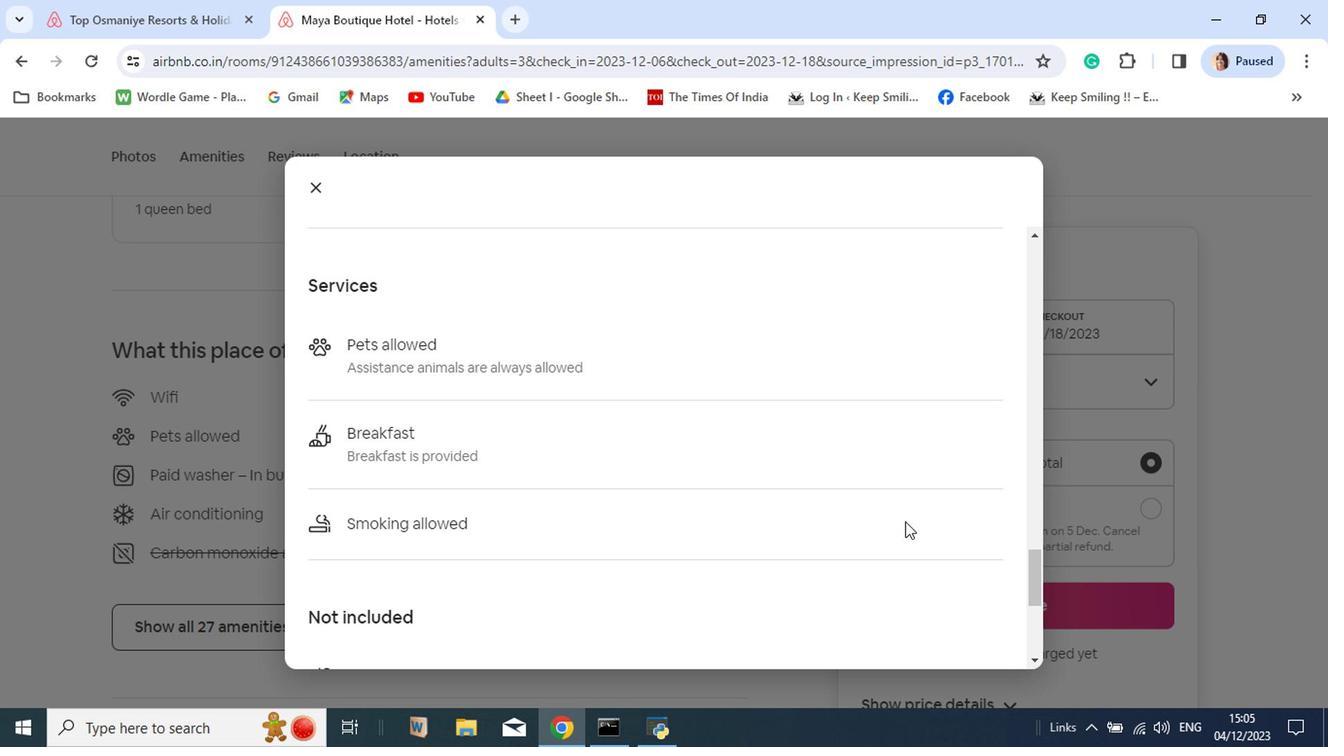 
Action: Mouse scrolled (909, 547) with delta (0, -1)
Screenshot: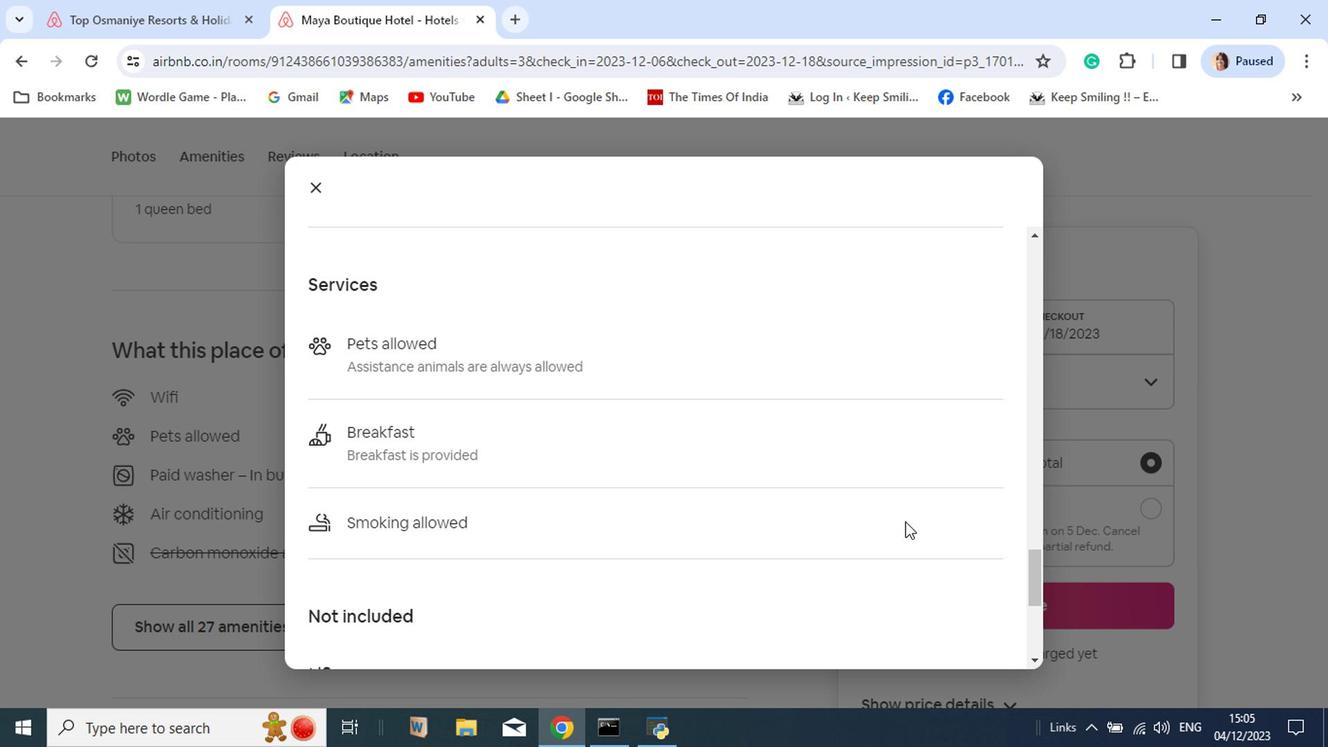
Action: Mouse scrolled (909, 547) with delta (0, -1)
Screenshot: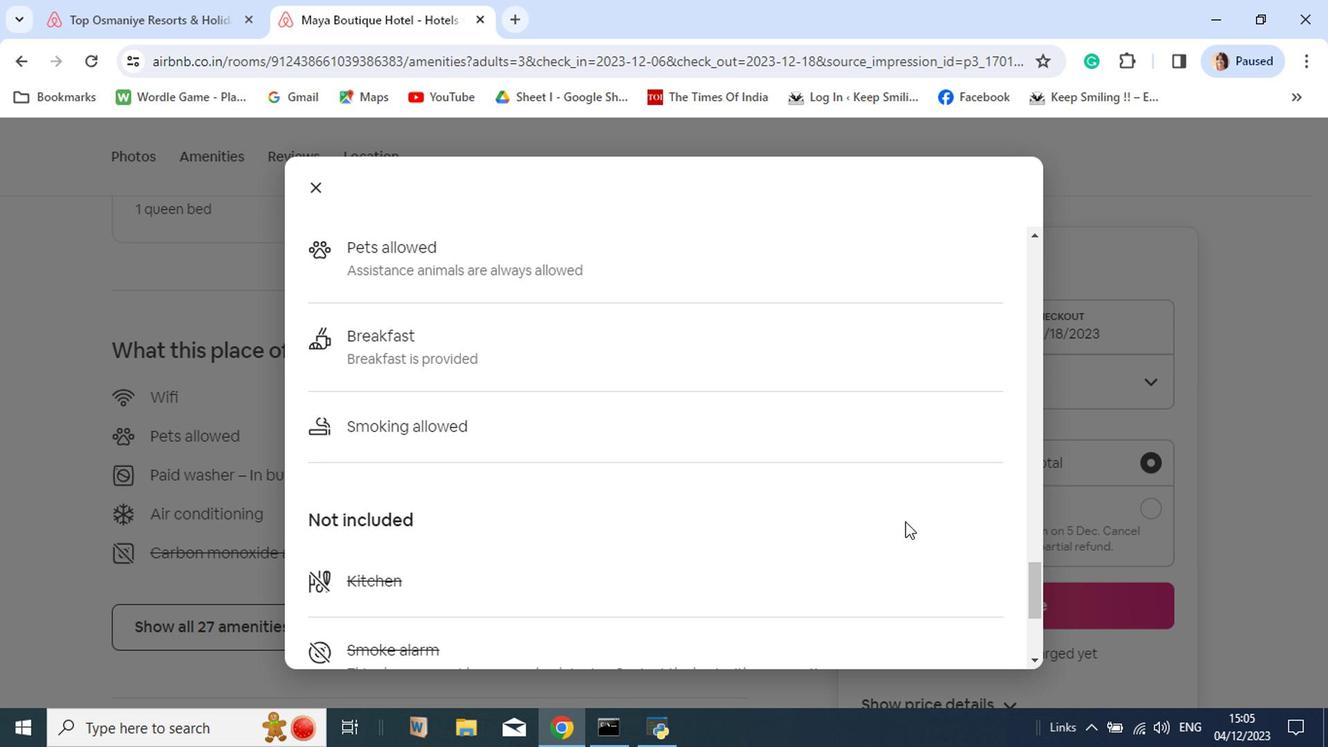 
Action: Mouse scrolled (909, 547) with delta (0, -1)
Screenshot: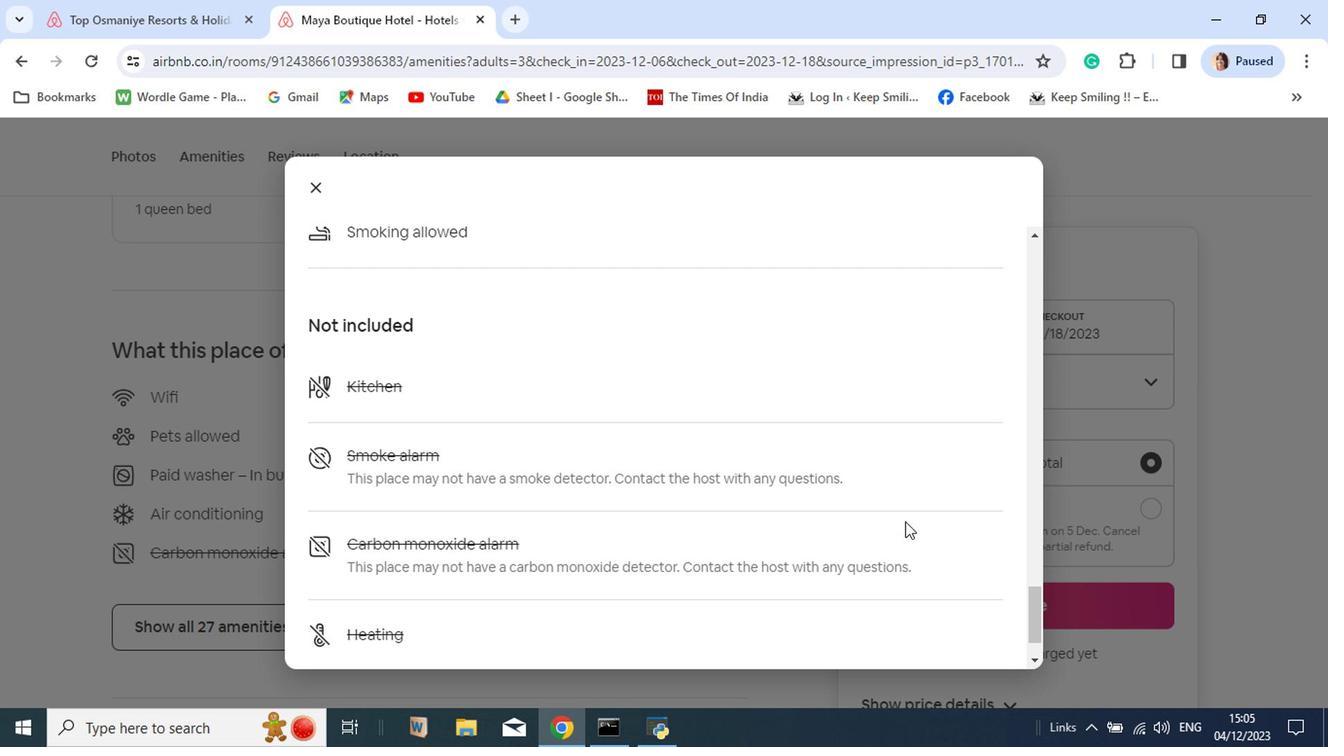 
Action: Mouse scrolled (909, 547) with delta (0, -1)
Screenshot: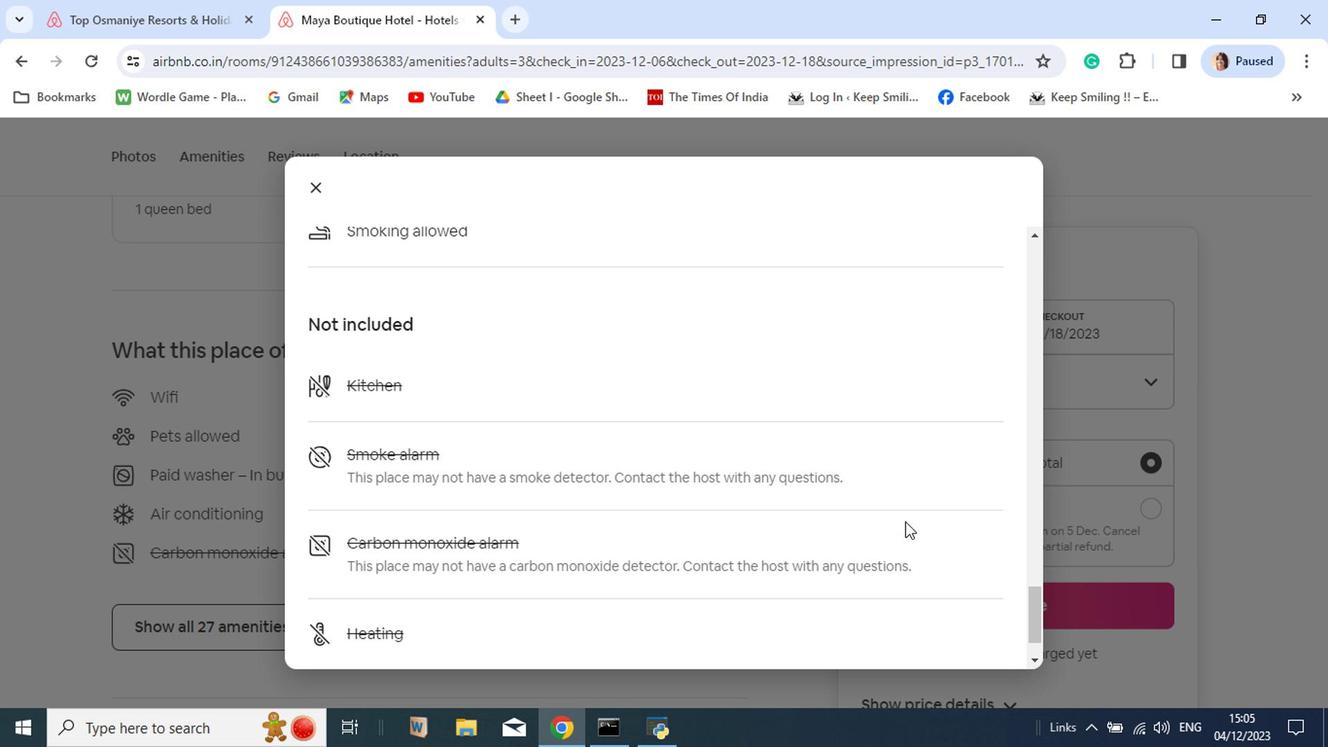
Action: Mouse scrolled (909, 547) with delta (0, -1)
Screenshot: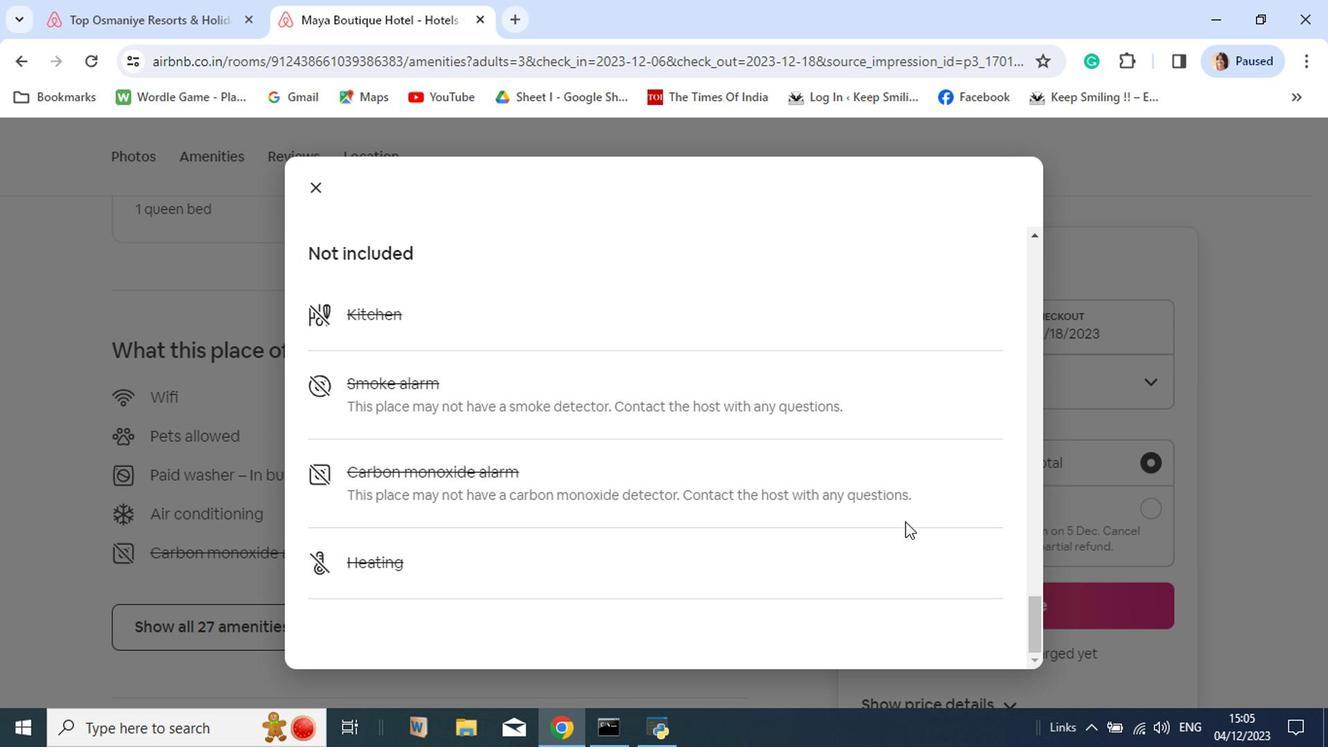 
Action: Mouse scrolled (909, 547) with delta (0, -1)
Screenshot: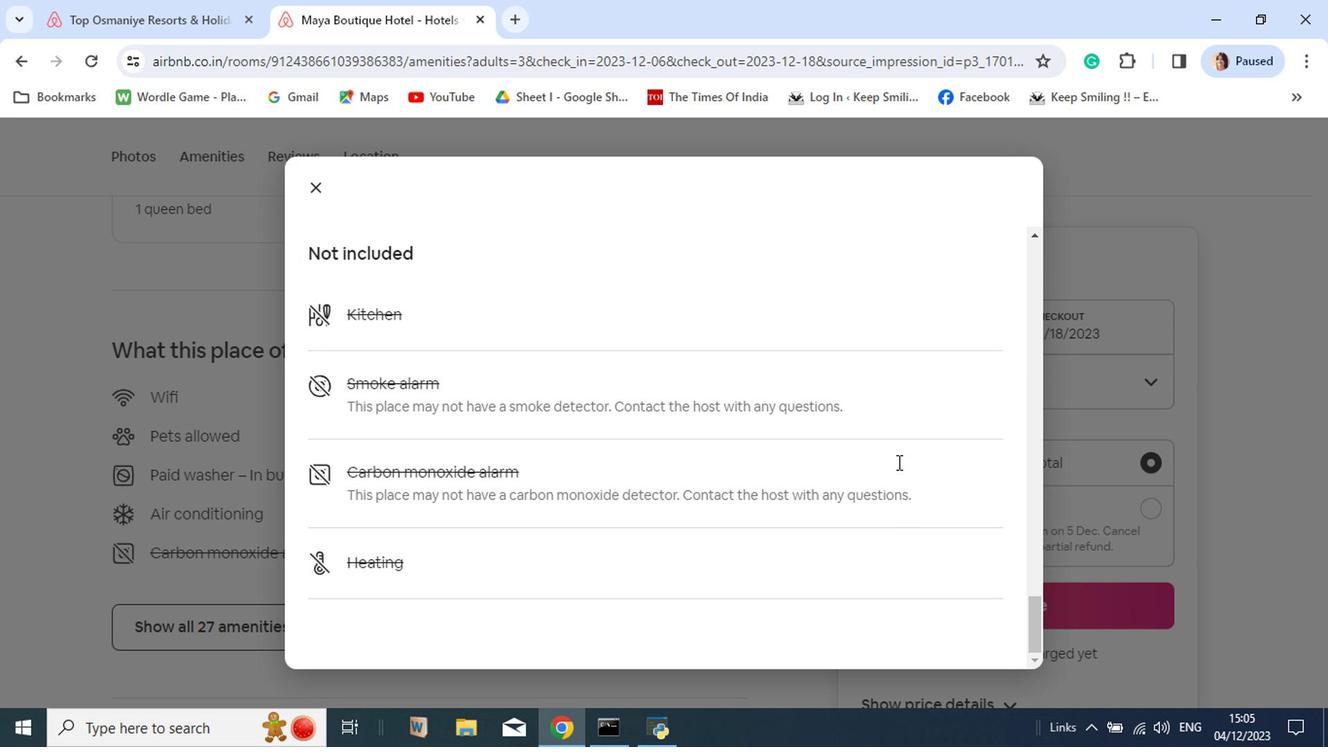 
Action: Mouse moved to (357, 200)
Screenshot: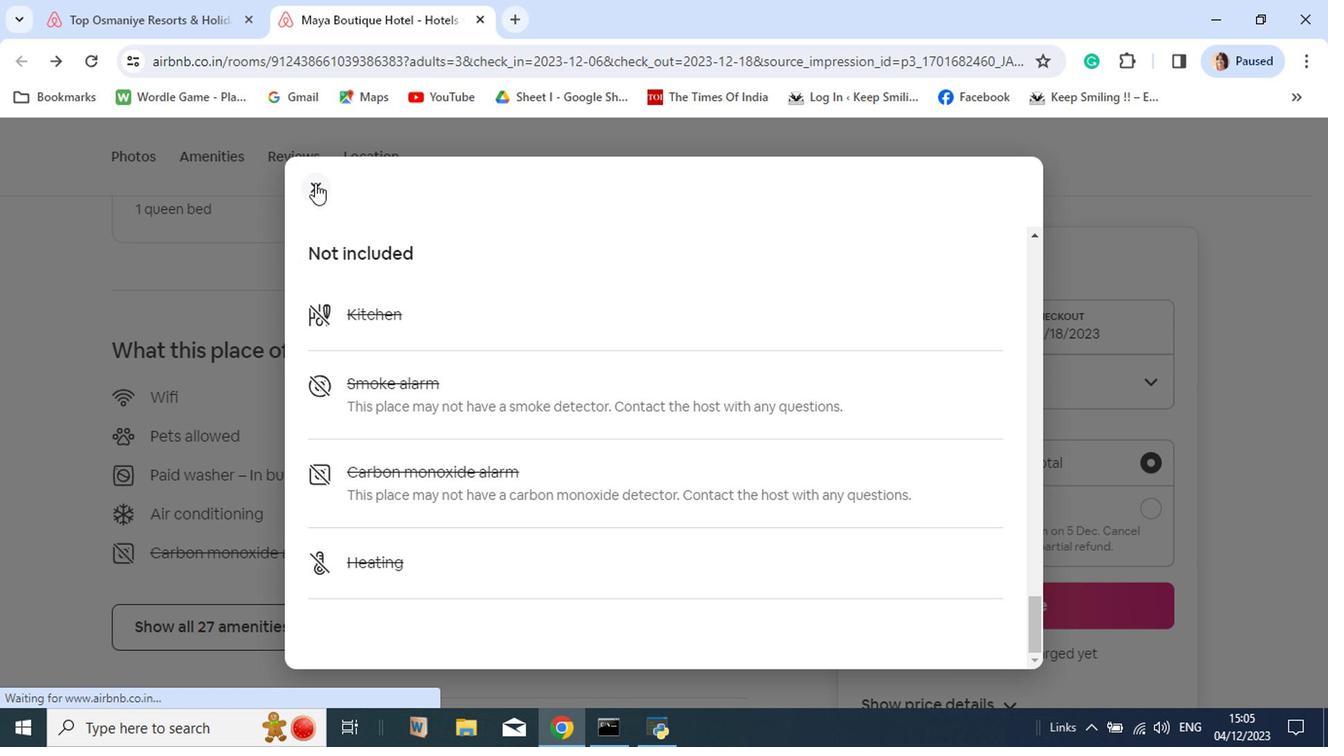 
Action: Mouse pressed left at (357, 200)
Screenshot: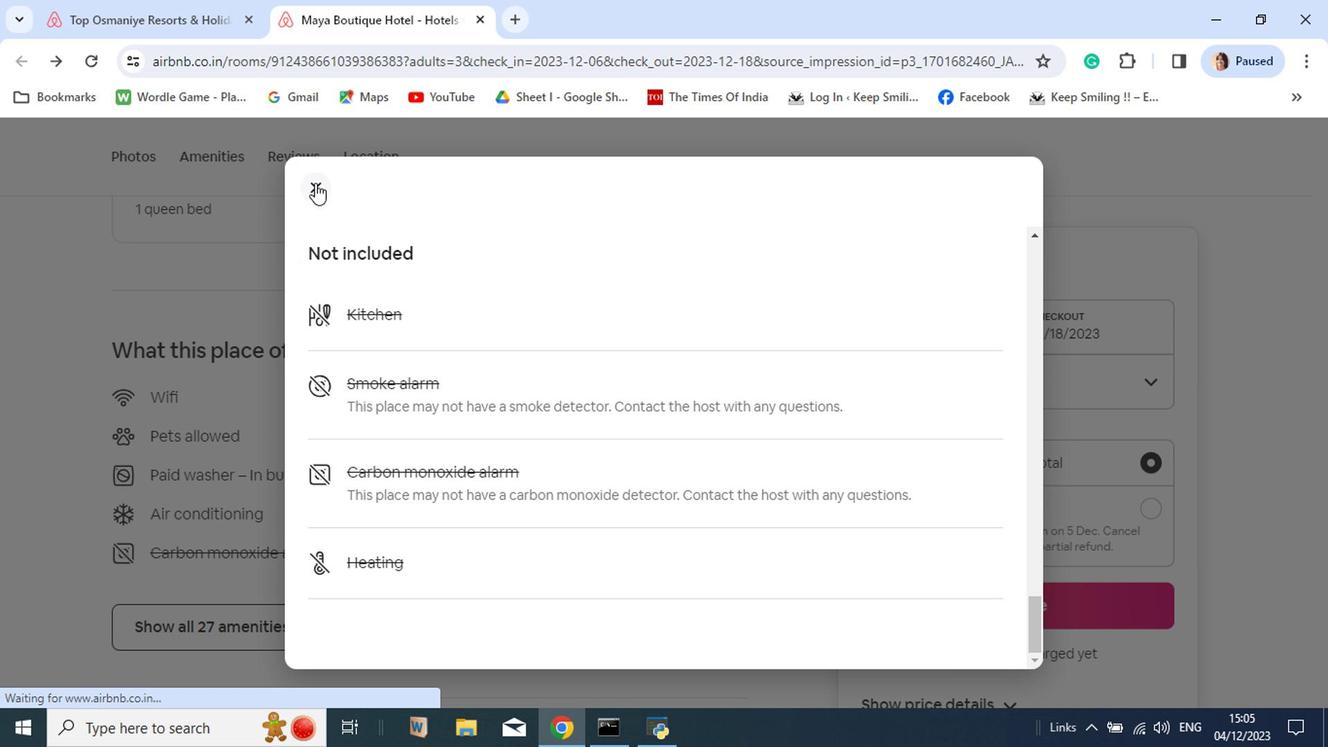 
Action: Mouse moved to (562, 655)
Screenshot: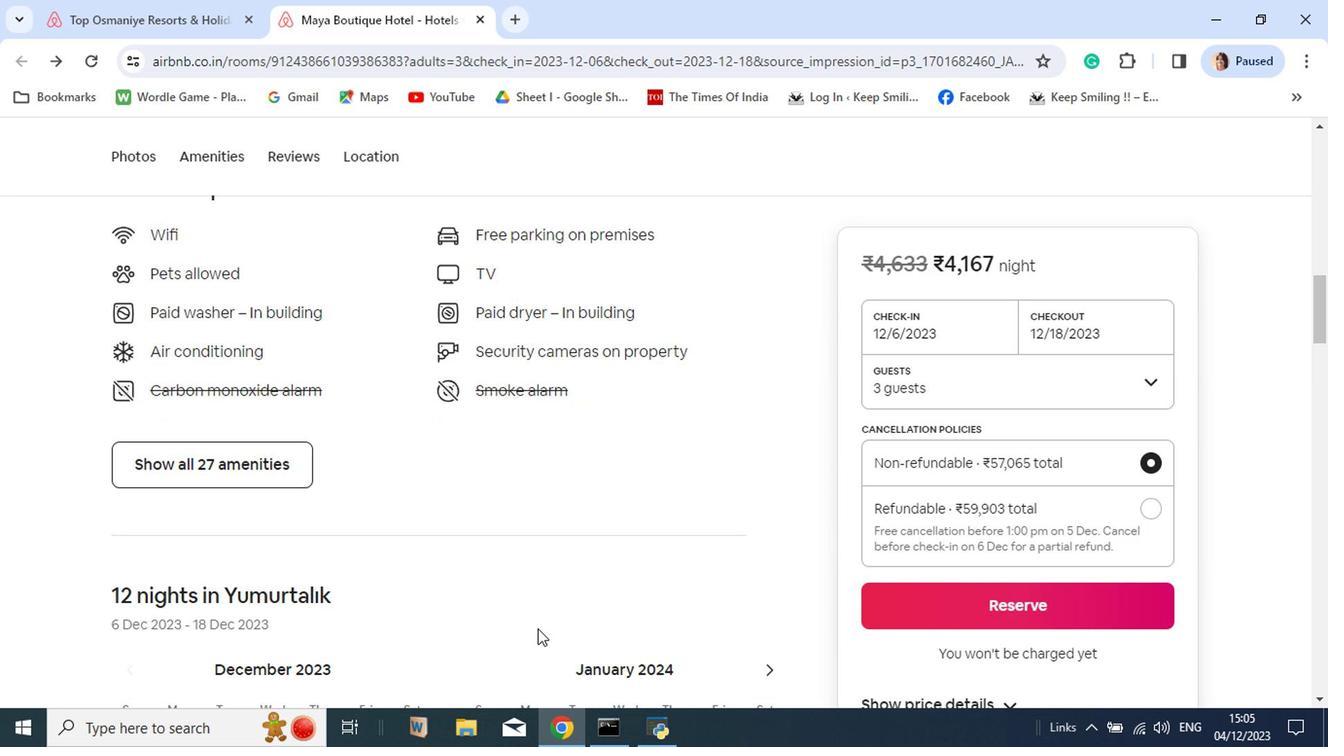 
Action: Mouse scrolled (562, 654) with delta (0, 0)
Screenshot: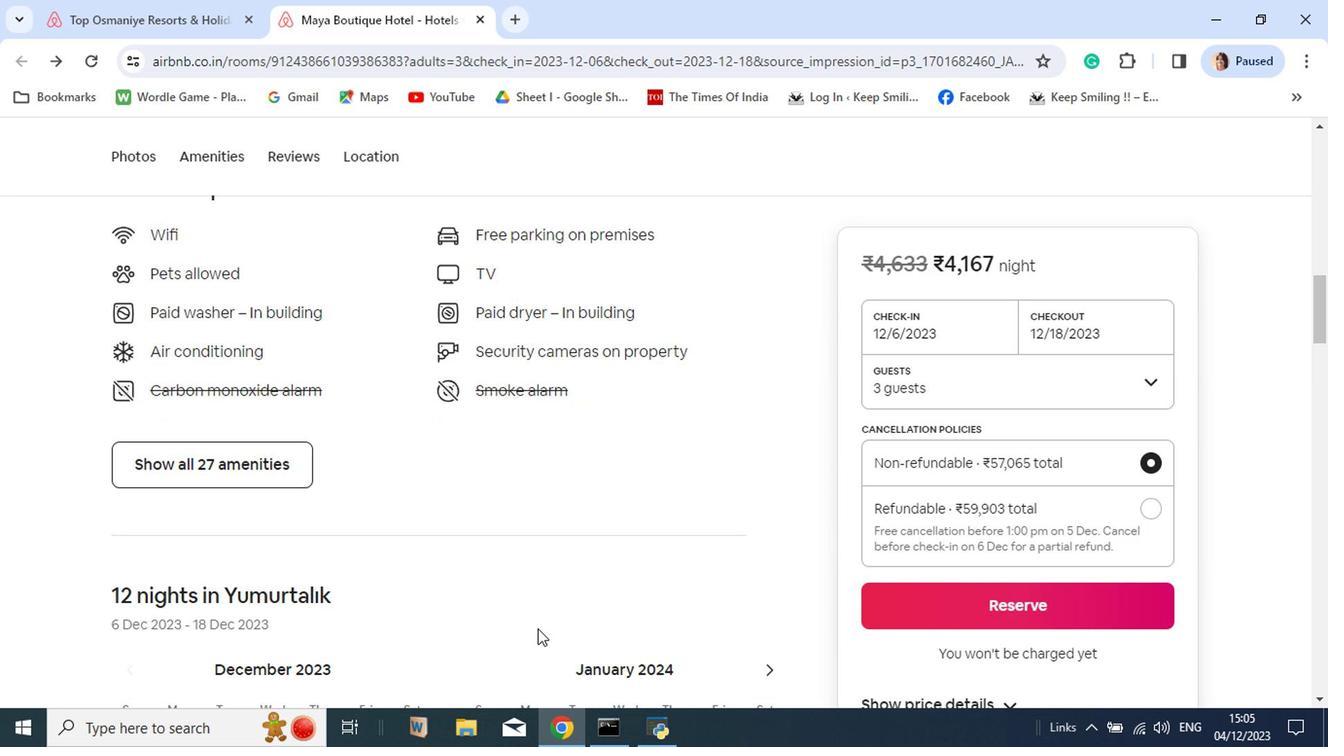 
Action: Mouse moved to (565, 659)
Screenshot: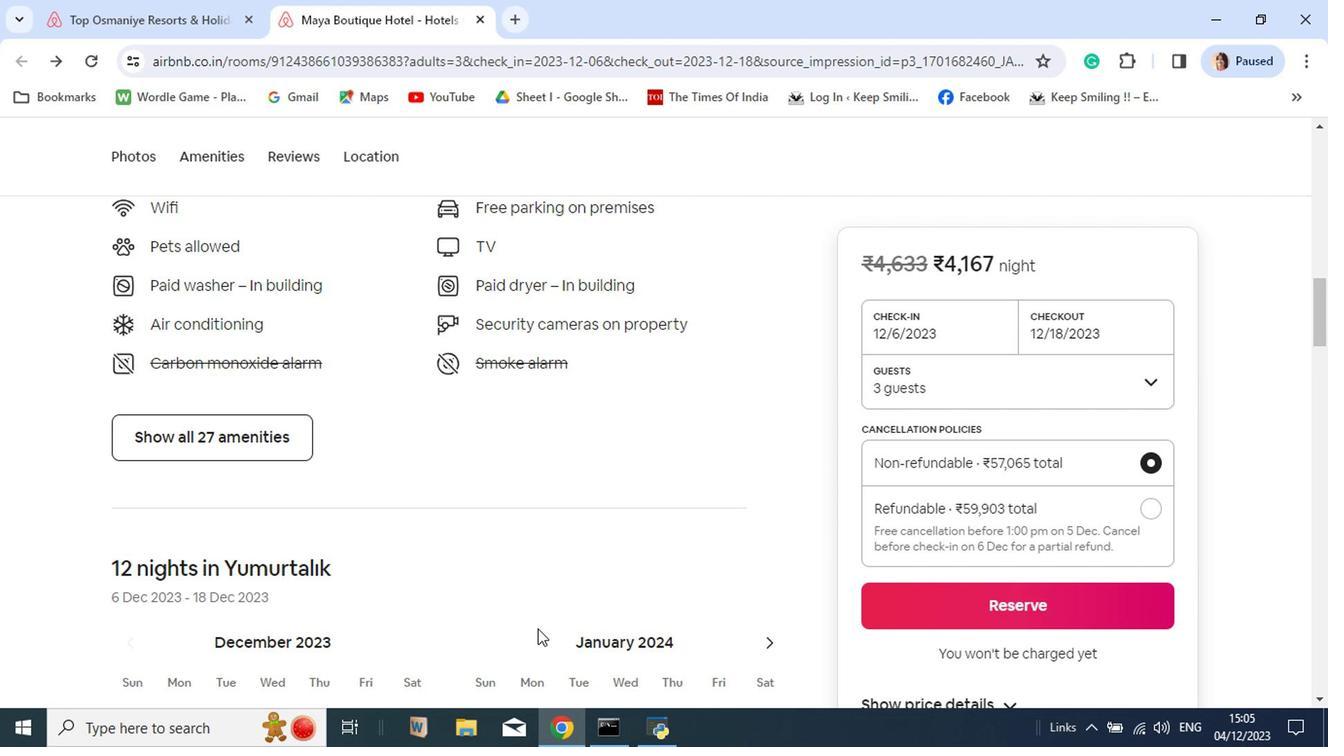 
Action: Mouse scrolled (565, 658) with delta (0, 0)
Screenshot: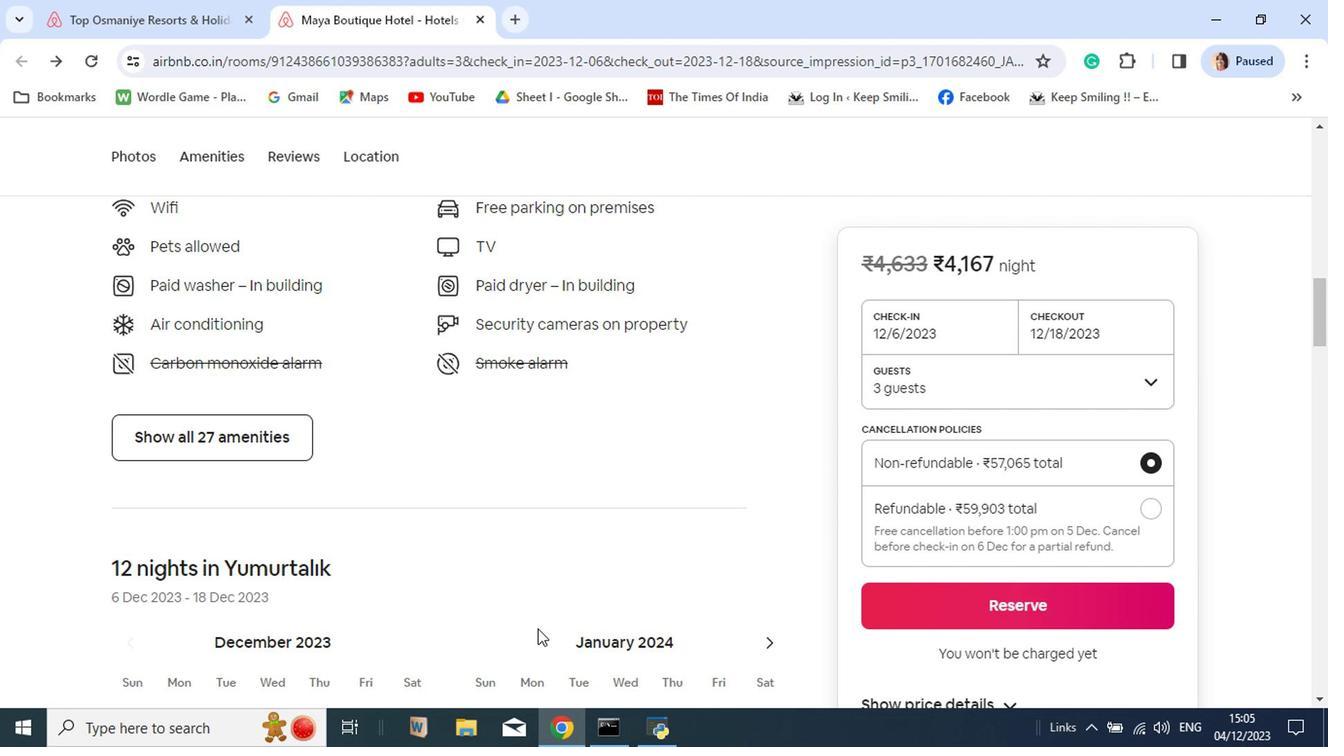 
Action: Mouse scrolled (565, 658) with delta (0, 0)
Screenshot: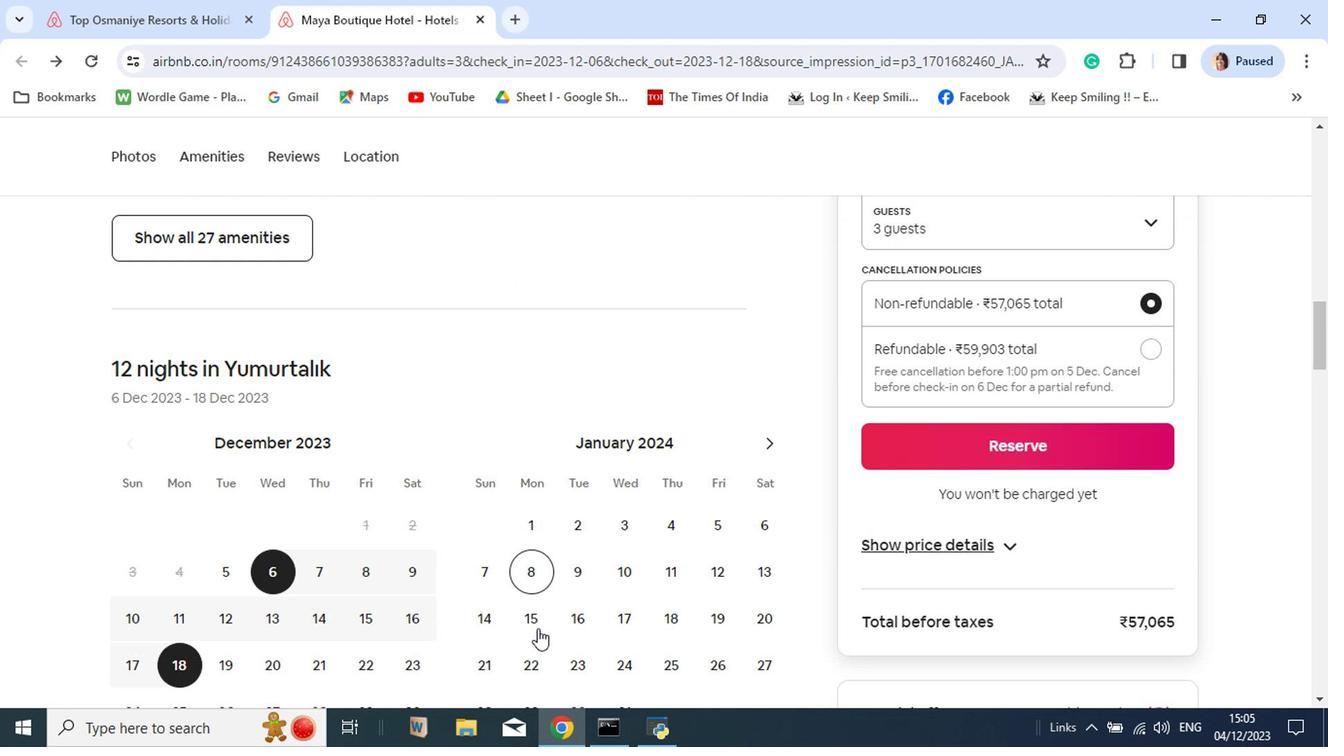 
Action: Mouse scrolled (565, 658) with delta (0, 0)
Screenshot: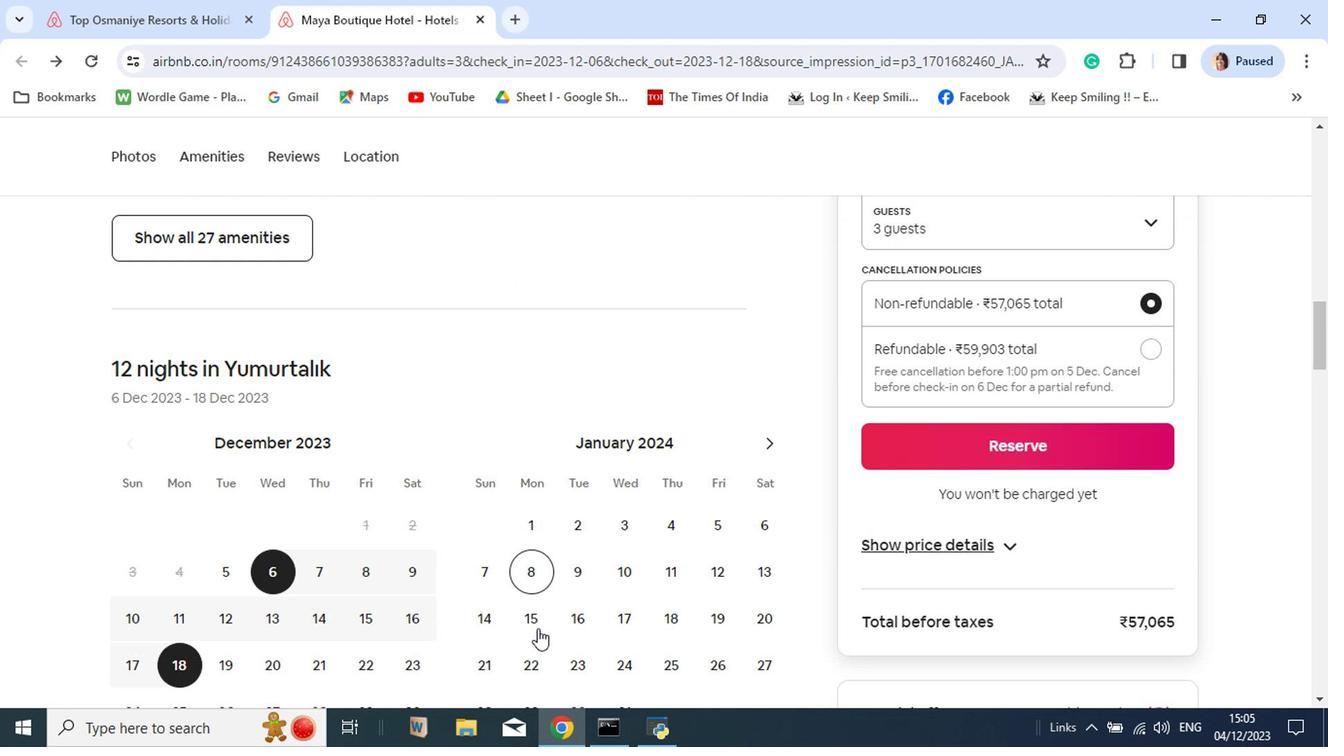 
Action: Mouse scrolled (565, 658) with delta (0, 0)
Screenshot: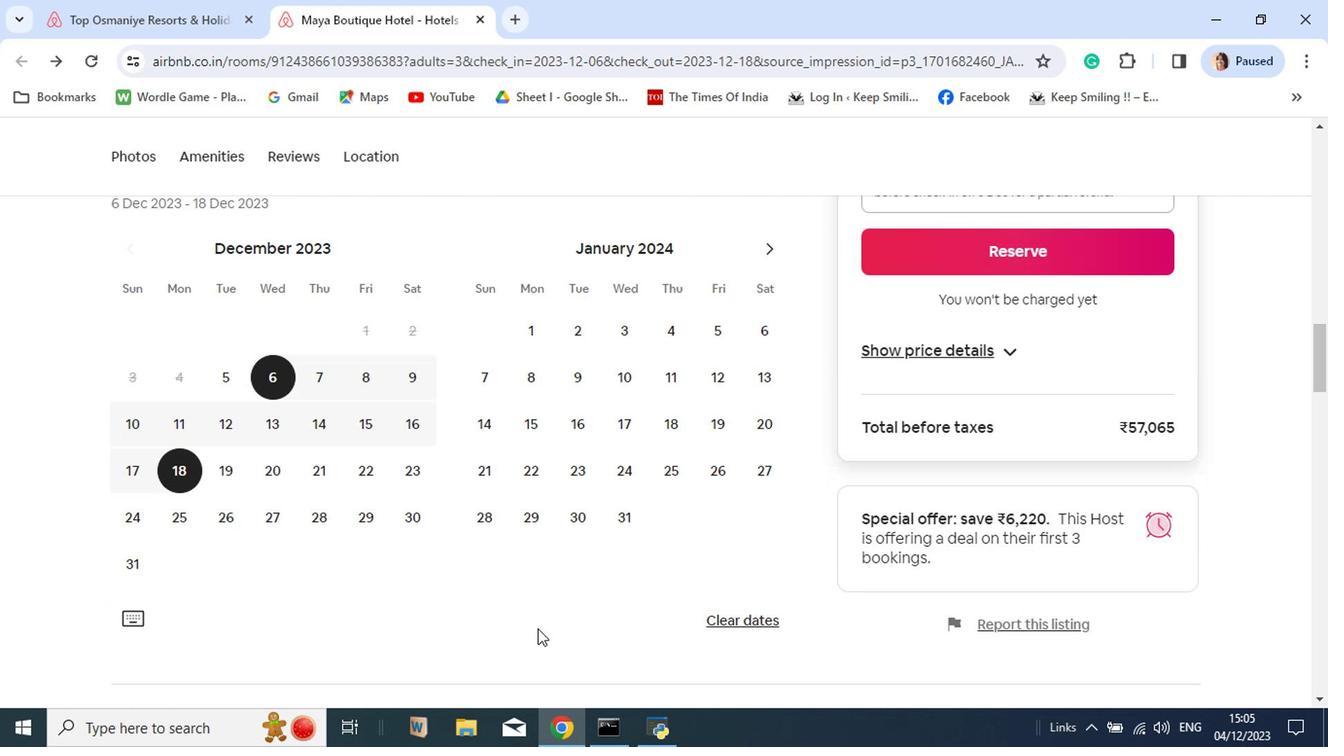 
Action: Mouse scrolled (565, 658) with delta (0, 0)
Screenshot: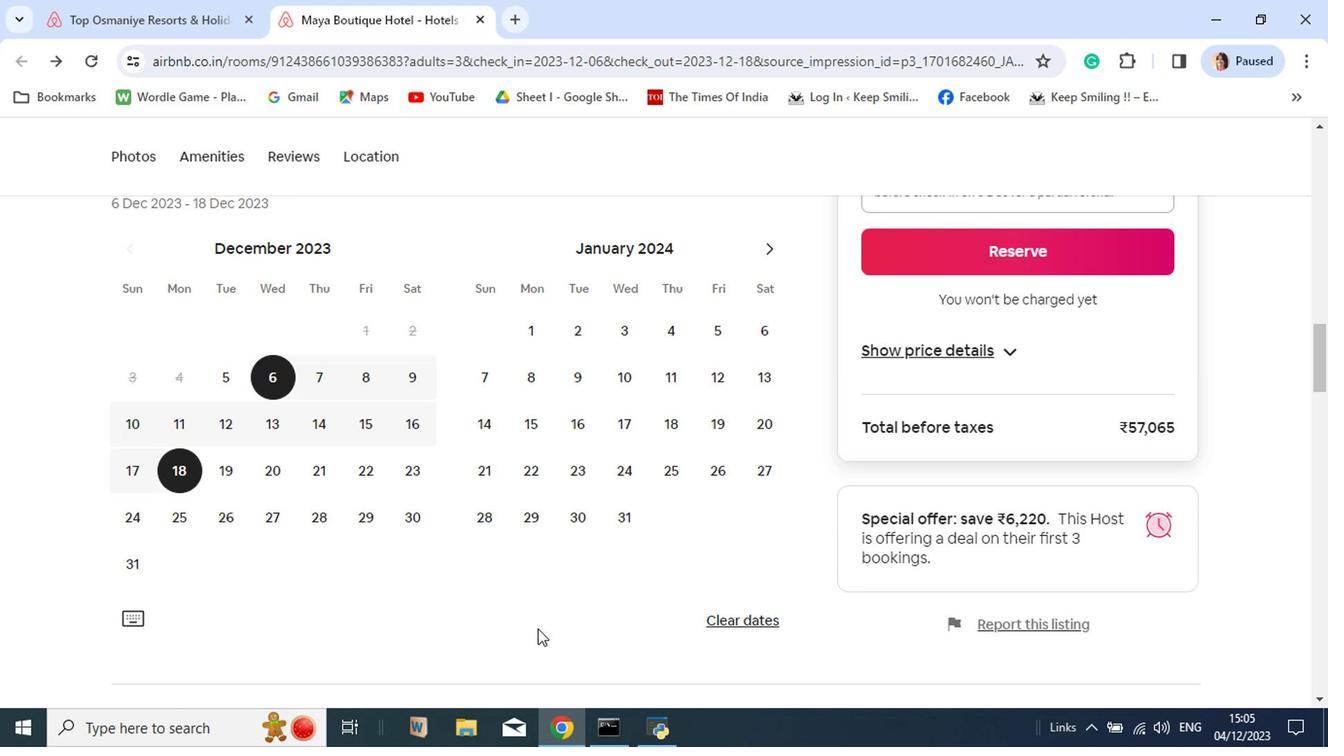 
Action: Mouse moved to (565, 659)
Screenshot: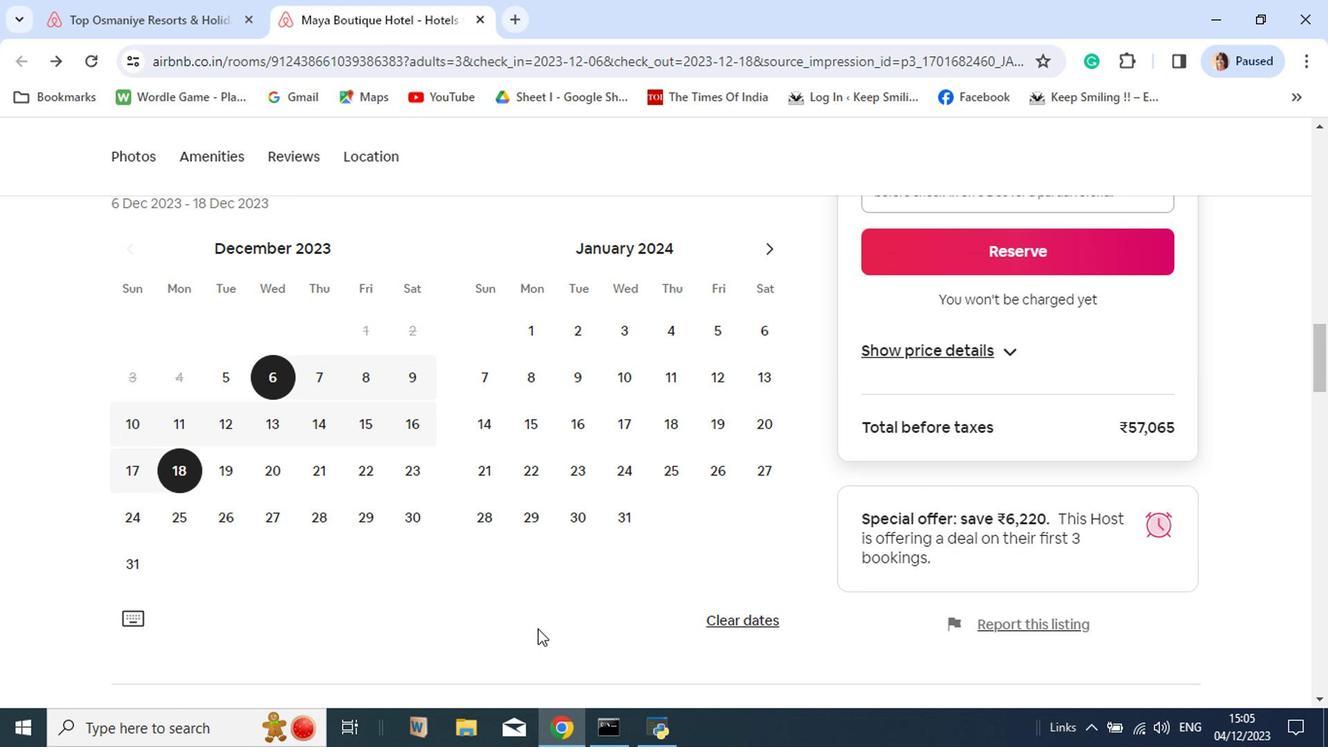 
Action: Mouse scrolled (565, 658) with delta (0, 0)
Screenshot: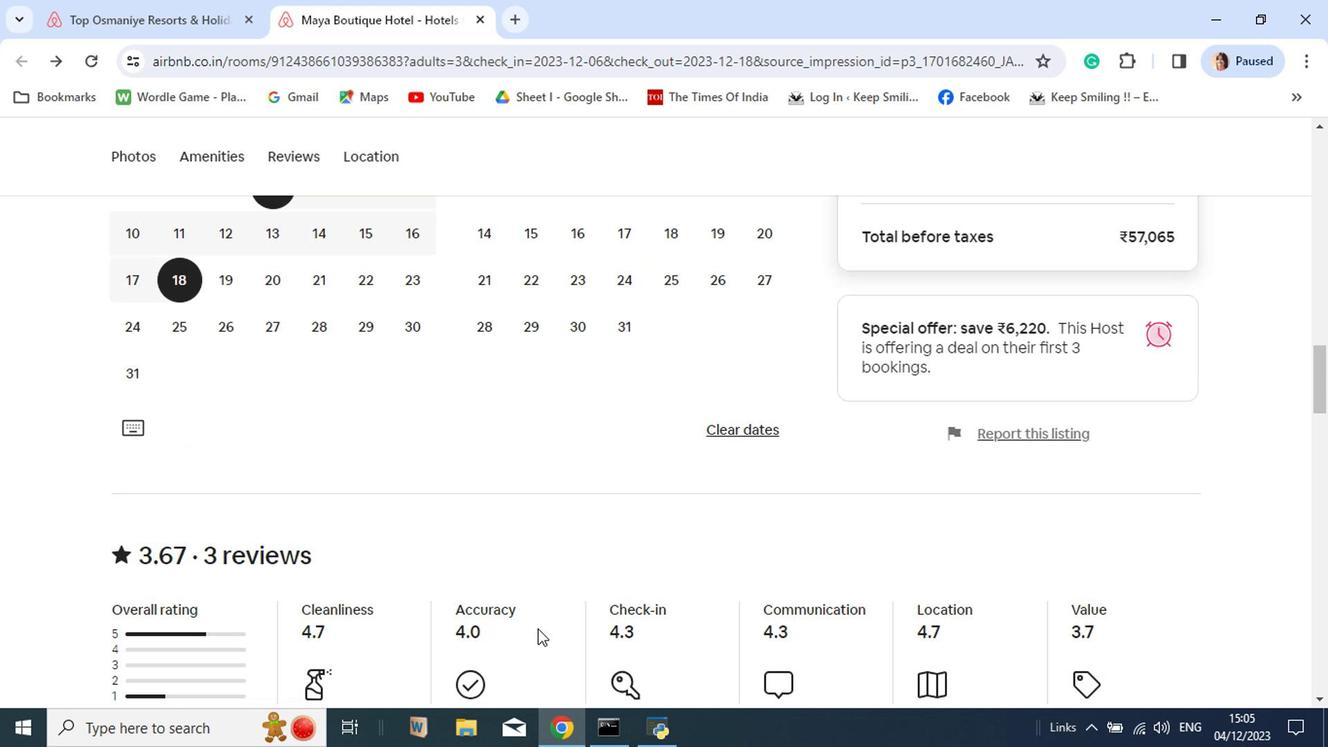 
Action: Mouse scrolled (565, 658) with delta (0, 0)
Screenshot: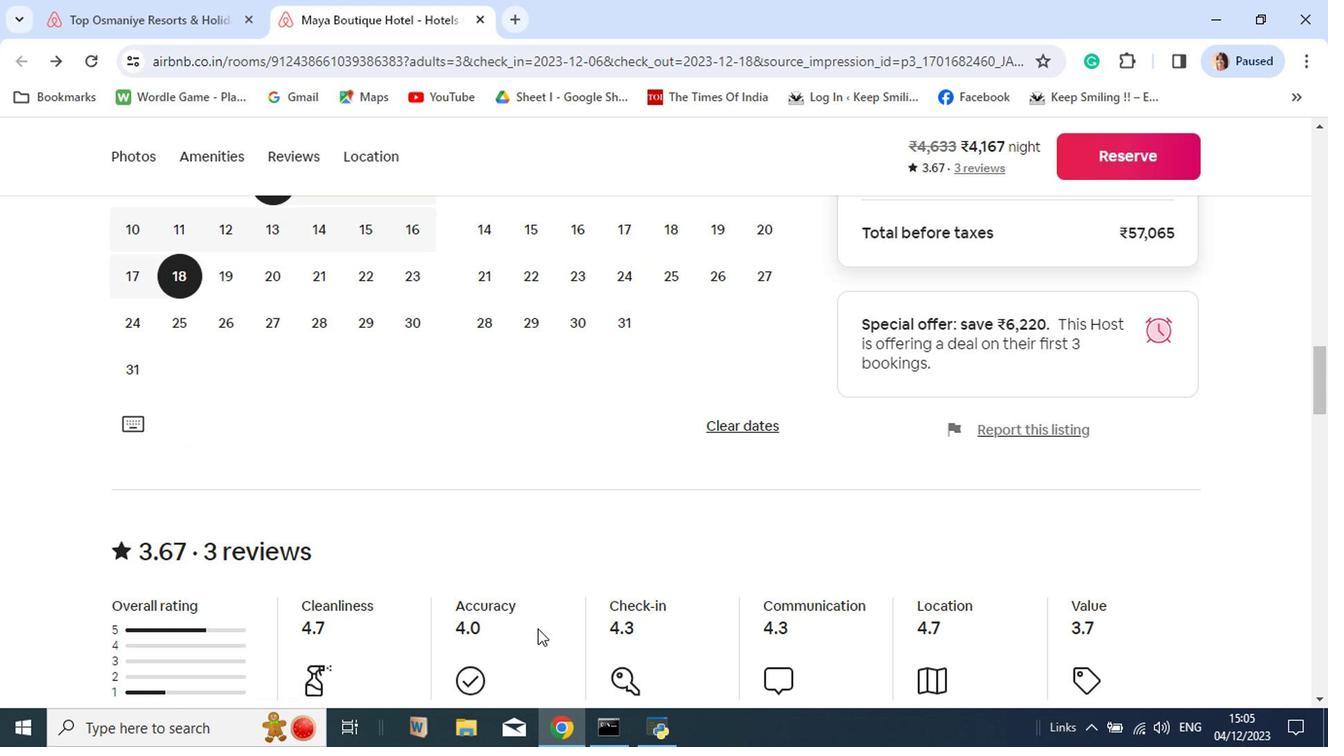 
Action: Mouse scrolled (565, 658) with delta (0, 0)
Screenshot: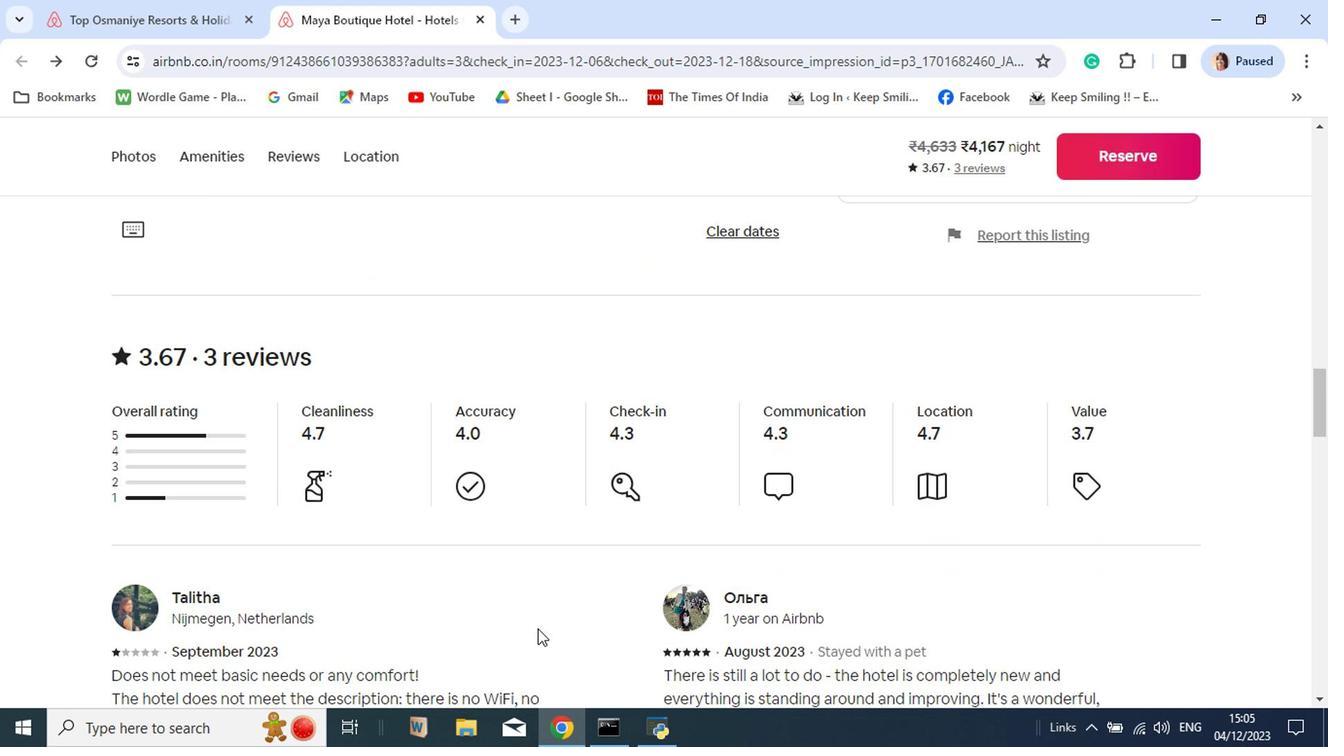 
Action: Mouse scrolled (565, 658) with delta (0, 0)
Screenshot: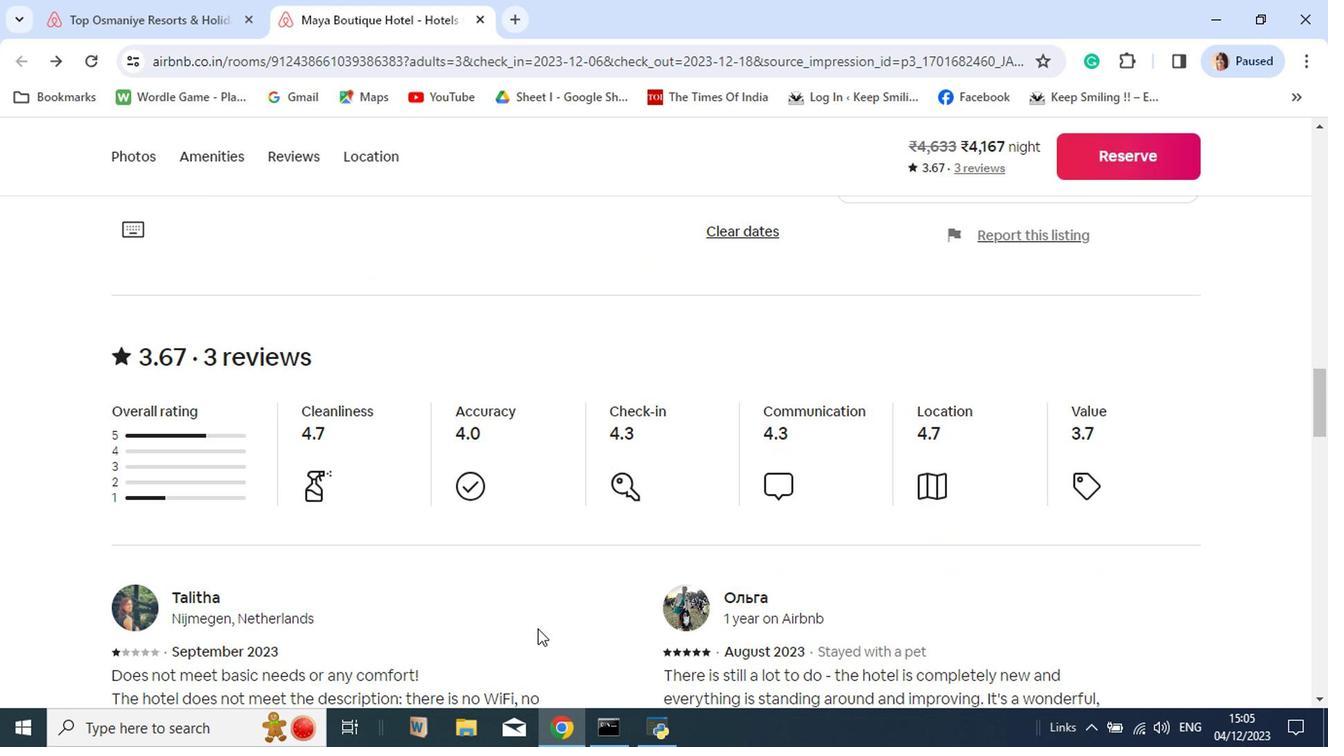 
Action: Mouse scrolled (565, 658) with delta (0, 0)
Screenshot: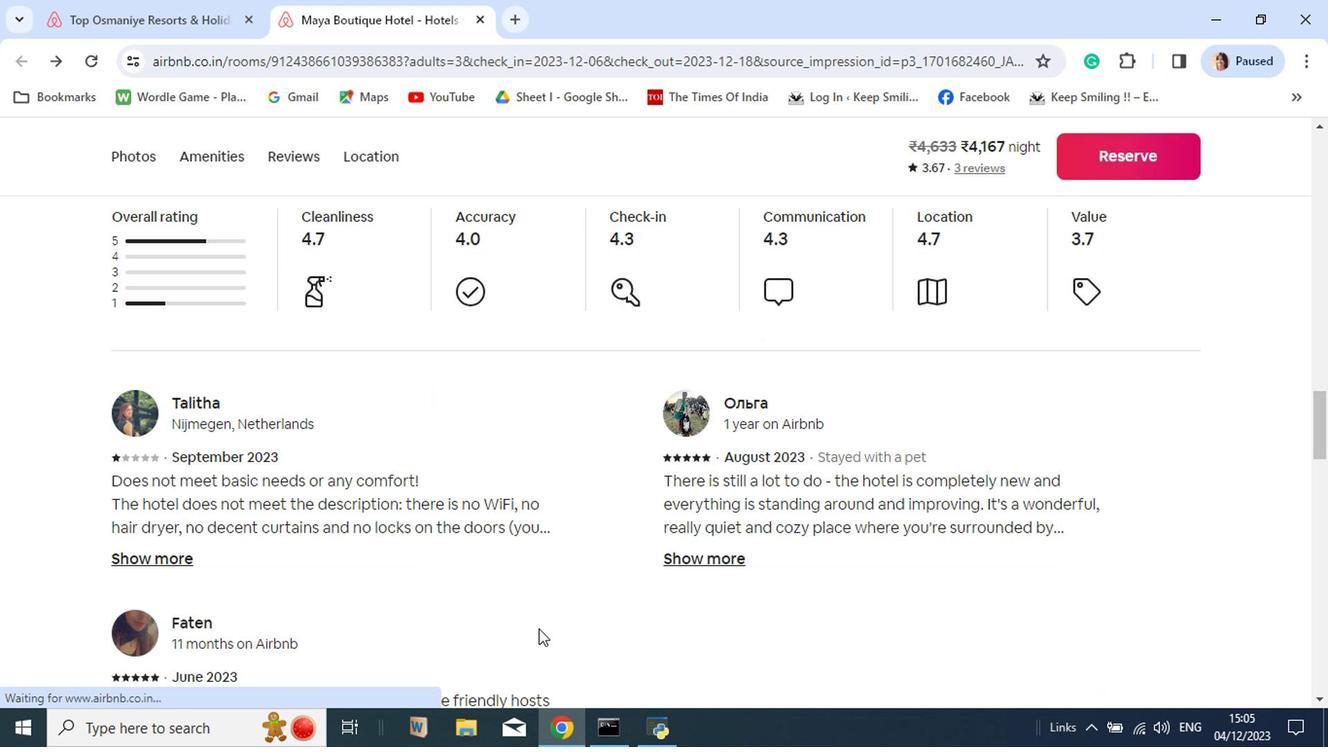 
Action: Mouse moved to (566, 659)
Screenshot: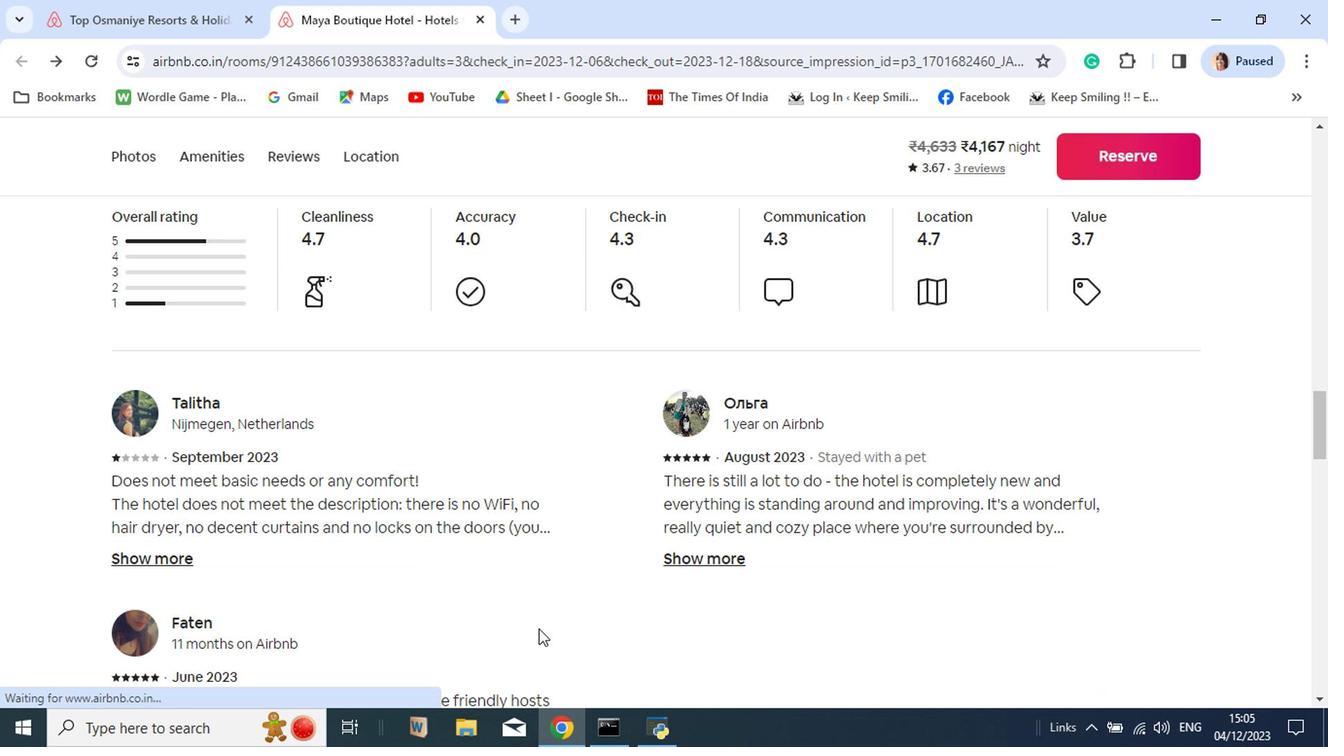 
Action: Mouse scrolled (566, 658) with delta (0, 0)
Screenshot: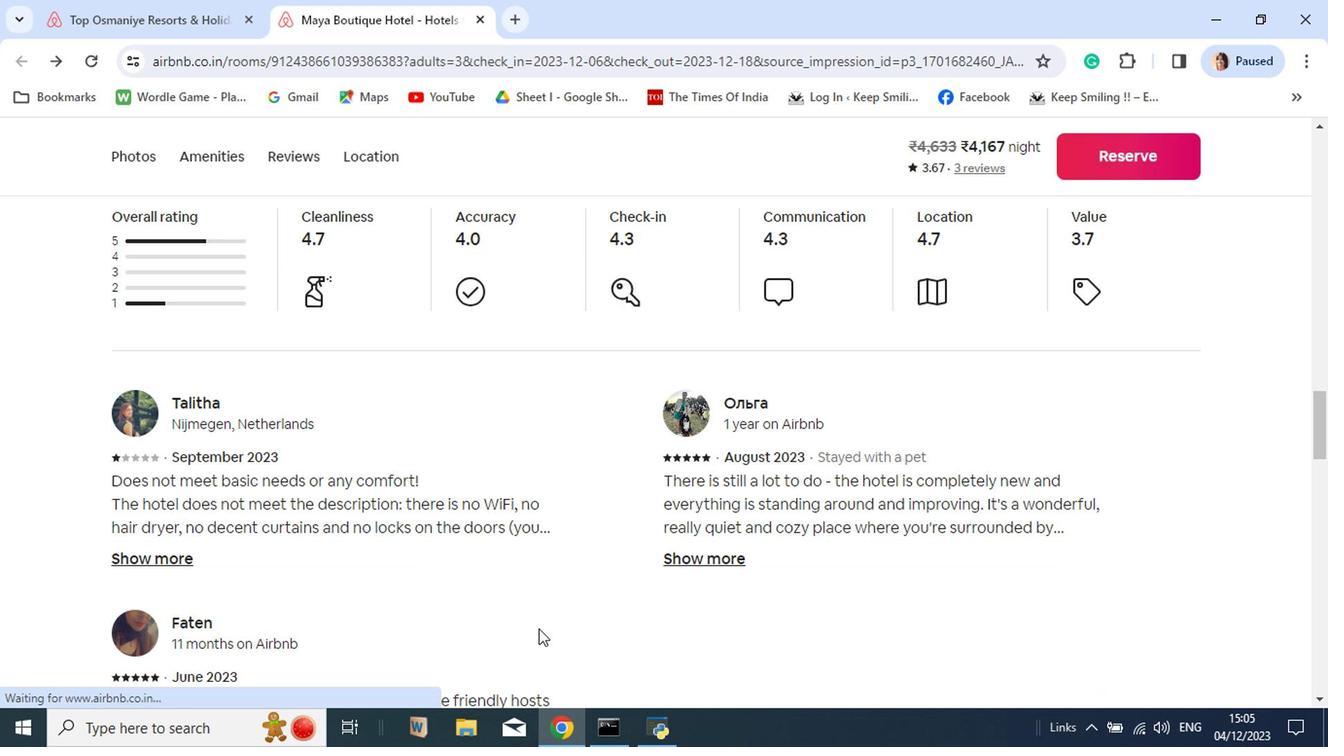 
Action: Mouse scrolled (566, 658) with delta (0, 0)
Screenshot: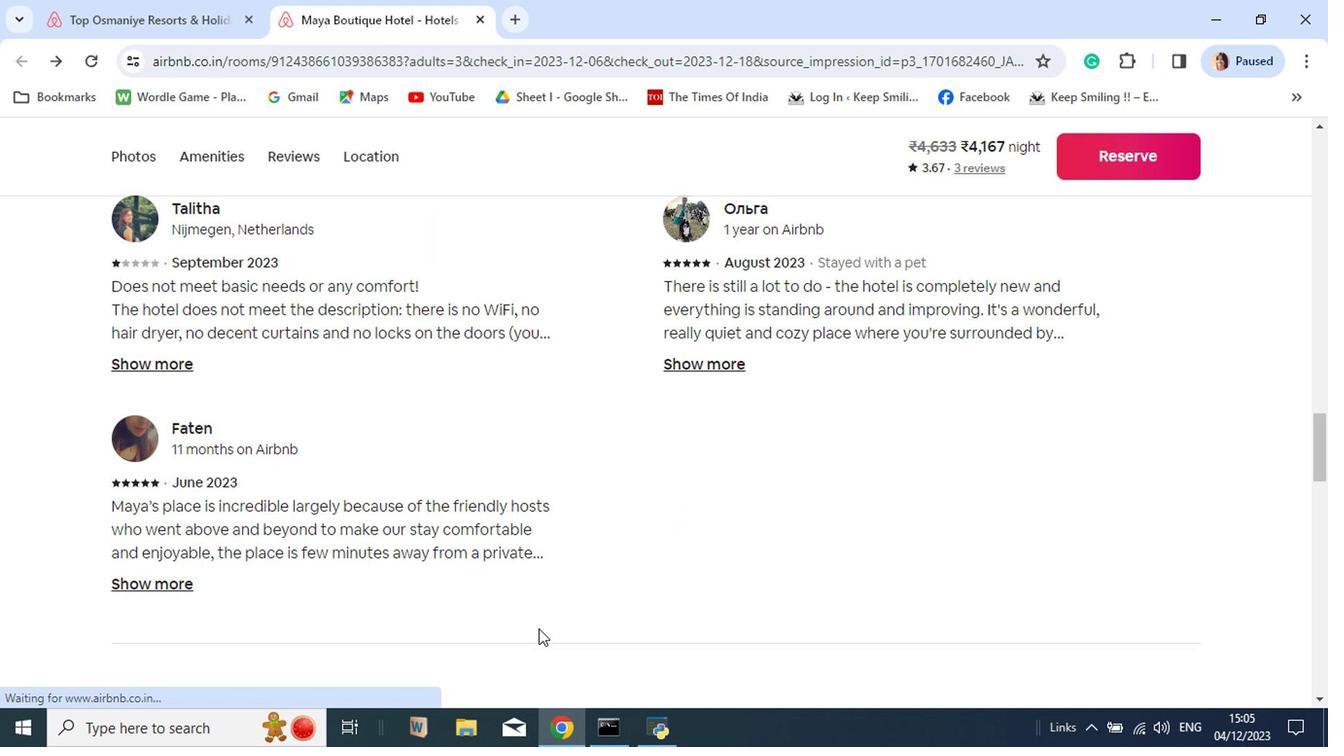 
Action: Mouse scrolled (566, 658) with delta (0, 0)
Screenshot: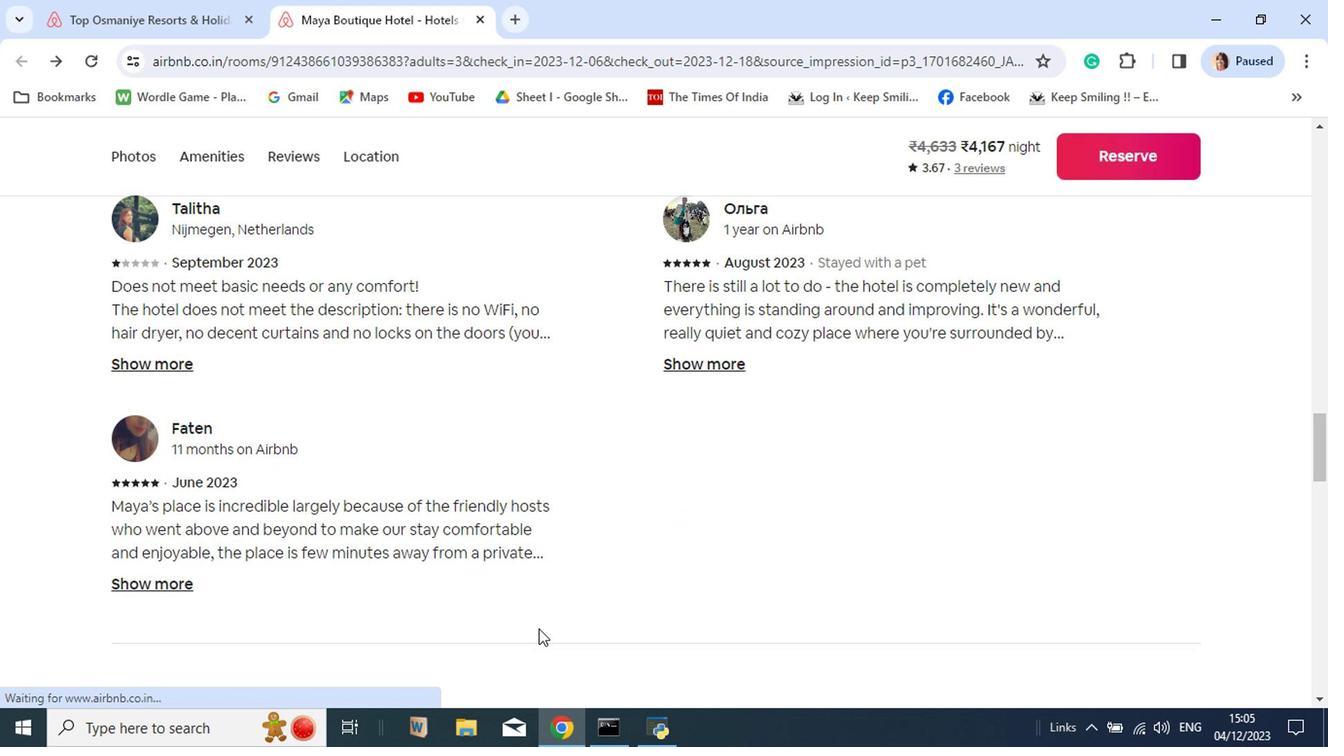 
Action: Mouse scrolled (566, 658) with delta (0, 0)
Screenshot: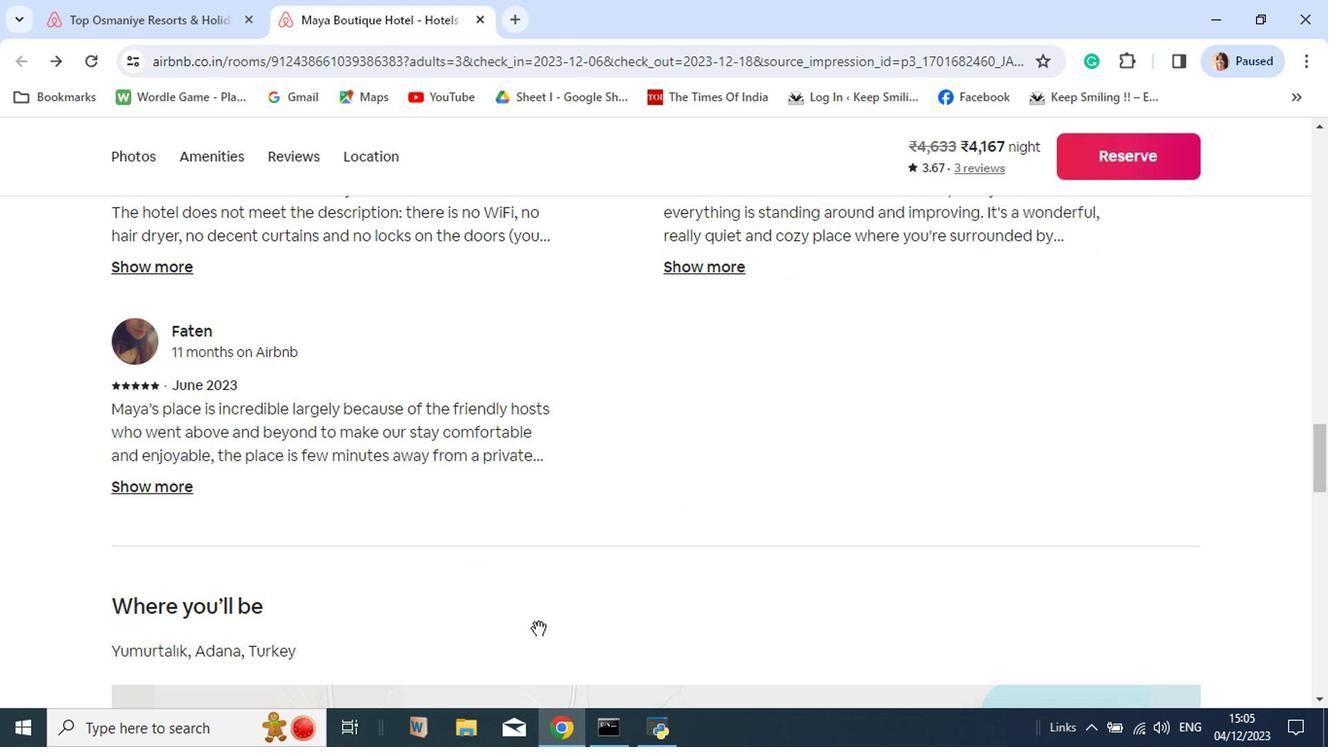
Action: Mouse scrolled (566, 658) with delta (0, 0)
Screenshot: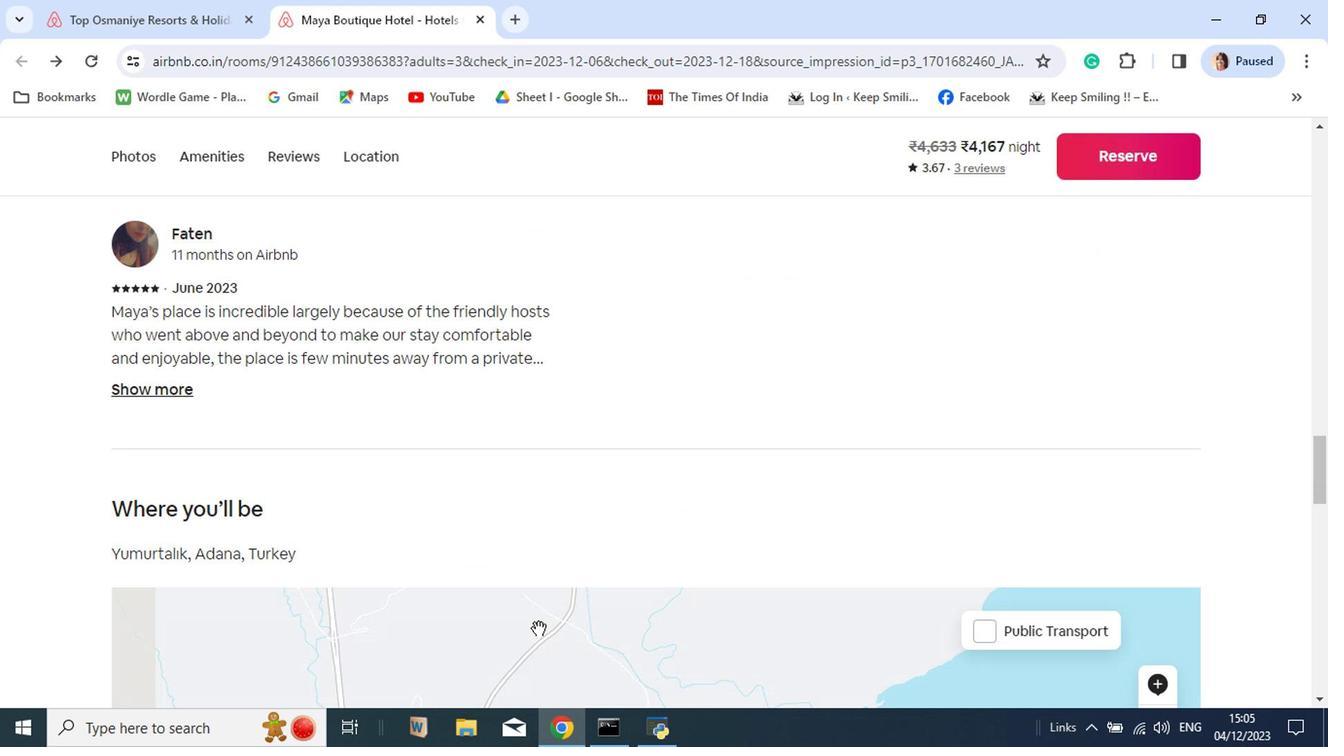 
Action: Mouse scrolled (566, 658) with delta (0, 0)
Screenshot: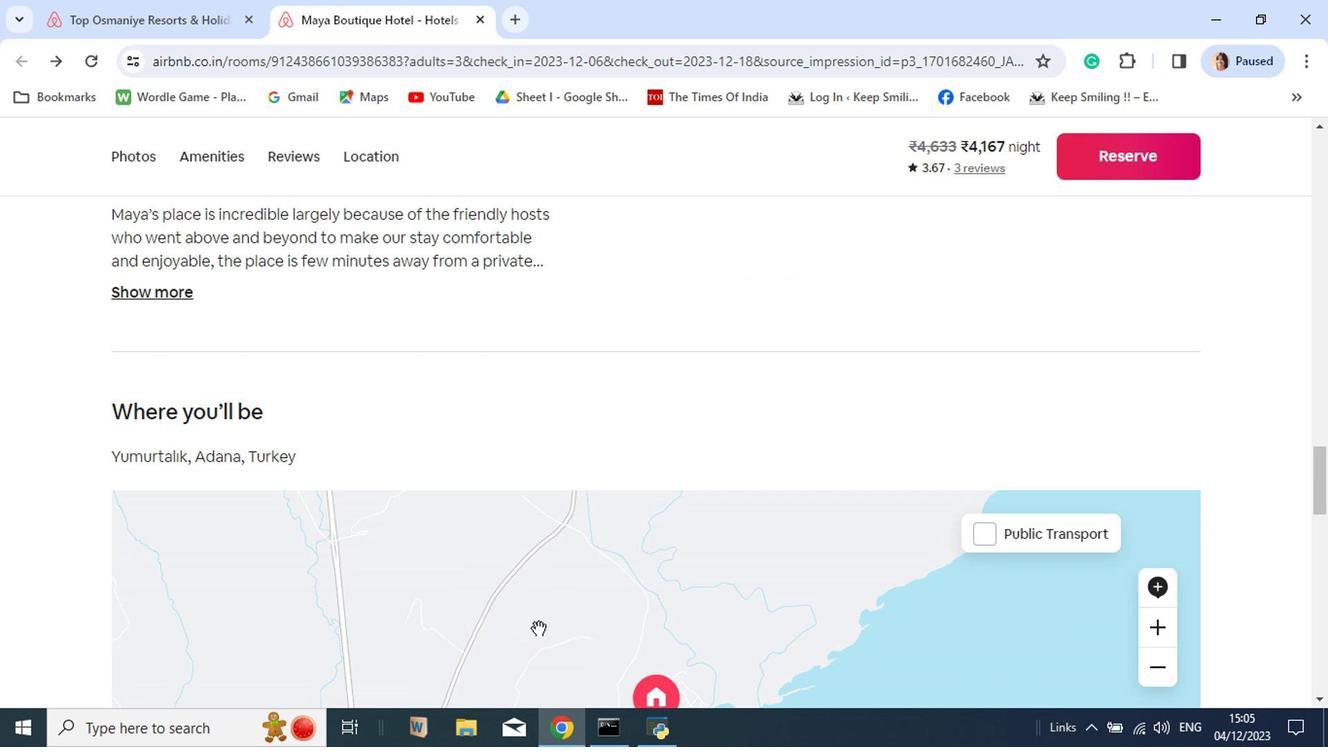 
Action: Mouse scrolled (566, 658) with delta (0, 0)
Screenshot: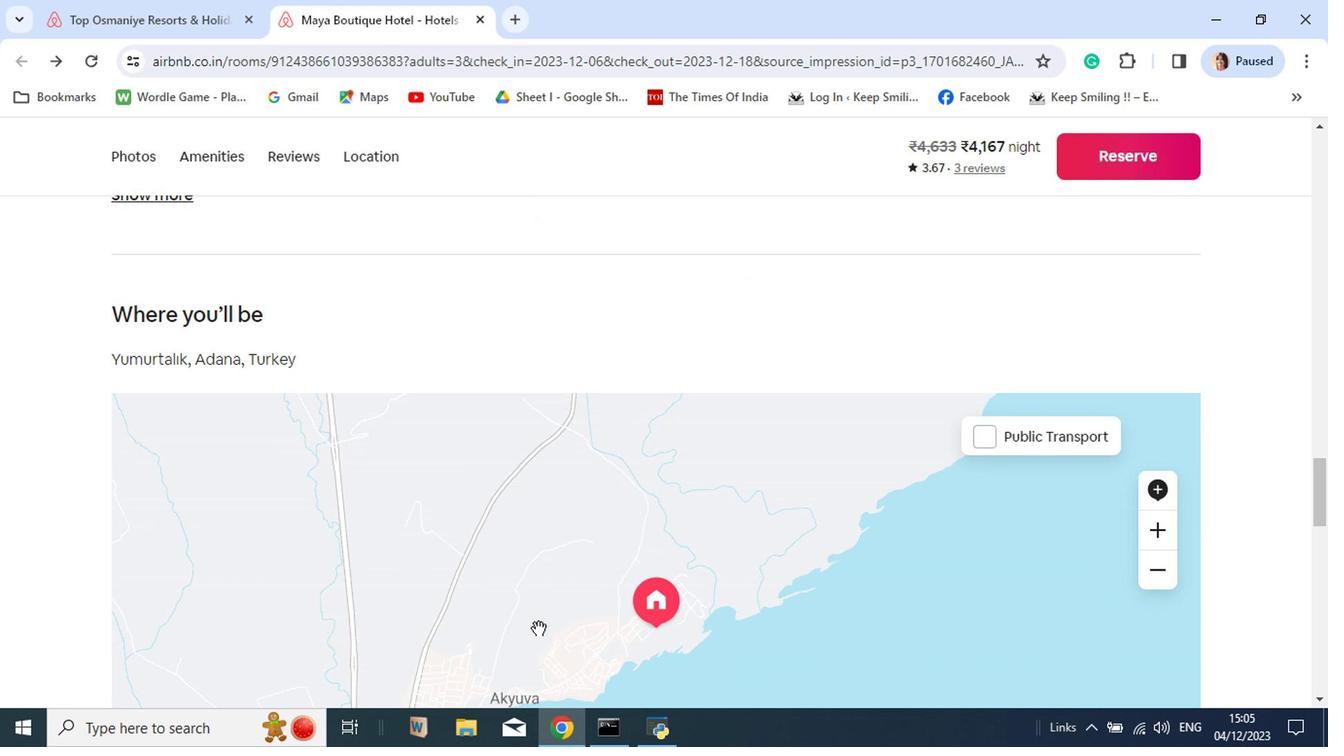 
Action: Mouse scrolled (566, 658) with delta (0, 0)
Screenshot: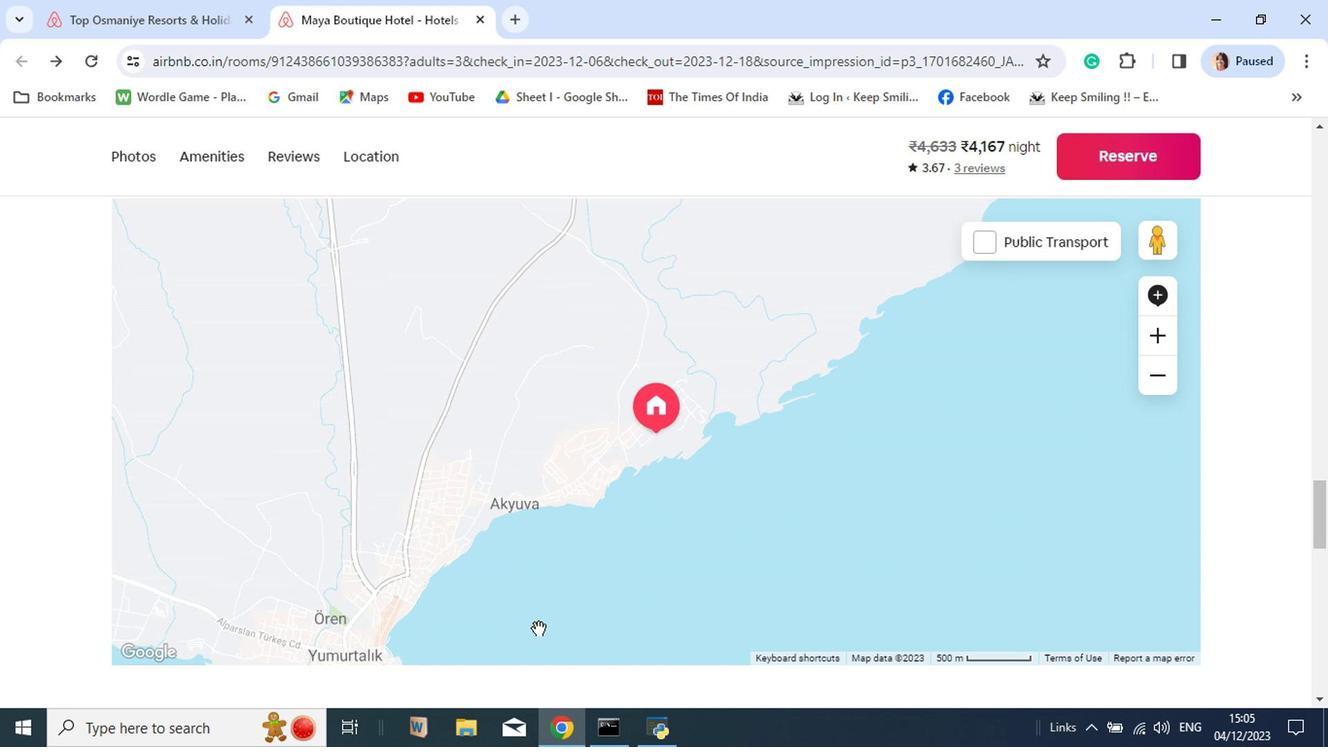 
Action: Mouse scrolled (566, 658) with delta (0, 0)
Screenshot: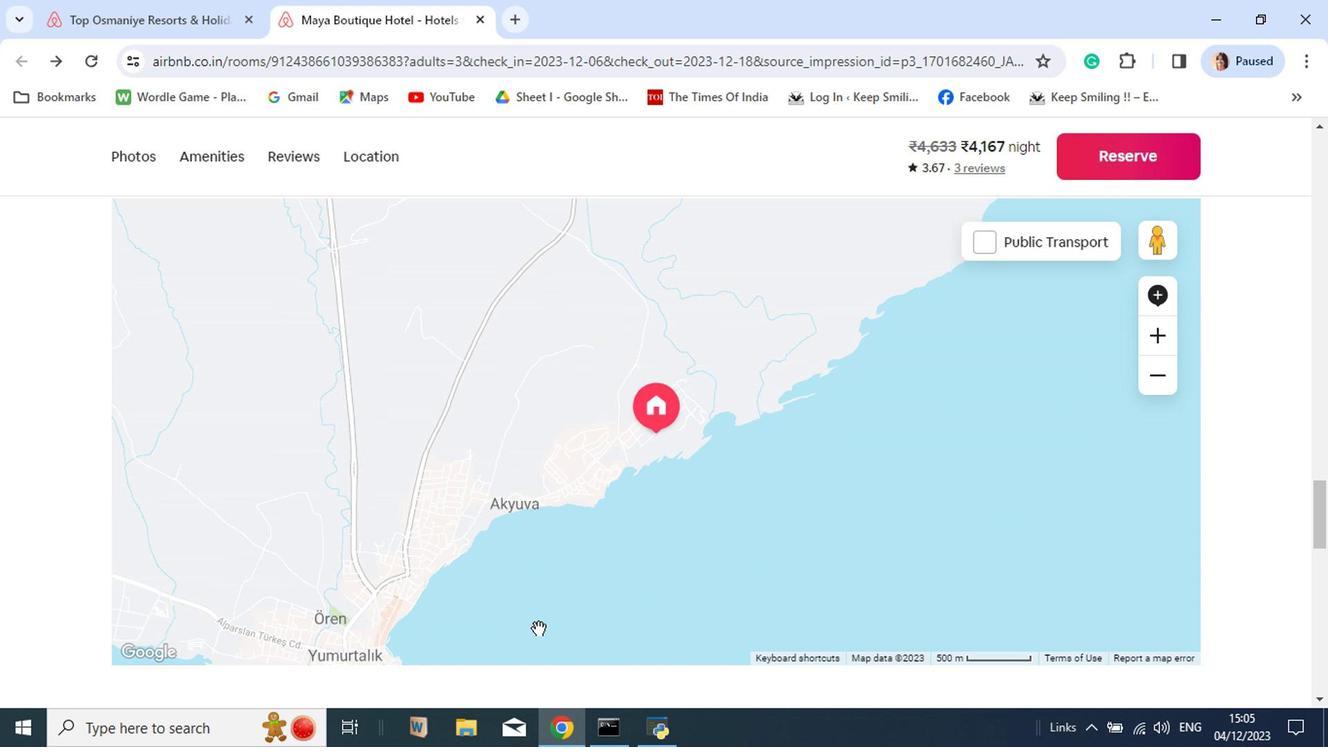 
Action: Mouse scrolled (566, 658) with delta (0, 0)
Screenshot: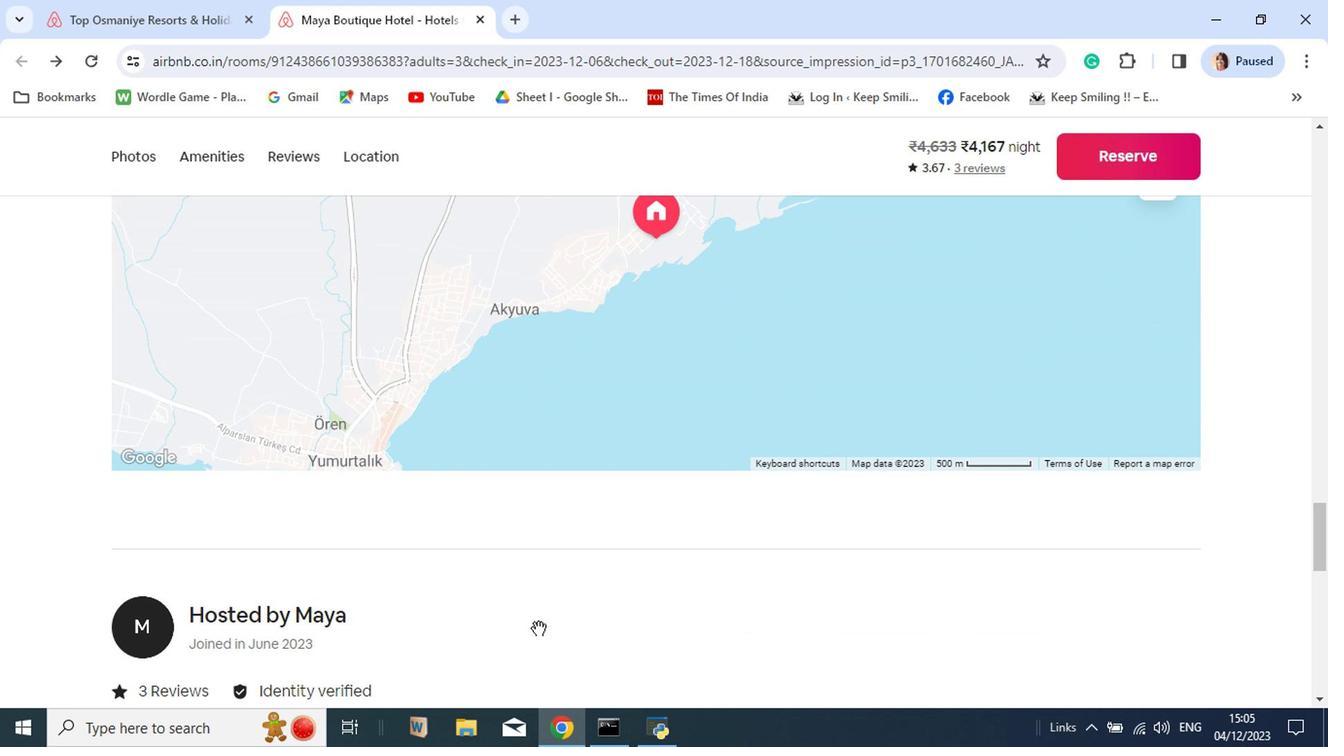 
Action: Mouse scrolled (566, 658) with delta (0, 0)
Screenshot: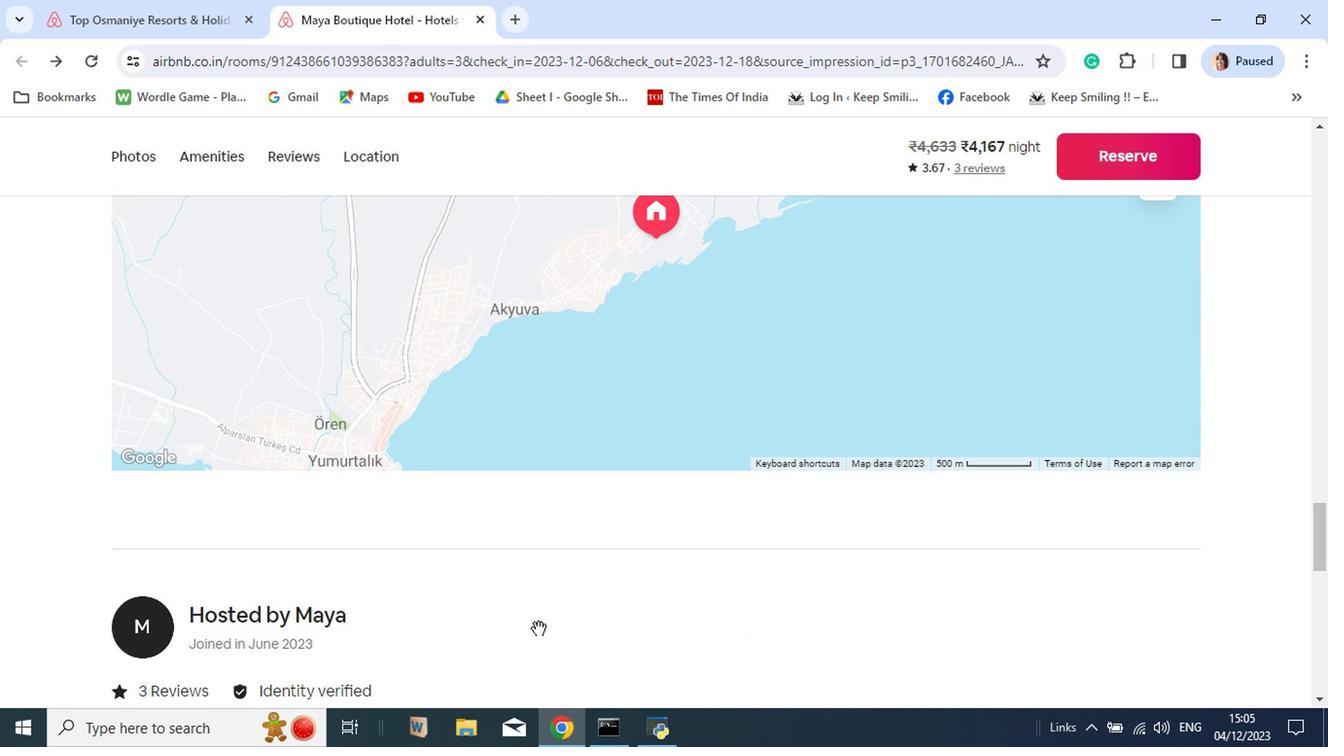 
Action: Mouse scrolled (566, 658) with delta (0, 0)
Screenshot: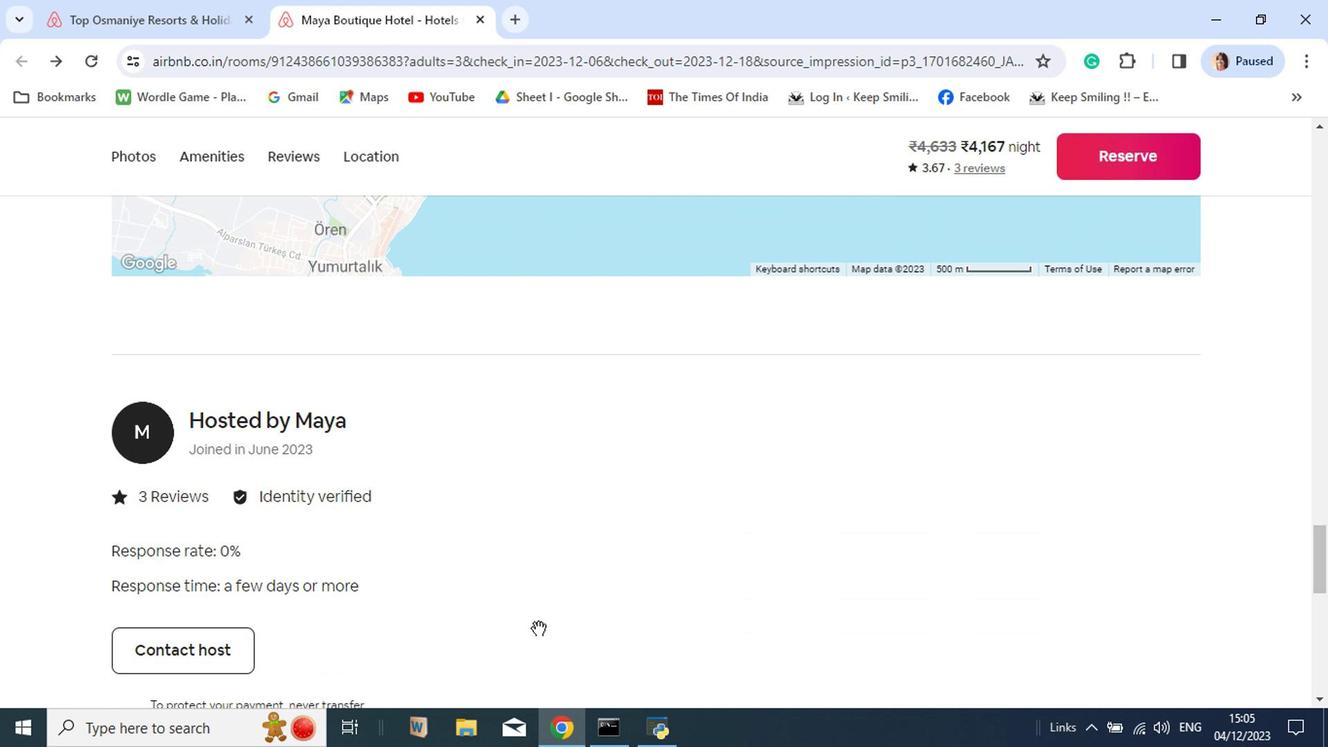 
Action: Mouse scrolled (566, 658) with delta (0, 0)
Screenshot: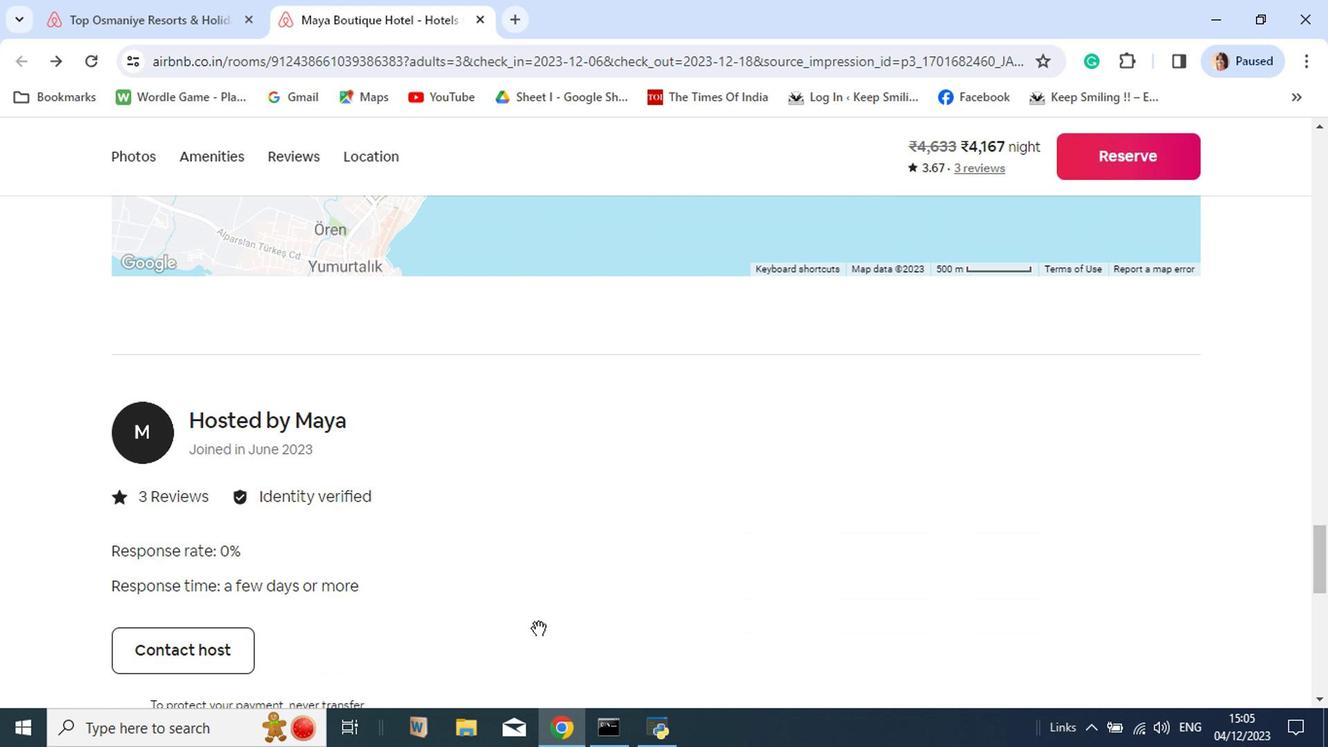 
Action: Mouse scrolled (566, 658) with delta (0, 0)
Screenshot: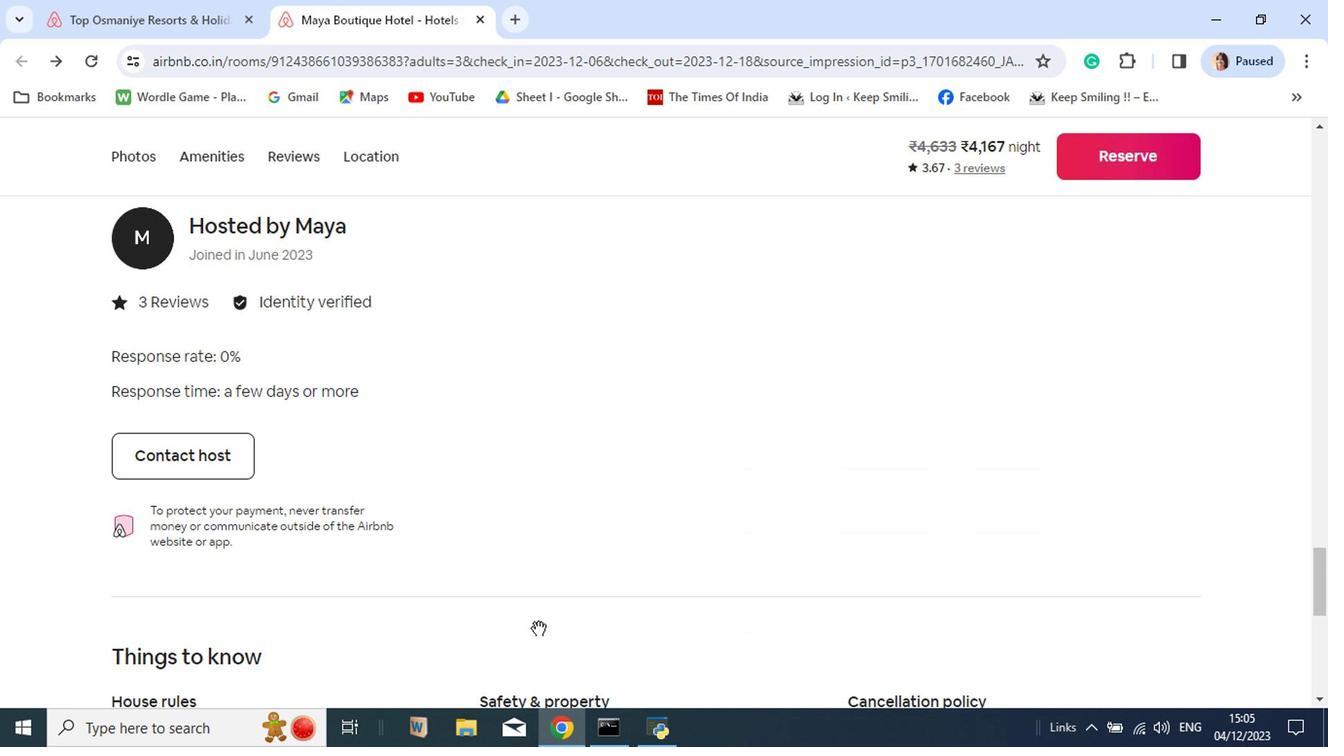 
Action: Mouse scrolled (566, 658) with delta (0, 0)
Screenshot: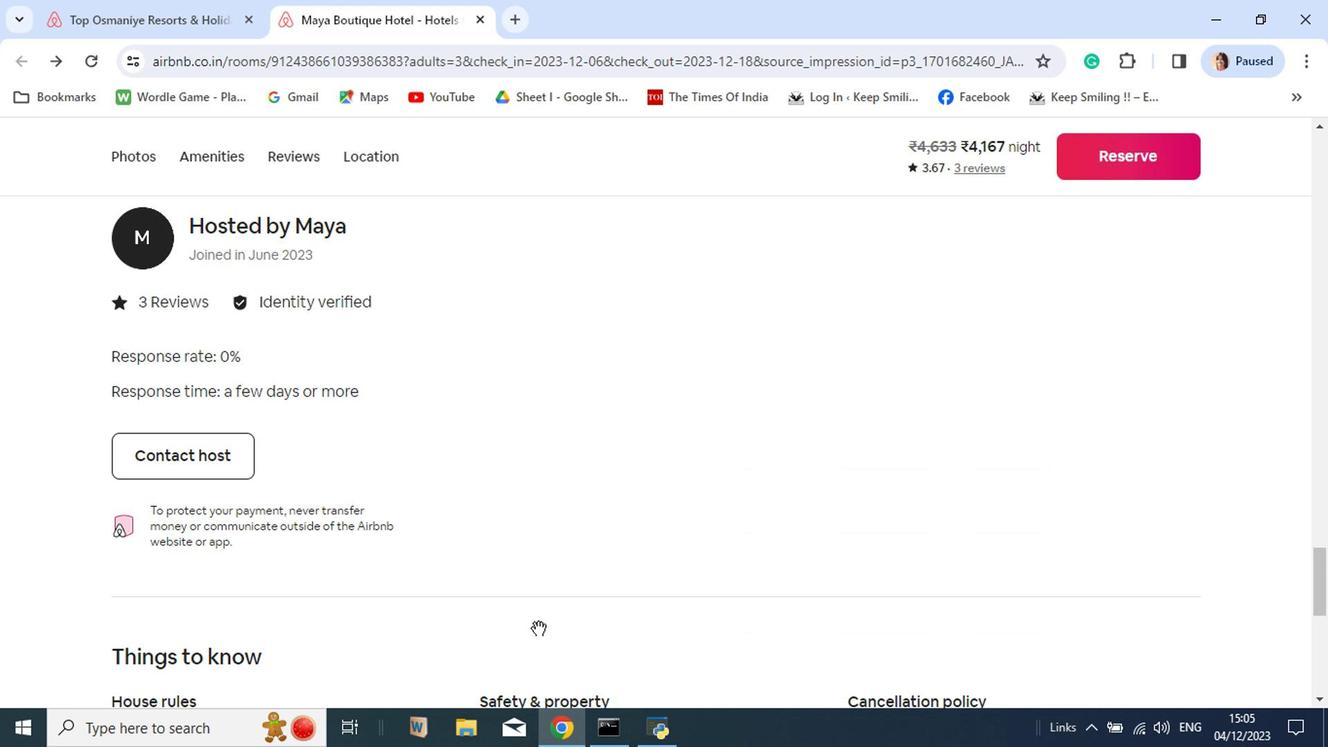 
Action: Mouse scrolled (566, 658) with delta (0, 0)
Screenshot: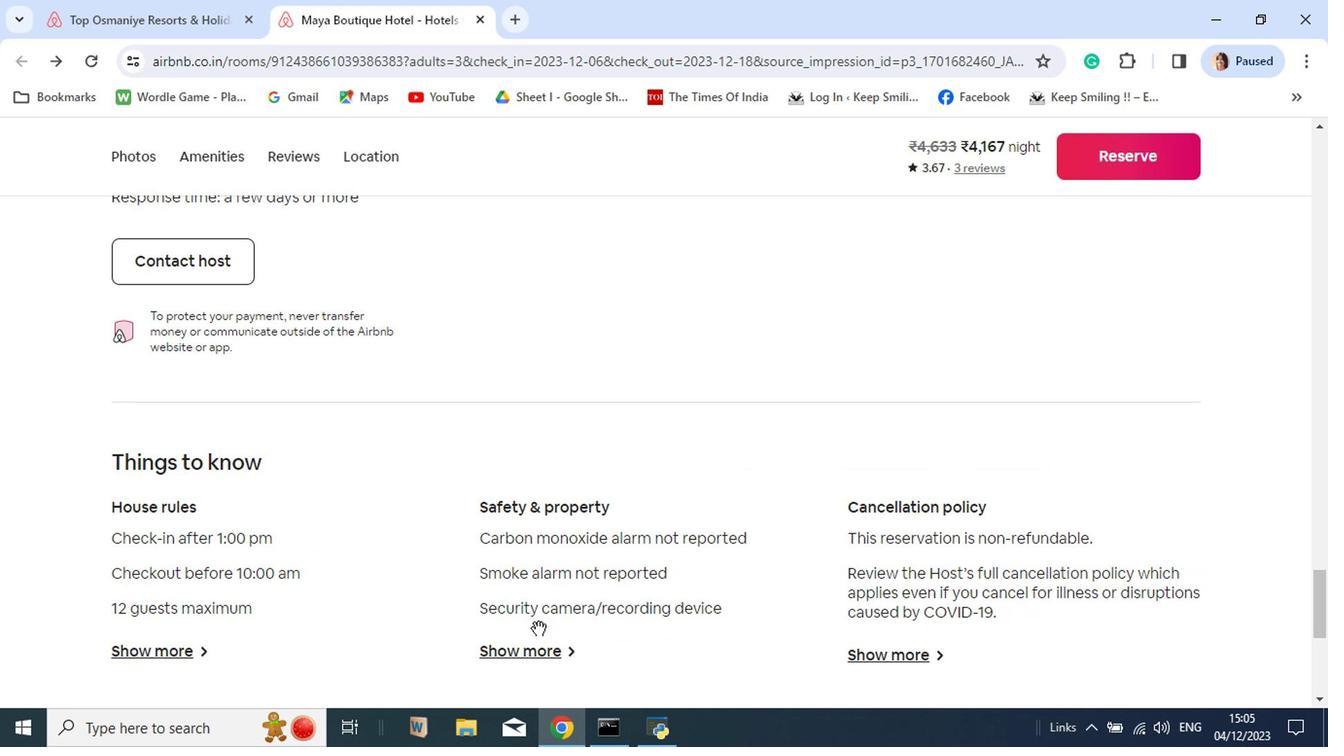 
Action: Mouse scrolled (566, 658) with delta (0, 0)
Screenshot: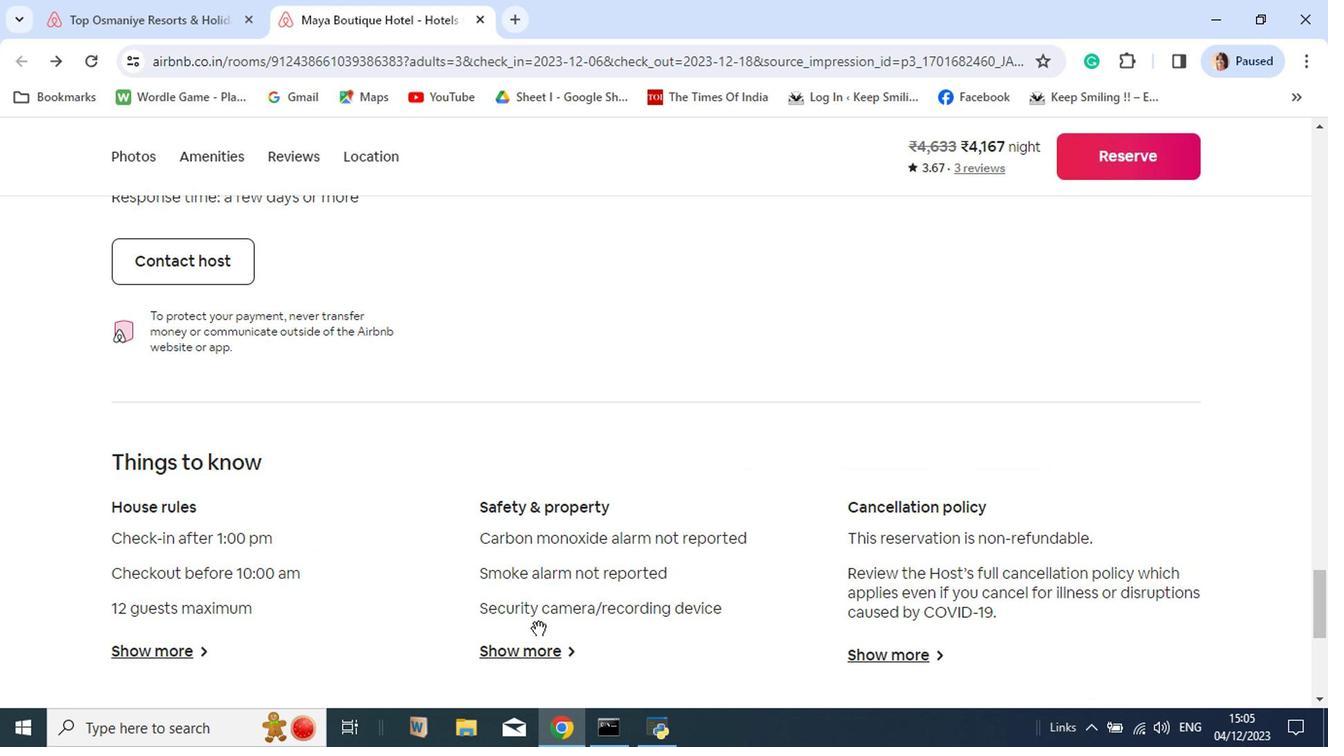 
Action: Mouse scrolled (566, 658) with delta (0, 0)
Screenshot: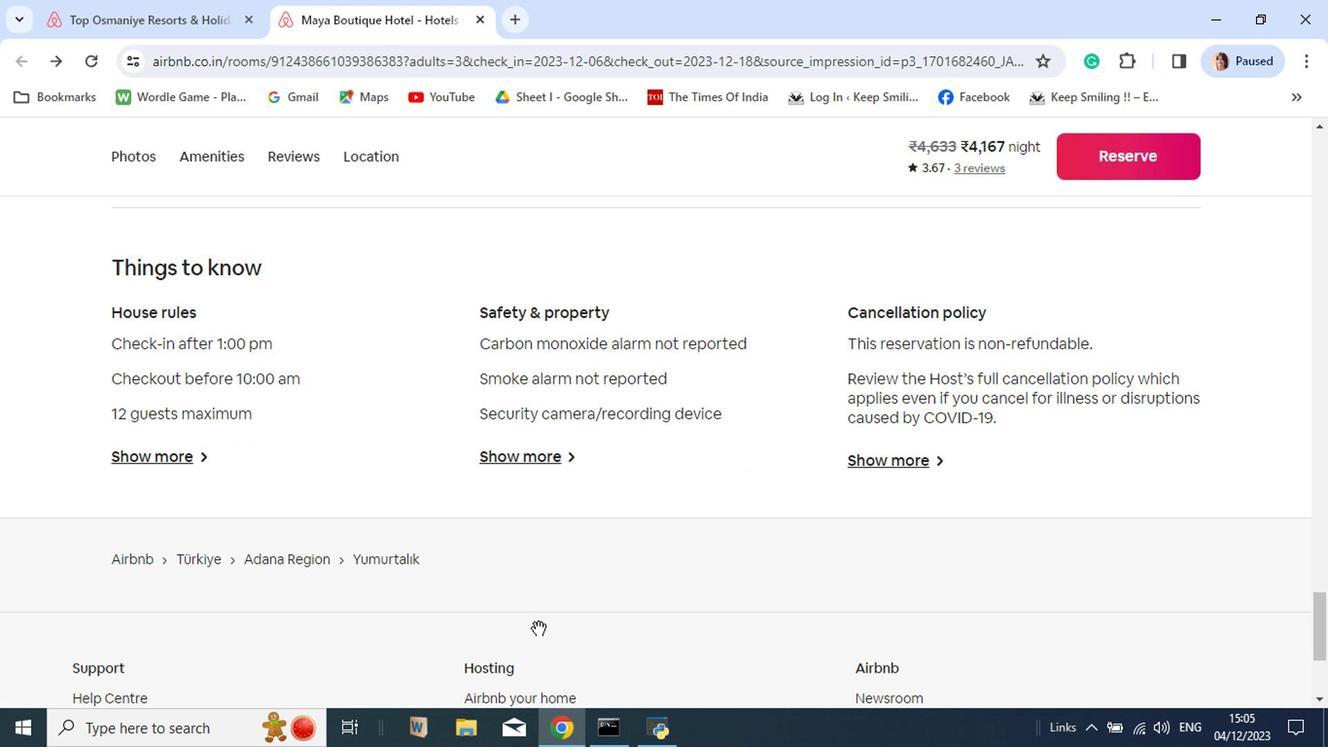 
Action: Mouse scrolled (566, 658) with delta (0, 0)
Screenshot: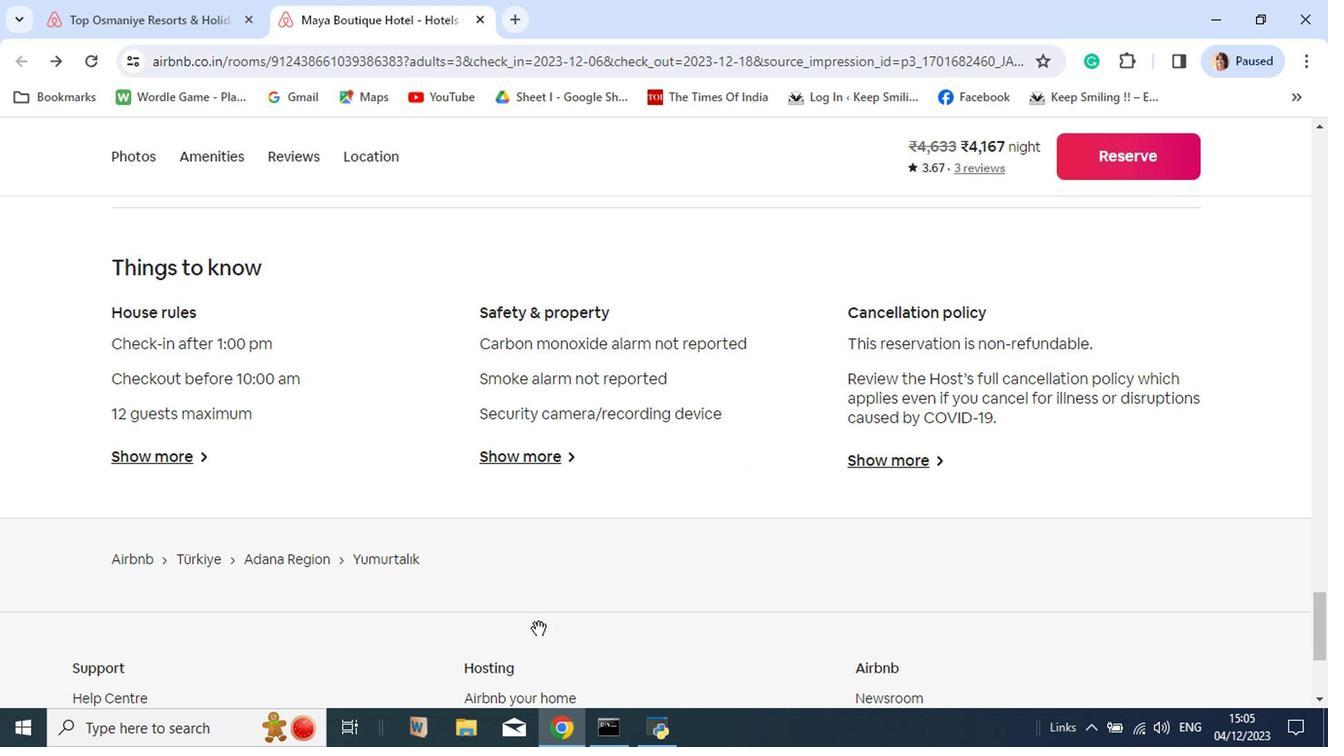 
Action: Mouse moved to (208, 479)
Screenshot: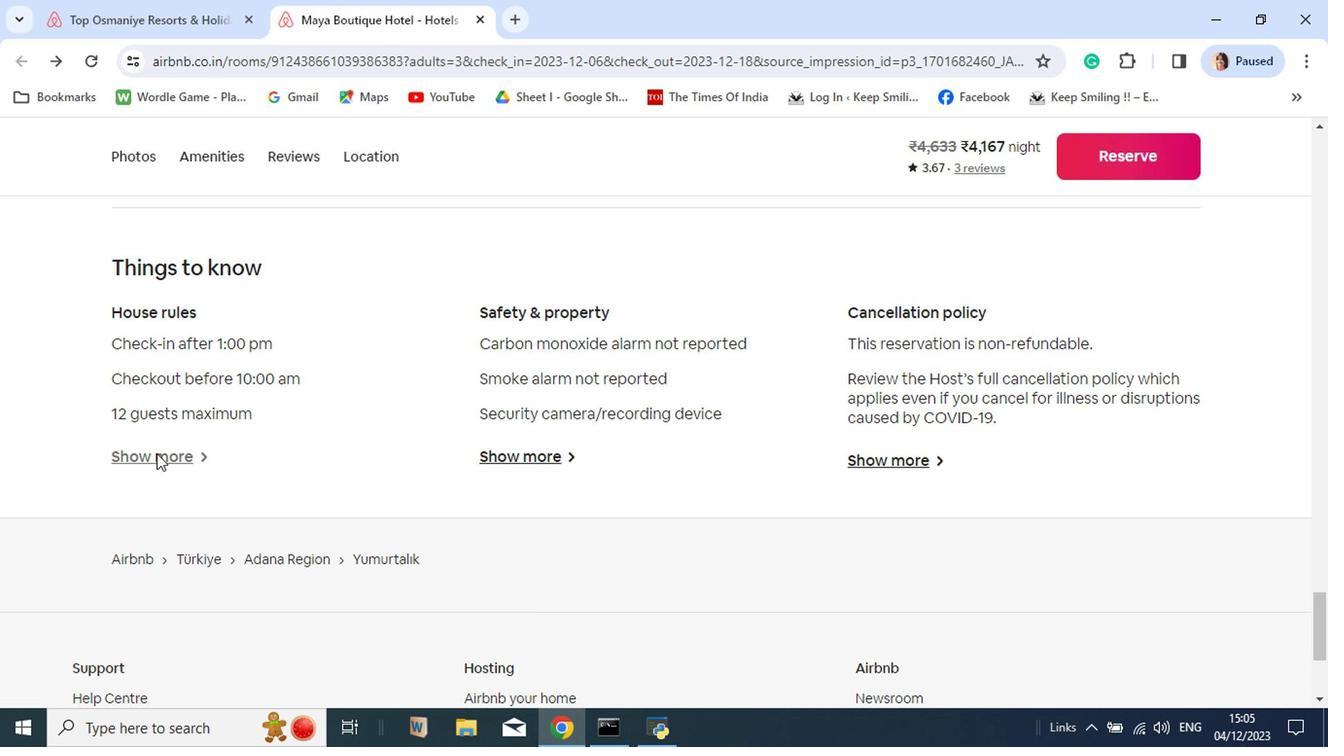 
Action: Mouse pressed left at (208, 479)
Screenshot: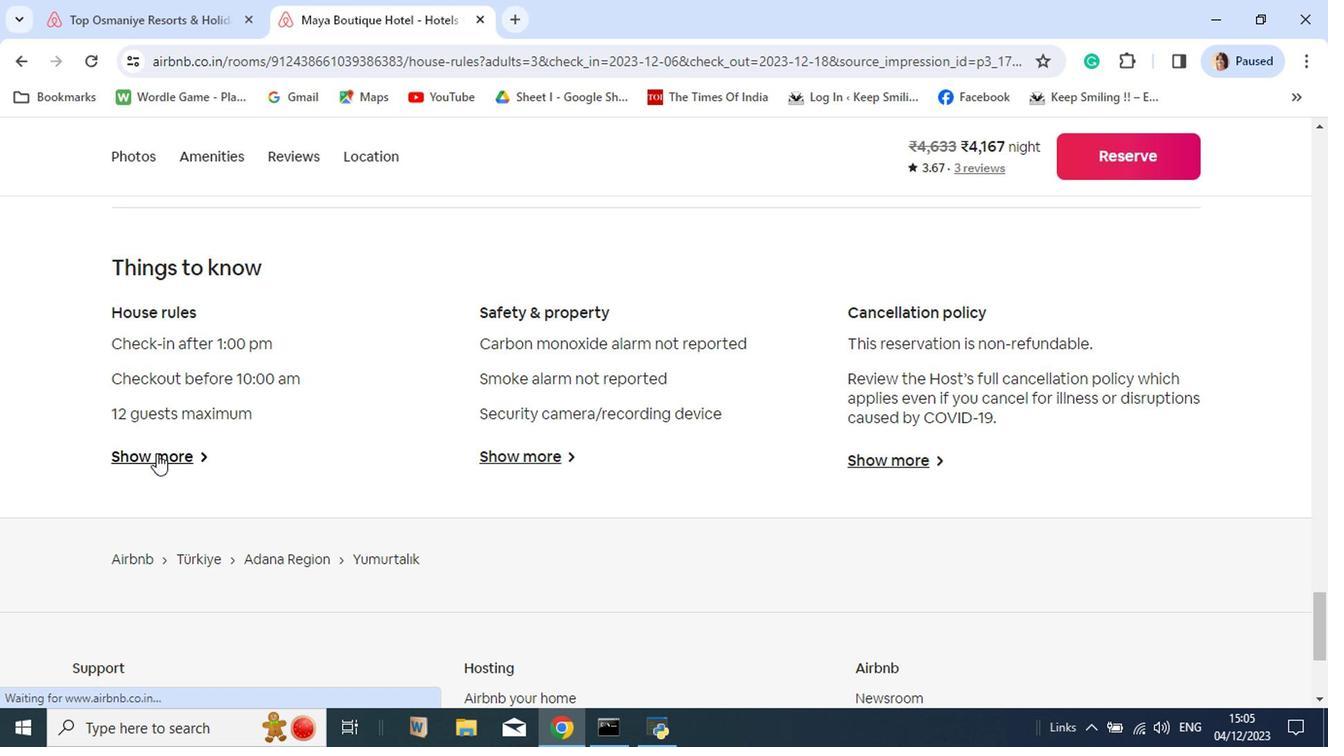 
Action: Mouse moved to (905, 573)
Screenshot: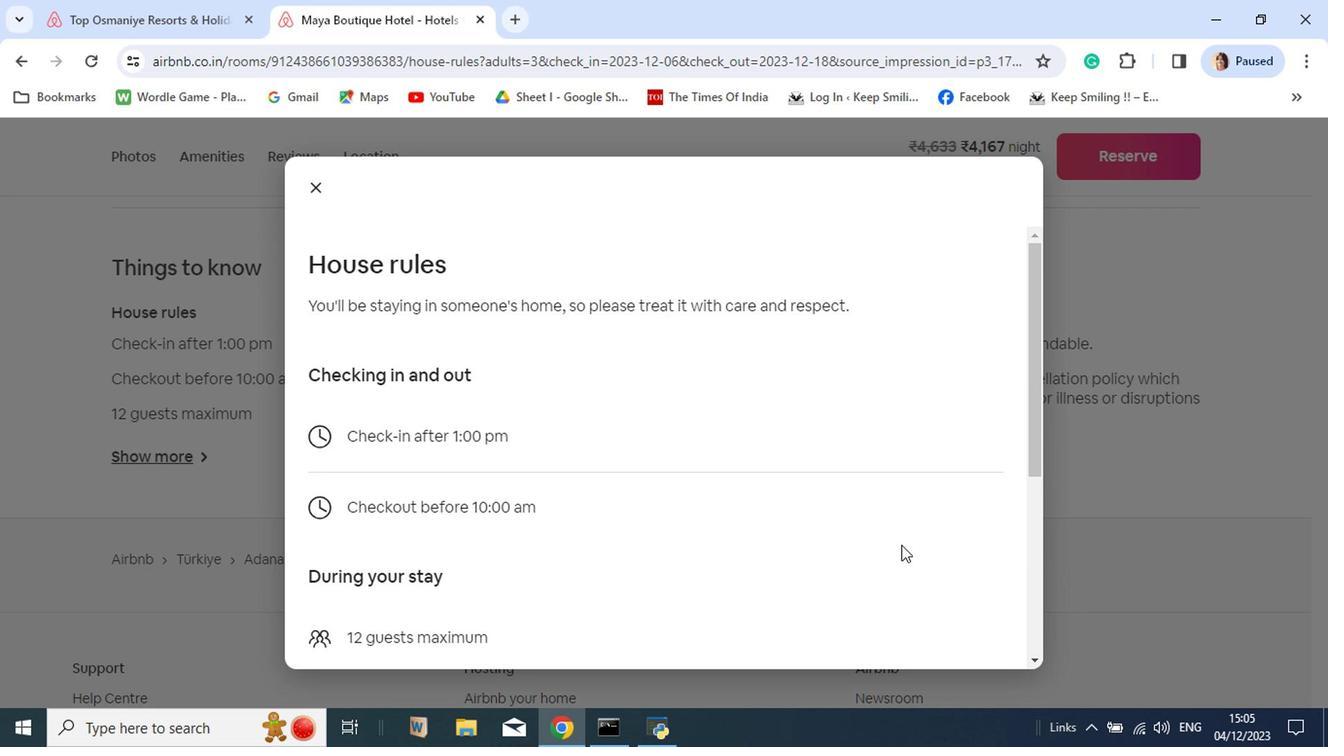
Action: Mouse scrolled (905, 572) with delta (0, -1)
Screenshot: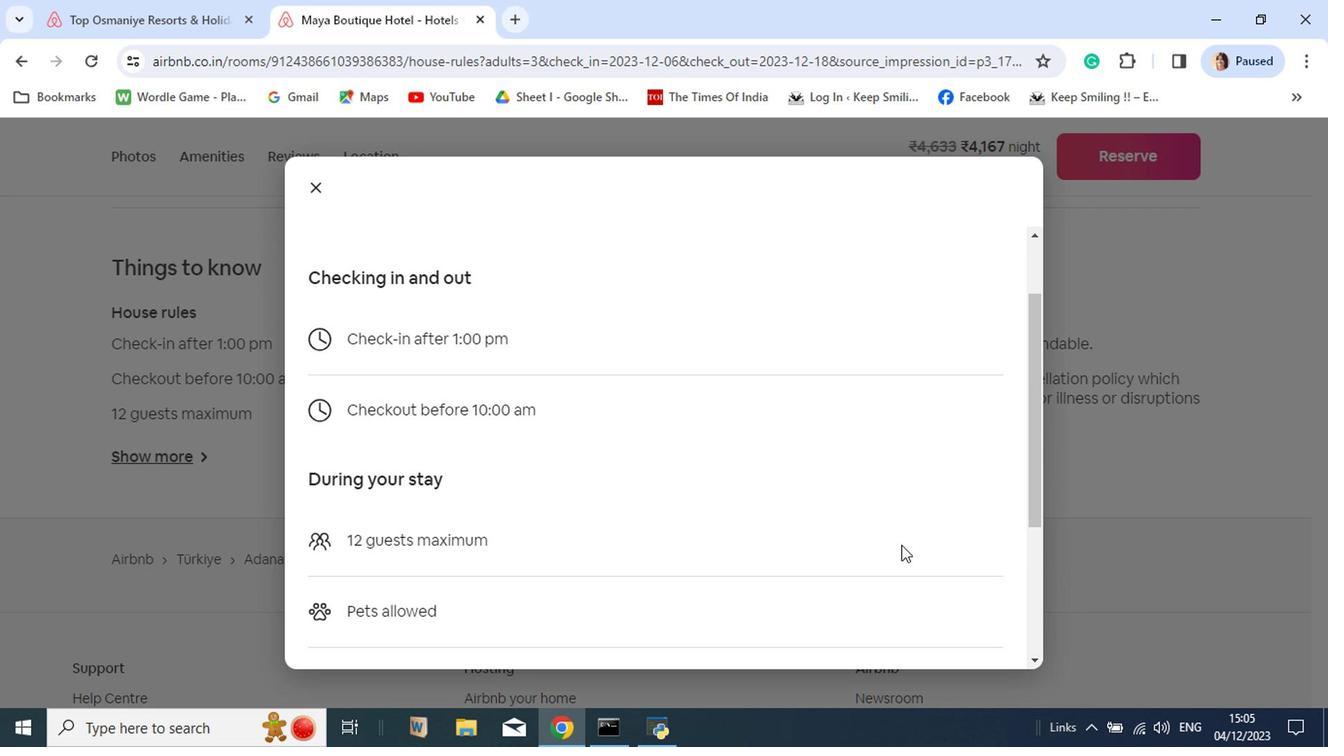 
Action: Mouse scrolled (905, 572) with delta (0, -1)
Screenshot: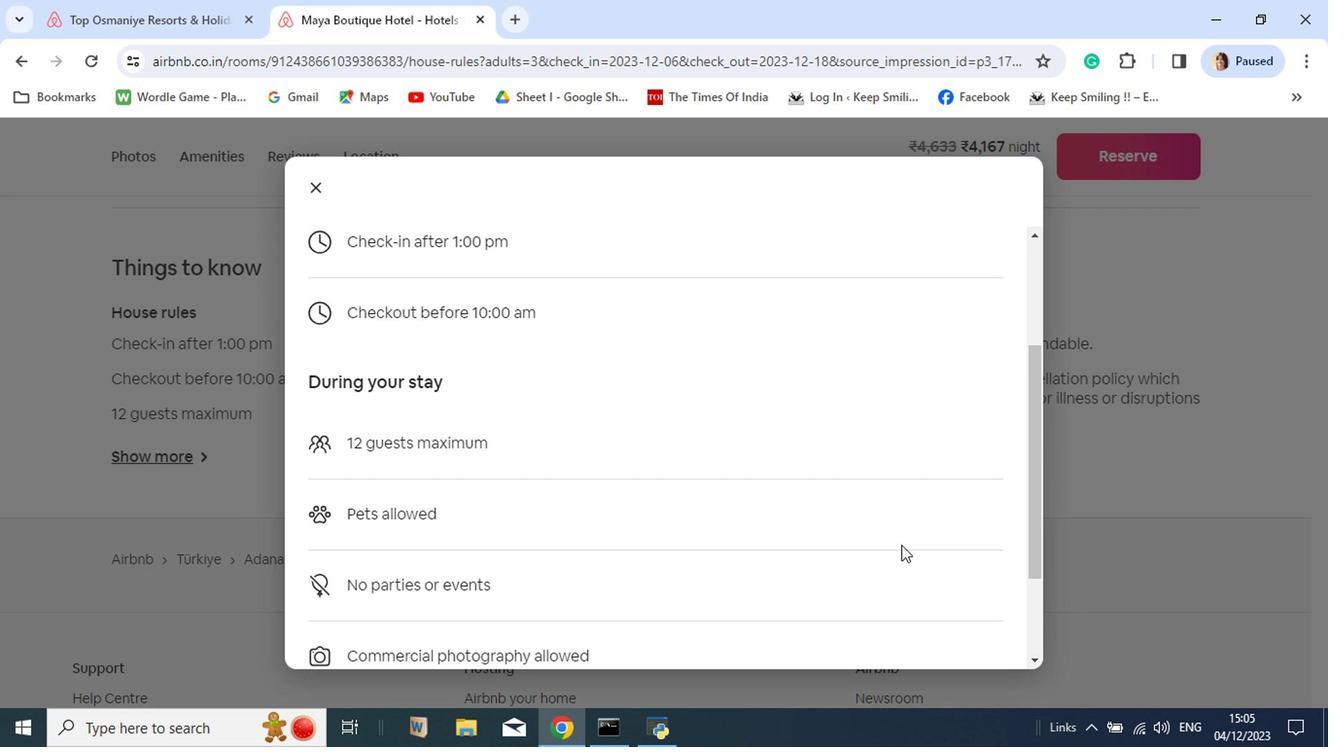 
Action: Mouse scrolled (905, 572) with delta (0, -1)
Screenshot: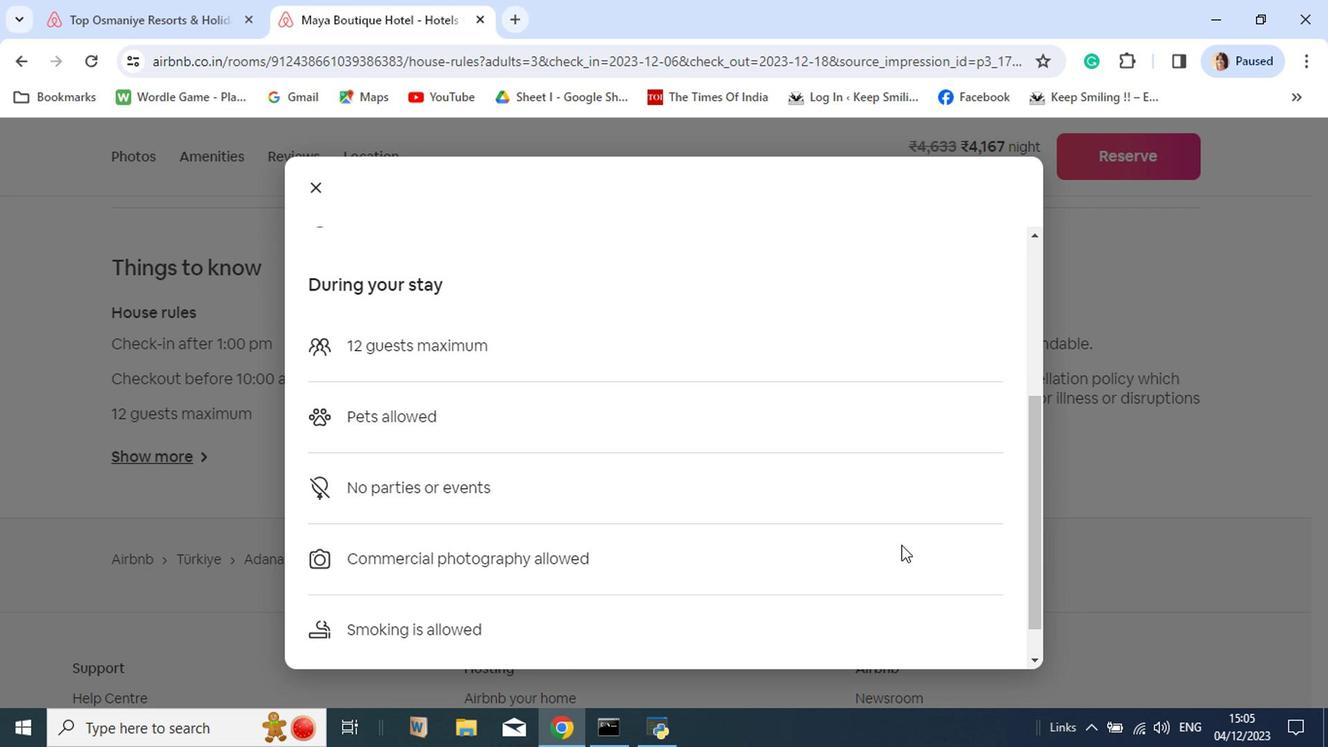 
Action: Mouse scrolled (905, 572) with delta (0, -1)
Screenshot: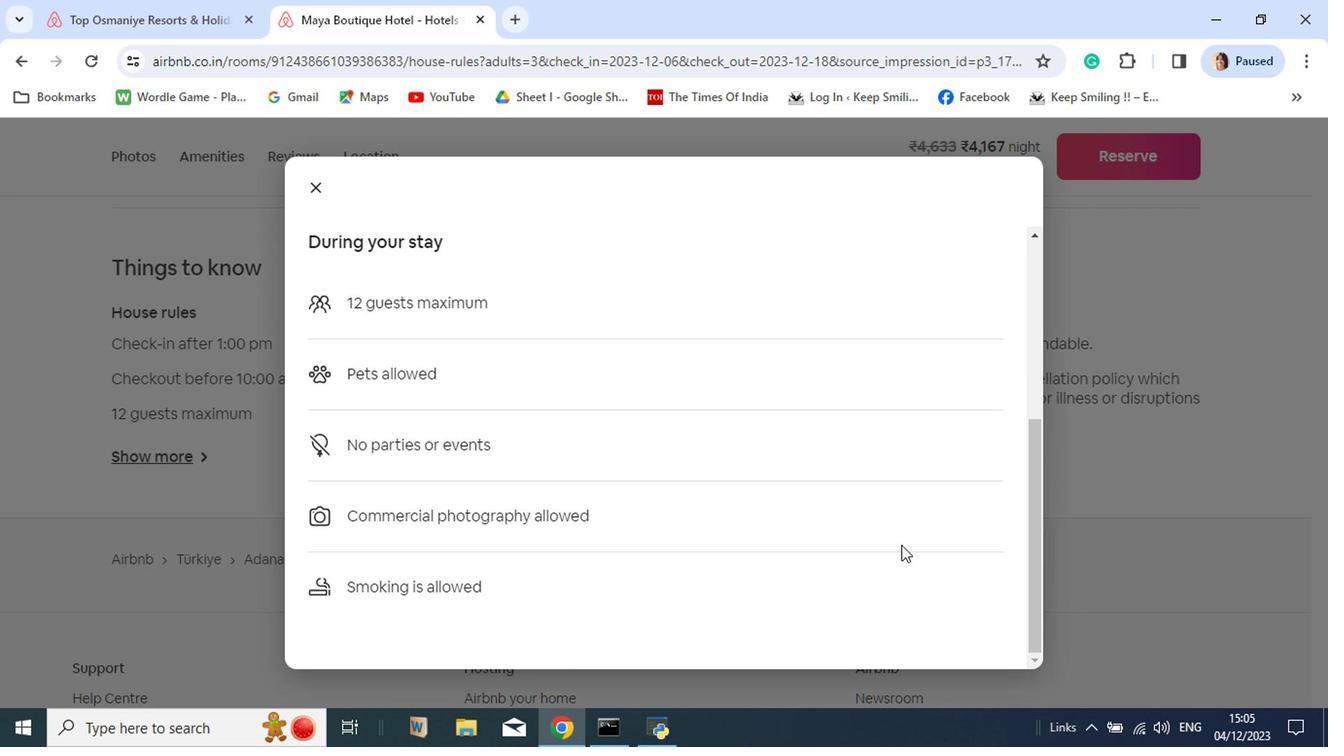 
Action: Mouse scrolled (905, 572) with delta (0, -1)
Screenshot: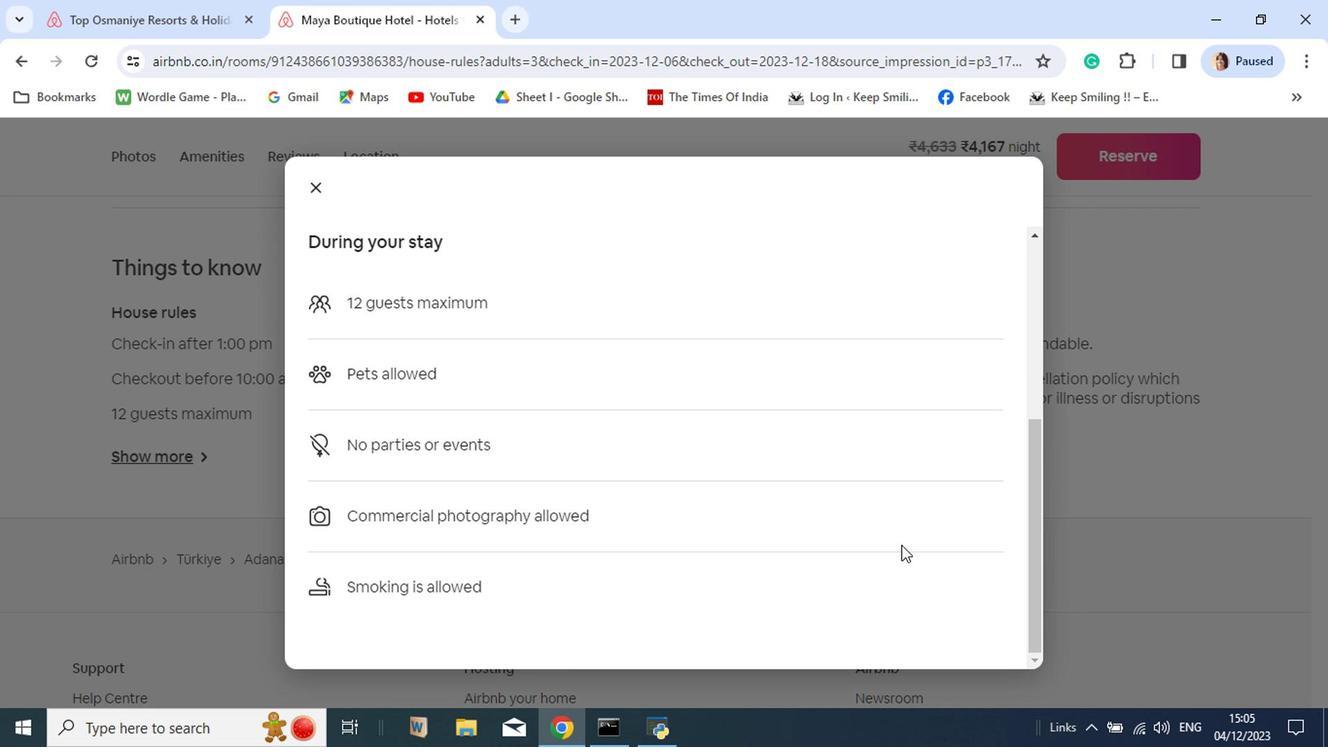 
Action: Mouse moved to (361, 202)
Screenshot: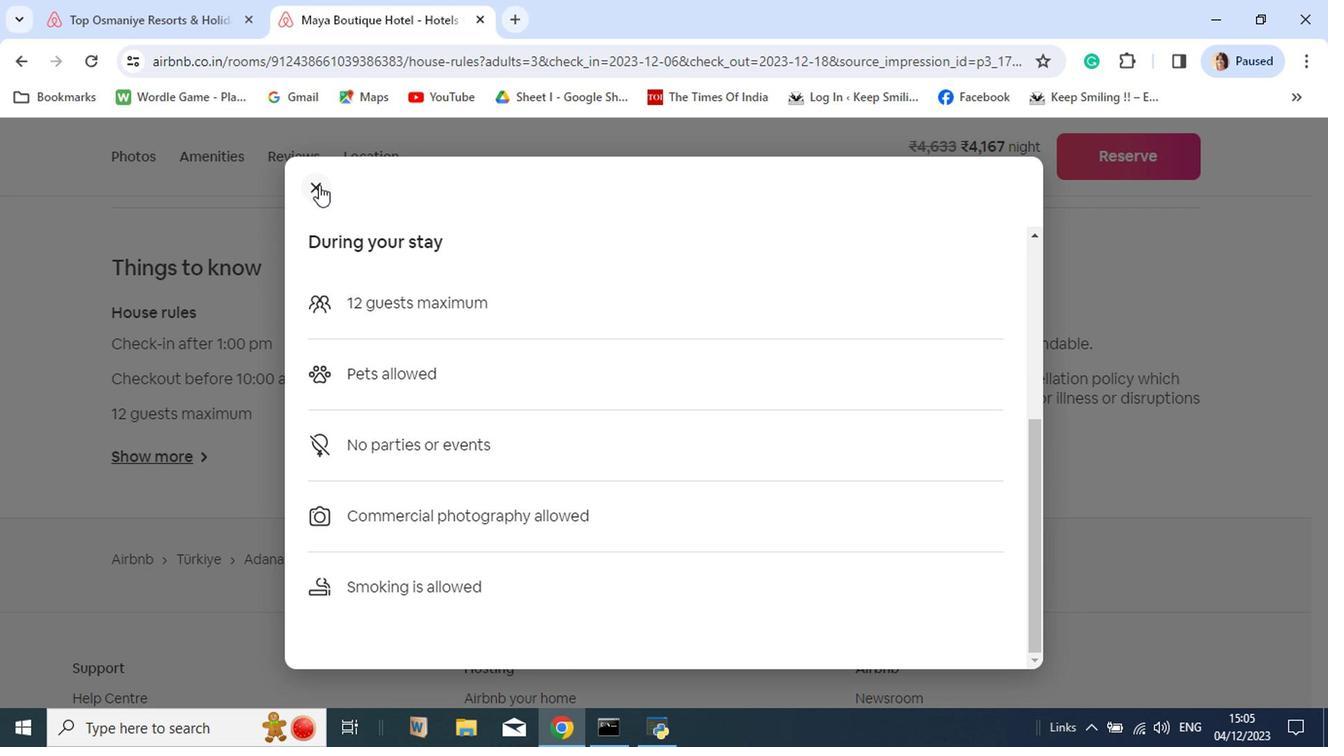 
Action: Mouse pressed left at (361, 202)
Screenshot: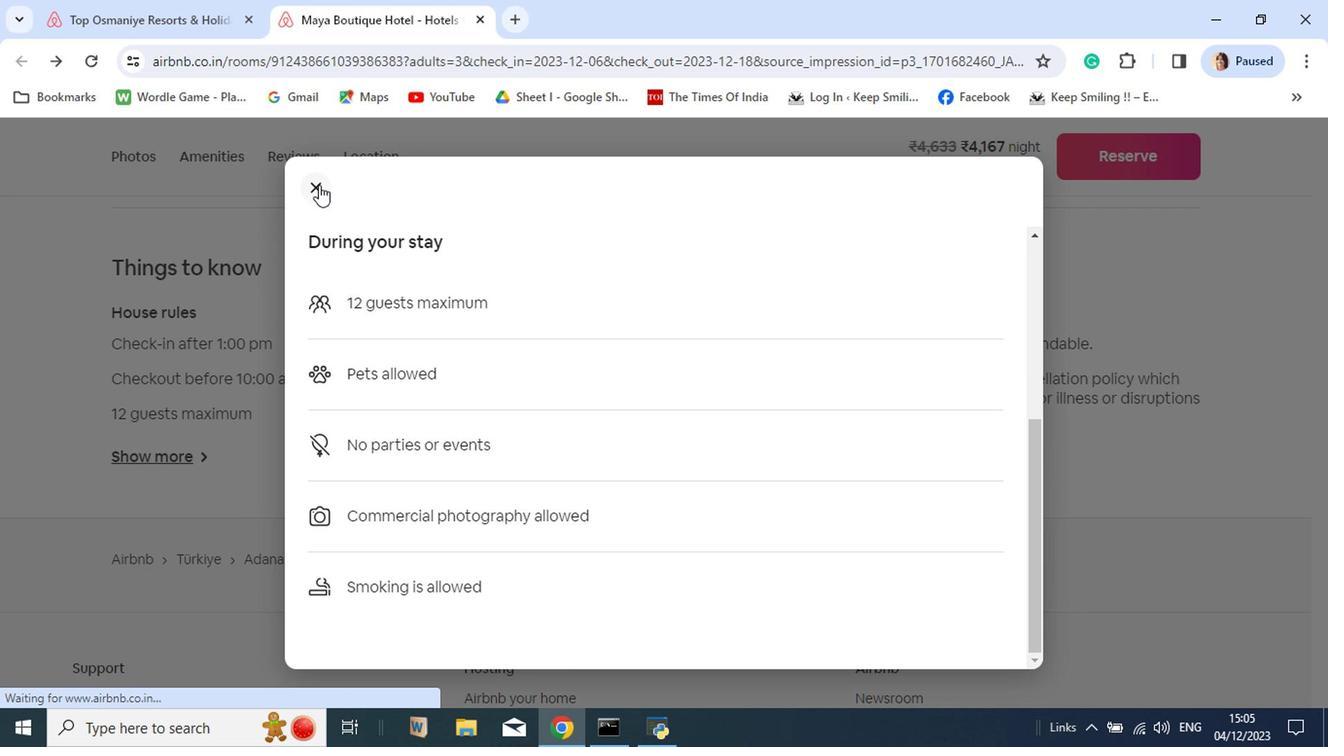 
Action: Mouse moved to (566, 473)
Screenshot: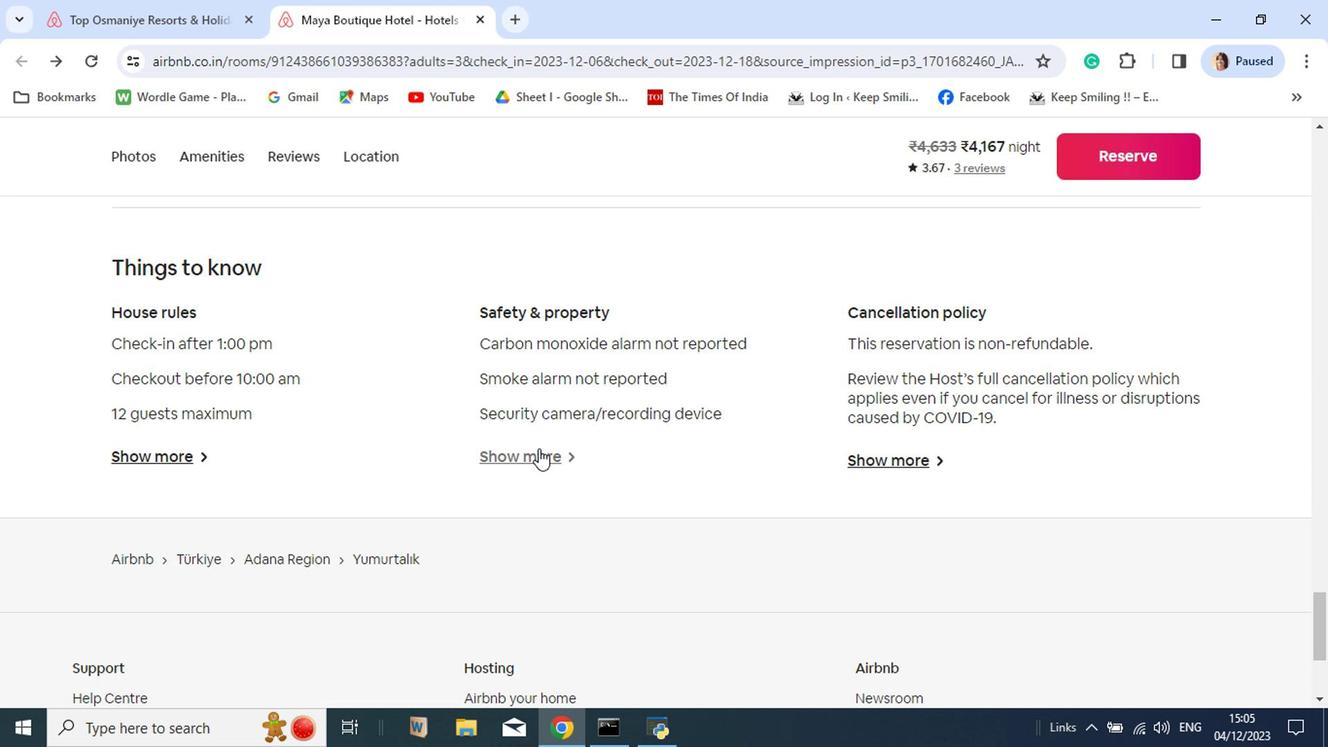 
Action: Mouse pressed left at (566, 473)
Screenshot: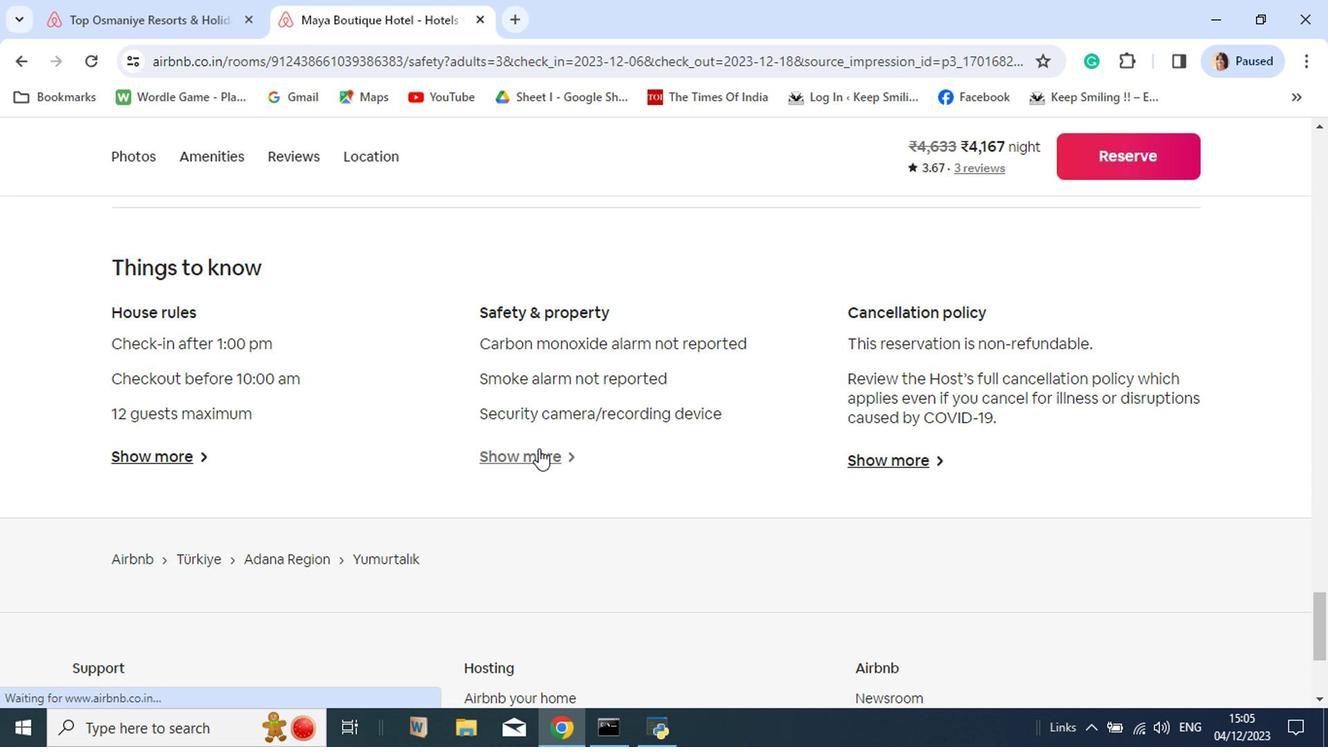 
Action: Mouse moved to (698, 471)
Screenshot: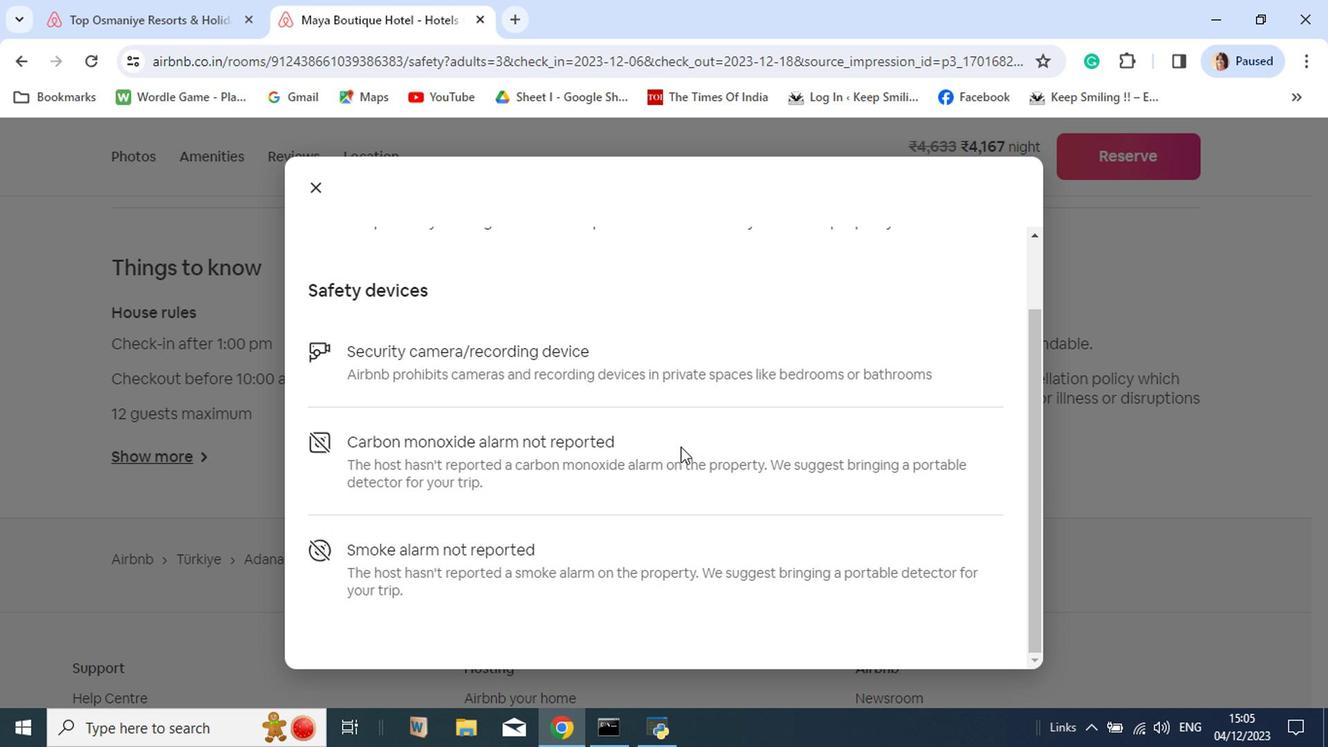 
Action: Mouse scrolled (698, 470) with delta (0, 0)
Screenshot: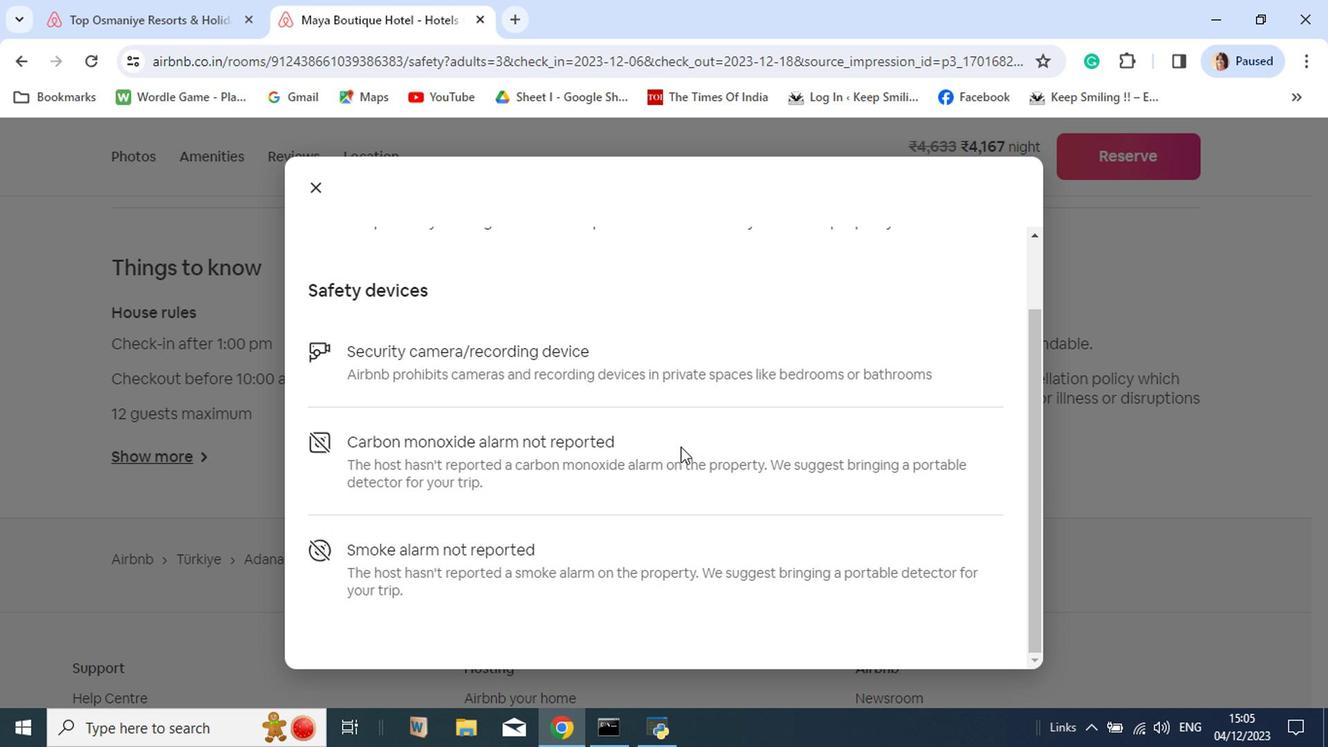 
Action: Mouse moved to (699, 471)
Screenshot: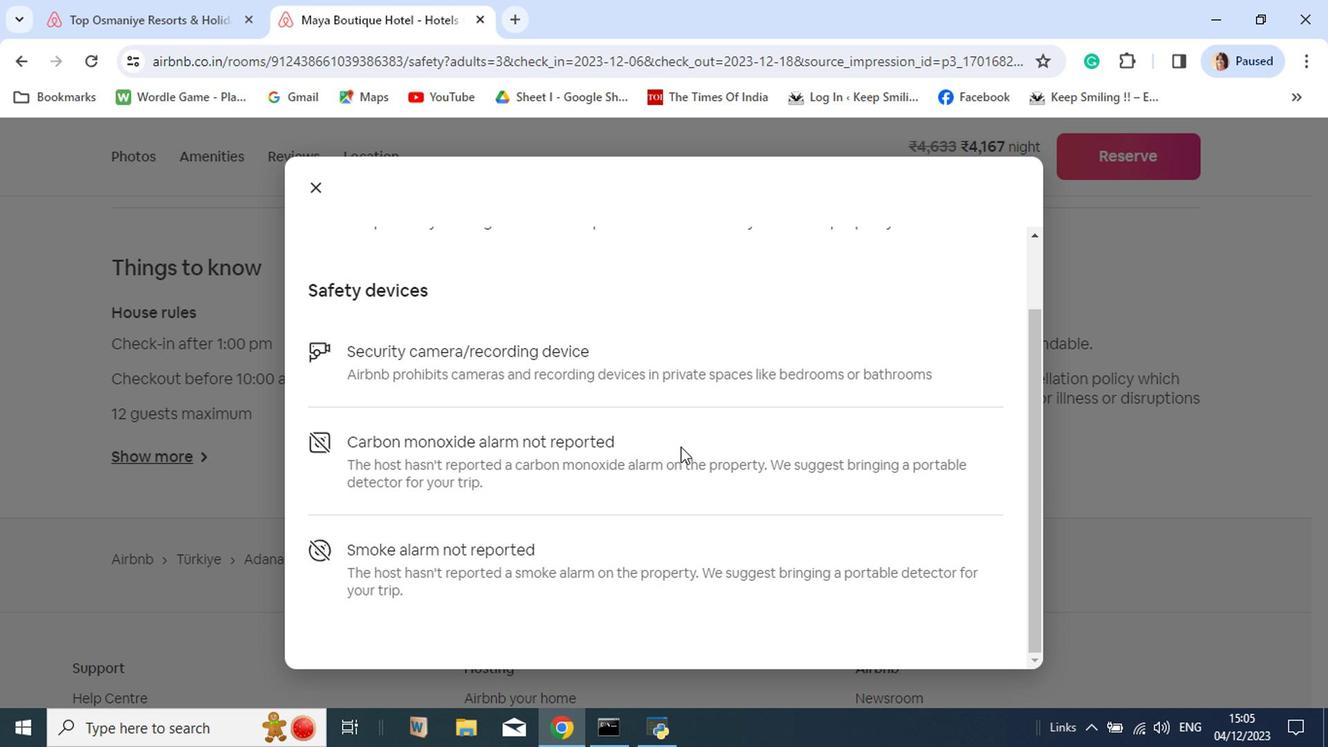 
Action: Mouse scrolled (699, 471) with delta (0, 0)
Screenshot: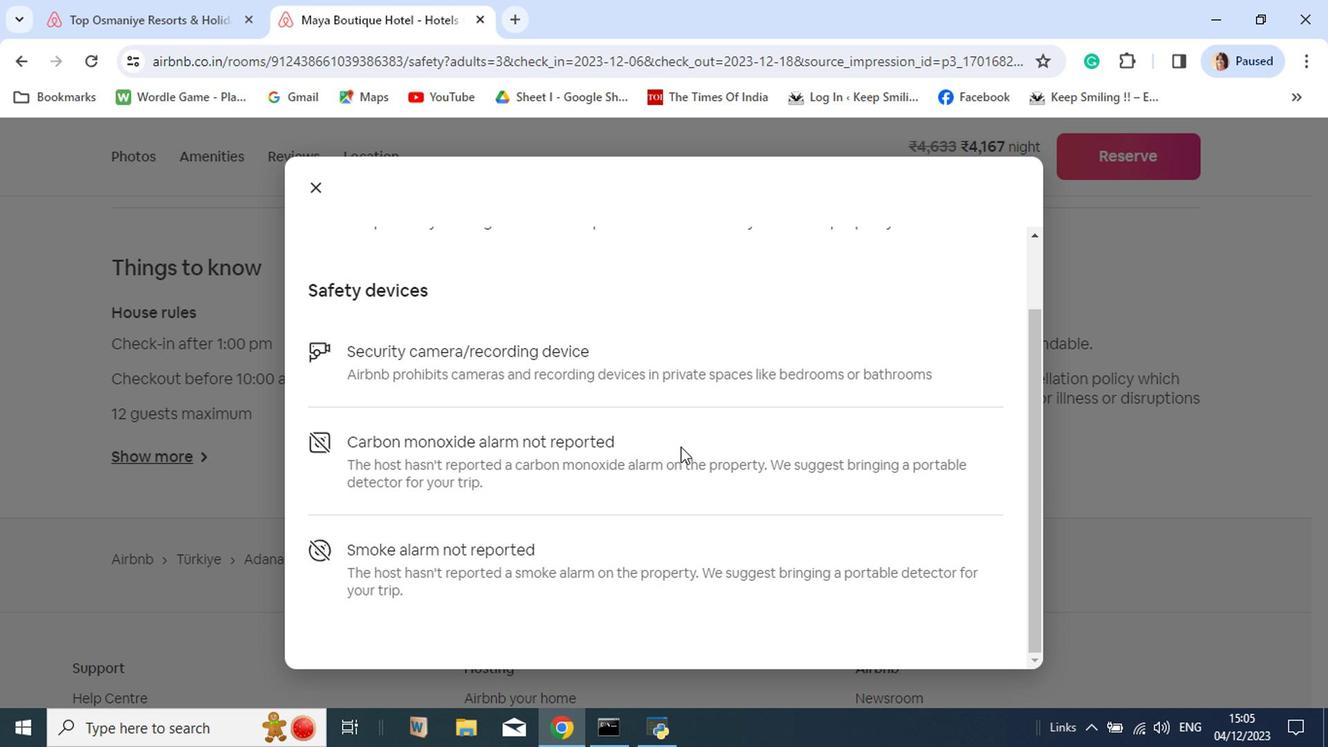 
Action: Mouse scrolled (699, 471) with delta (0, 0)
Screenshot: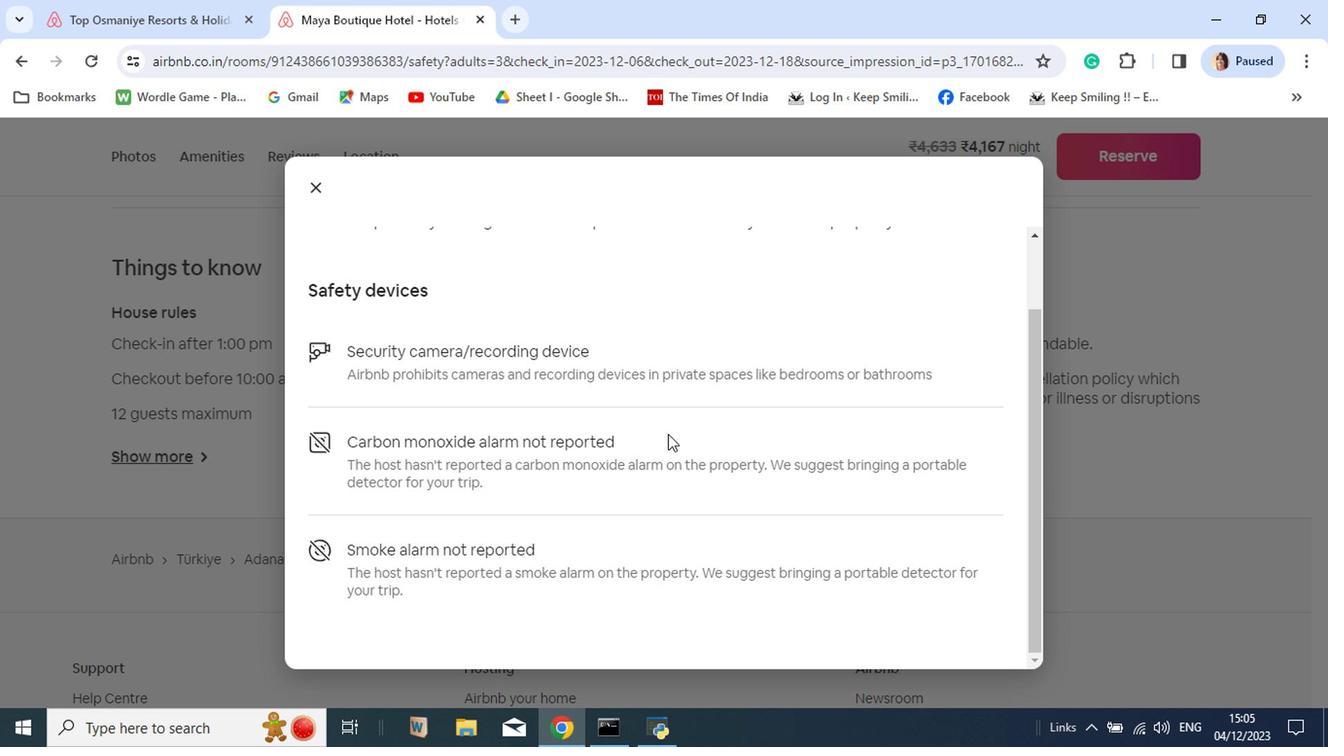 
Action: Mouse moved to (365, 199)
Screenshot: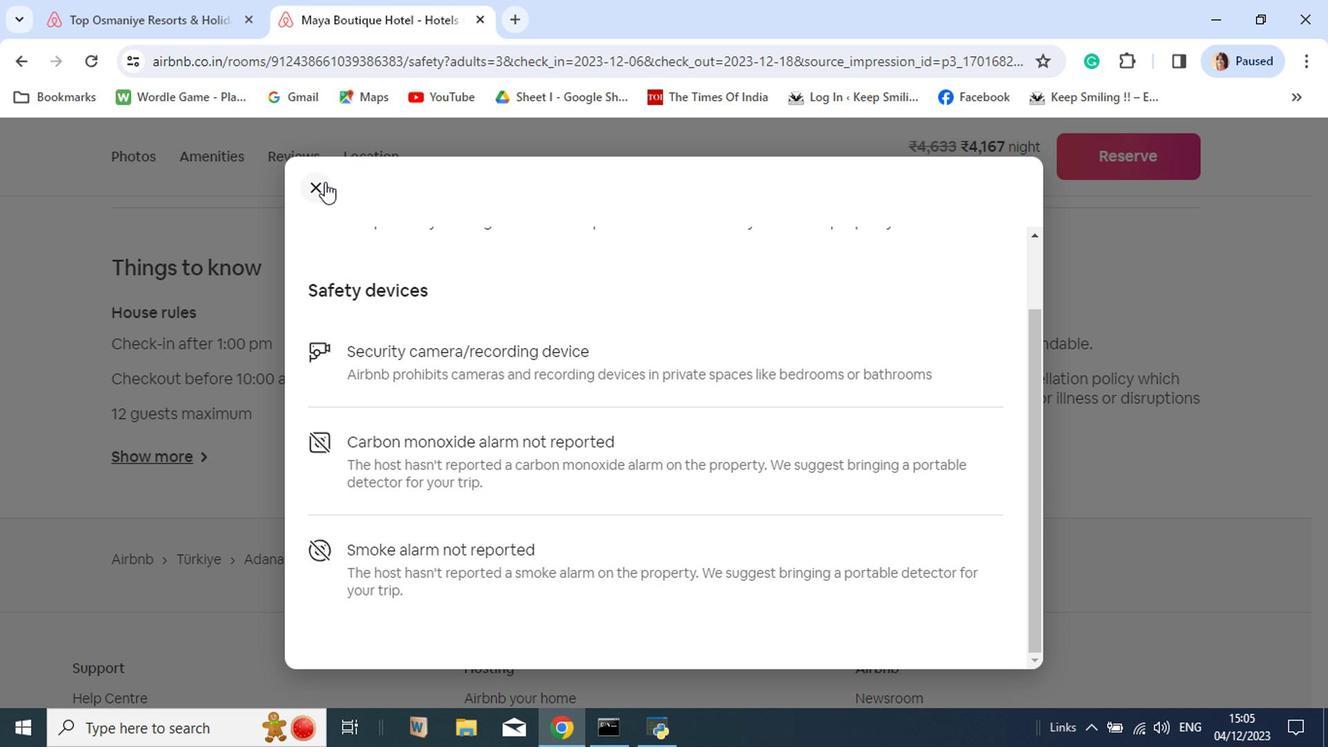 
Action: Mouse pressed left at (365, 199)
Screenshot: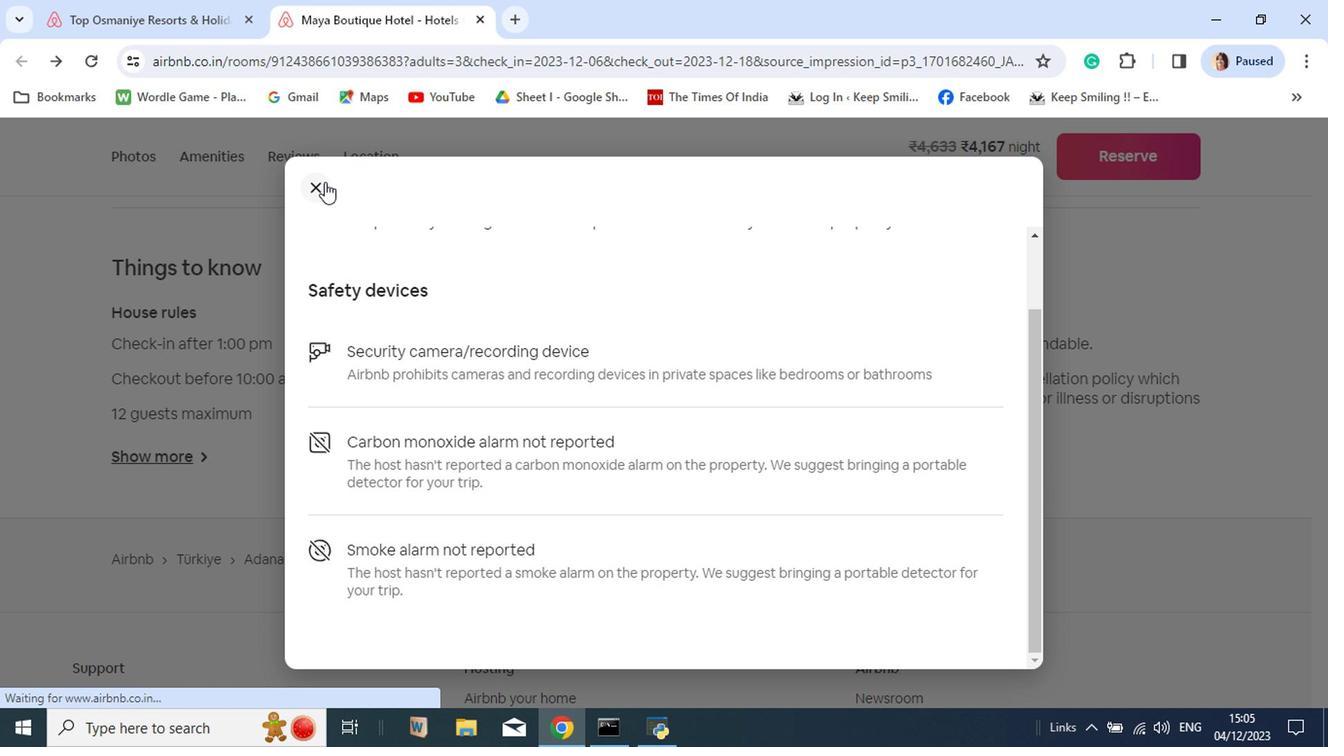 
Action: Mouse moved to (904, 493)
Screenshot: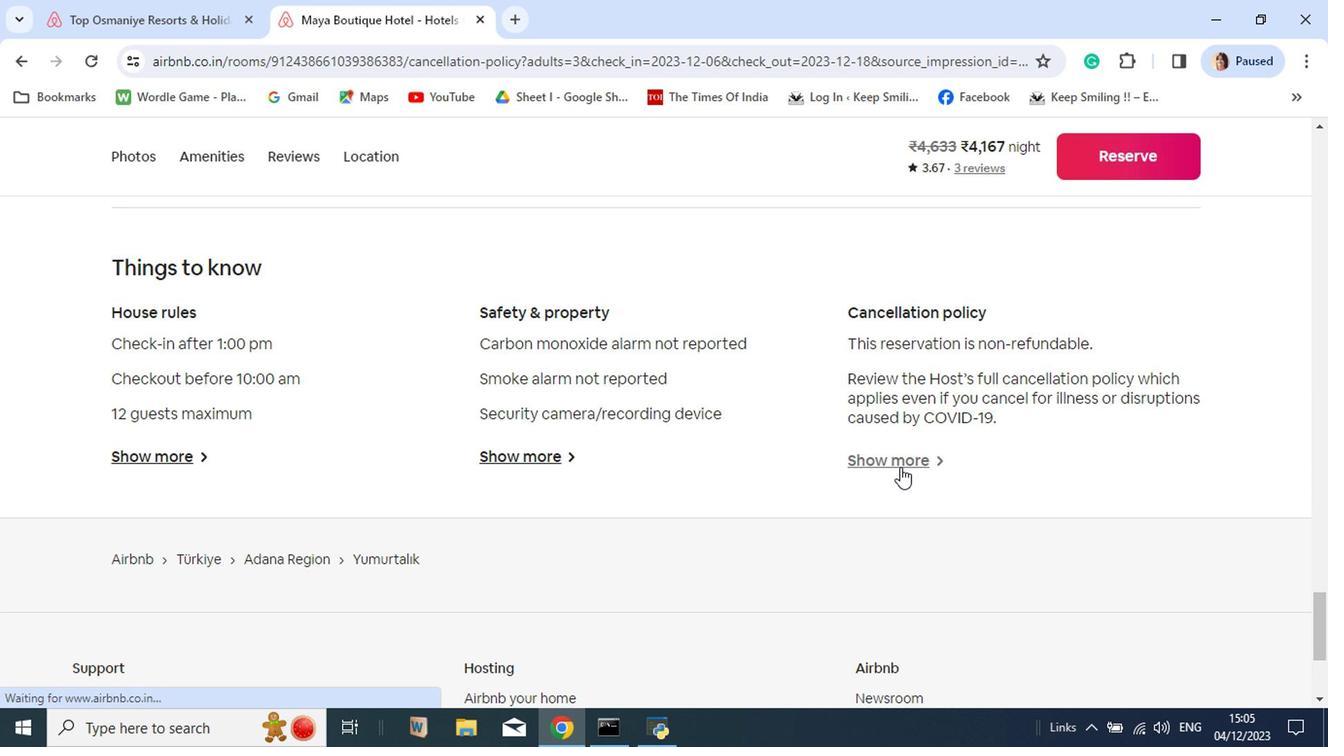 
Action: Mouse pressed left at (904, 493)
Screenshot: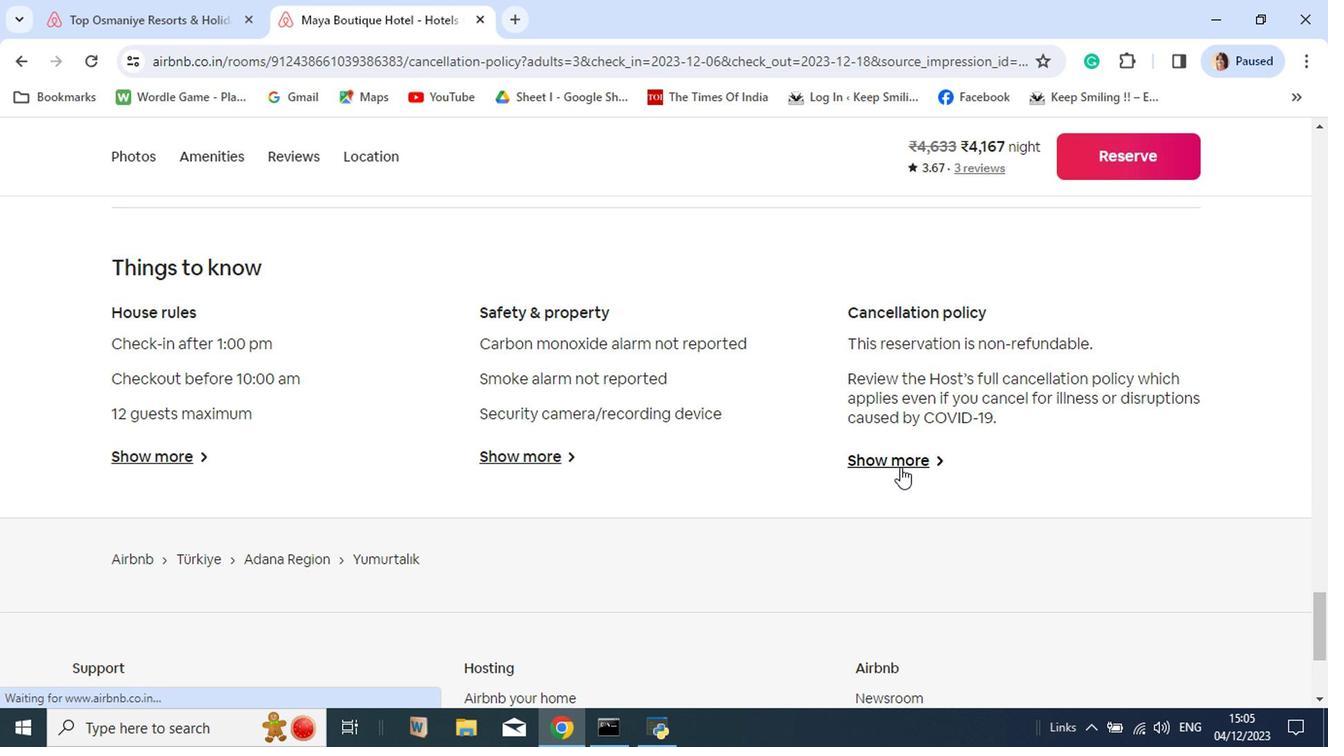 
Action: Mouse moved to (444, 222)
Screenshot: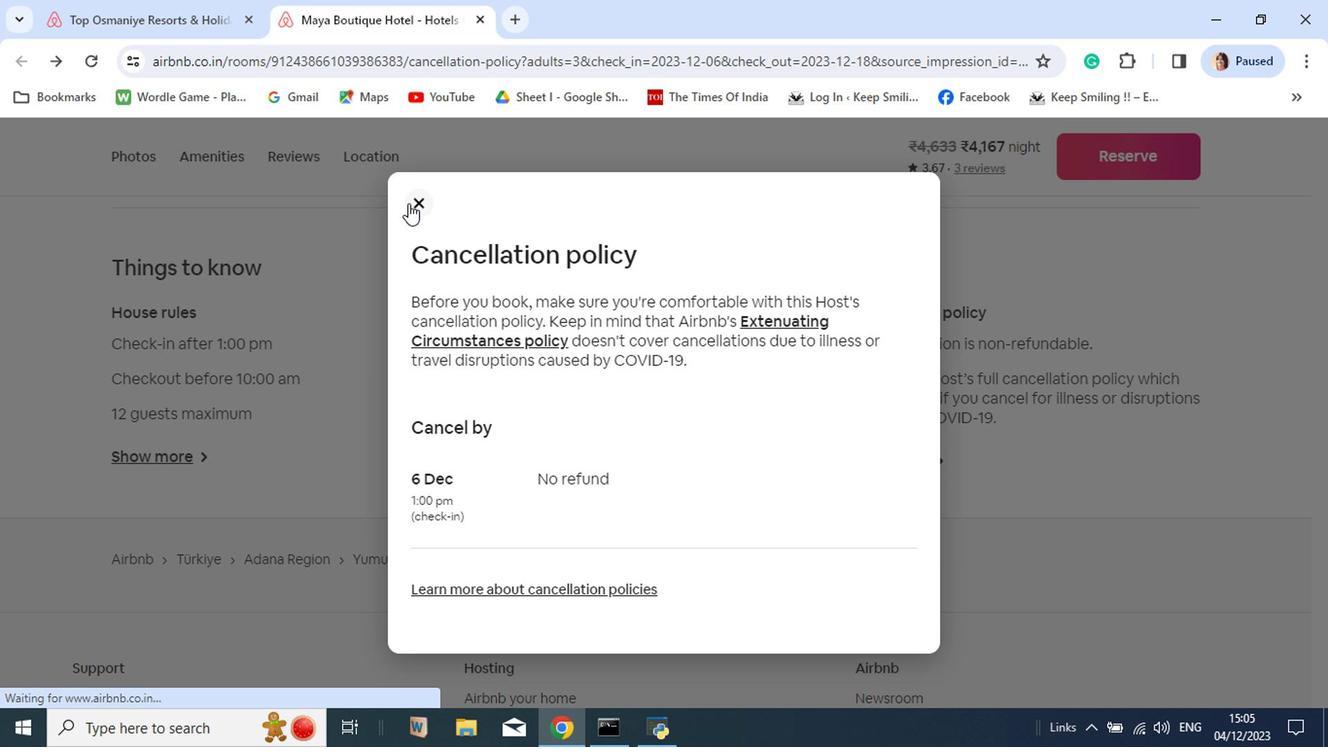 
Action: Mouse pressed left at (444, 222)
Screenshot: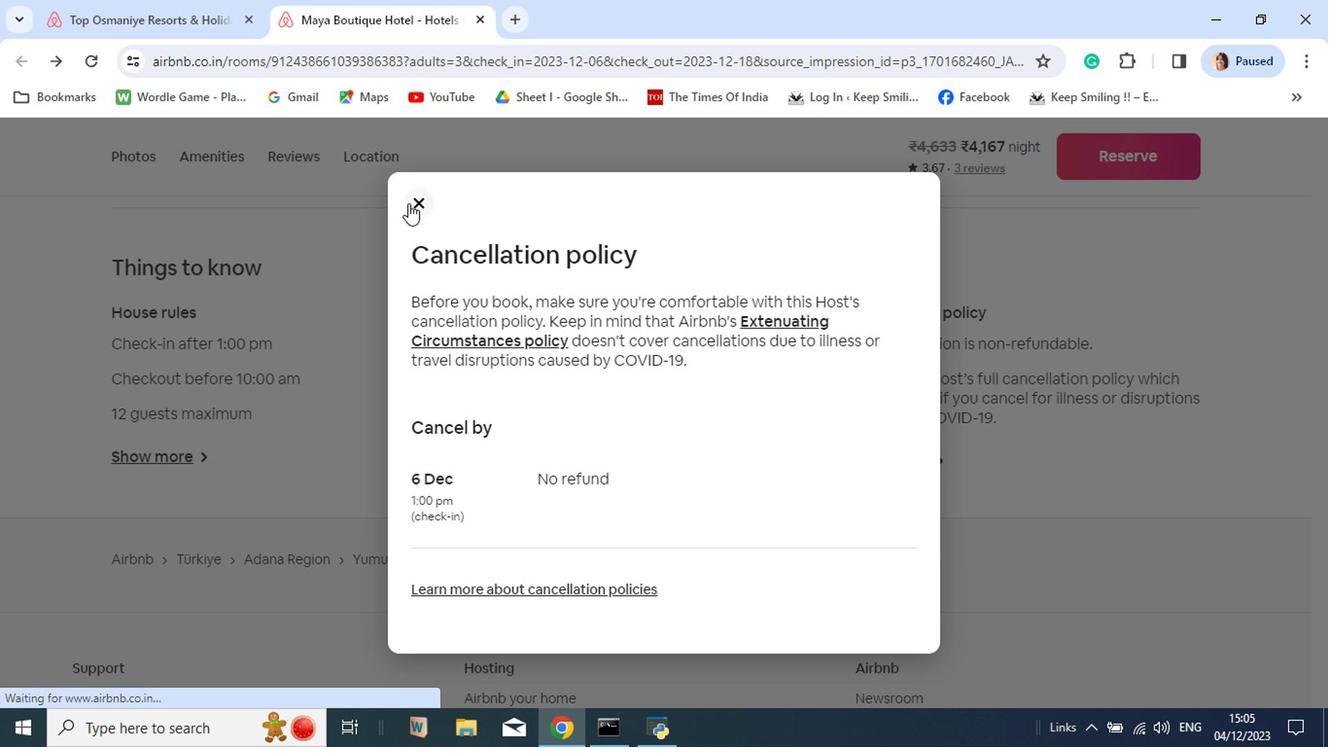 
Action: Mouse moved to (515, 33)
Screenshot: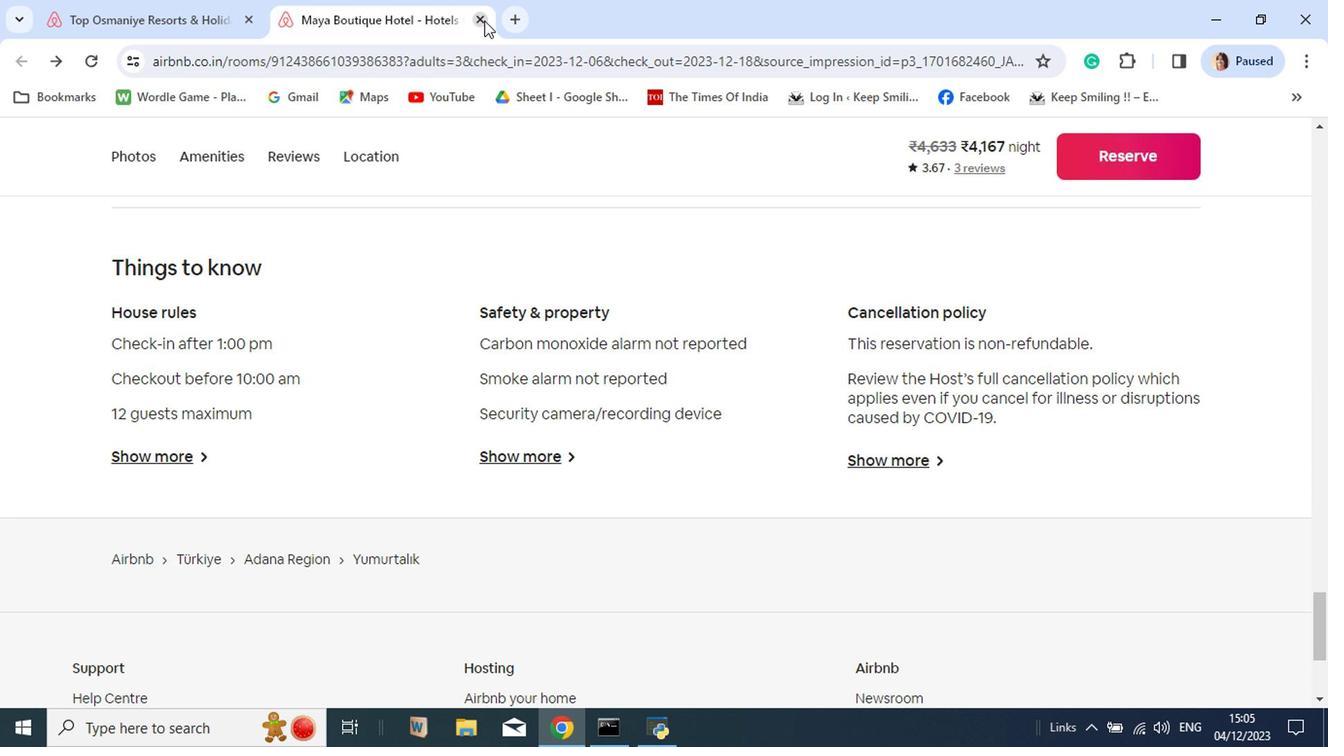 
Action: Mouse pressed left at (515, 33)
Screenshot: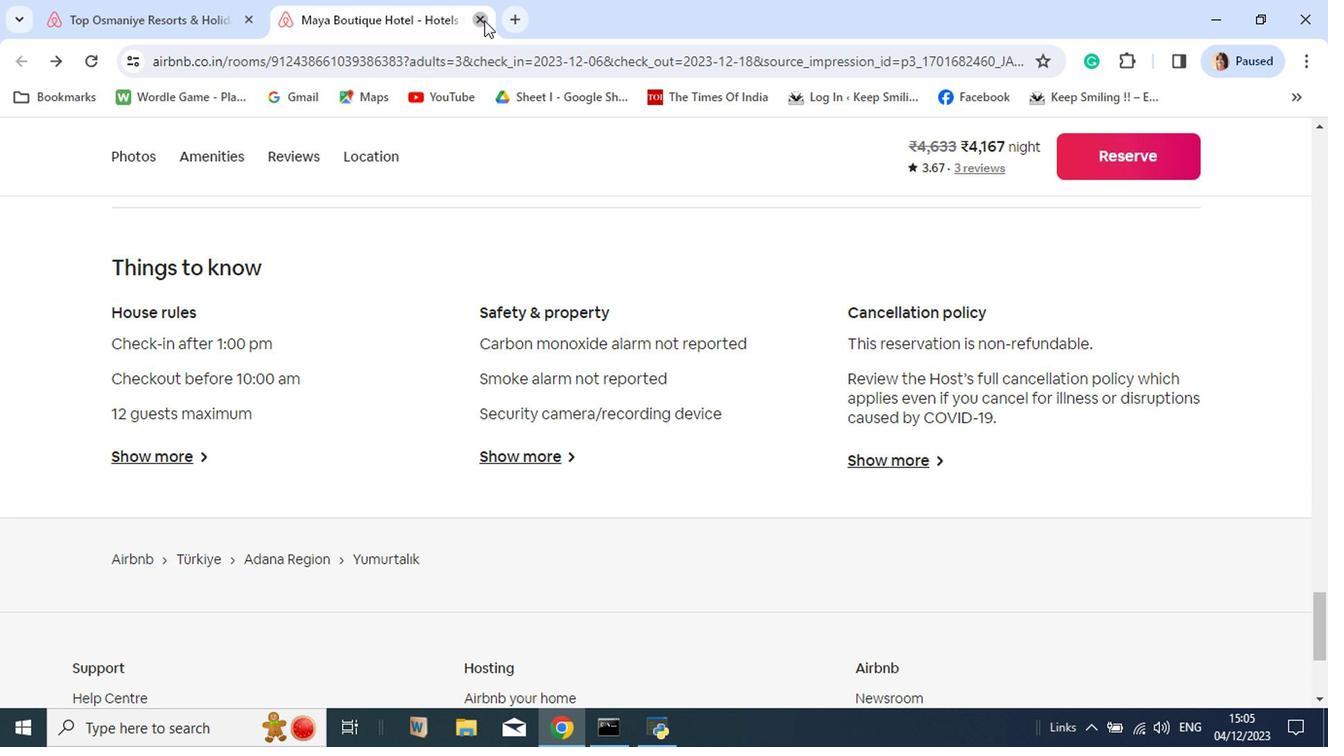 
Action: Mouse moved to (514, 33)
Screenshot: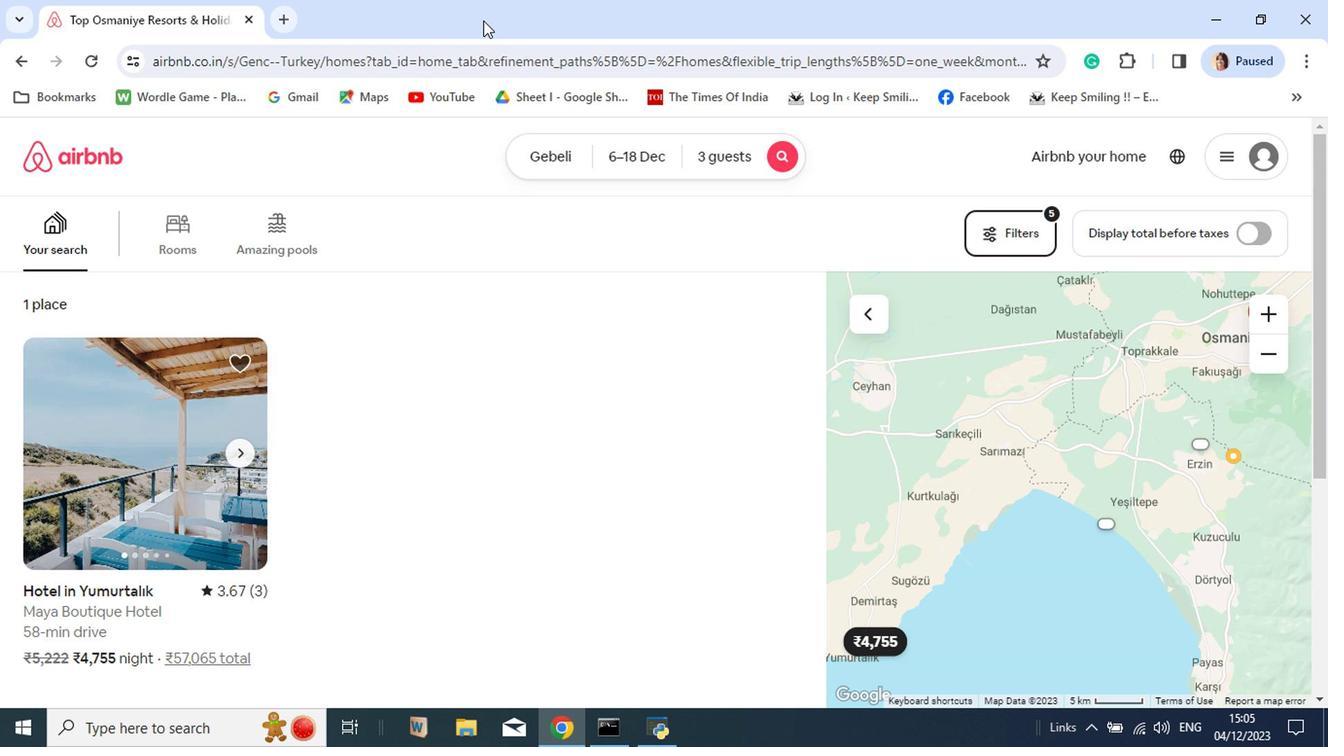 
